 Task: Research Airbnb properties in Azrou, Morocco from 2nd November, 2023 to 9th November, 2023 for 5 adults. Place can be shared room with 2 bedrooms having 5 beds and 2 bathrooms. Property type can be flat. Amenities needed are: wifi. Look for 5 properties as per requirement.
Action: Mouse moved to (569, 112)
Screenshot: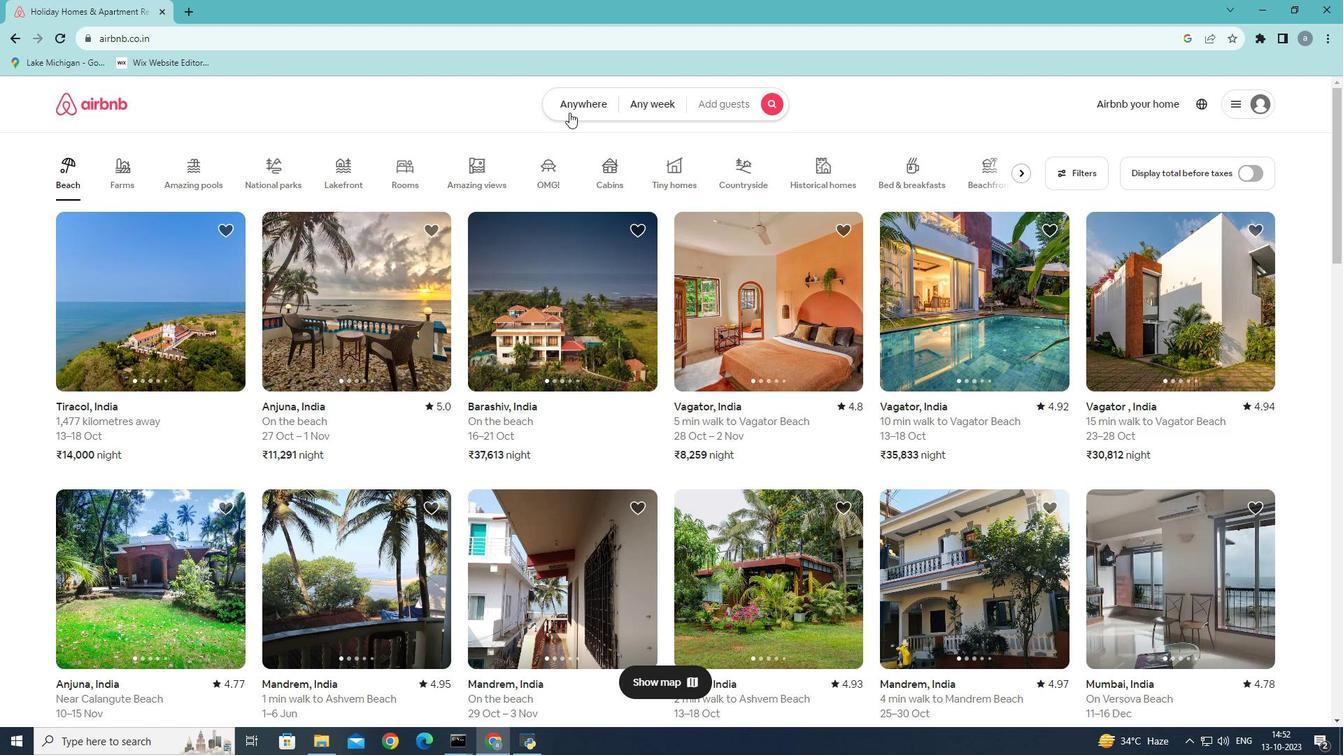 
Action: Mouse pressed left at (569, 112)
Screenshot: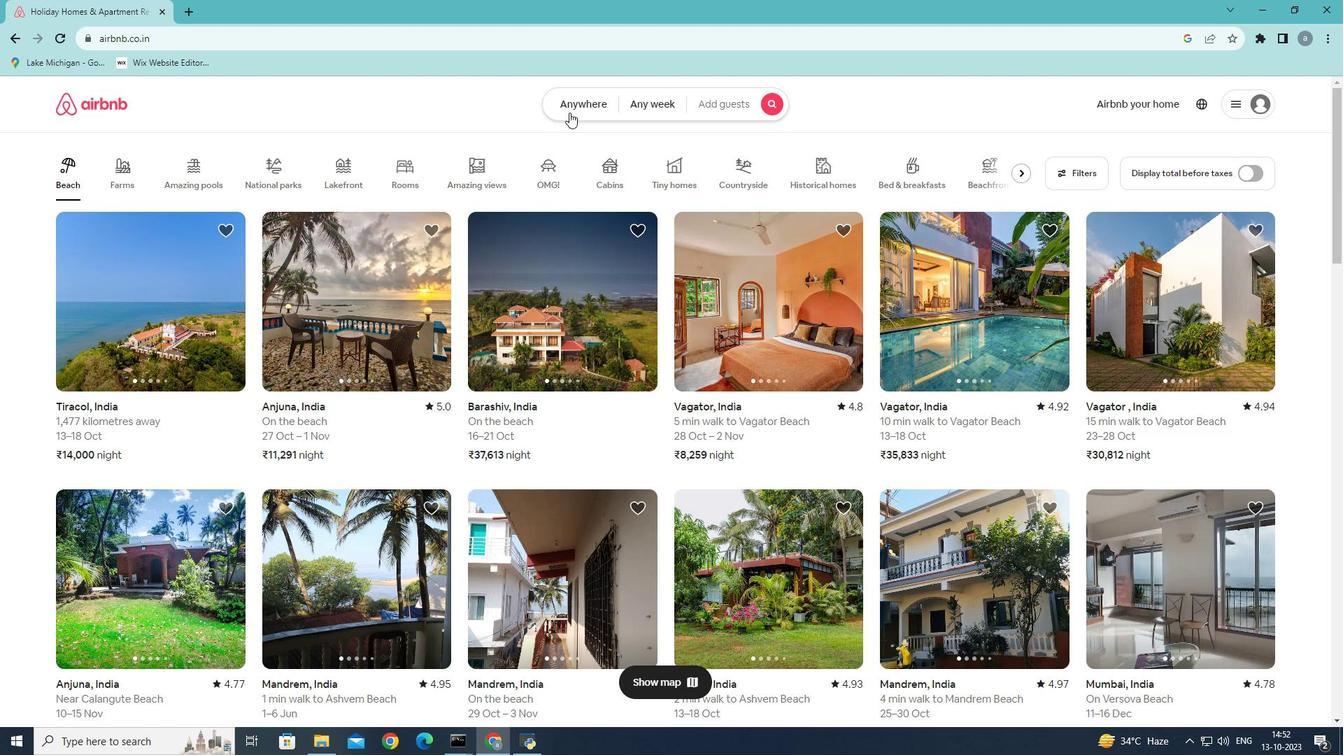 
Action: Mouse moved to (398, 158)
Screenshot: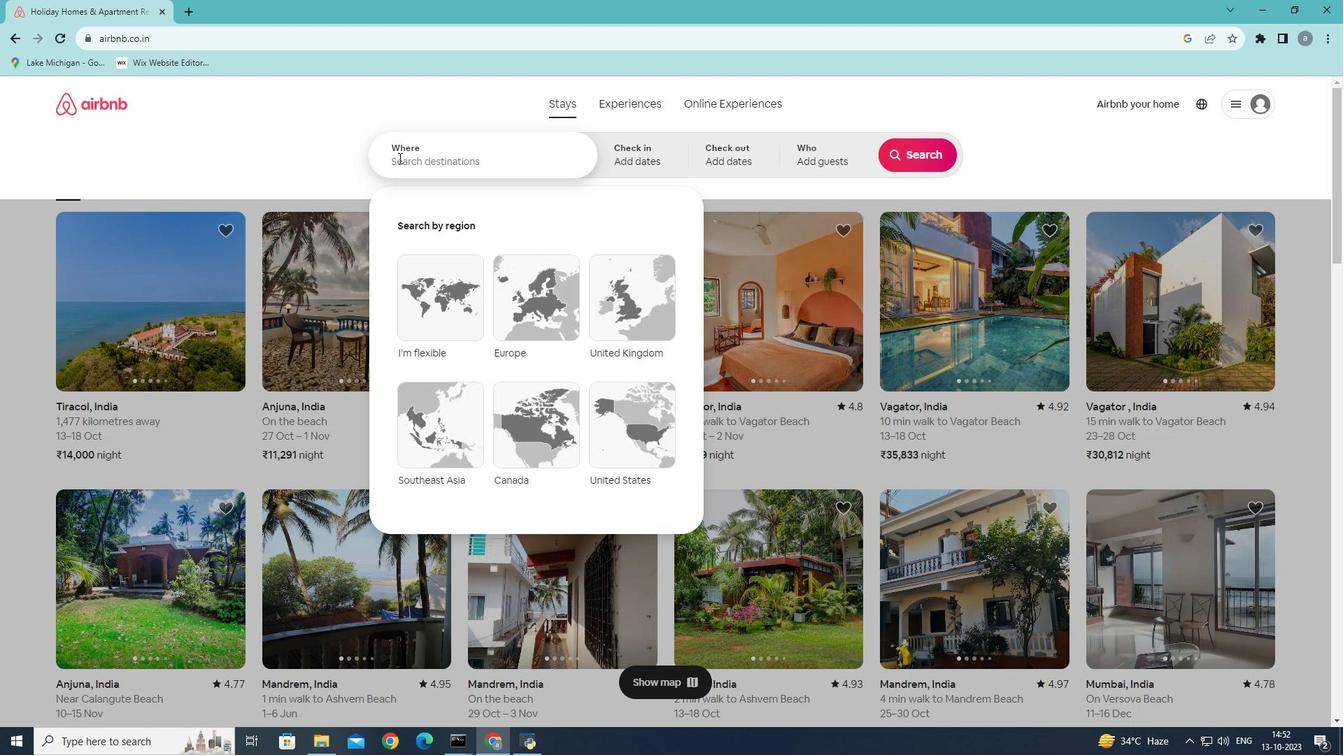 
Action: Mouse pressed left at (398, 158)
Screenshot: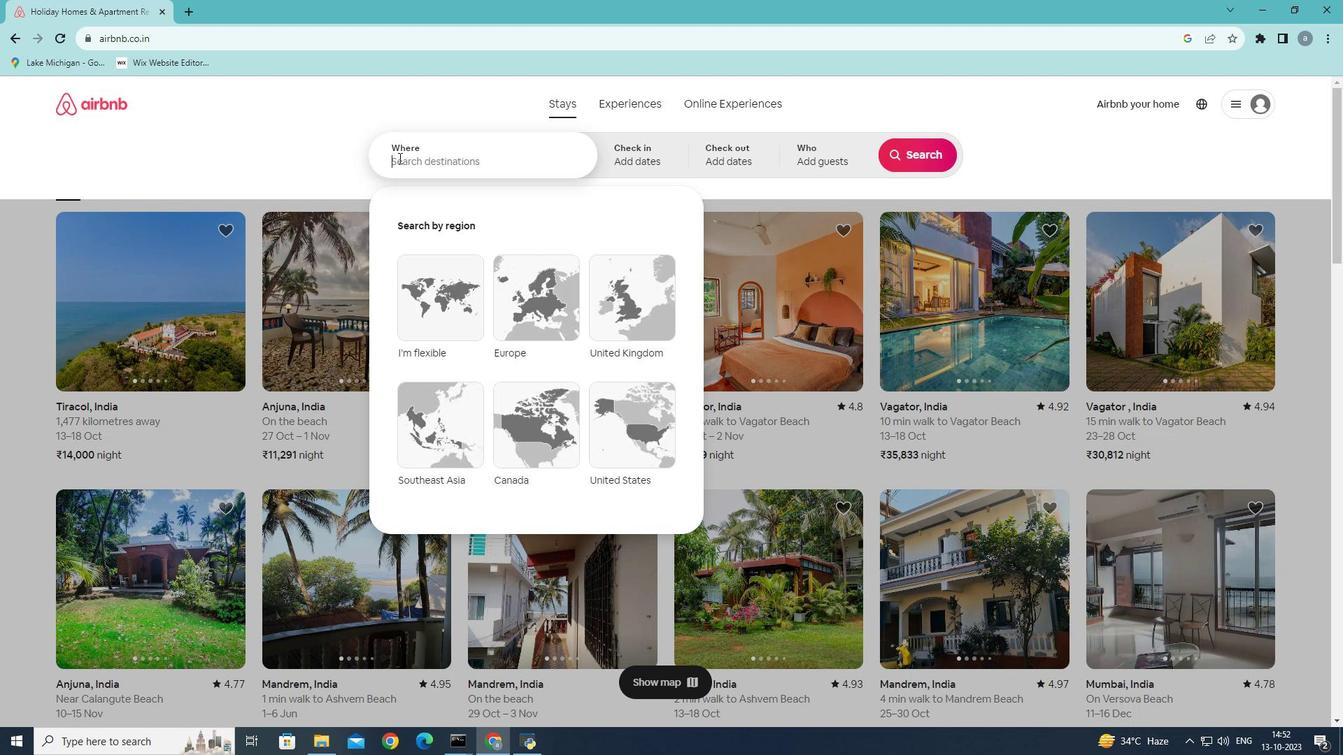 
Action: Mouse moved to (407, 163)
Screenshot: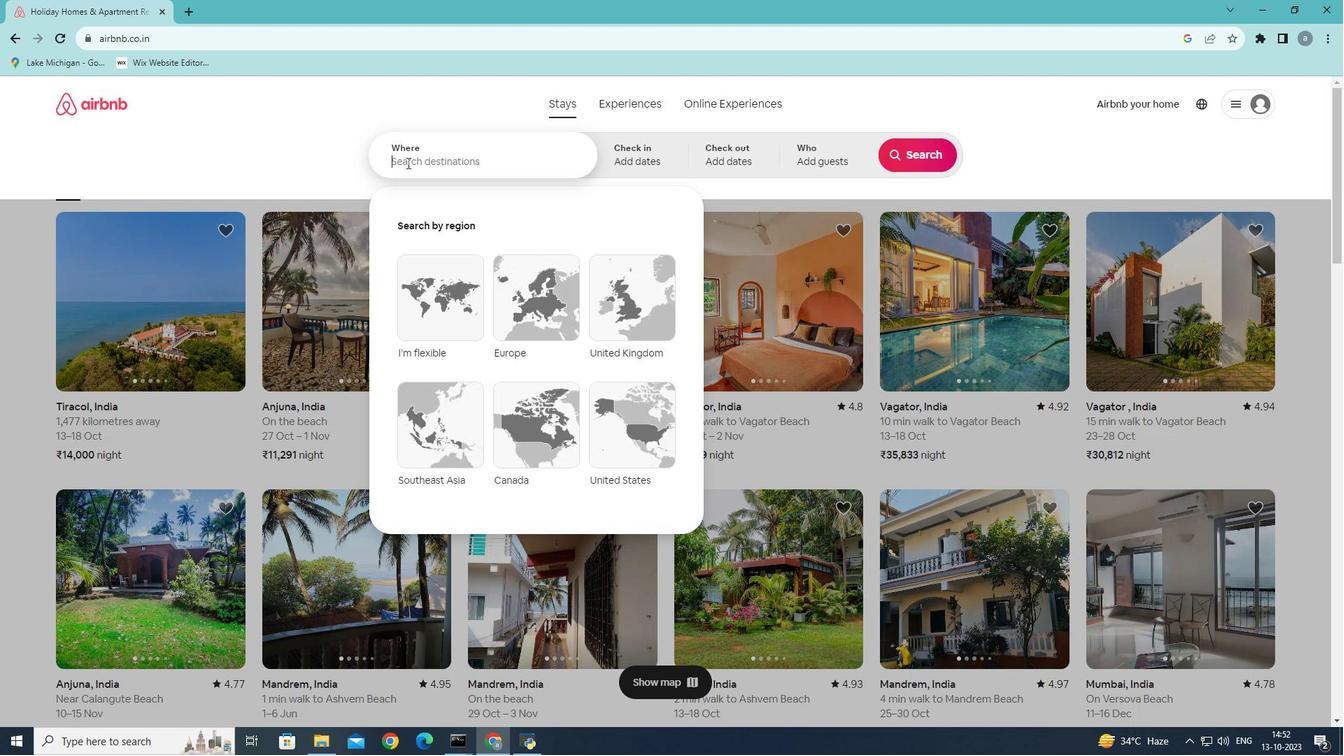
Action: Key pressed <Key.shift>Azrou,<Key.shift>Moro
Screenshot: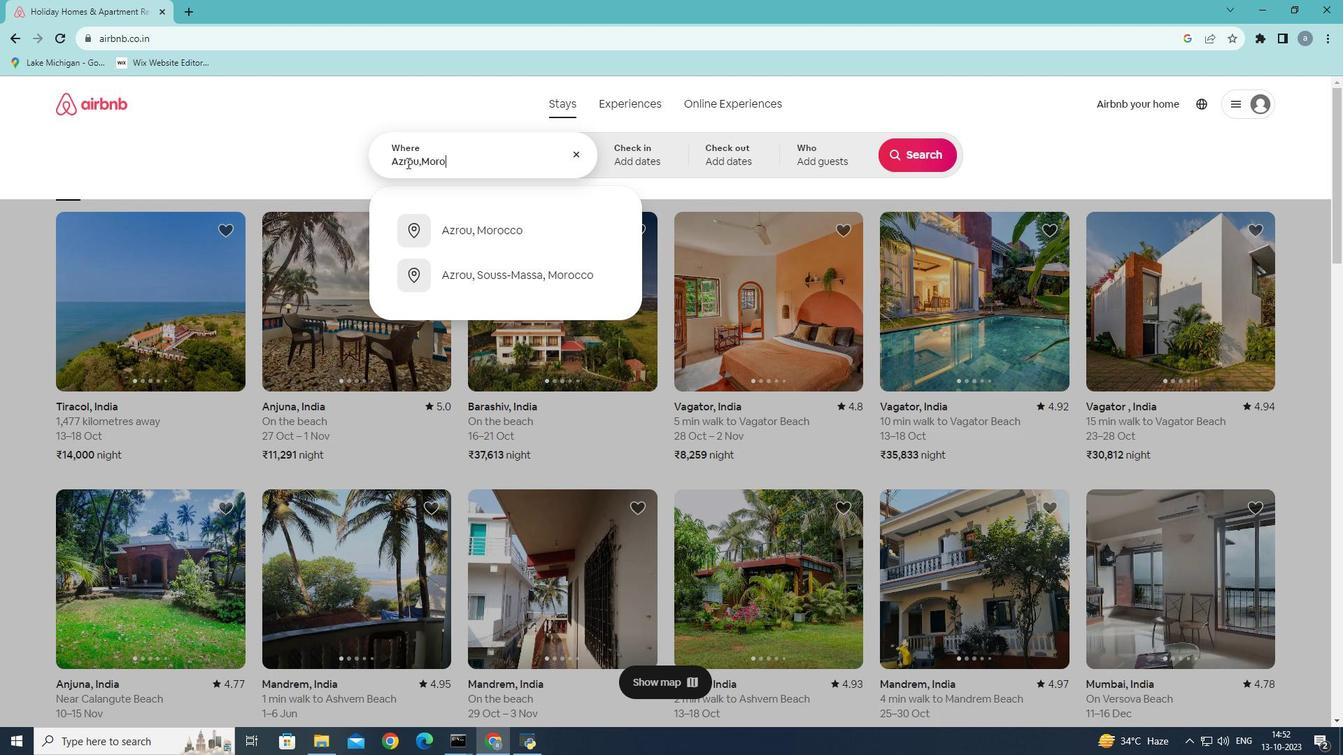 
Action: Mouse moved to (566, 273)
Screenshot: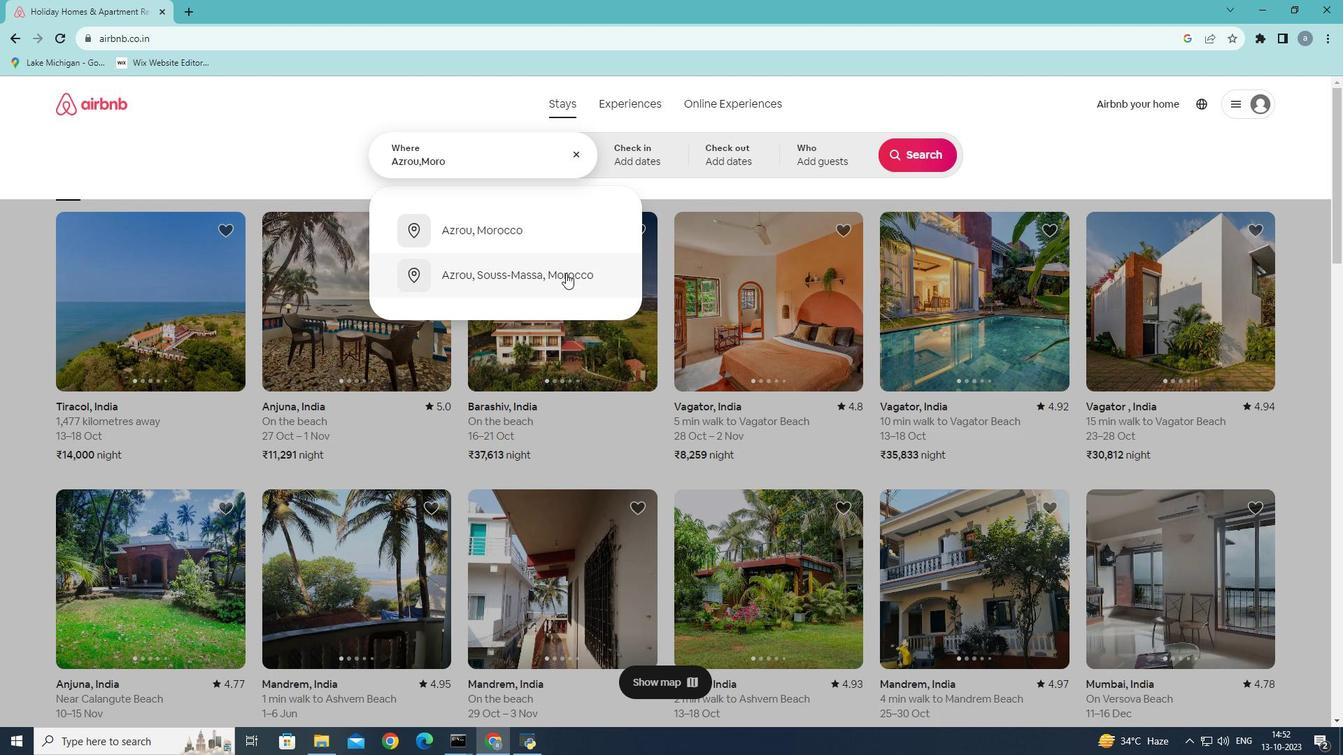 
Action: Mouse pressed left at (566, 273)
Screenshot: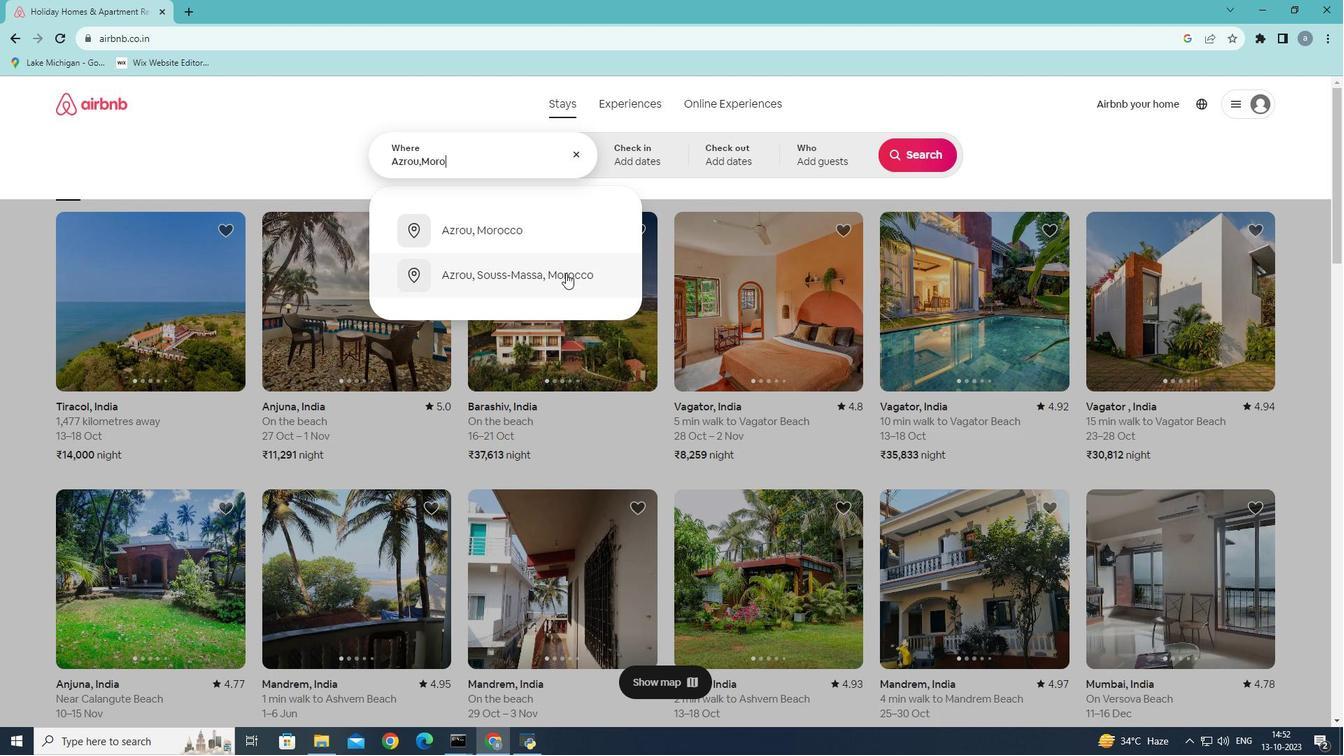 
Action: Mouse moved to (908, 268)
Screenshot: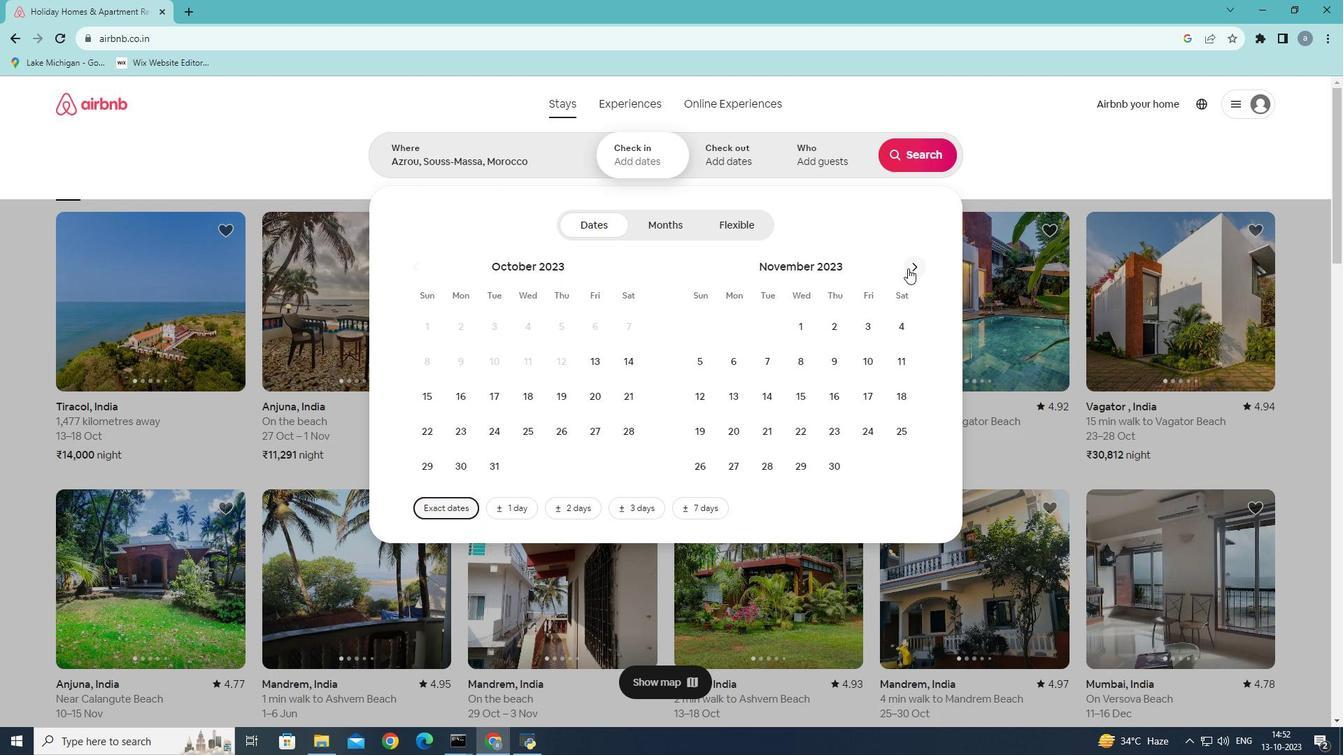 
Action: Mouse pressed left at (908, 268)
Screenshot: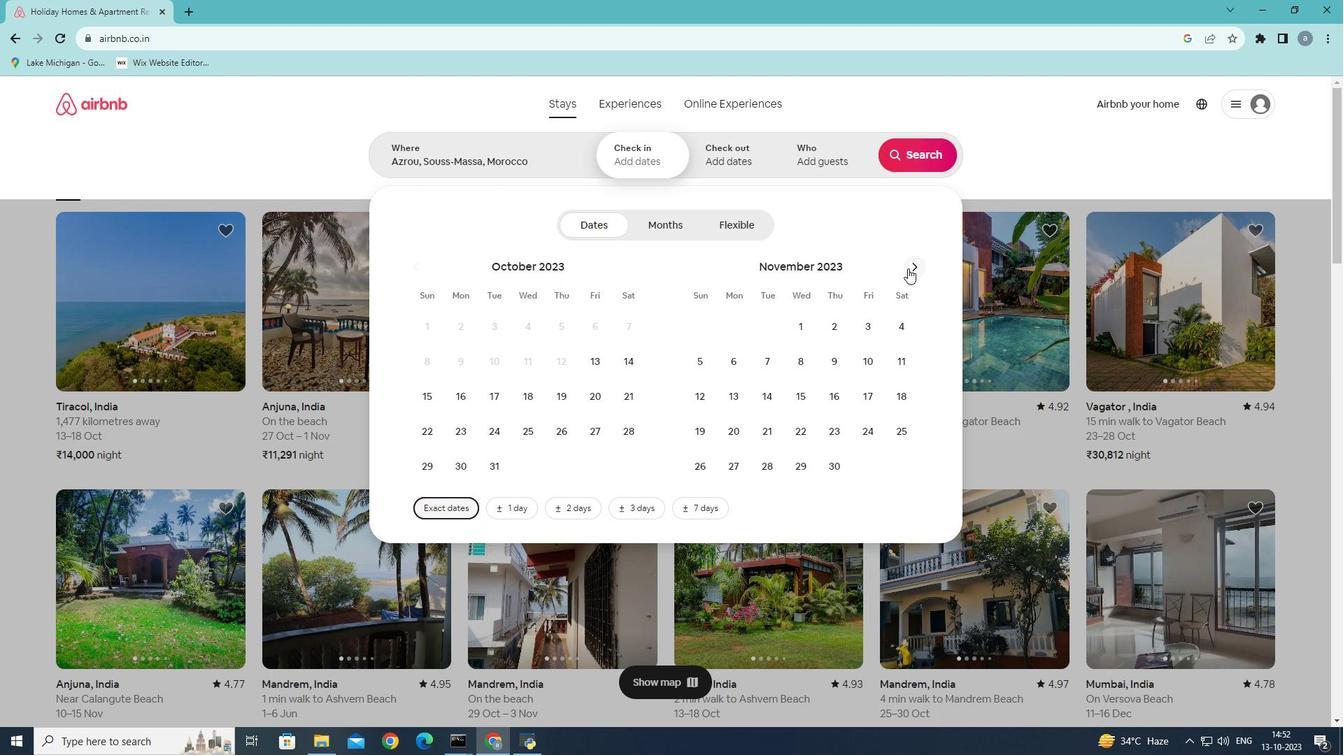 
Action: Mouse moved to (563, 328)
Screenshot: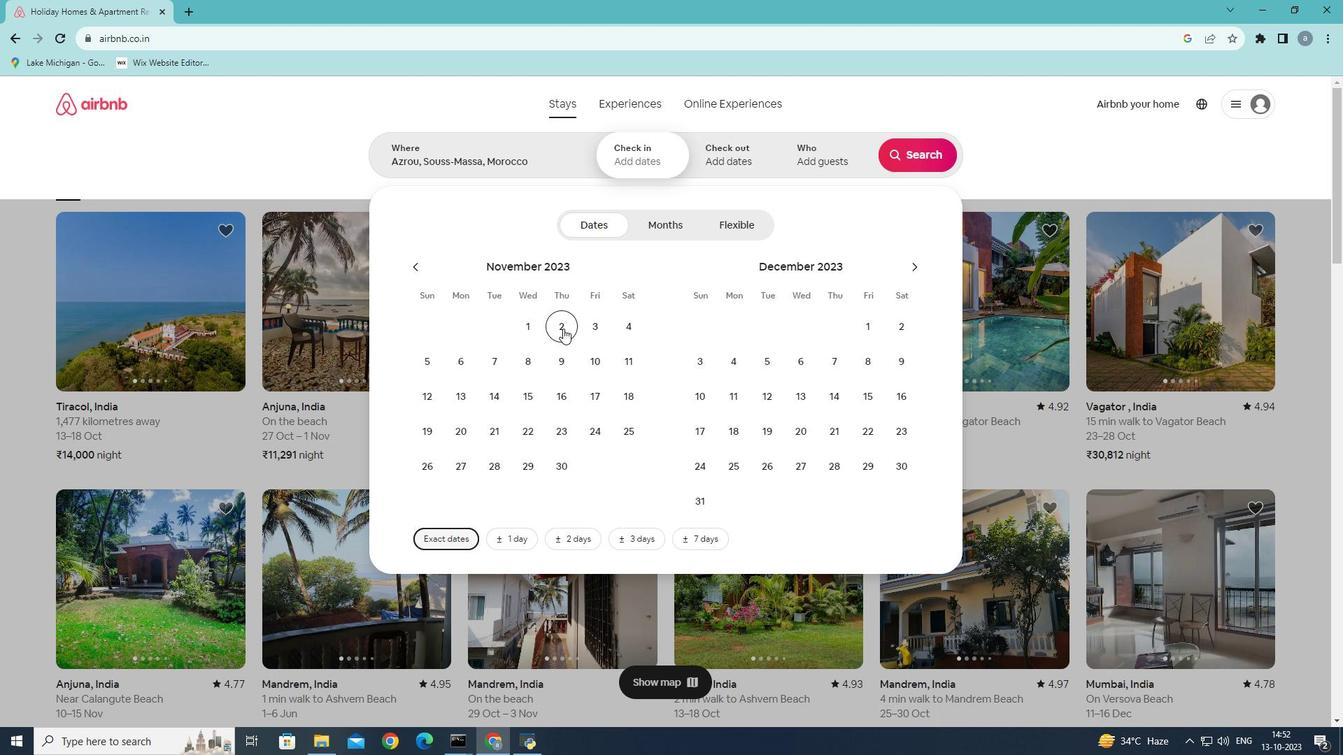 
Action: Mouse pressed left at (563, 328)
Screenshot: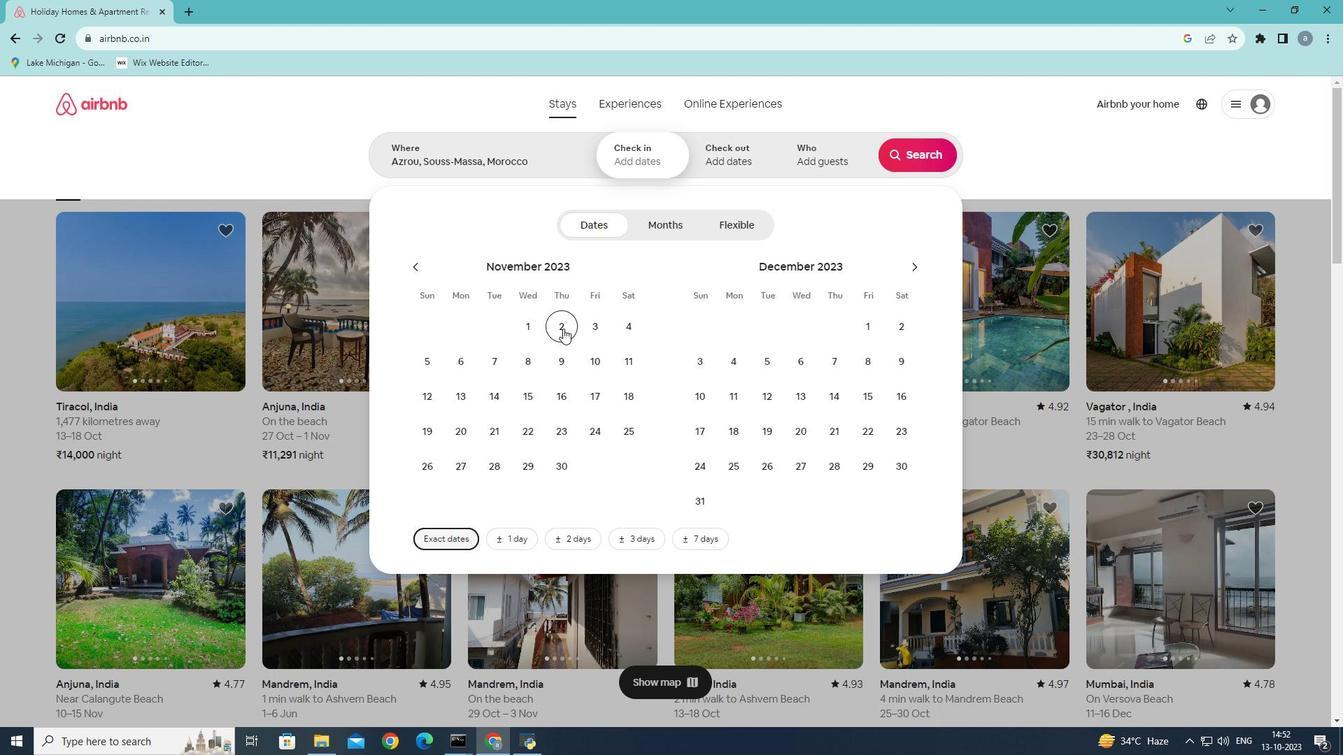 
Action: Mouse moved to (555, 356)
Screenshot: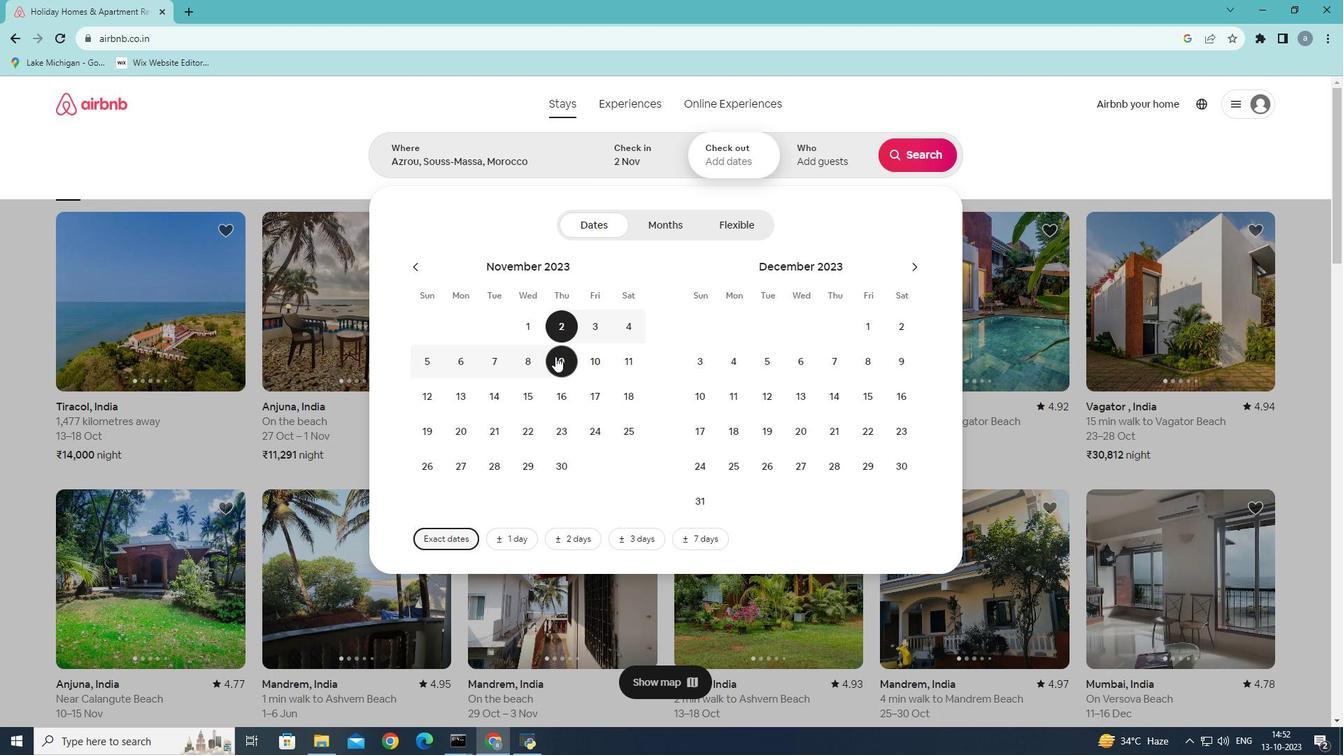 
Action: Mouse pressed left at (555, 356)
Screenshot: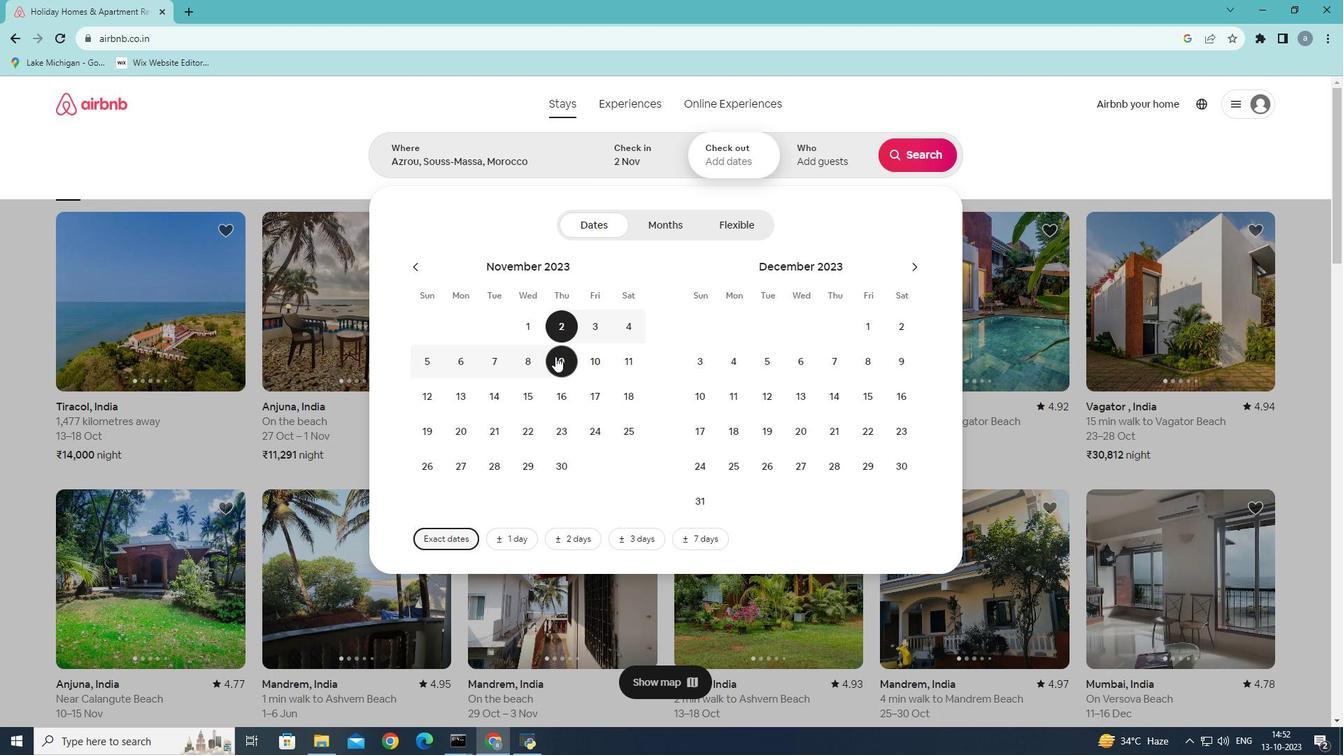 
Action: Mouse moved to (864, 158)
Screenshot: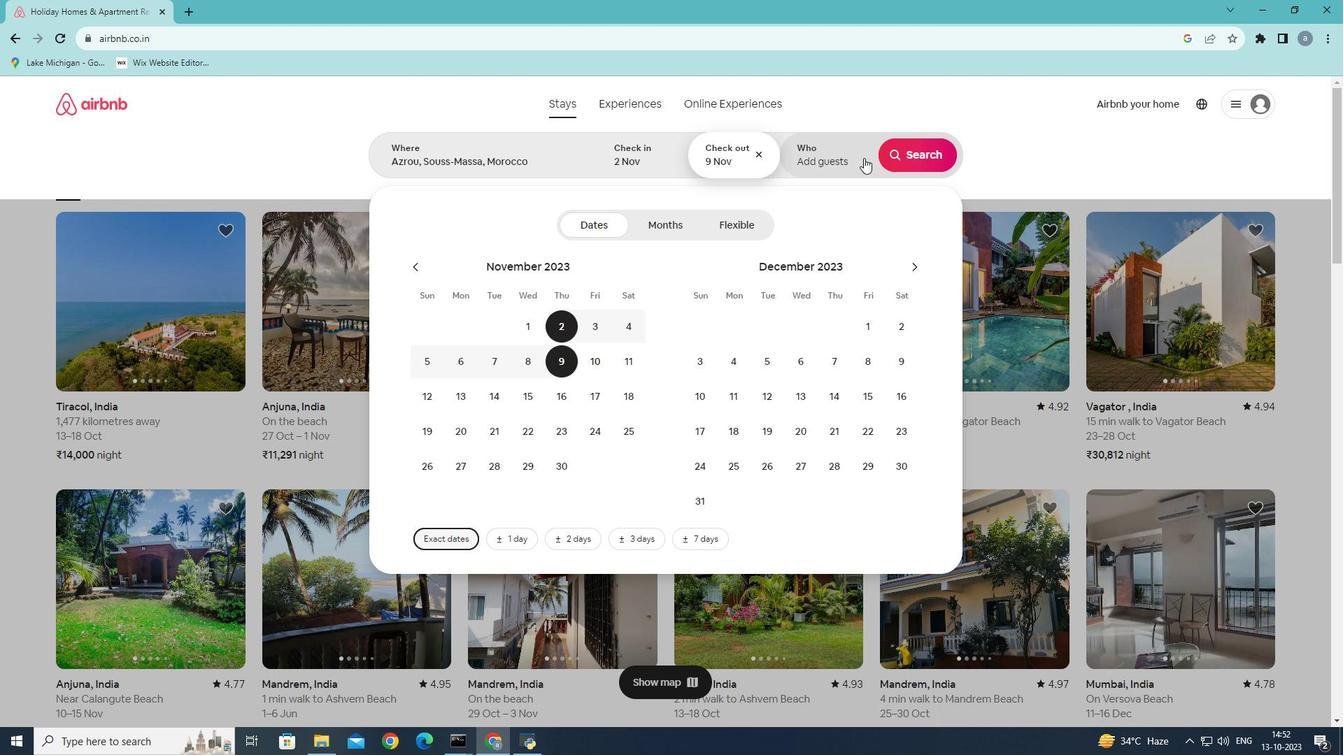 
Action: Mouse pressed left at (864, 158)
Screenshot: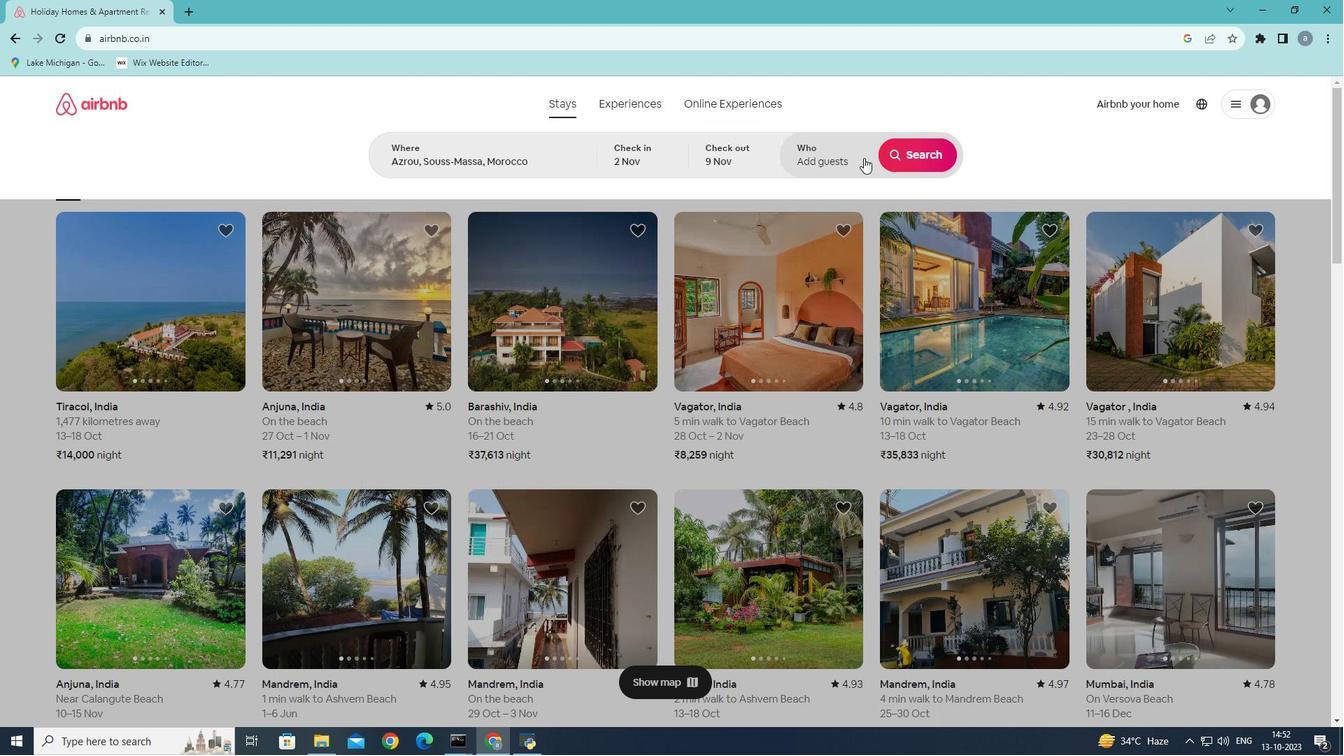 
Action: Mouse moved to (927, 229)
Screenshot: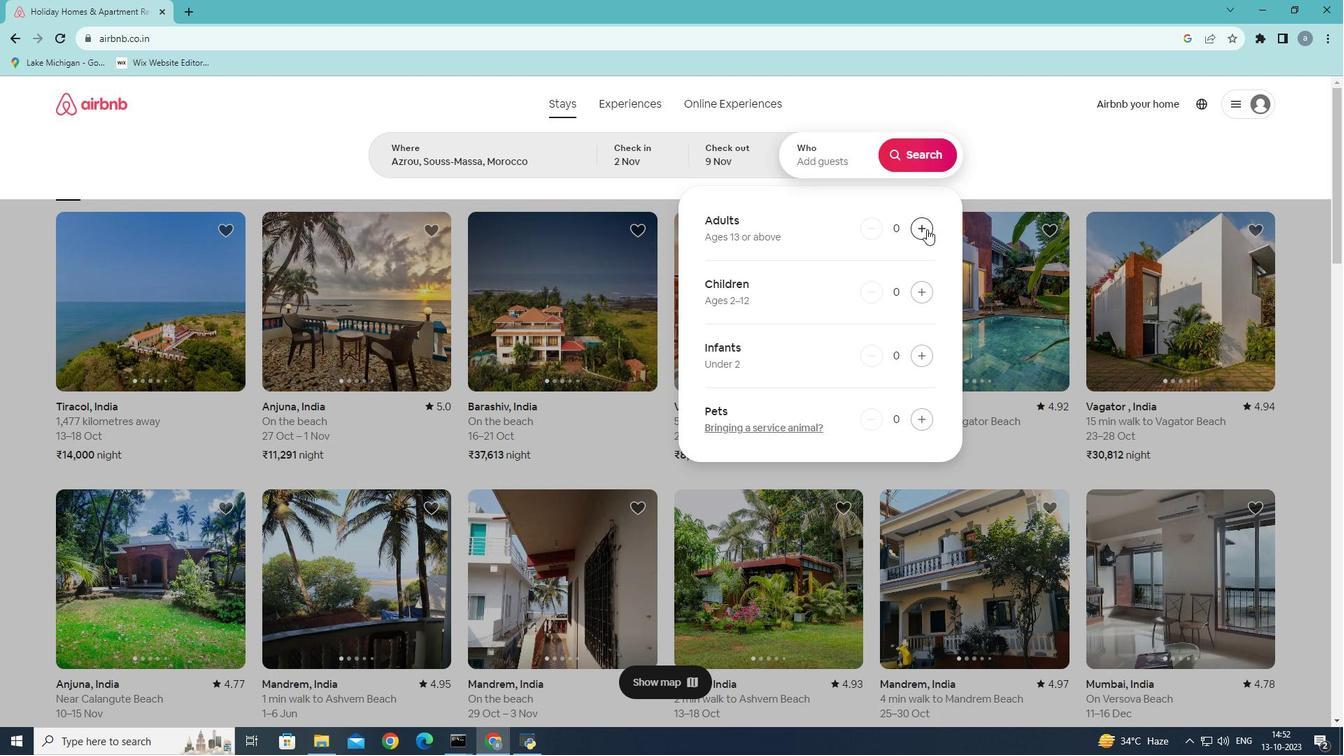 
Action: Mouse pressed left at (927, 229)
Screenshot: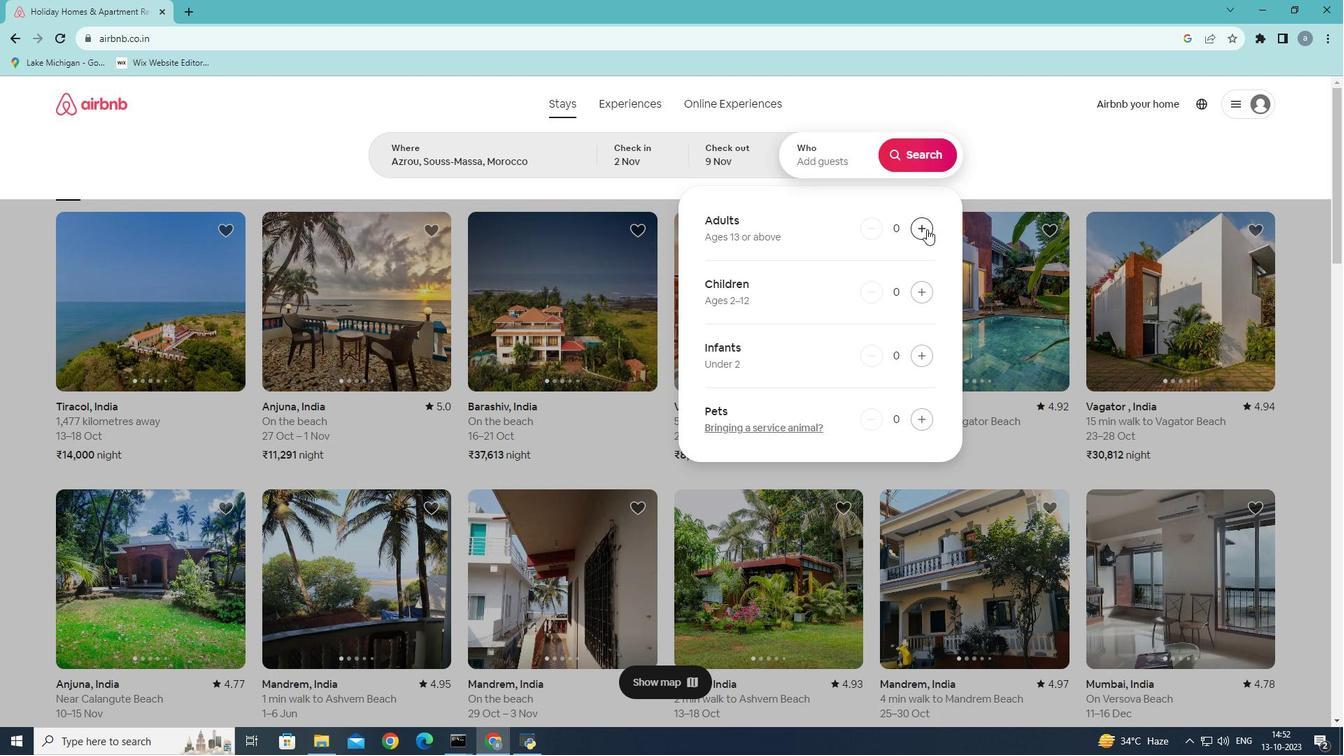 
Action: Mouse pressed left at (927, 229)
Screenshot: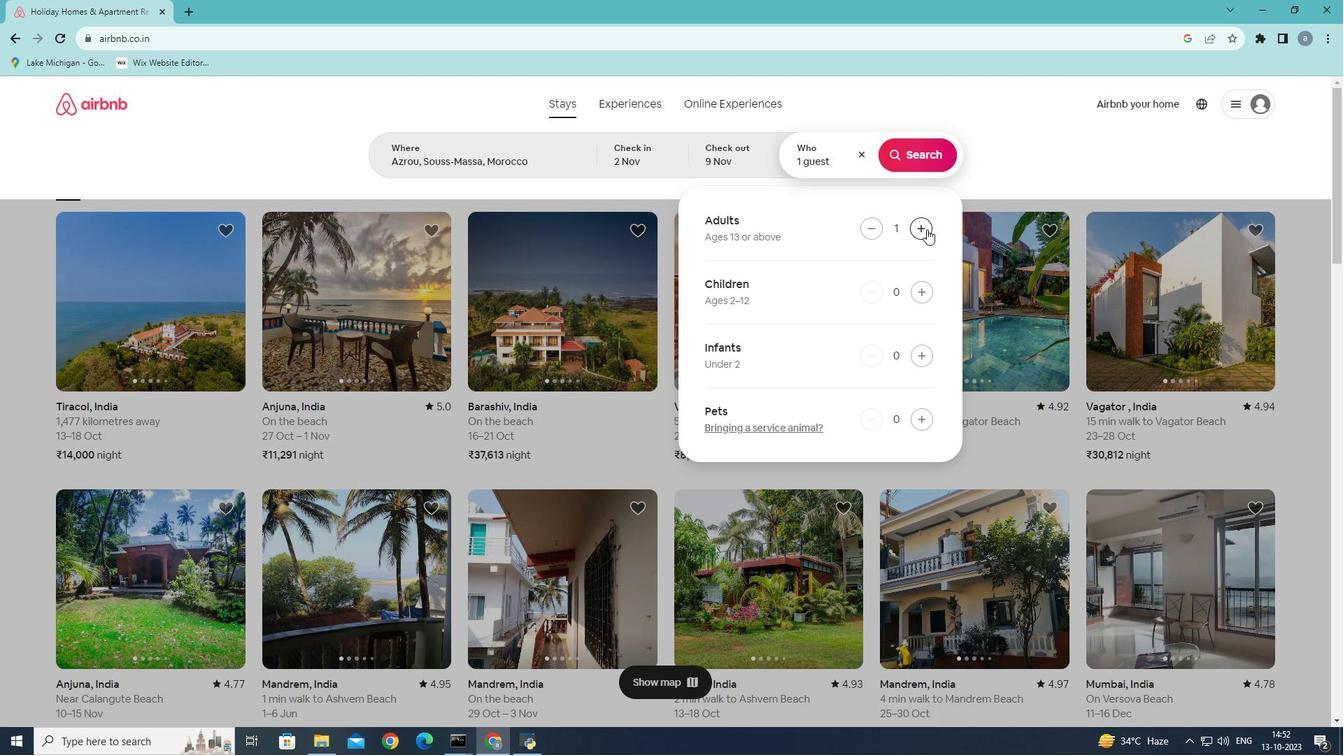 
Action: Mouse pressed left at (927, 229)
Screenshot: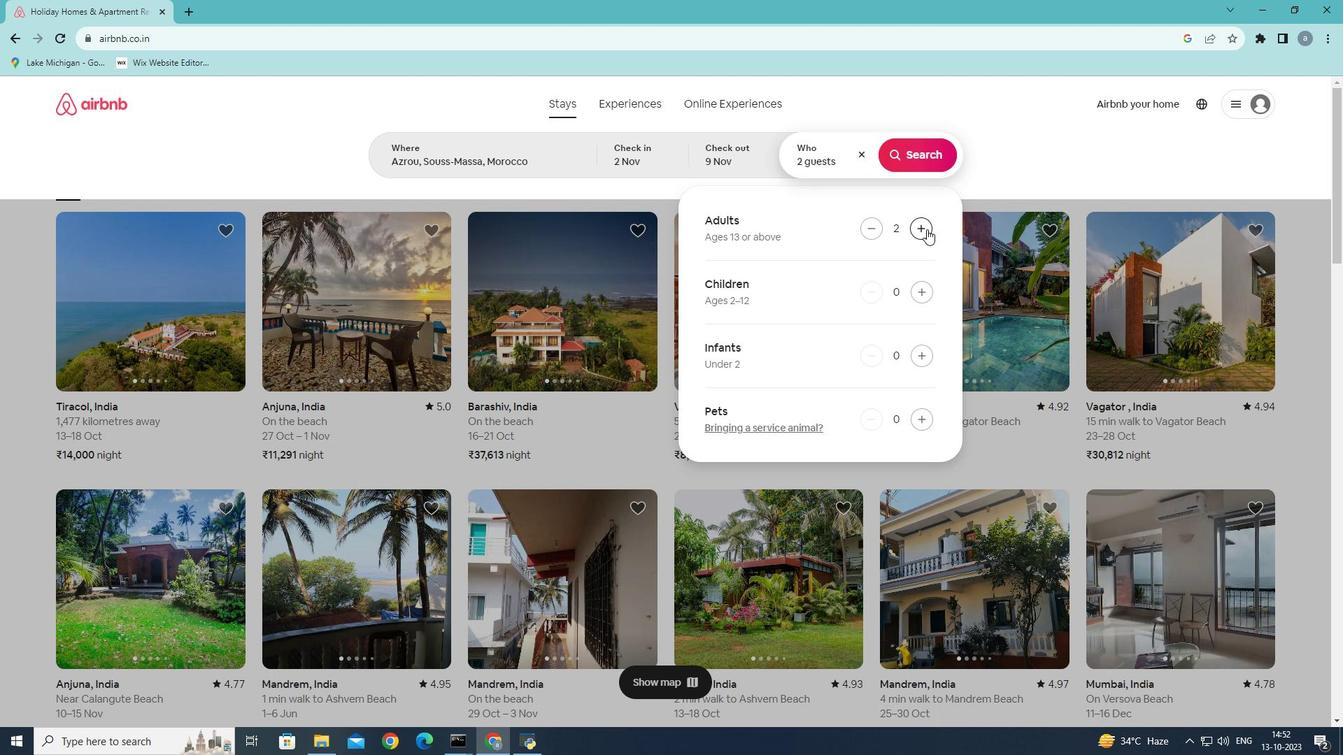 
Action: Mouse pressed left at (927, 229)
Screenshot: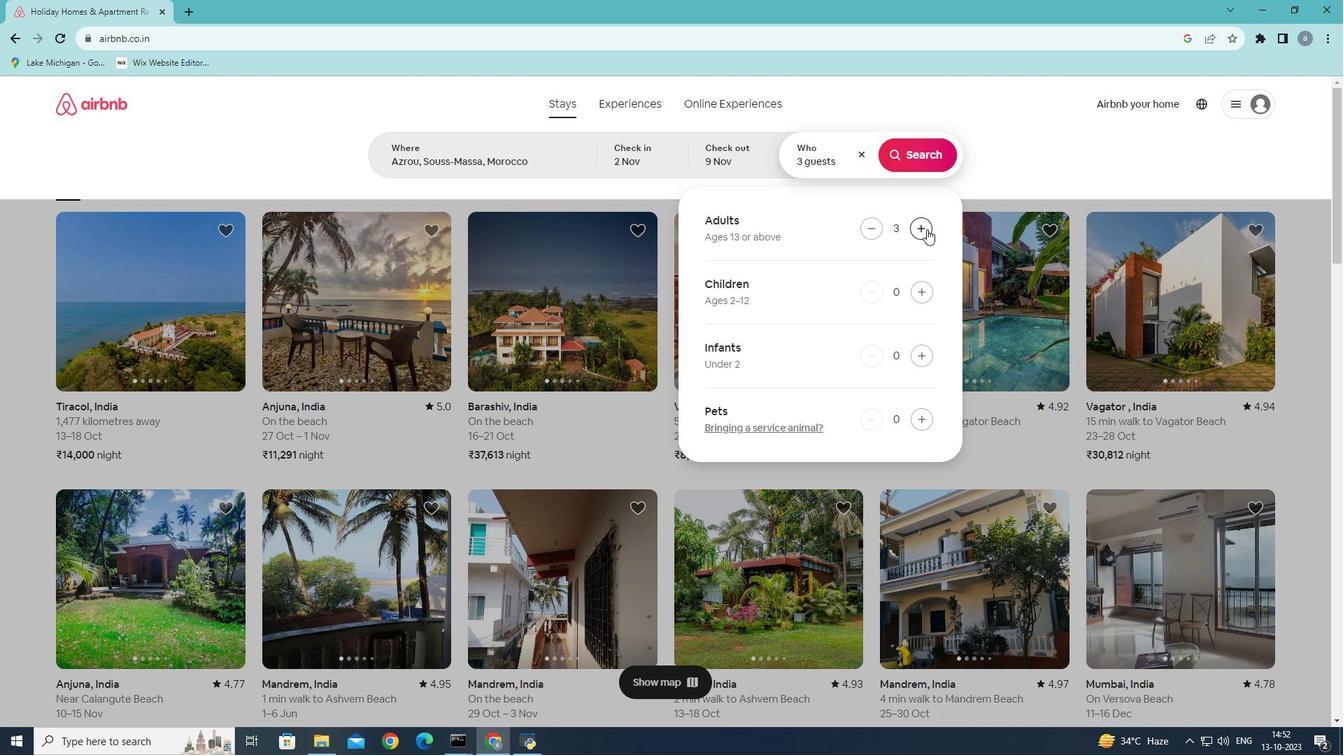 
Action: Mouse pressed left at (927, 229)
Screenshot: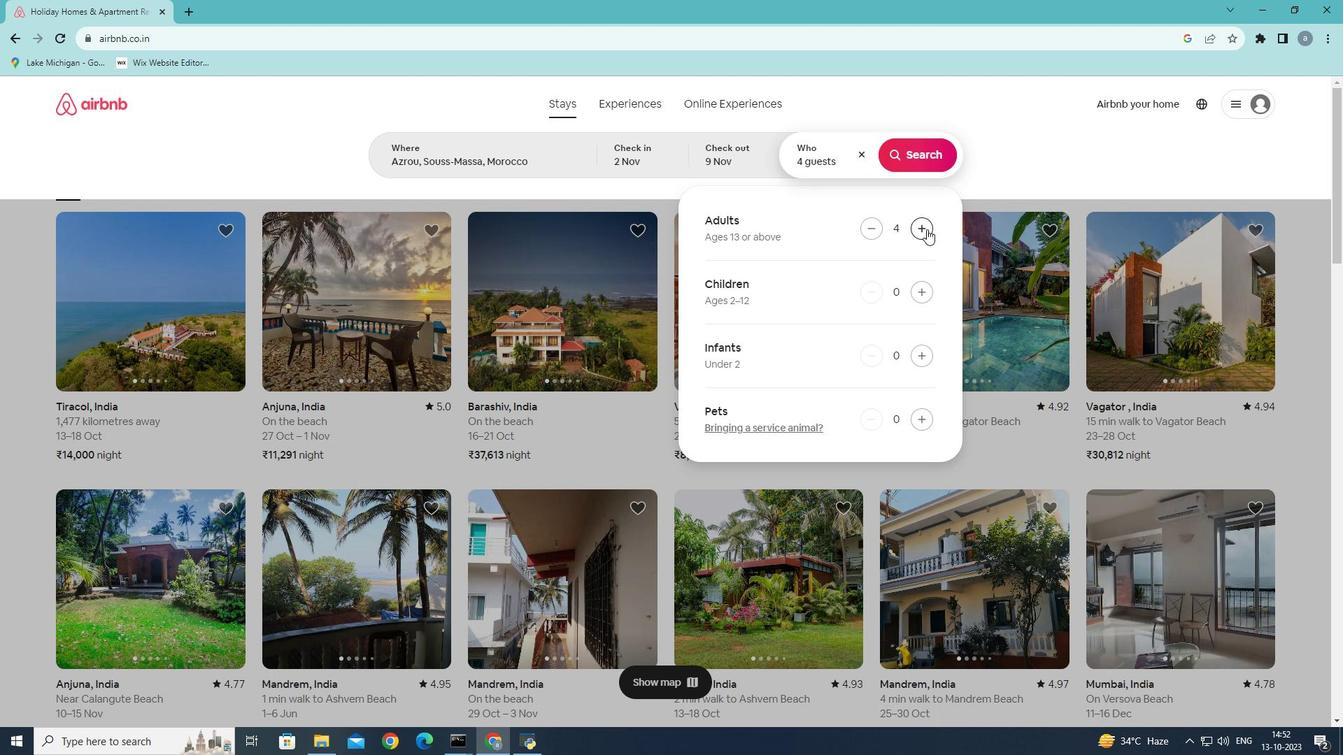 
Action: Mouse moved to (943, 158)
Screenshot: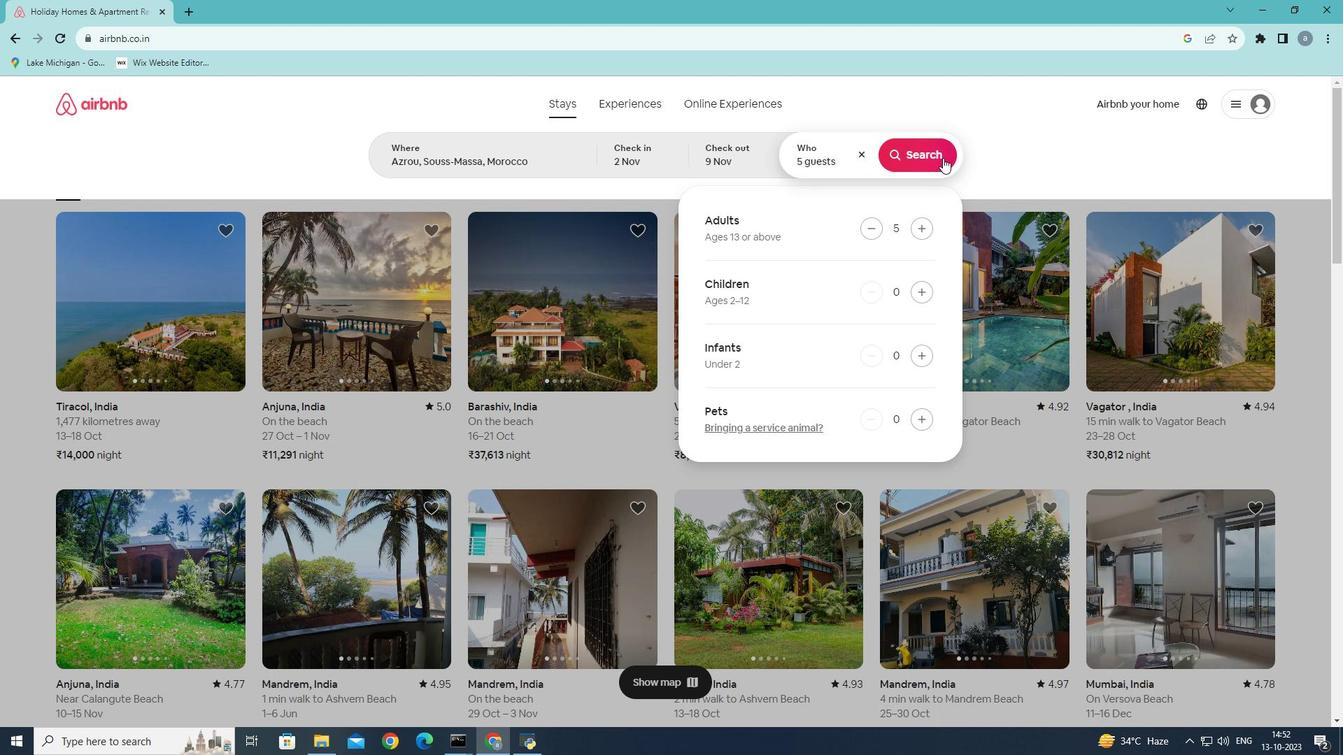 
Action: Mouse pressed left at (943, 158)
Screenshot: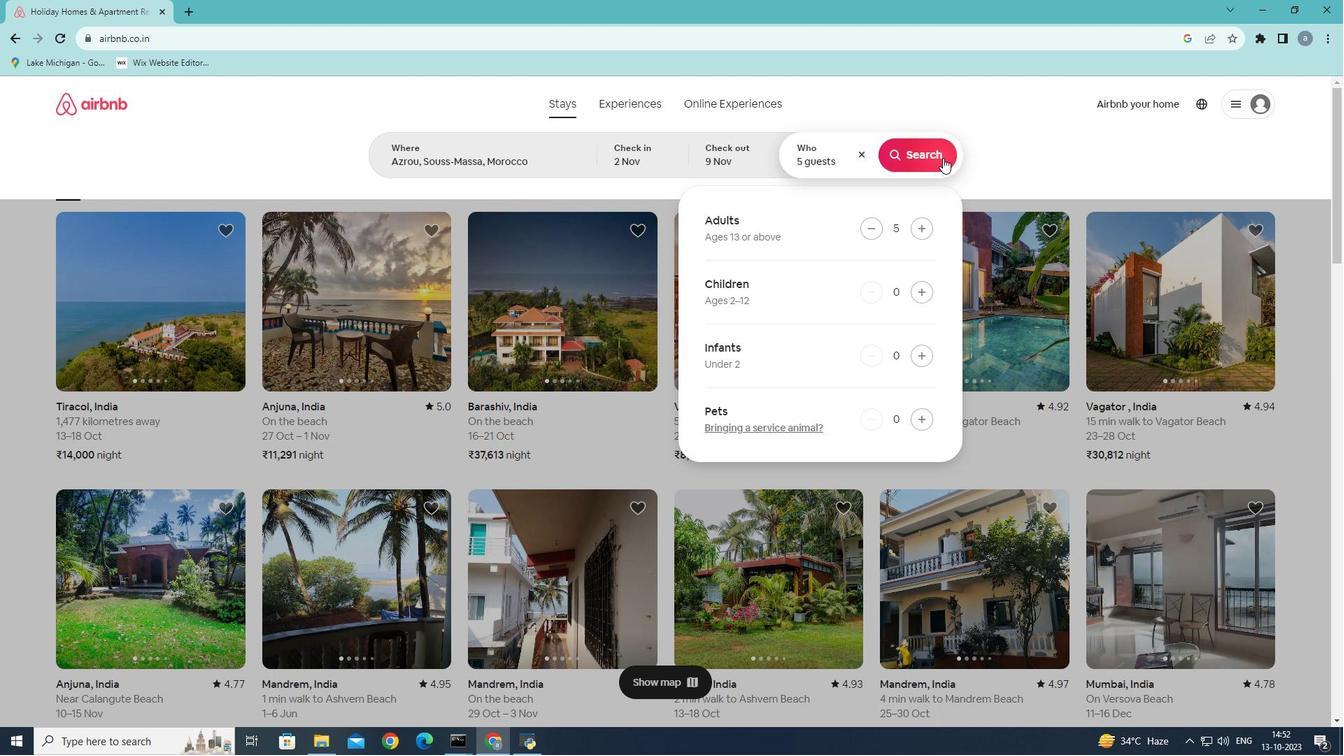 
Action: Mouse moved to (924, 193)
Screenshot: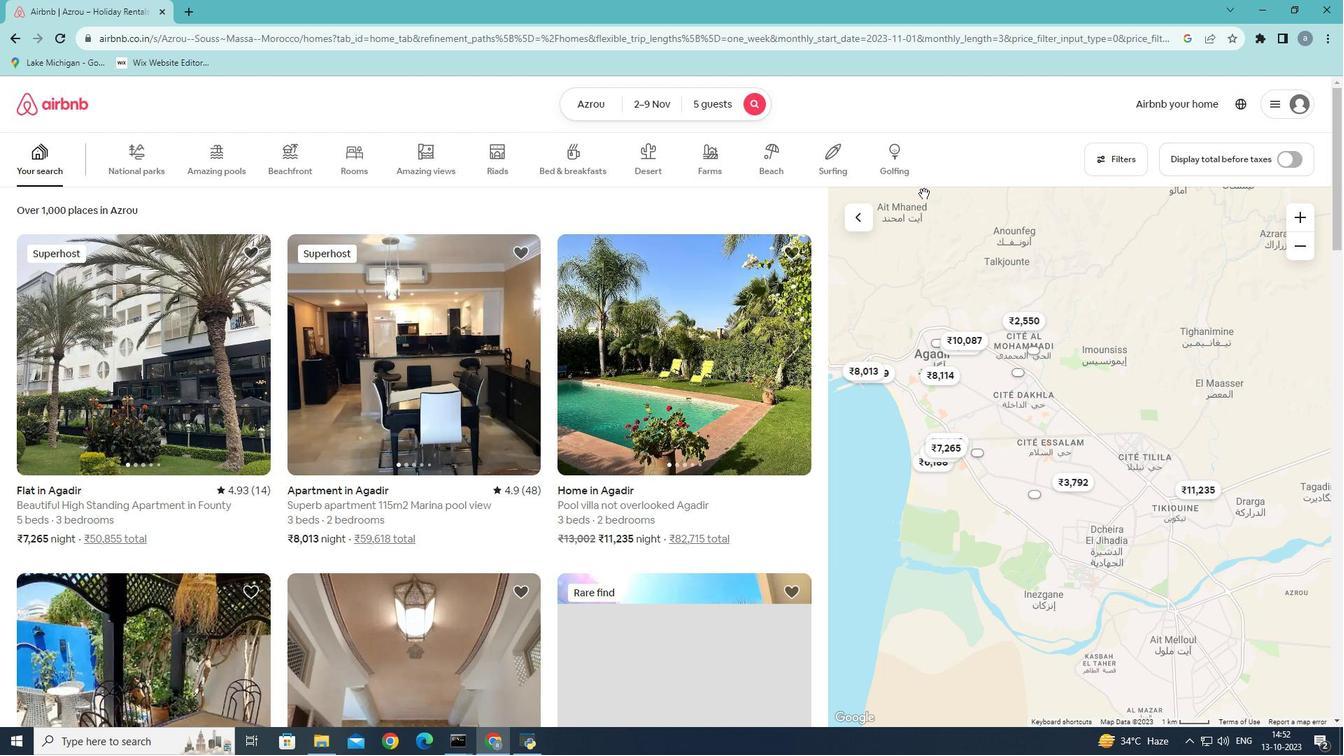 
Action: Mouse scrolled (924, 193) with delta (0, 0)
Screenshot: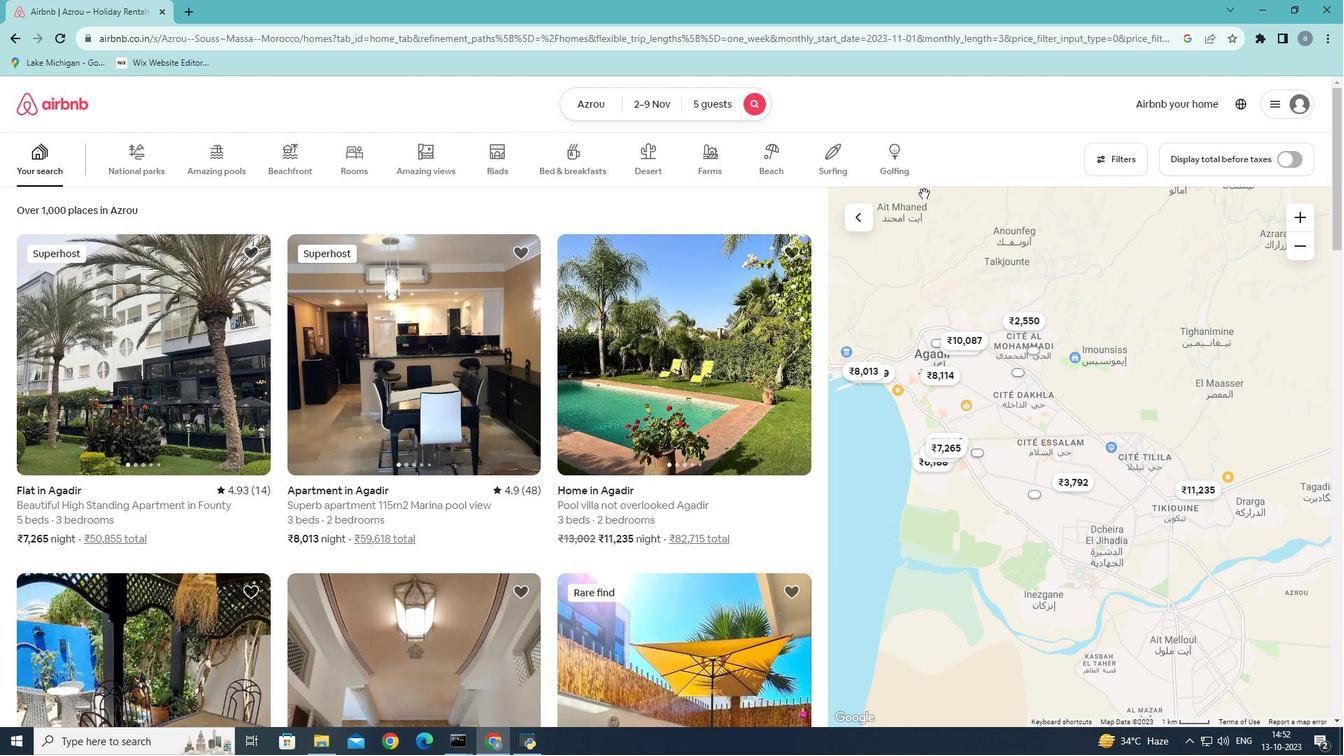 
Action: Mouse scrolled (924, 193) with delta (0, 0)
Screenshot: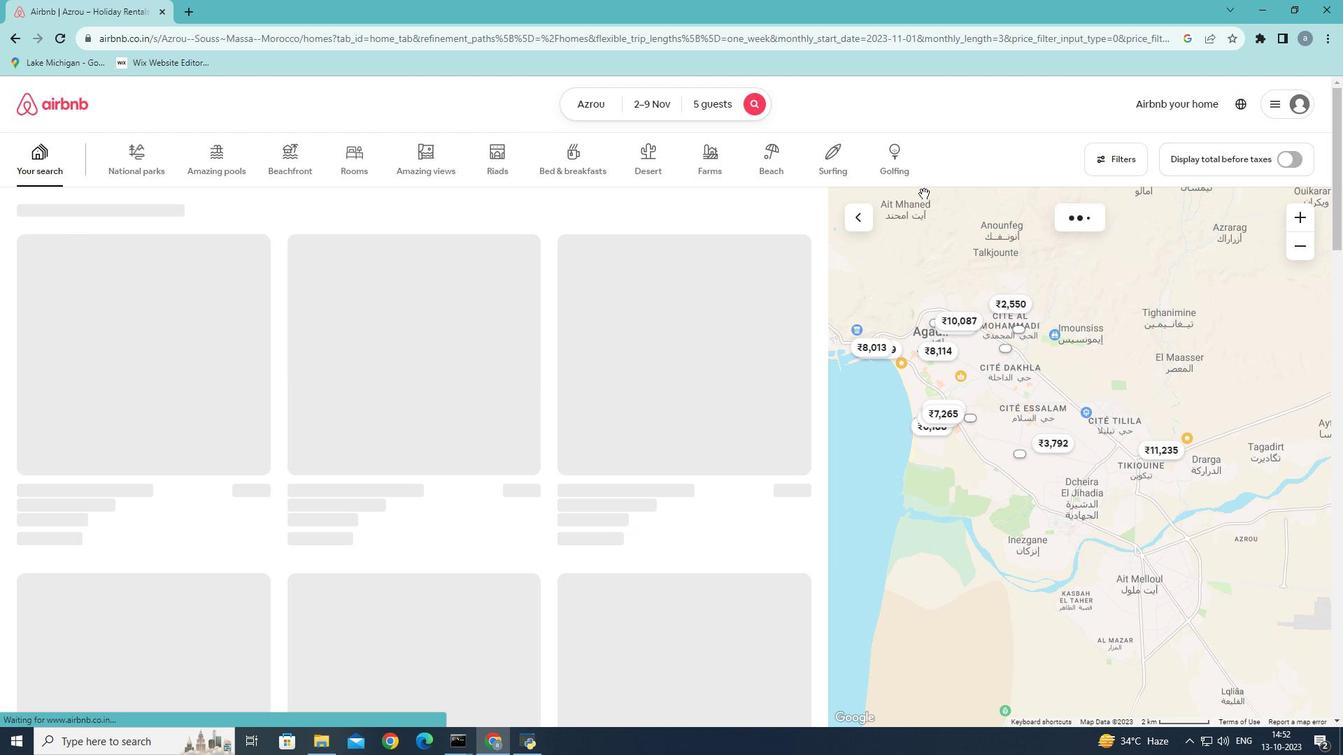 
Action: Mouse moved to (1127, 163)
Screenshot: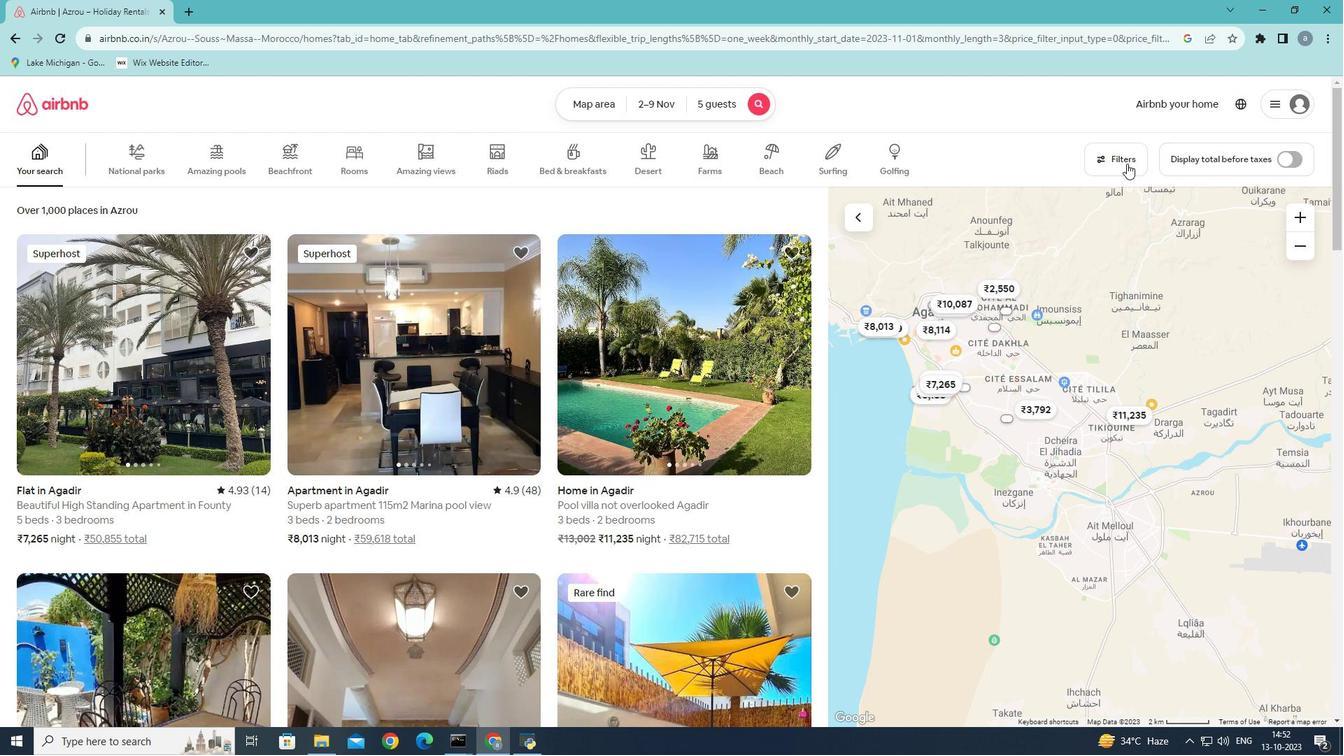 
Action: Mouse pressed left at (1127, 163)
Screenshot: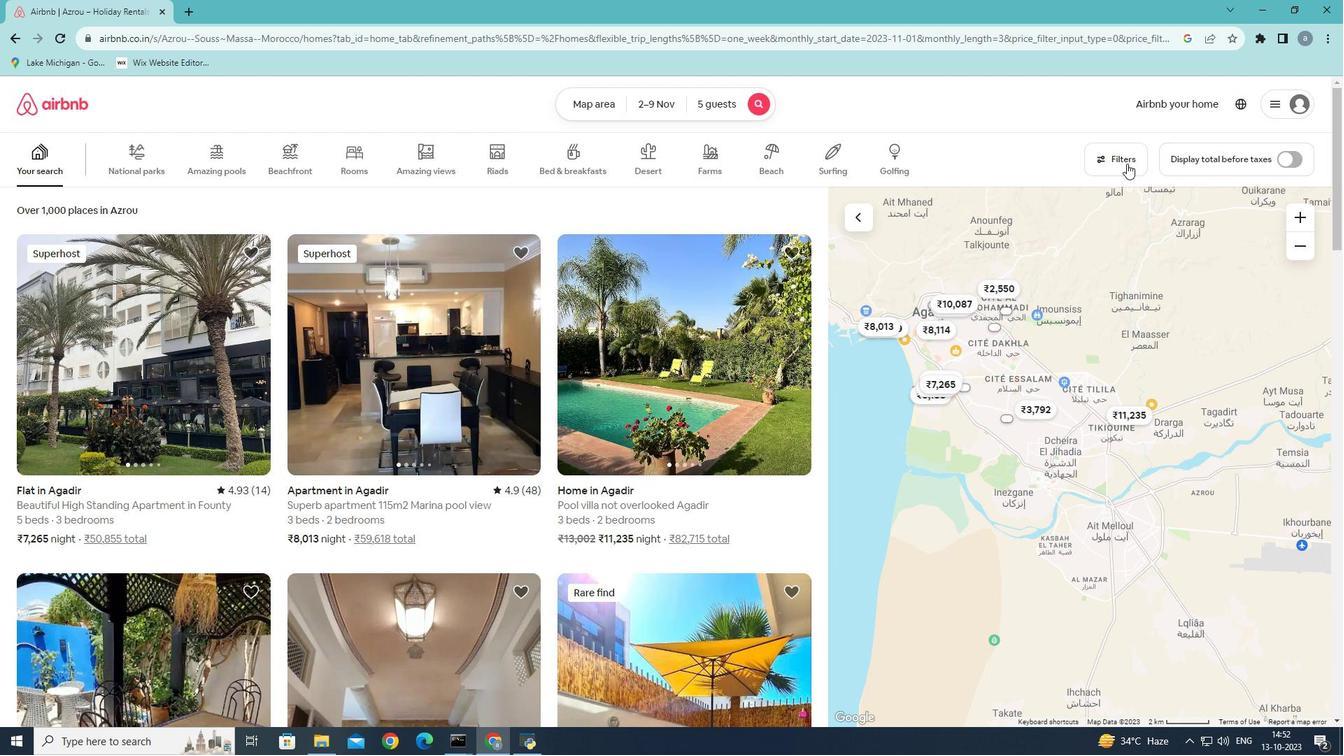 
Action: Mouse moved to (752, 428)
Screenshot: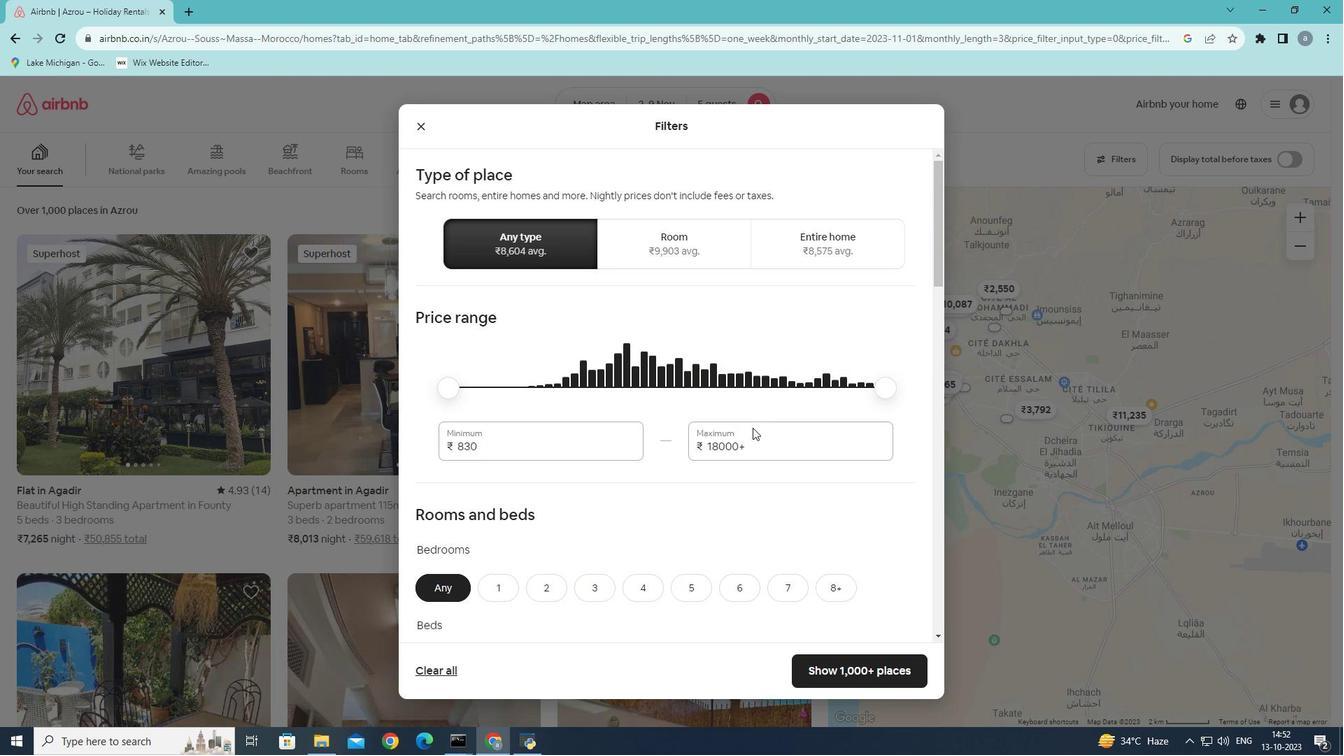 
Action: Mouse scrolled (752, 427) with delta (0, 0)
Screenshot: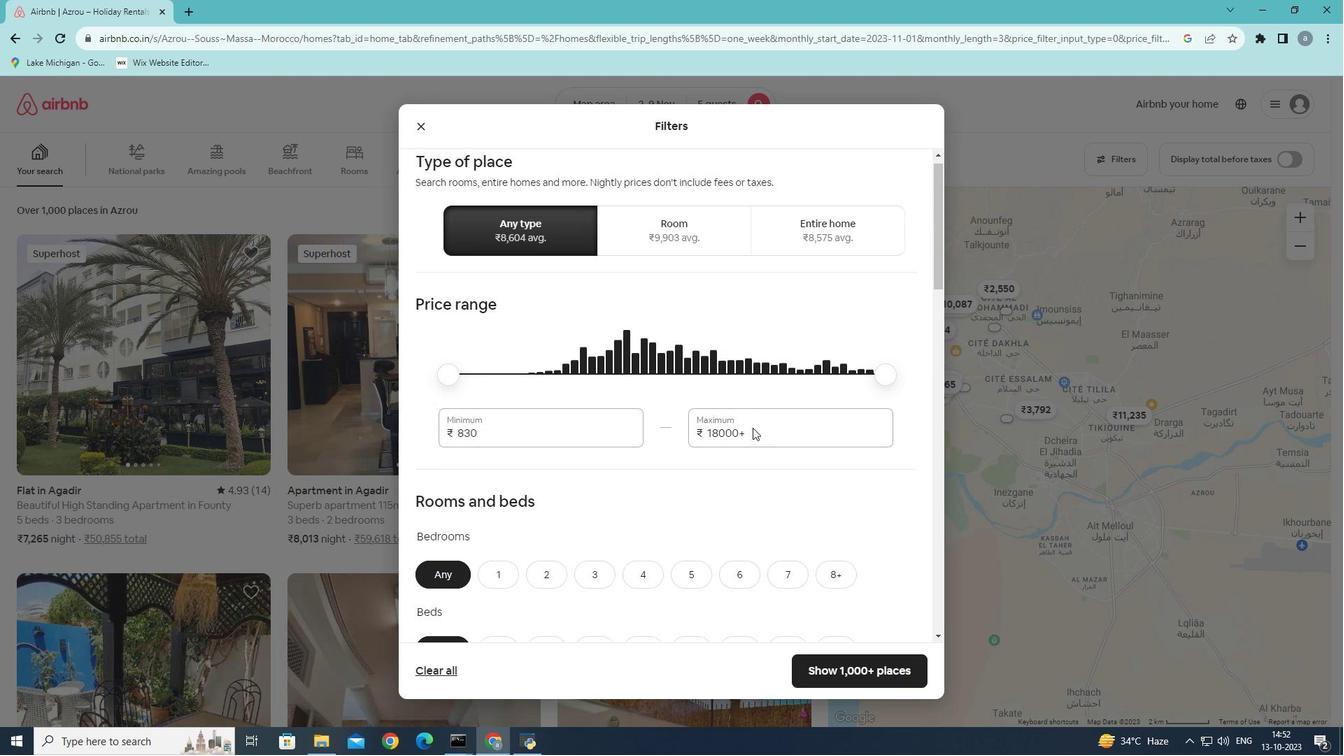 
Action: Mouse scrolled (752, 427) with delta (0, 0)
Screenshot: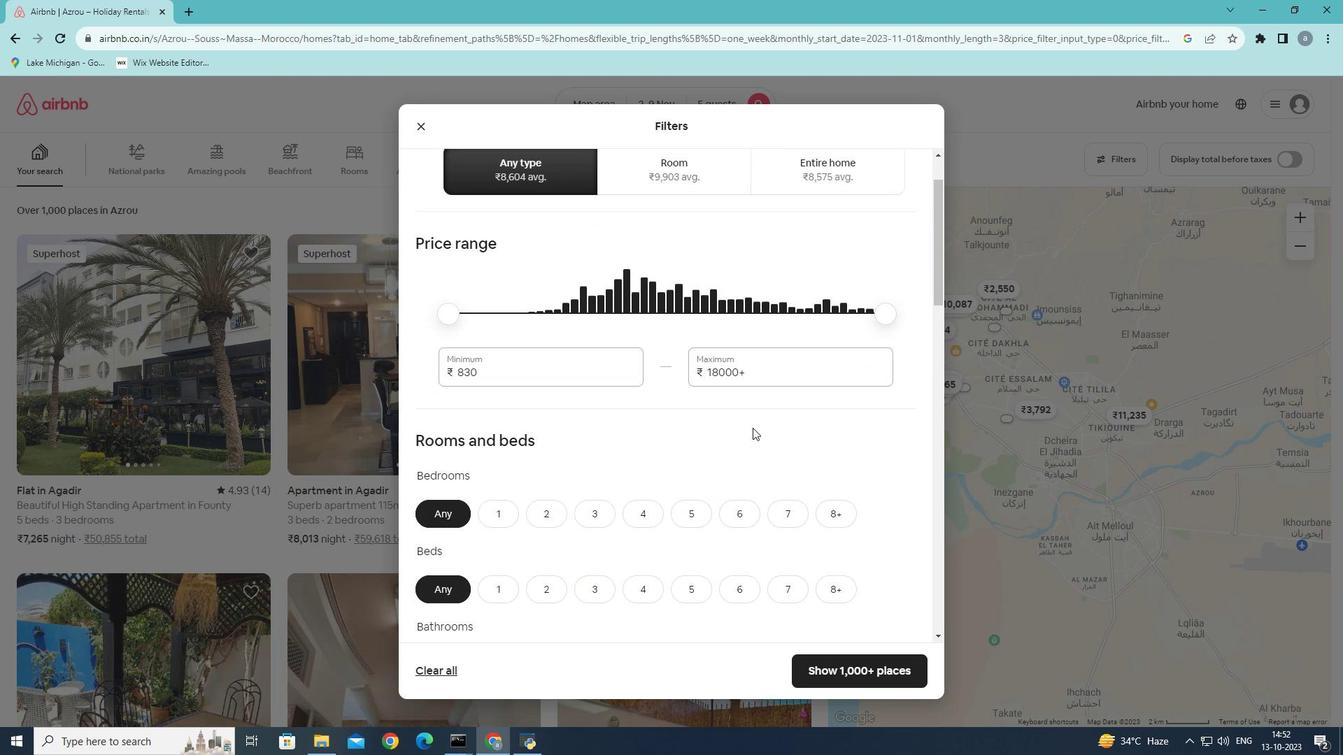 
Action: Mouse scrolled (752, 427) with delta (0, 0)
Screenshot: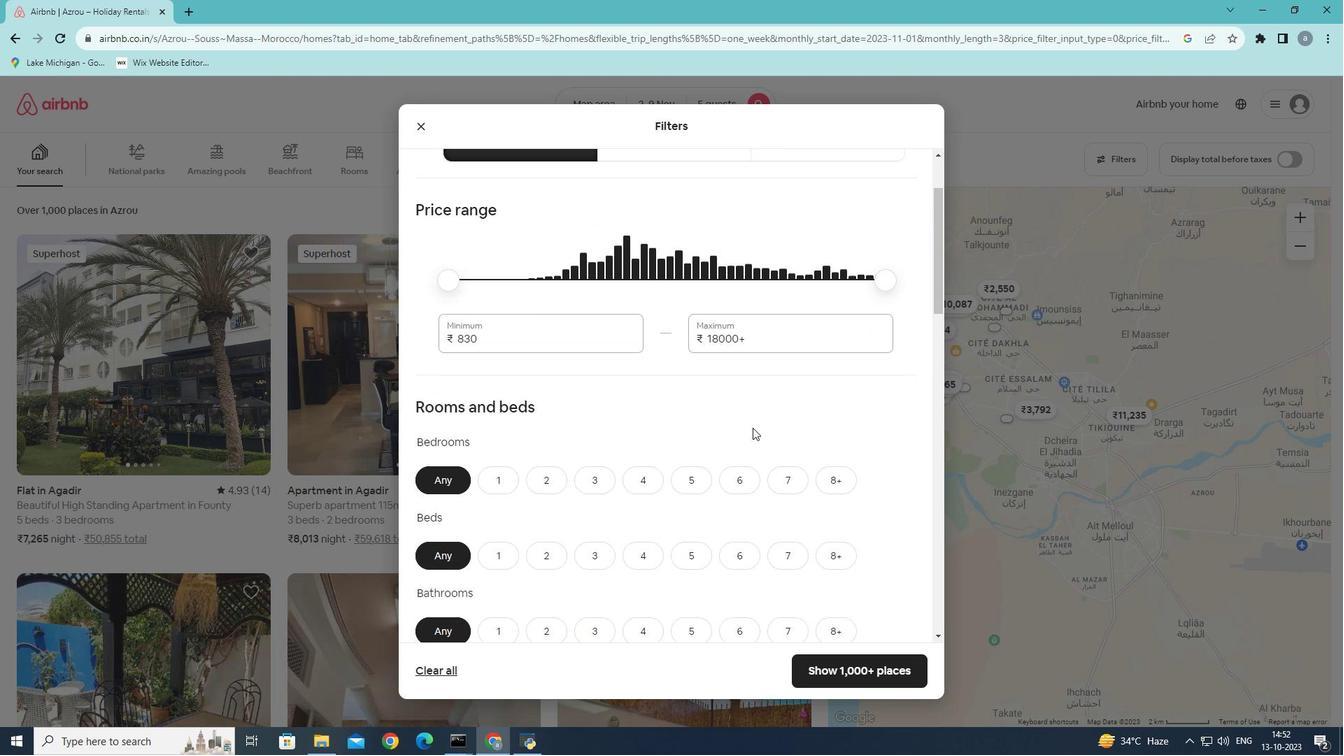 
Action: Mouse moved to (533, 375)
Screenshot: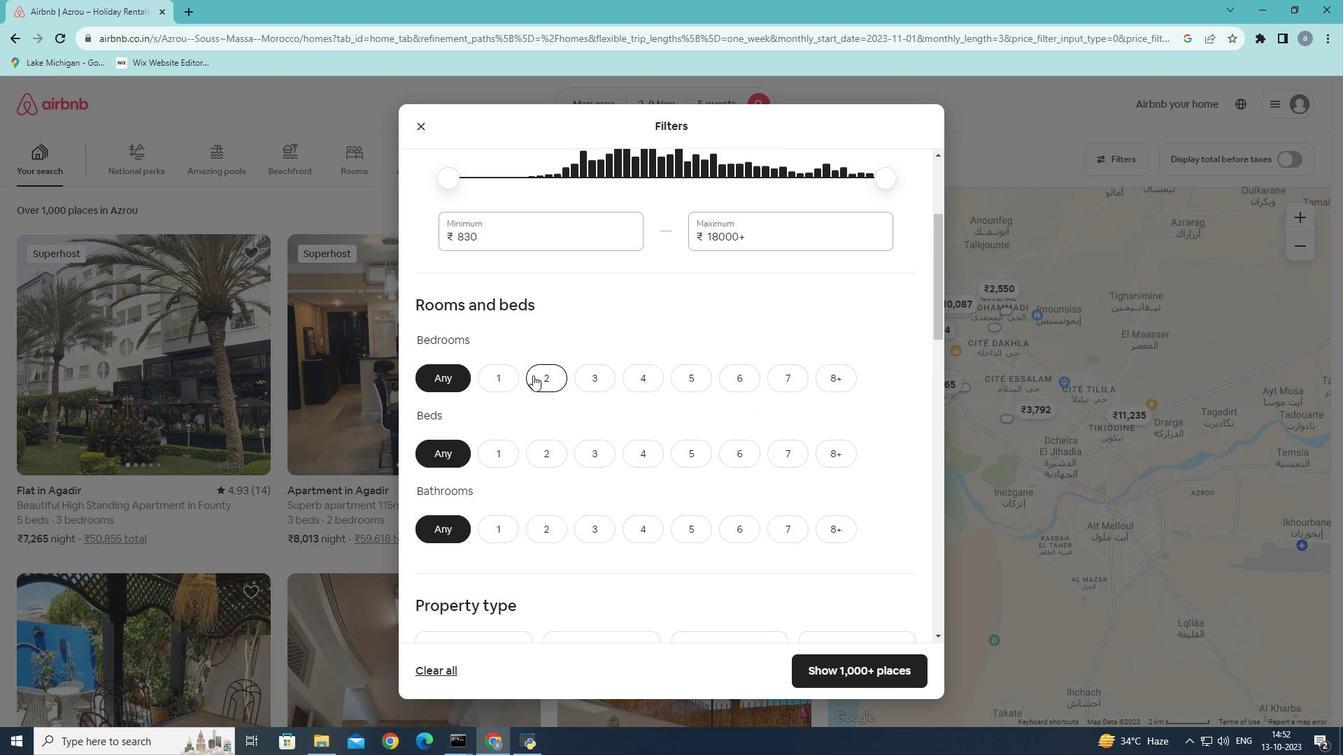 
Action: Mouse pressed left at (533, 375)
Screenshot: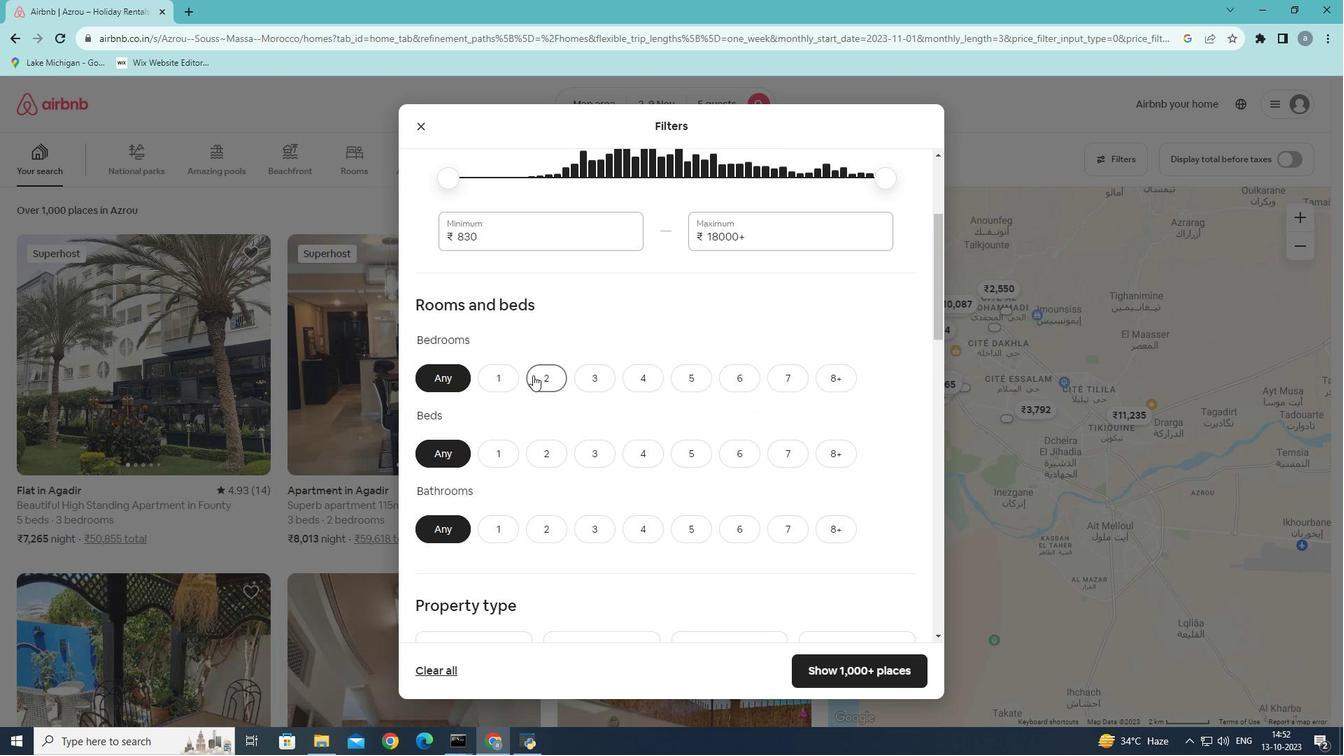 
Action: Mouse moved to (697, 450)
Screenshot: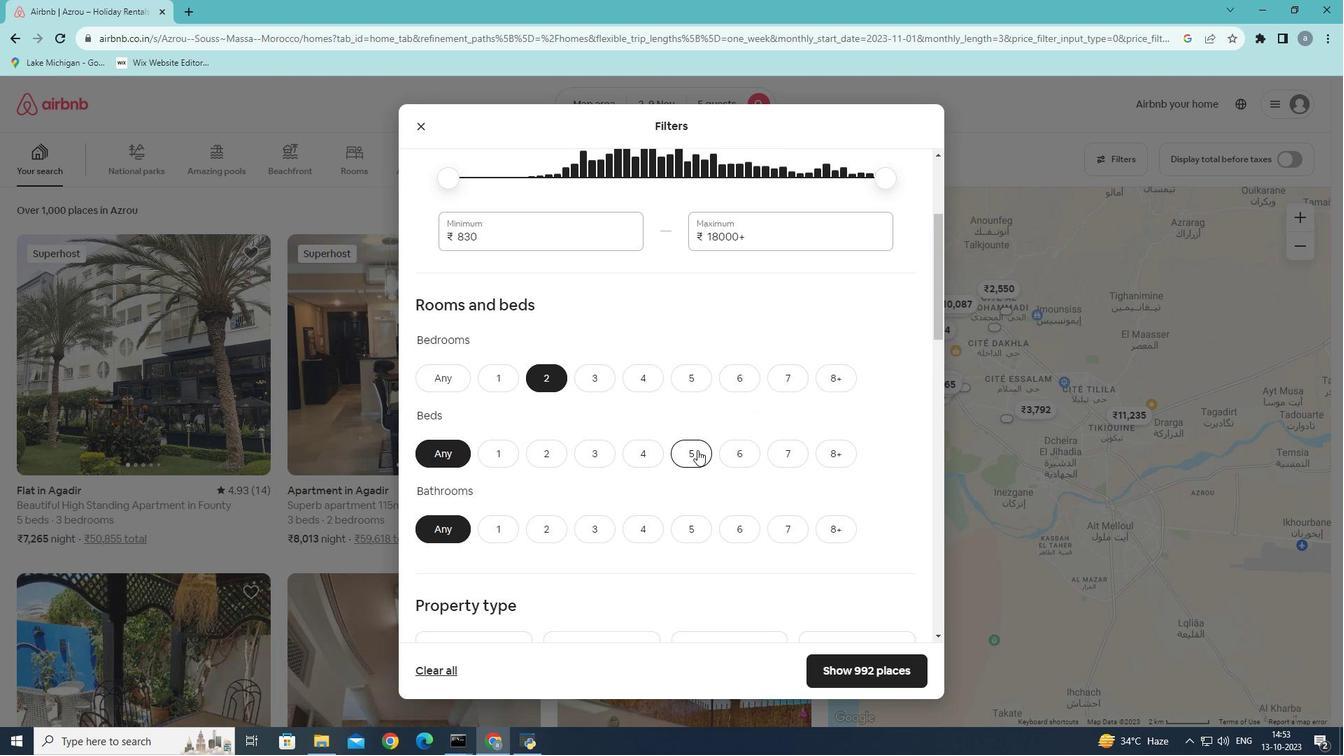 
Action: Mouse pressed left at (697, 450)
Screenshot: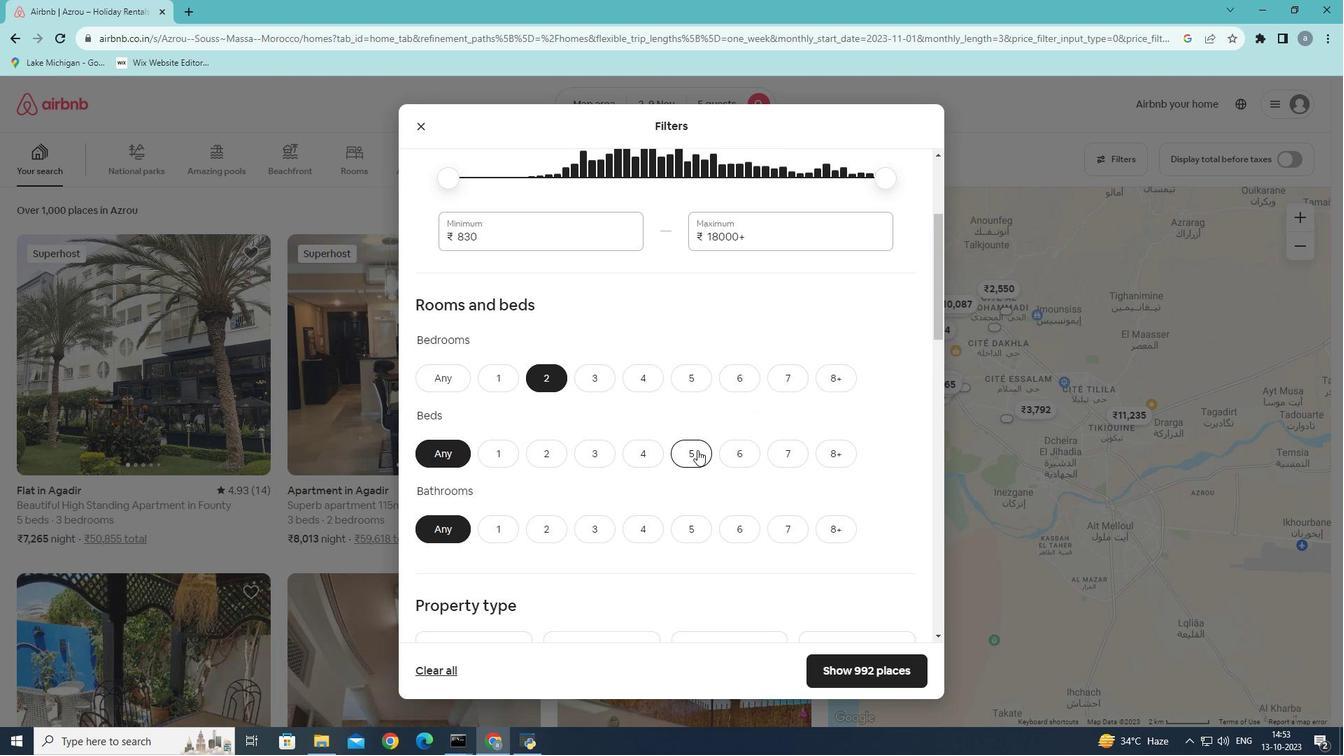 
Action: Mouse moved to (550, 524)
Screenshot: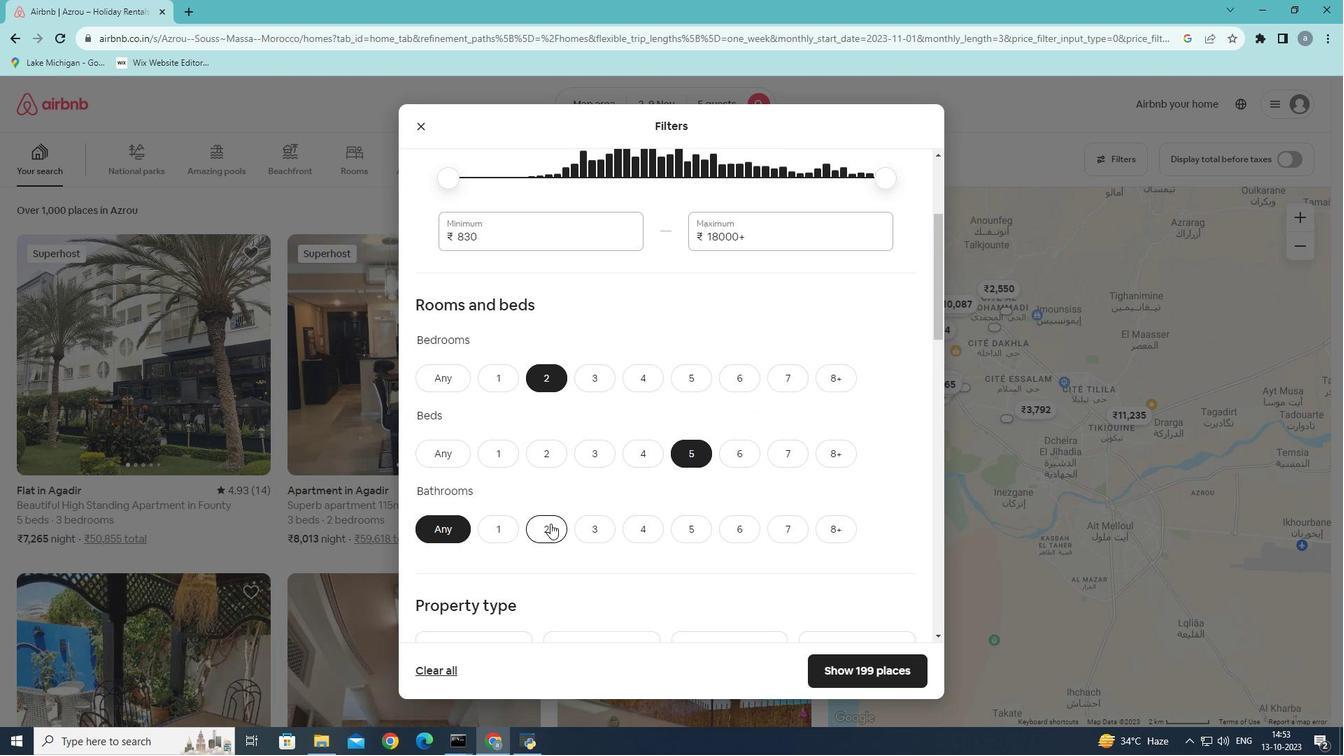 
Action: Mouse pressed left at (550, 524)
Screenshot: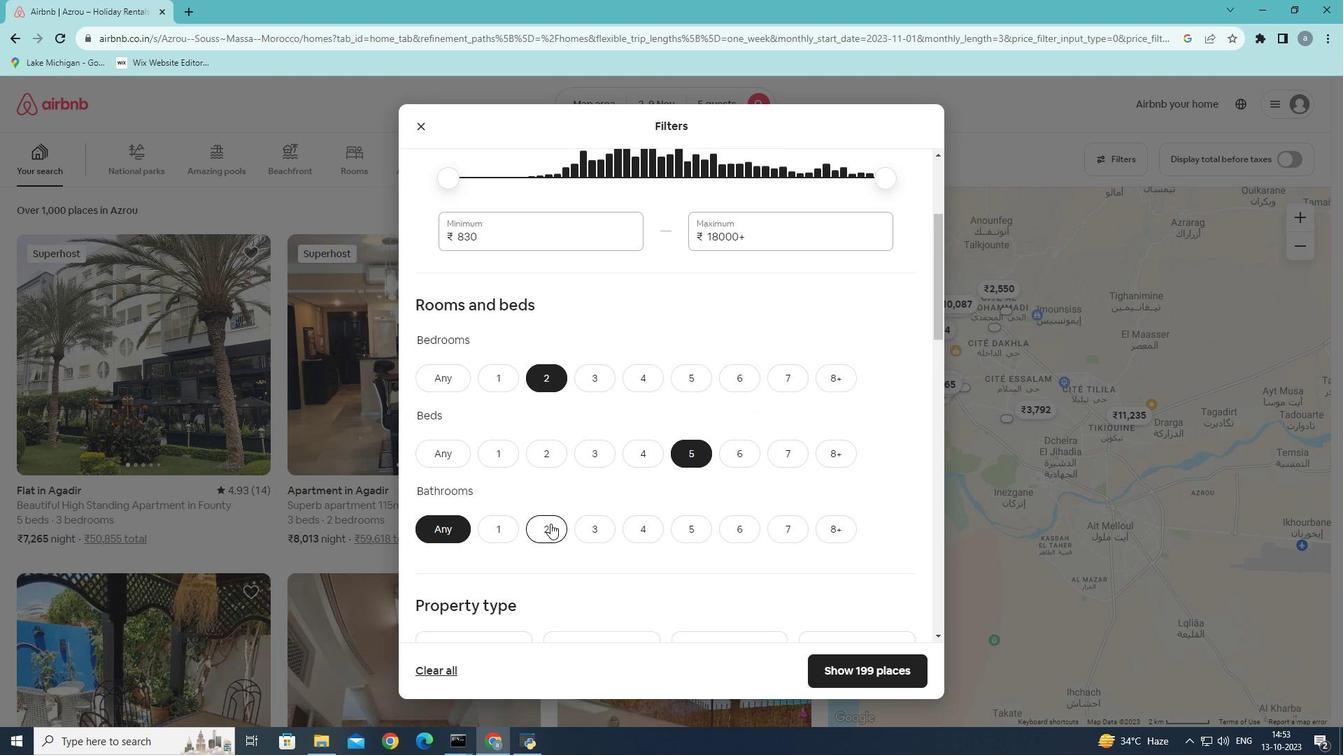 
Action: Mouse moved to (712, 424)
Screenshot: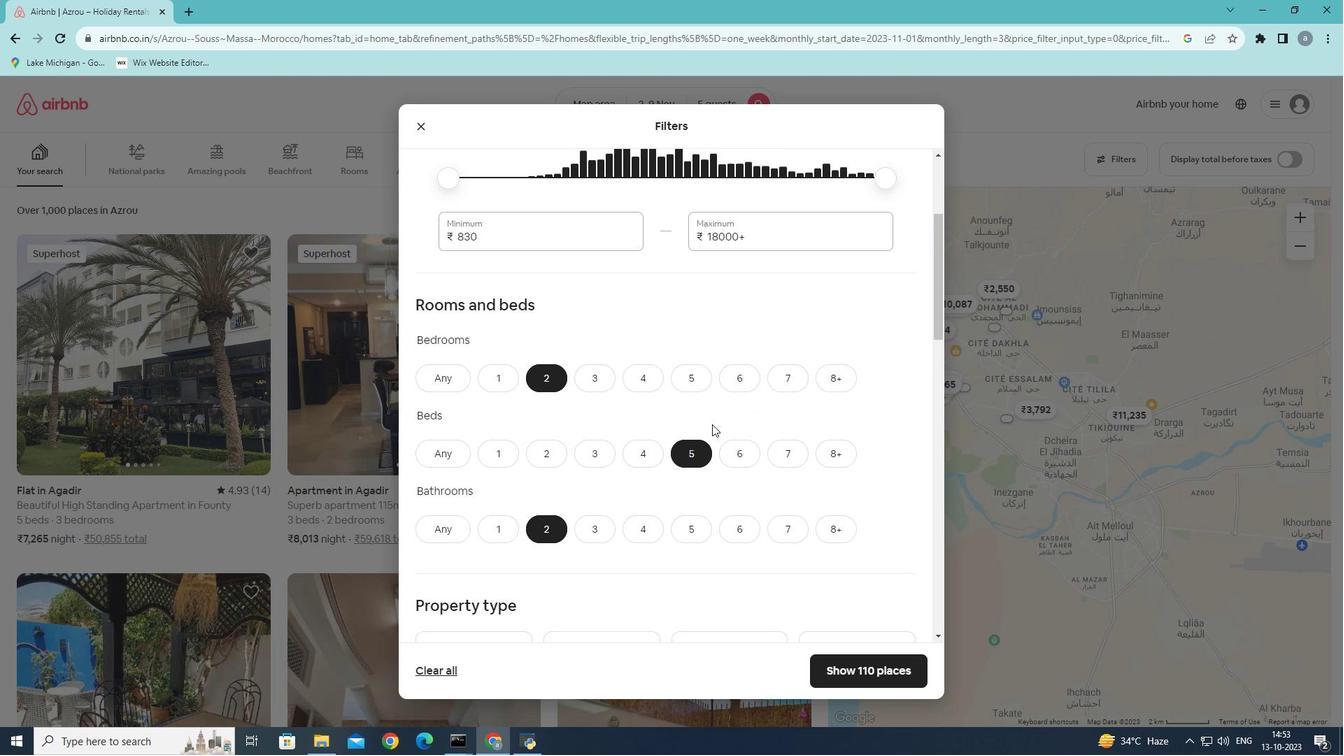 
Action: Mouse scrolled (712, 424) with delta (0, 0)
Screenshot: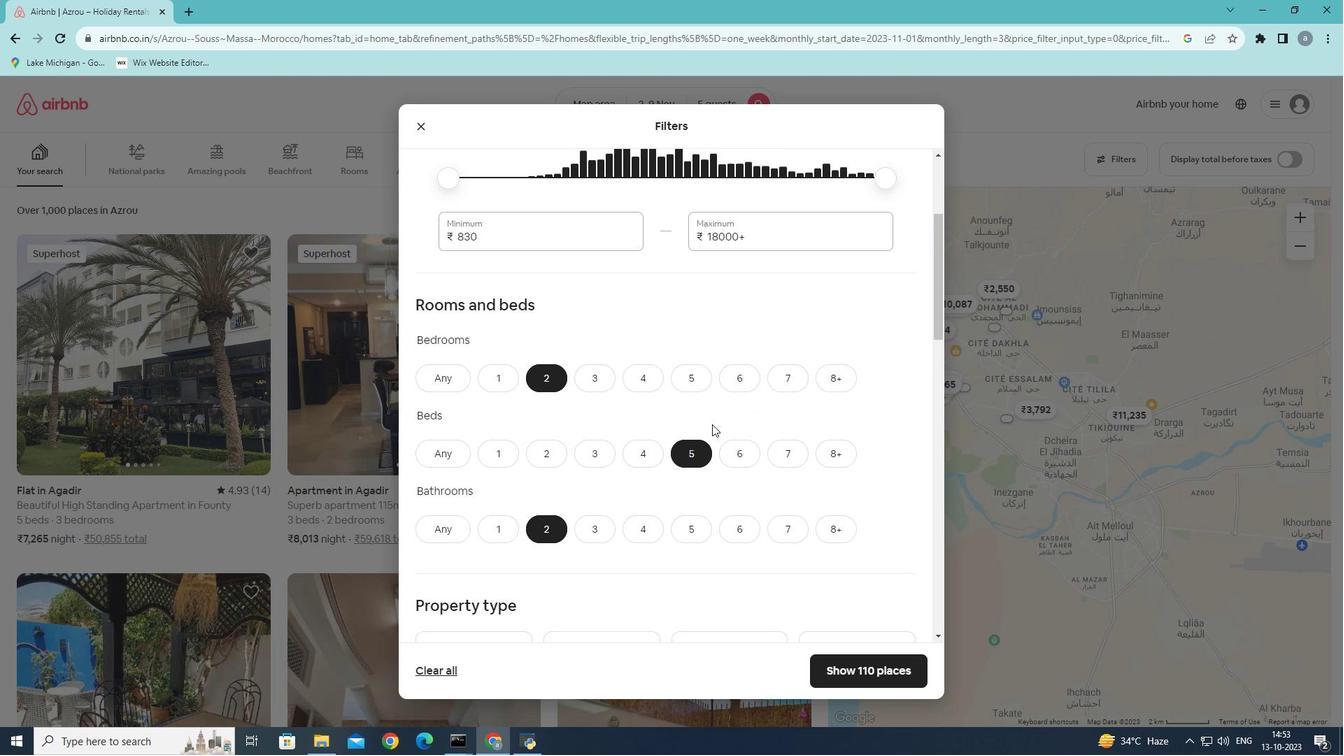 
Action: Mouse scrolled (712, 424) with delta (0, 0)
Screenshot: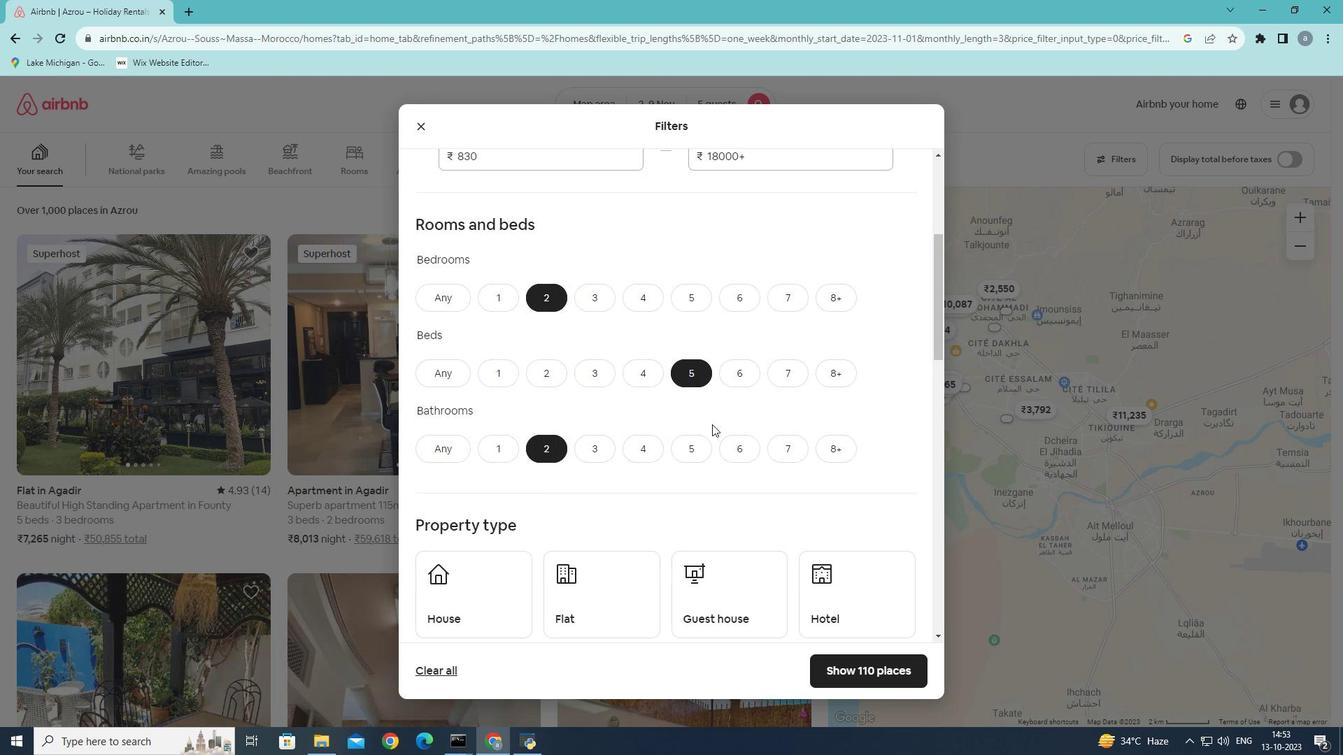 
Action: Mouse scrolled (712, 424) with delta (0, 0)
Screenshot: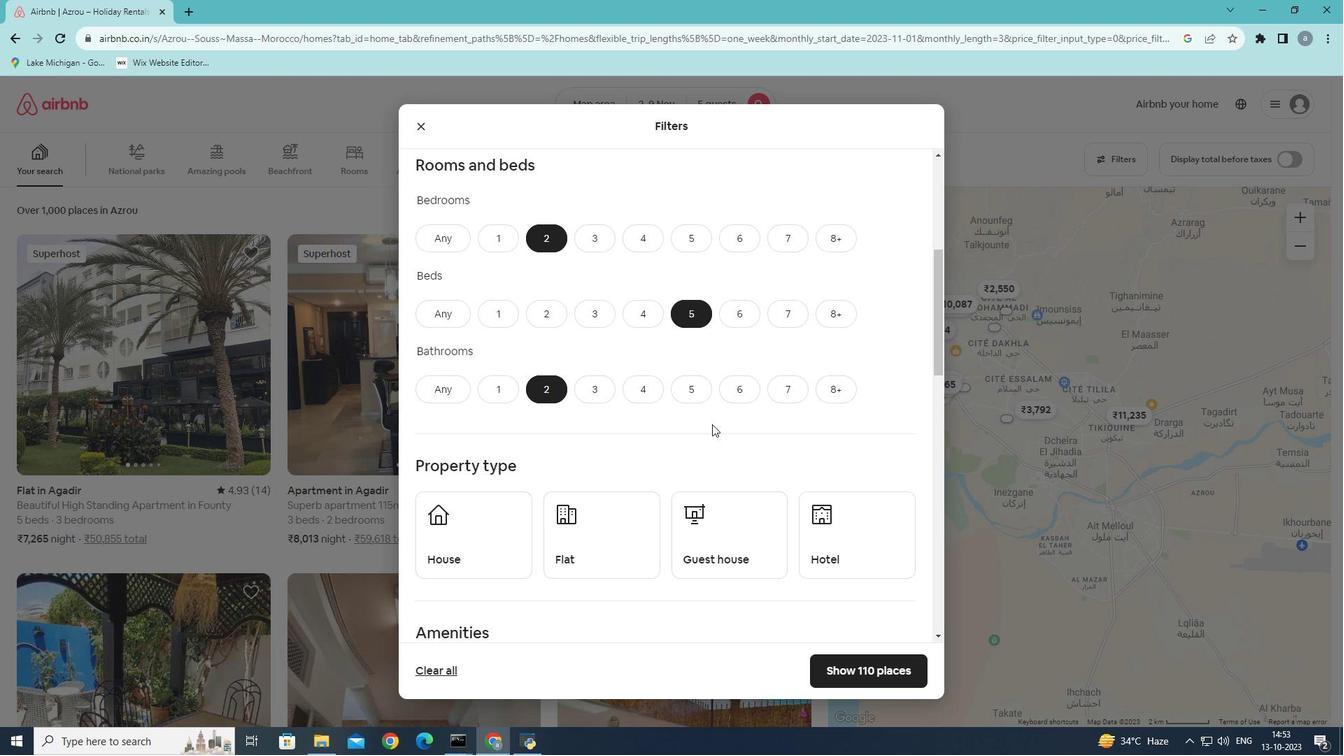
Action: Mouse moved to (713, 424)
Screenshot: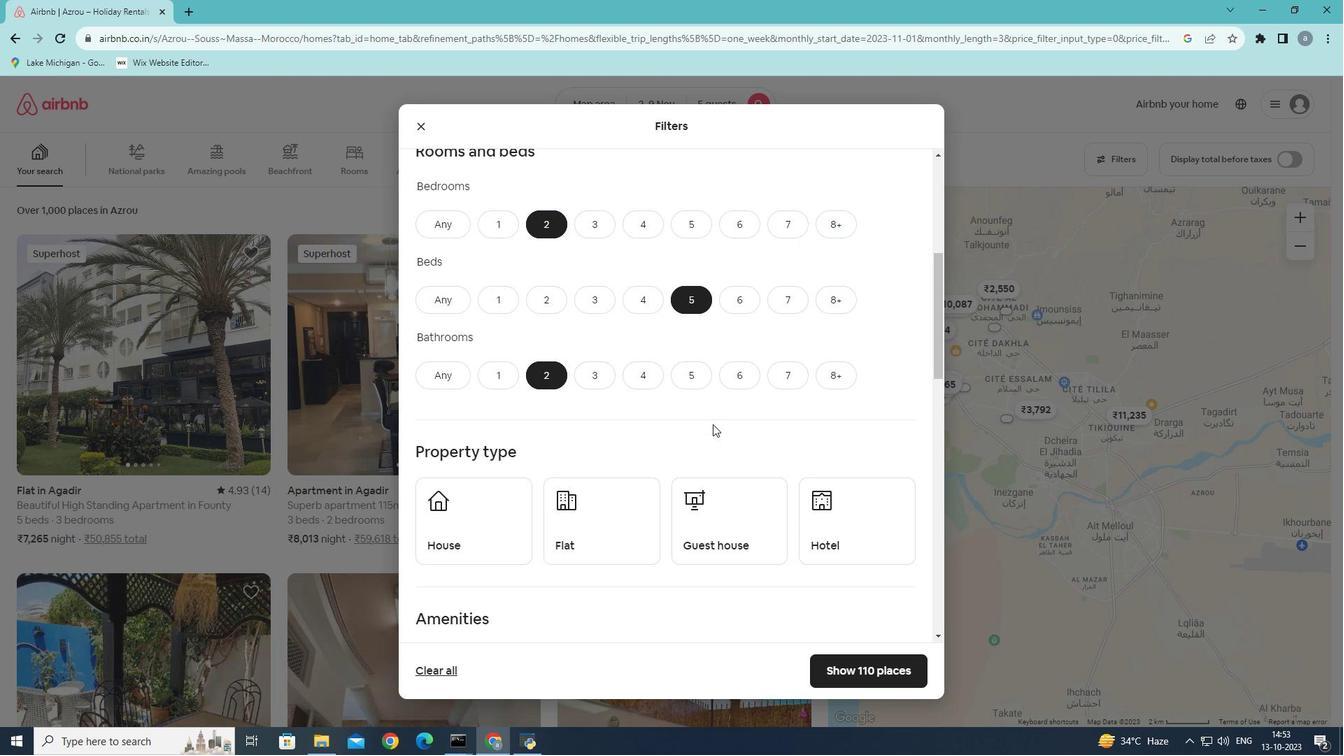 
Action: Mouse scrolled (713, 424) with delta (0, 0)
Screenshot: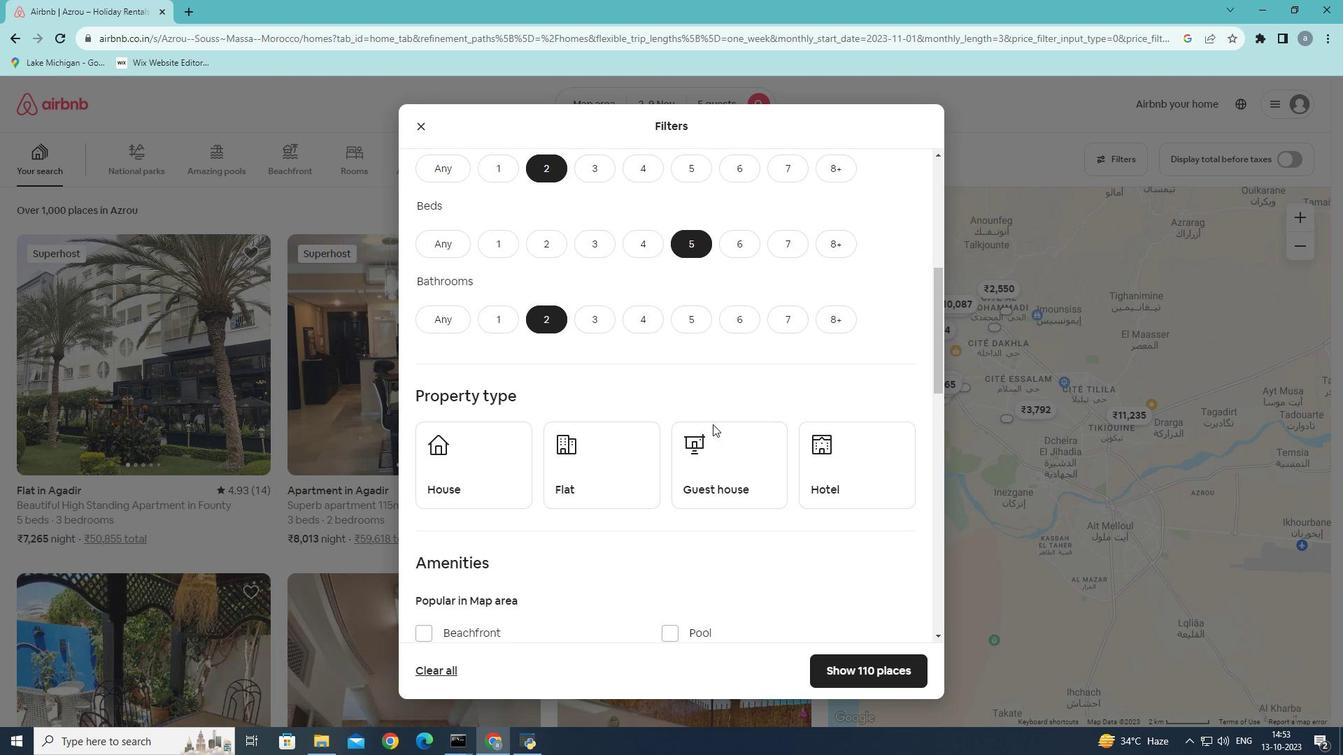 
Action: Mouse moved to (589, 414)
Screenshot: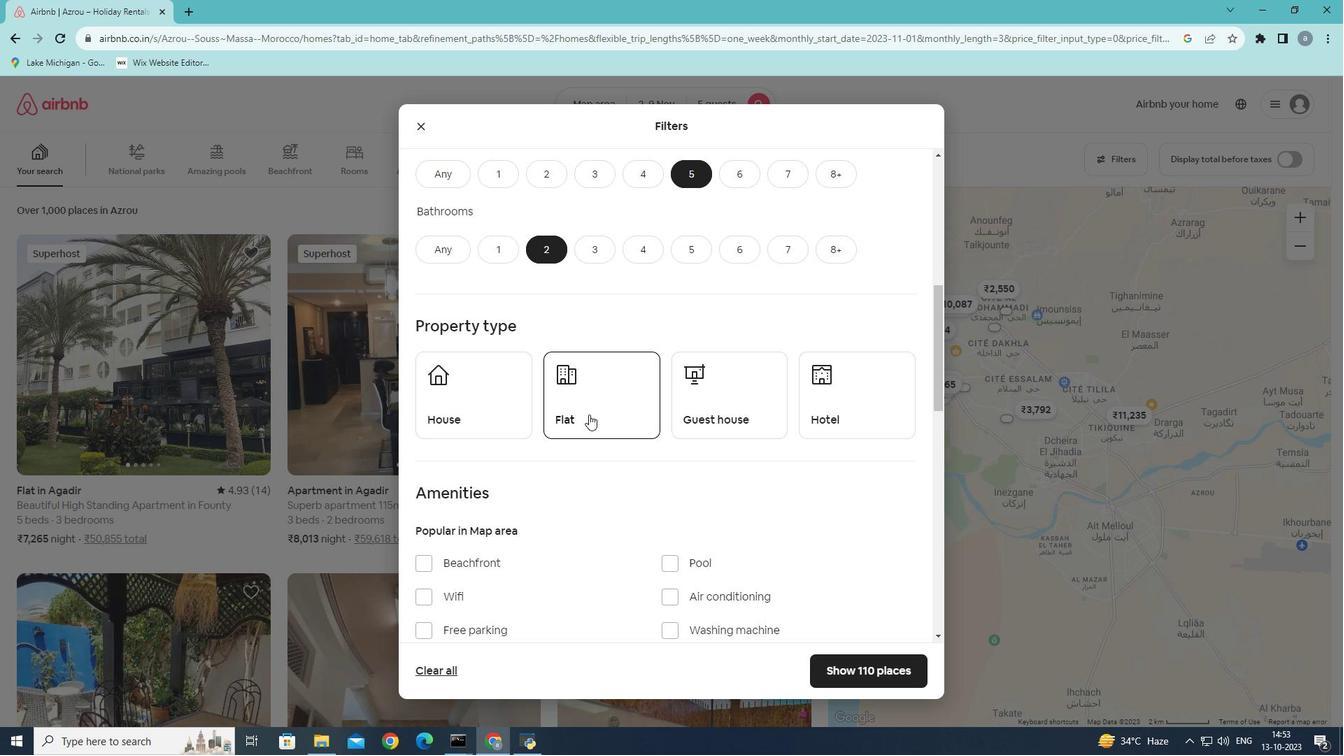 
Action: Mouse pressed left at (589, 414)
Screenshot: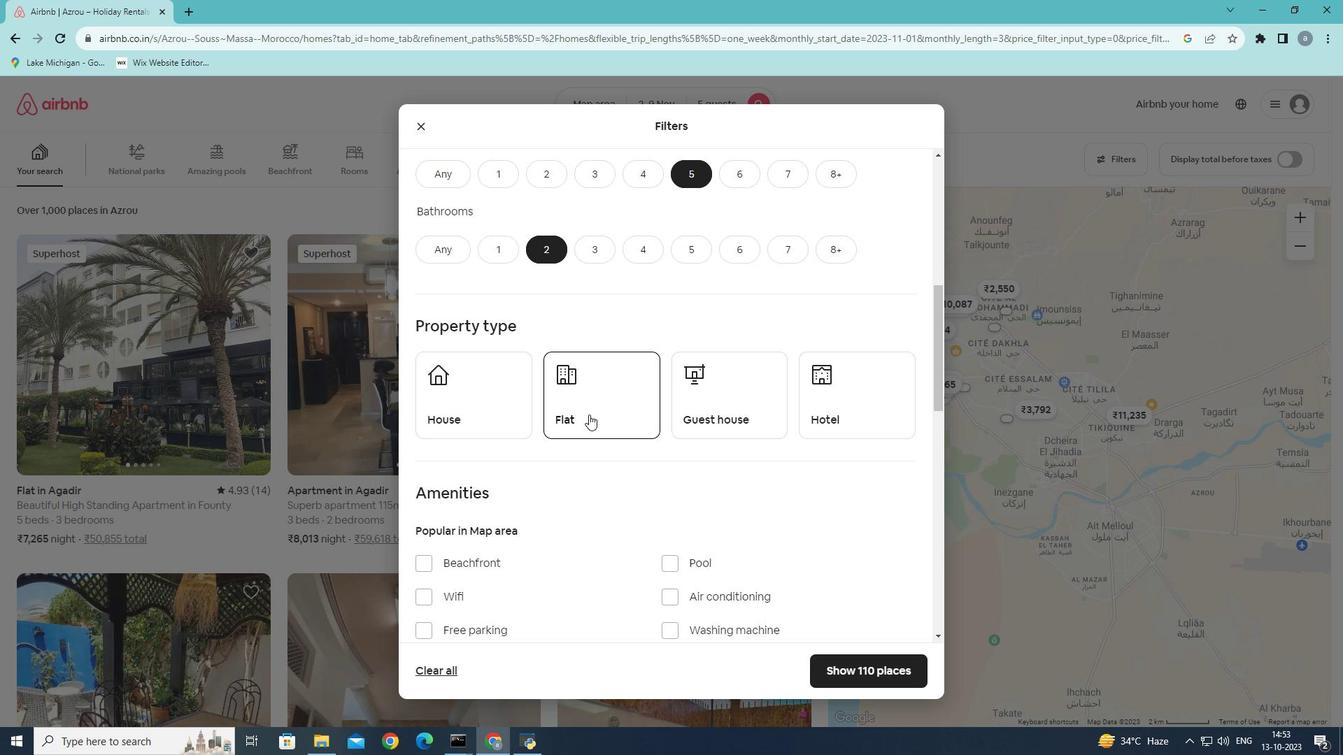 
Action: Mouse moved to (615, 428)
Screenshot: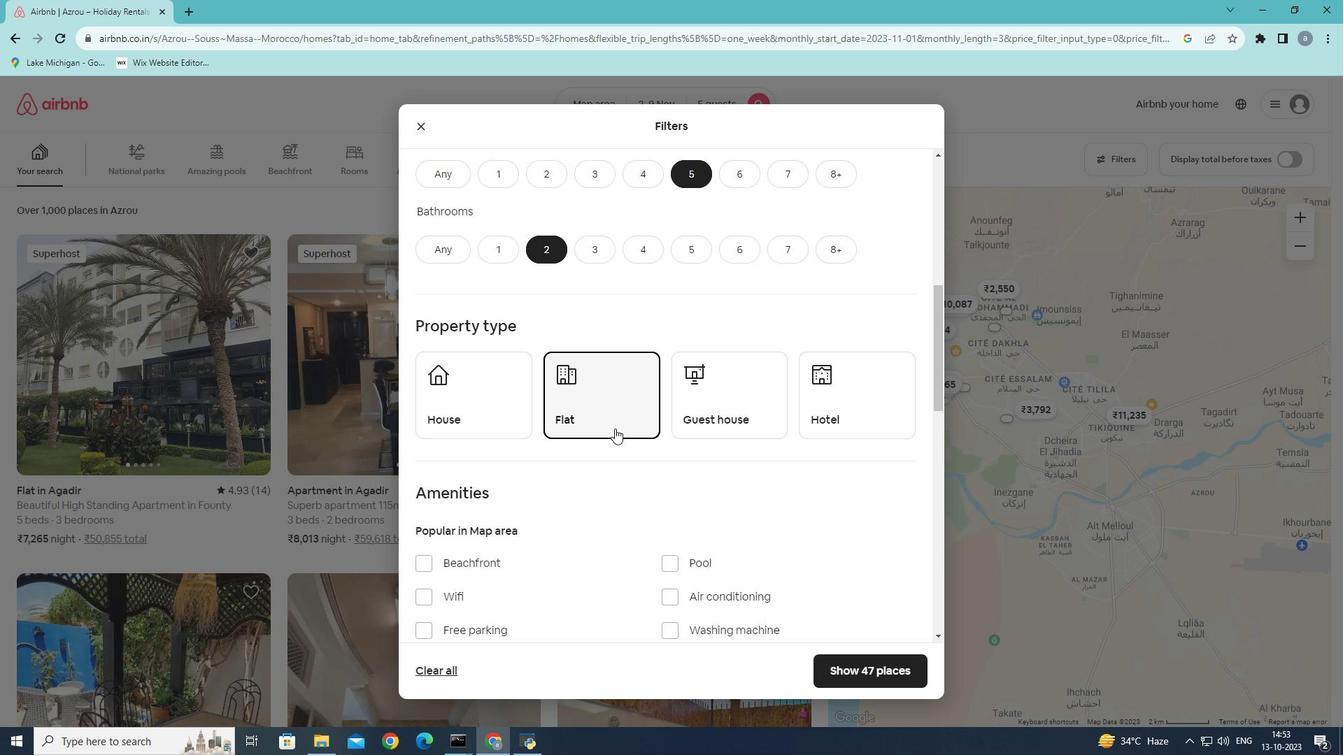 
Action: Mouse scrolled (615, 428) with delta (0, 0)
Screenshot: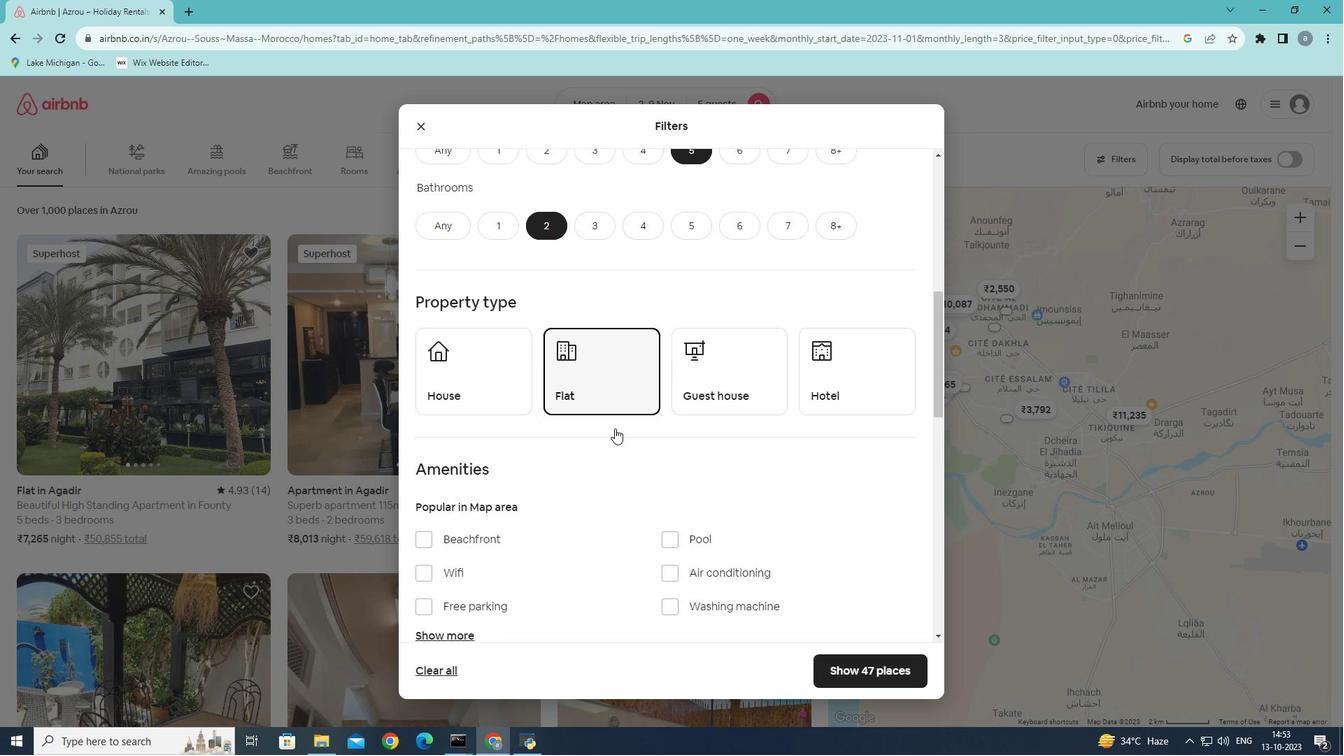 
Action: Mouse scrolled (615, 428) with delta (0, 0)
Screenshot: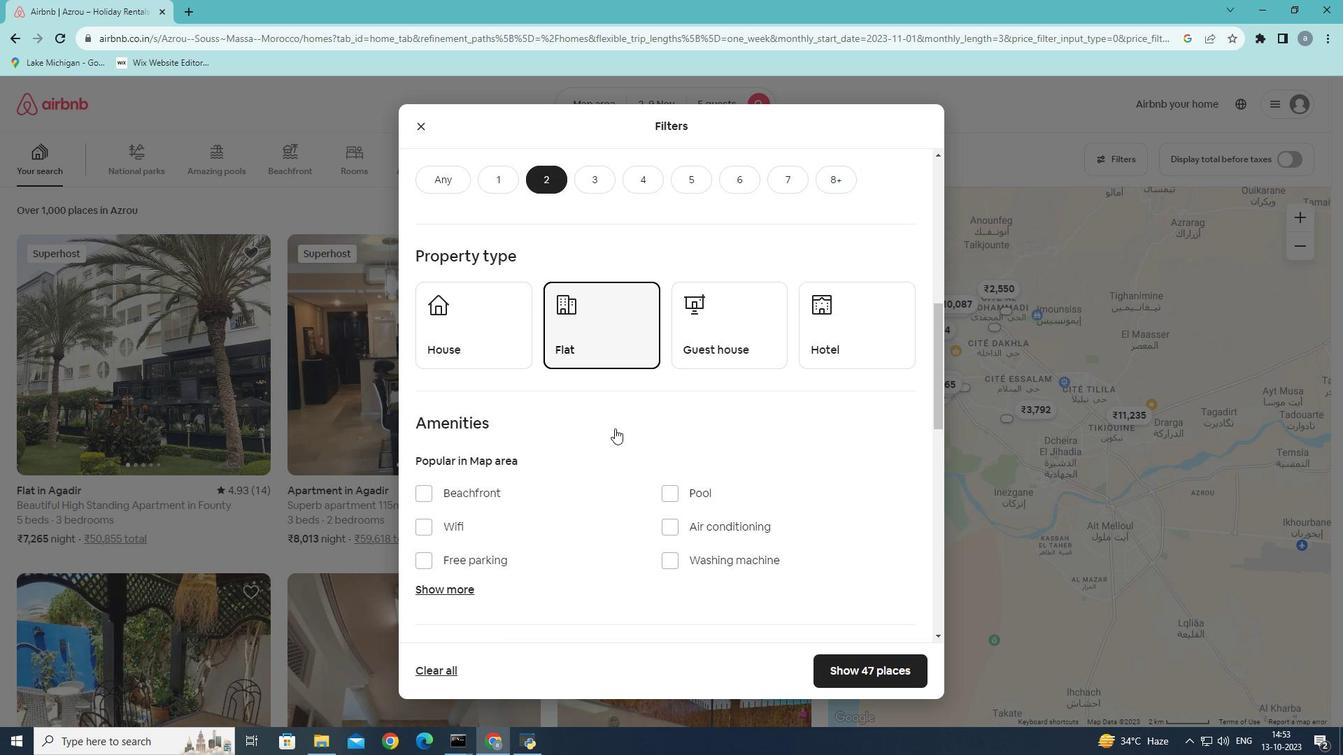 
Action: Mouse scrolled (615, 428) with delta (0, 0)
Screenshot: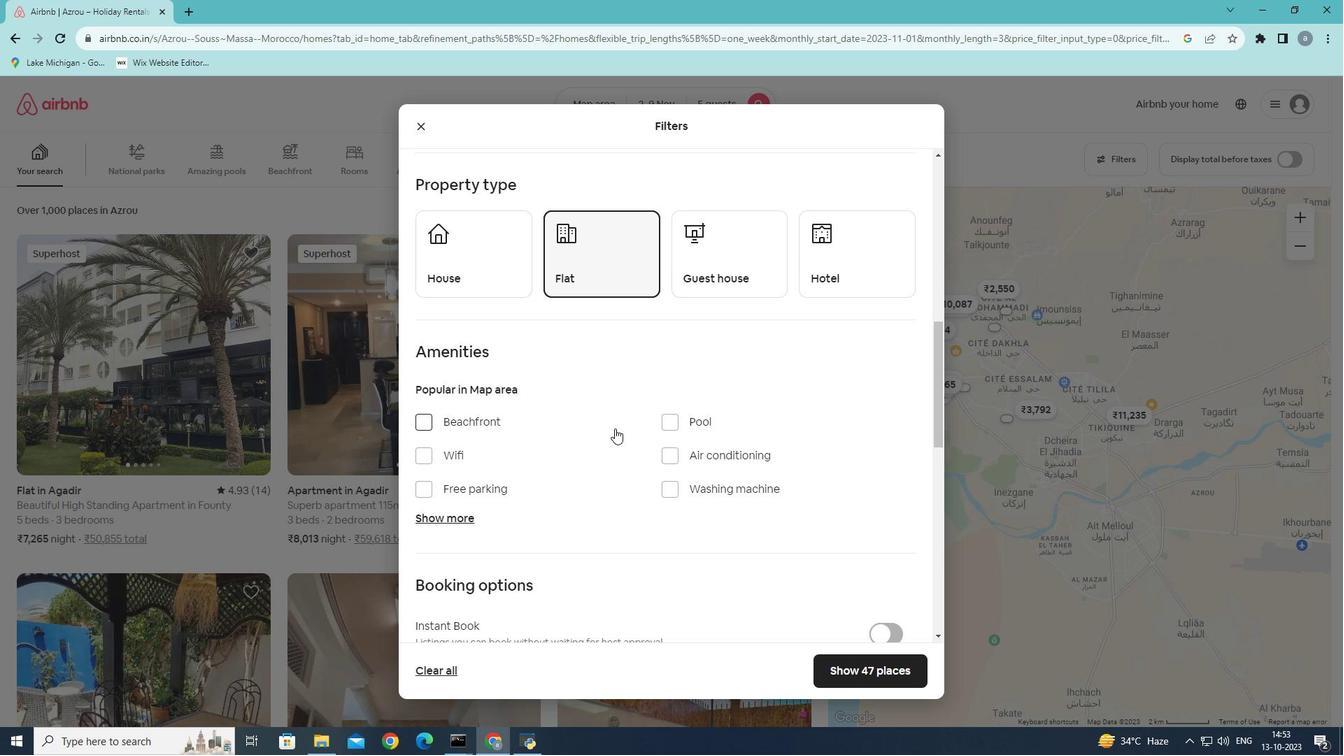 
Action: Mouse scrolled (615, 428) with delta (0, 0)
Screenshot: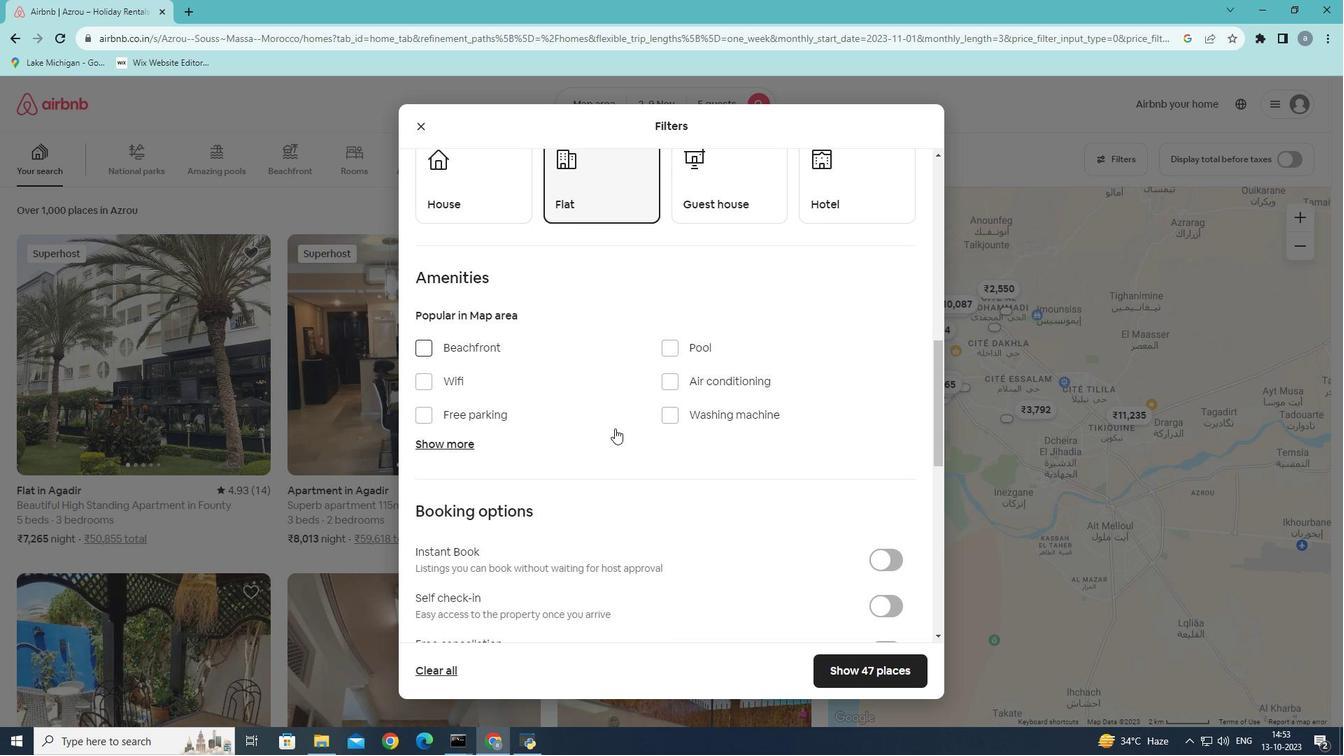 
Action: Mouse scrolled (615, 428) with delta (0, 0)
Screenshot: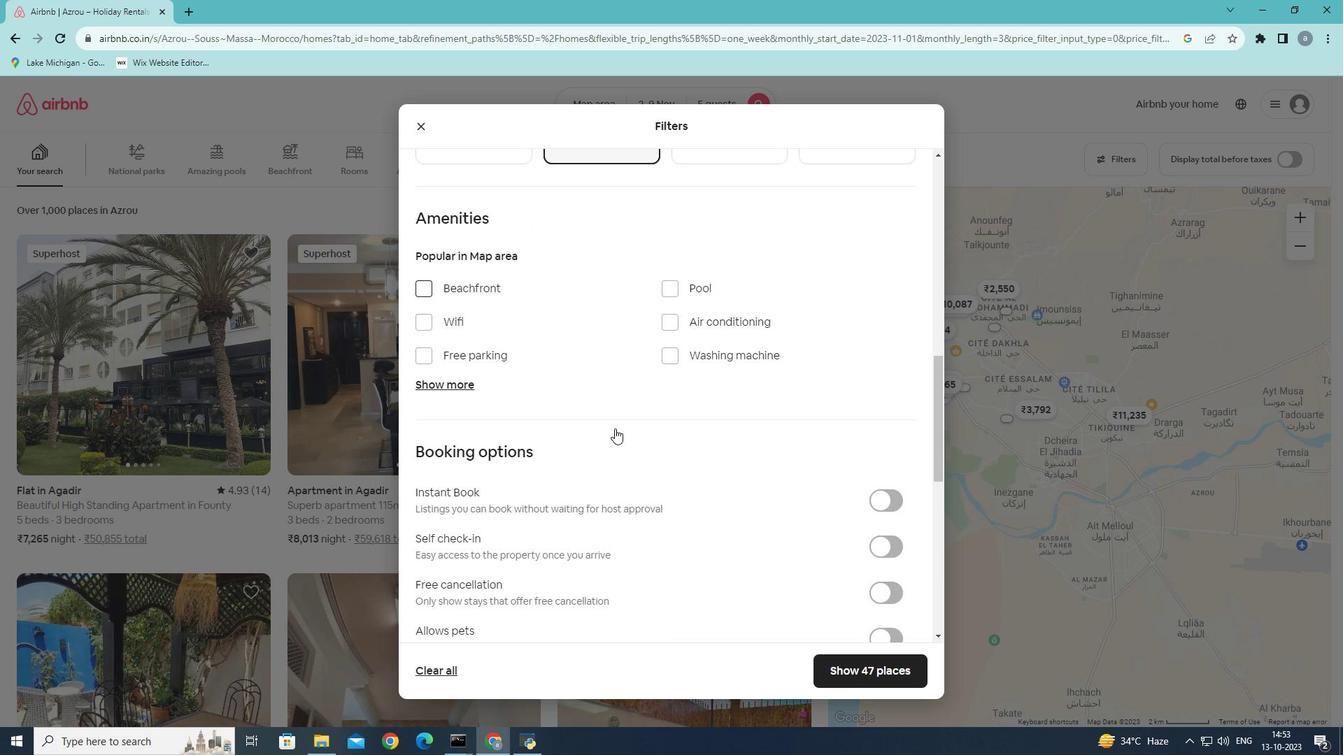 
Action: Mouse moved to (425, 250)
Screenshot: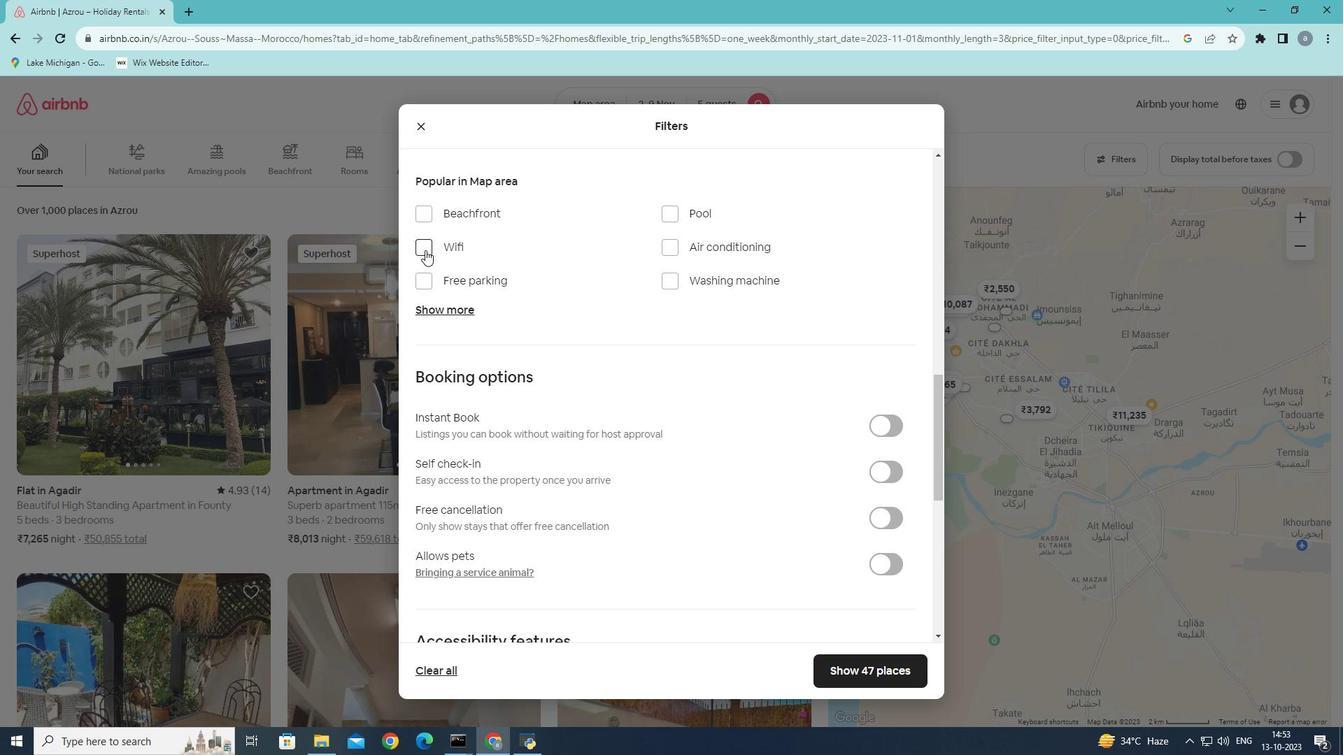 
Action: Mouse pressed left at (425, 250)
Screenshot: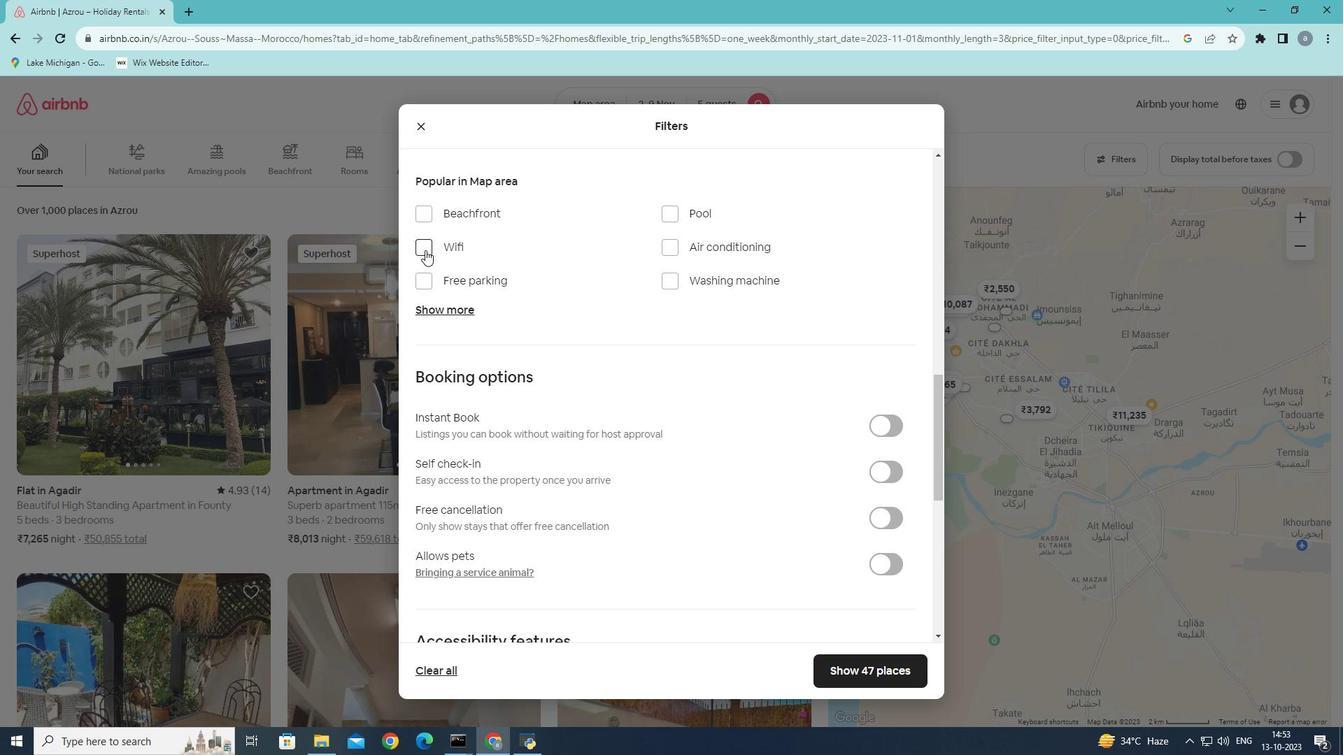 
Action: Mouse moved to (626, 459)
Screenshot: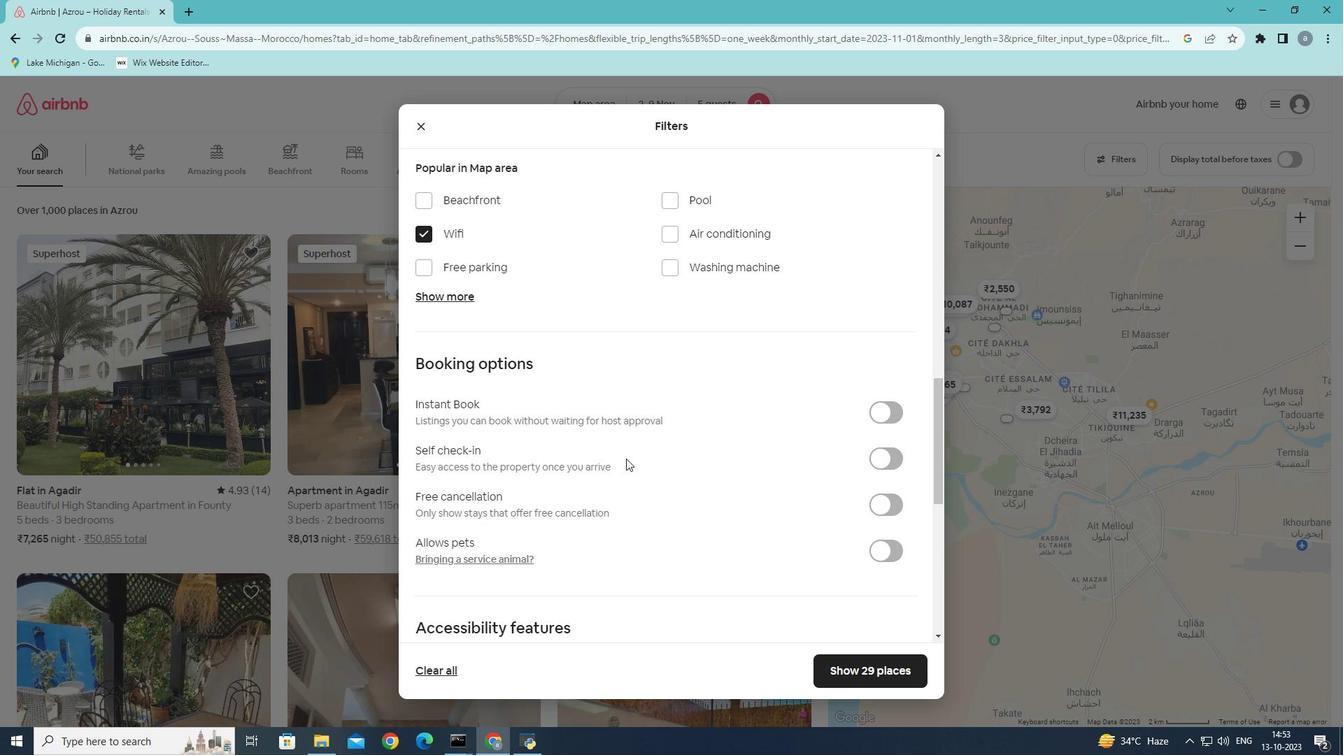 
Action: Mouse scrolled (626, 458) with delta (0, 0)
Screenshot: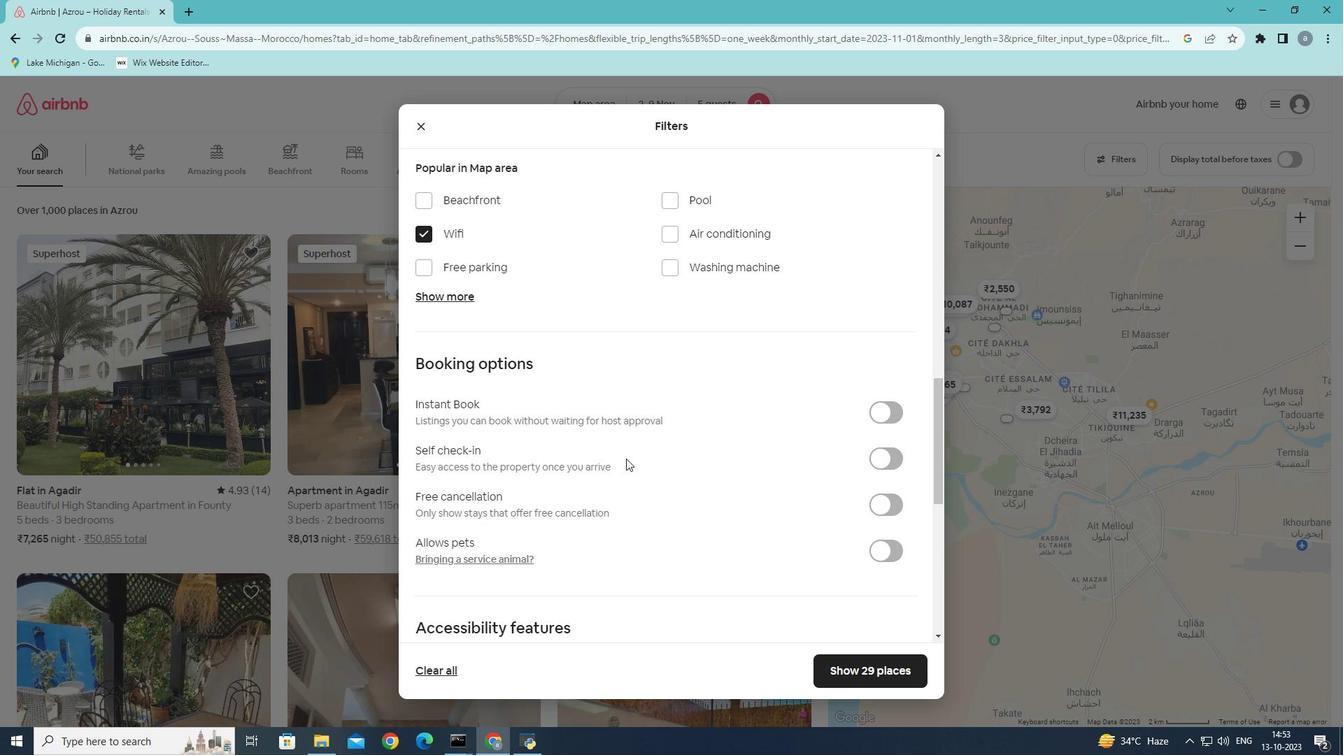 
Action: Mouse scrolled (626, 458) with delta (0, 0)
Screenshot: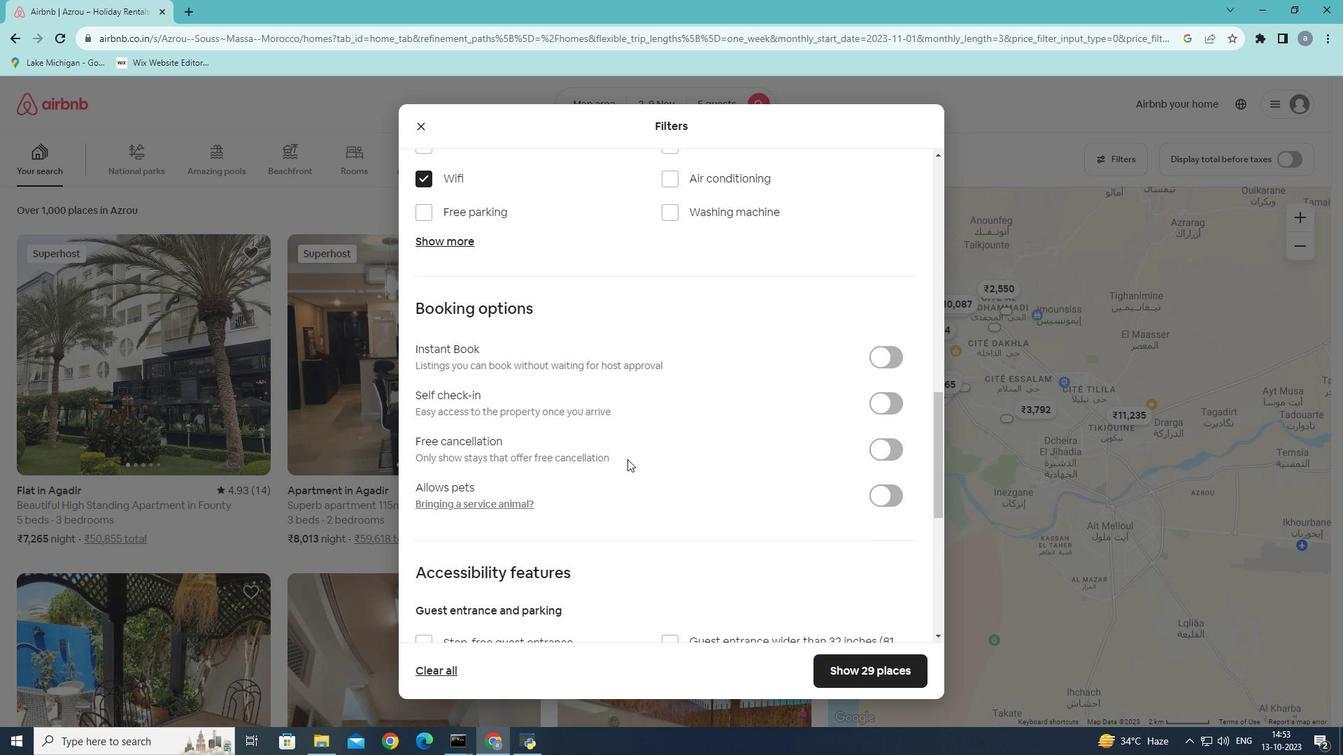 
Action: Mouse moved to (627, 459)
Screenshot: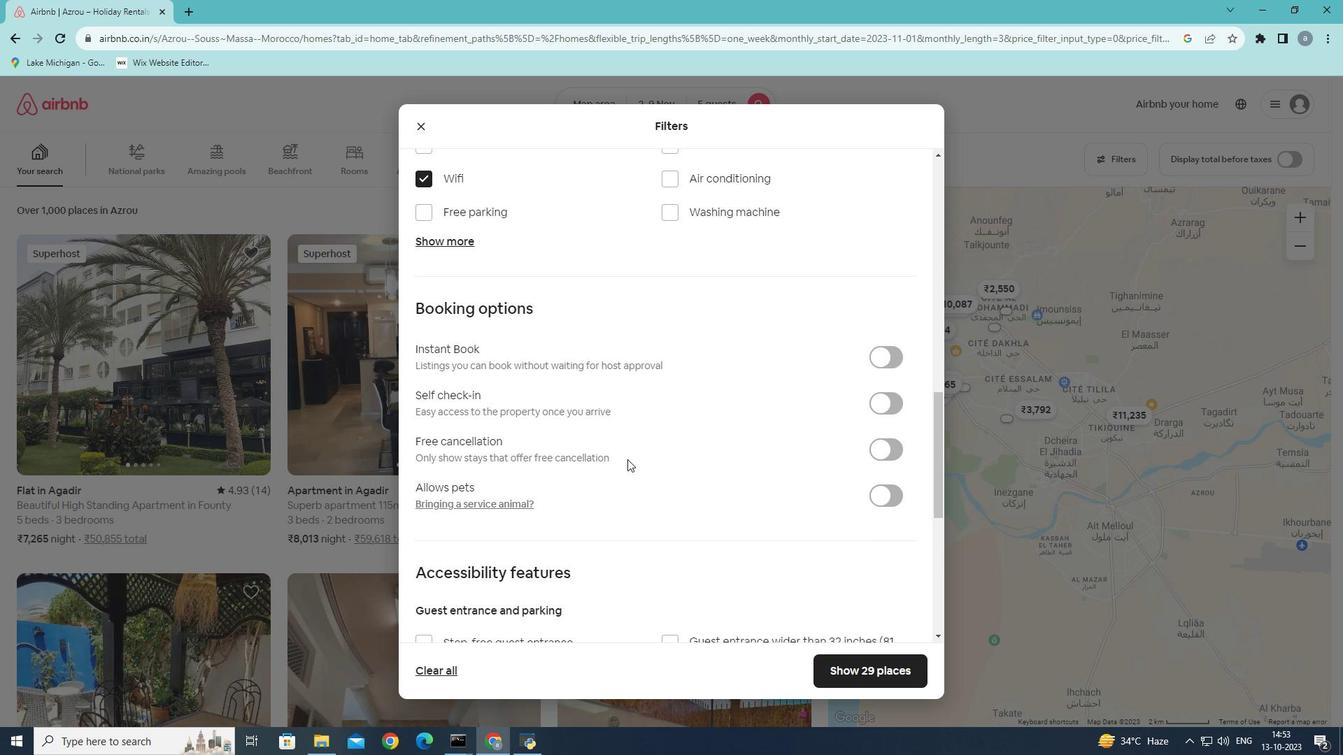 
Action: Mouse scrolled (627, 459) with delta (0, 0)
Screenshot: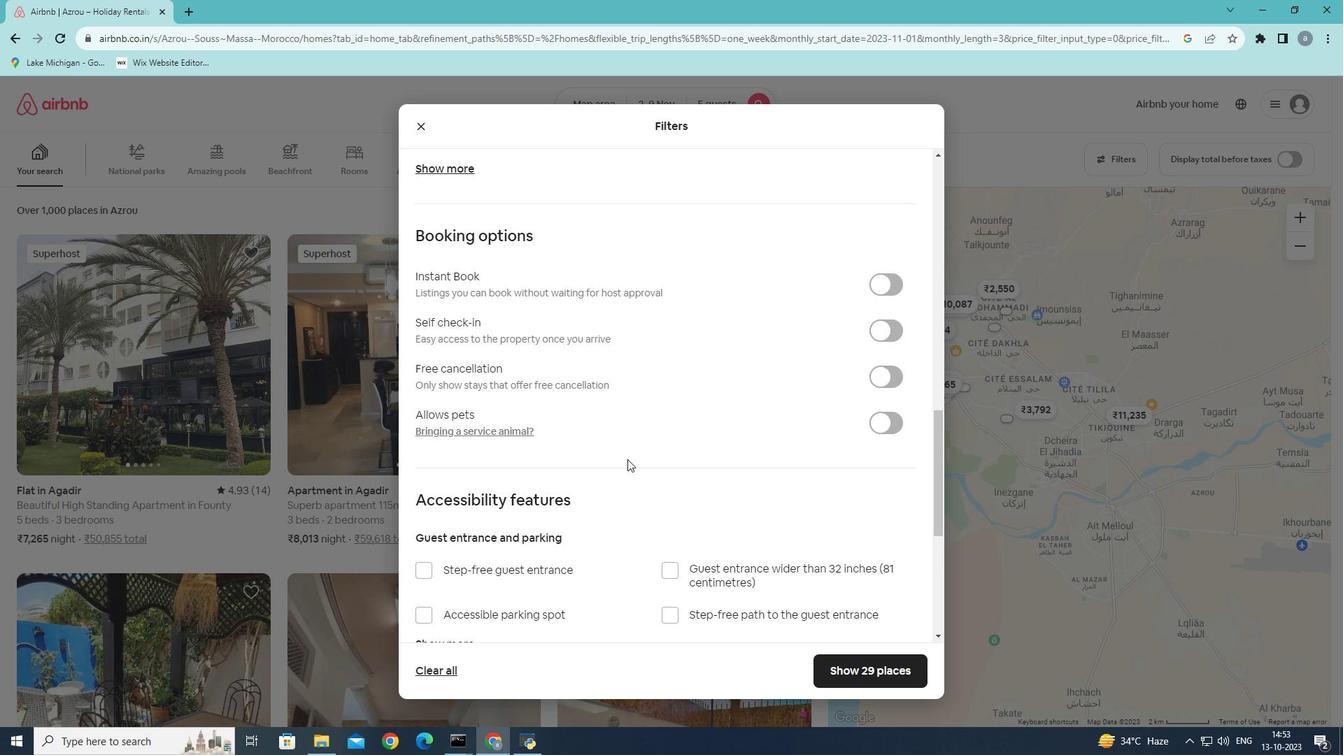 
Action: Mouse moved to (889, 680)
Screenshot: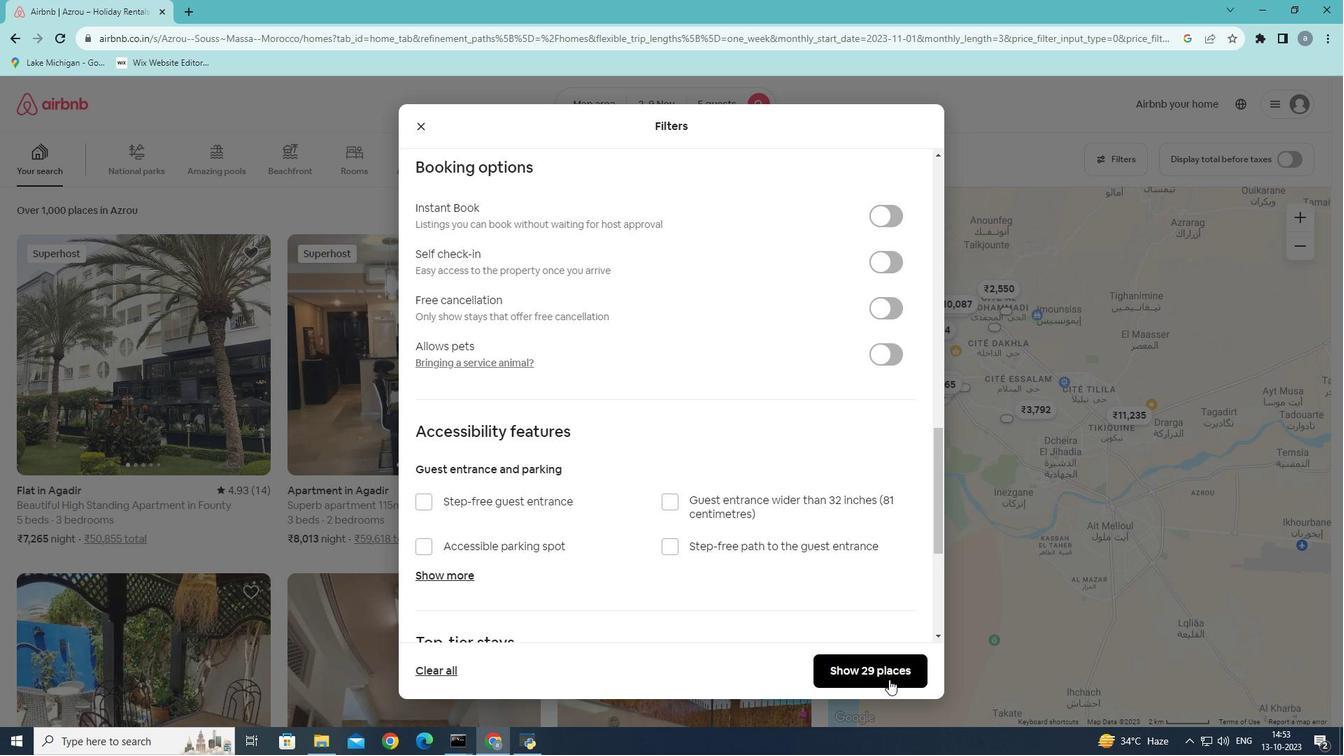 
Action: Mouse pressed left at (889, 680)
Screenshot: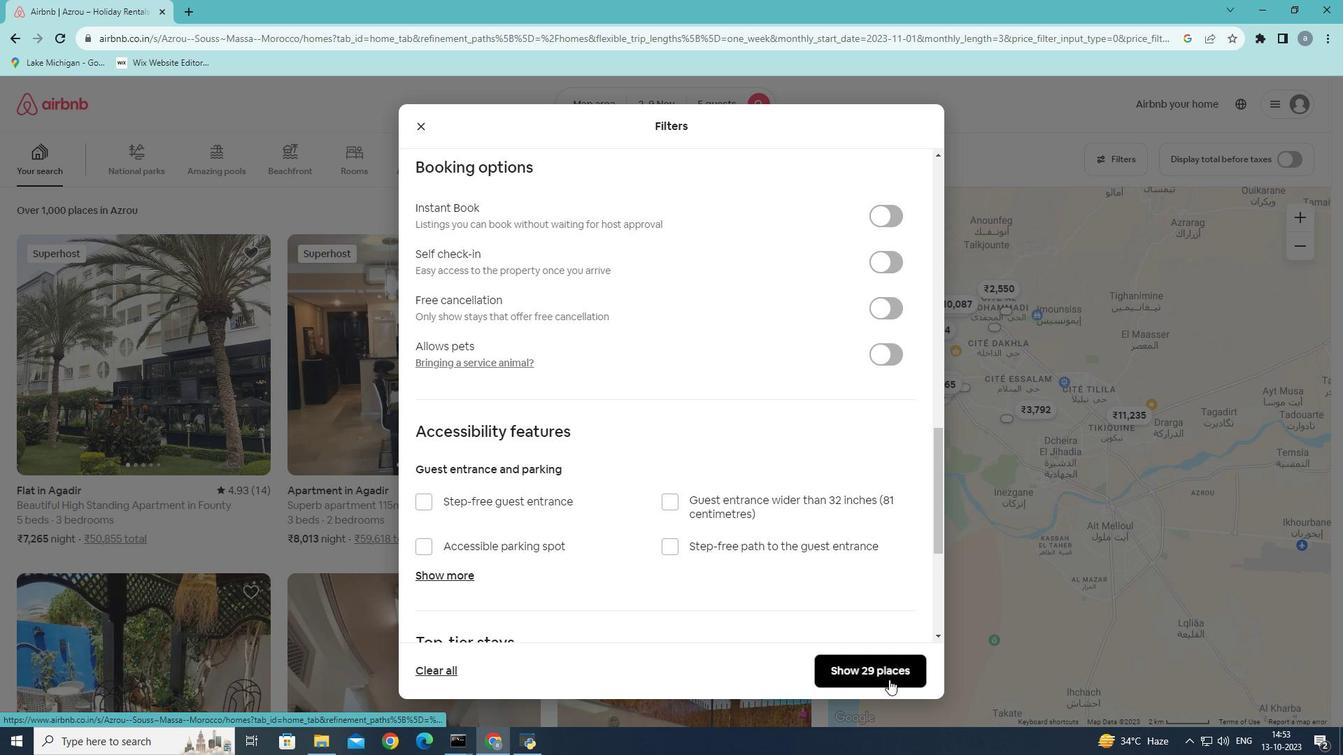 
Action: Mouse moved to (198, 387)
Screenshot: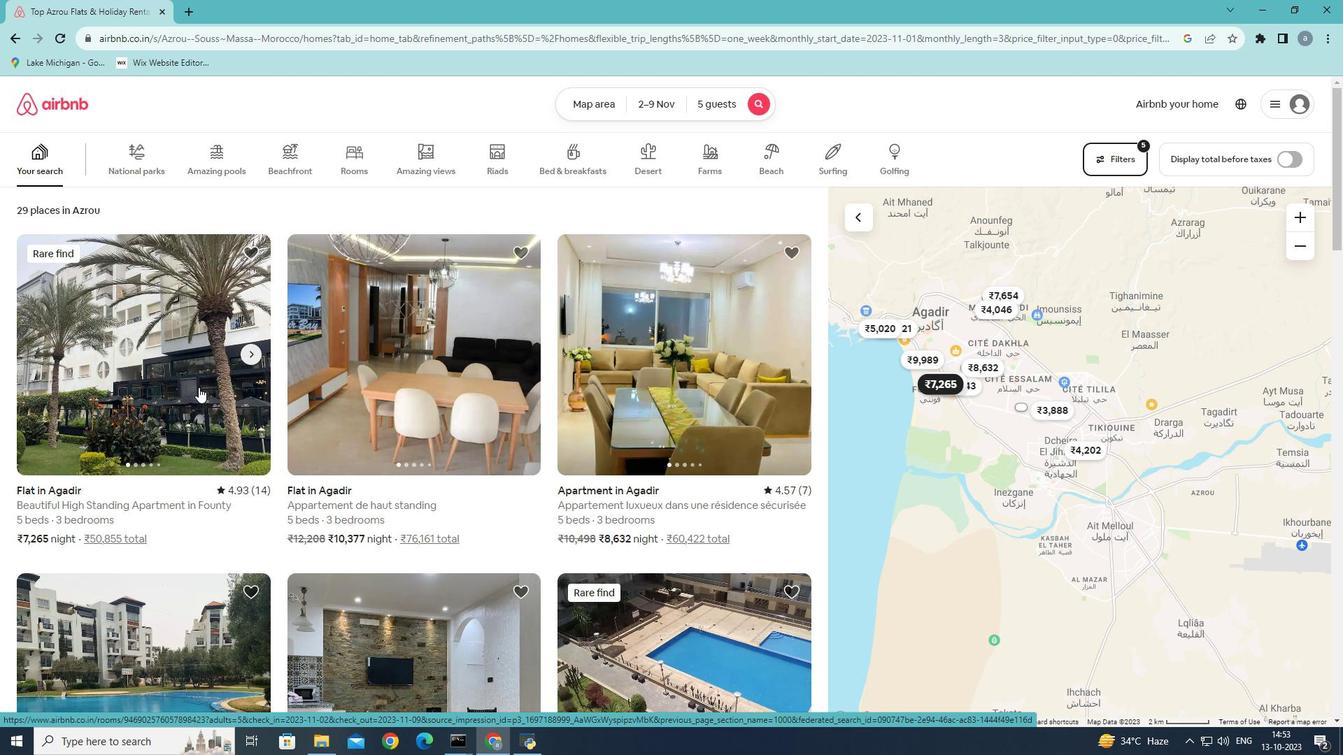 
Action: Mouse scrolled (198, 386) with delta (0, 0)
Screenshot: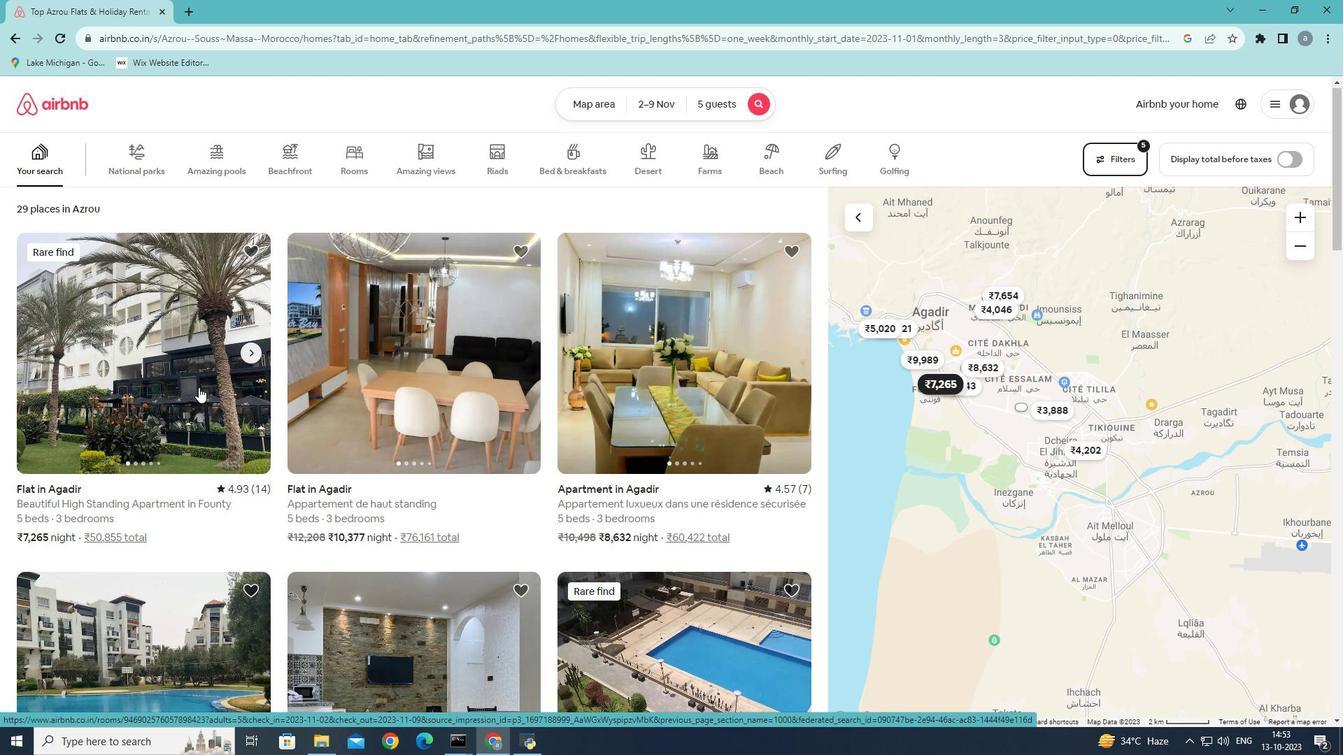 
Action: Mouse scrolled (198, 386) with delta (0, 0)
Screenshot: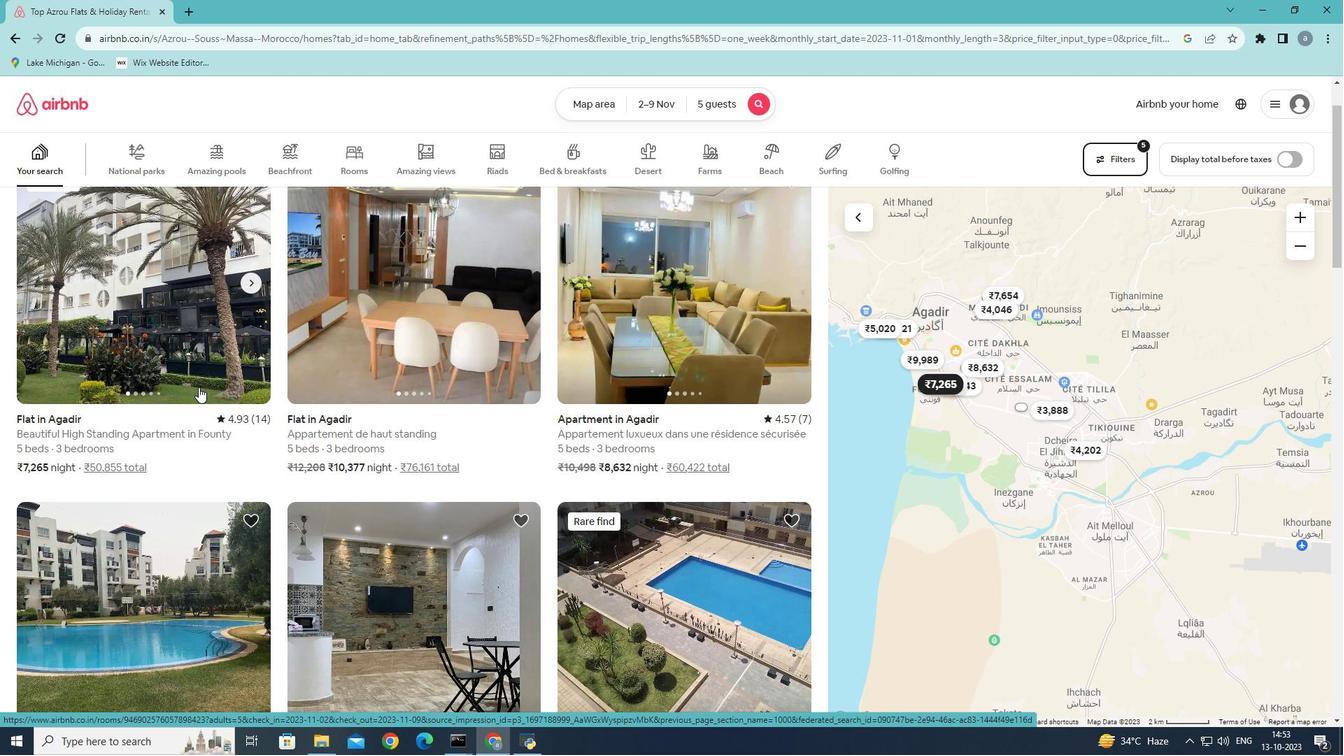 
Action: Mouse scrolled (198, 386) with delta (0, 0)
Screenshot: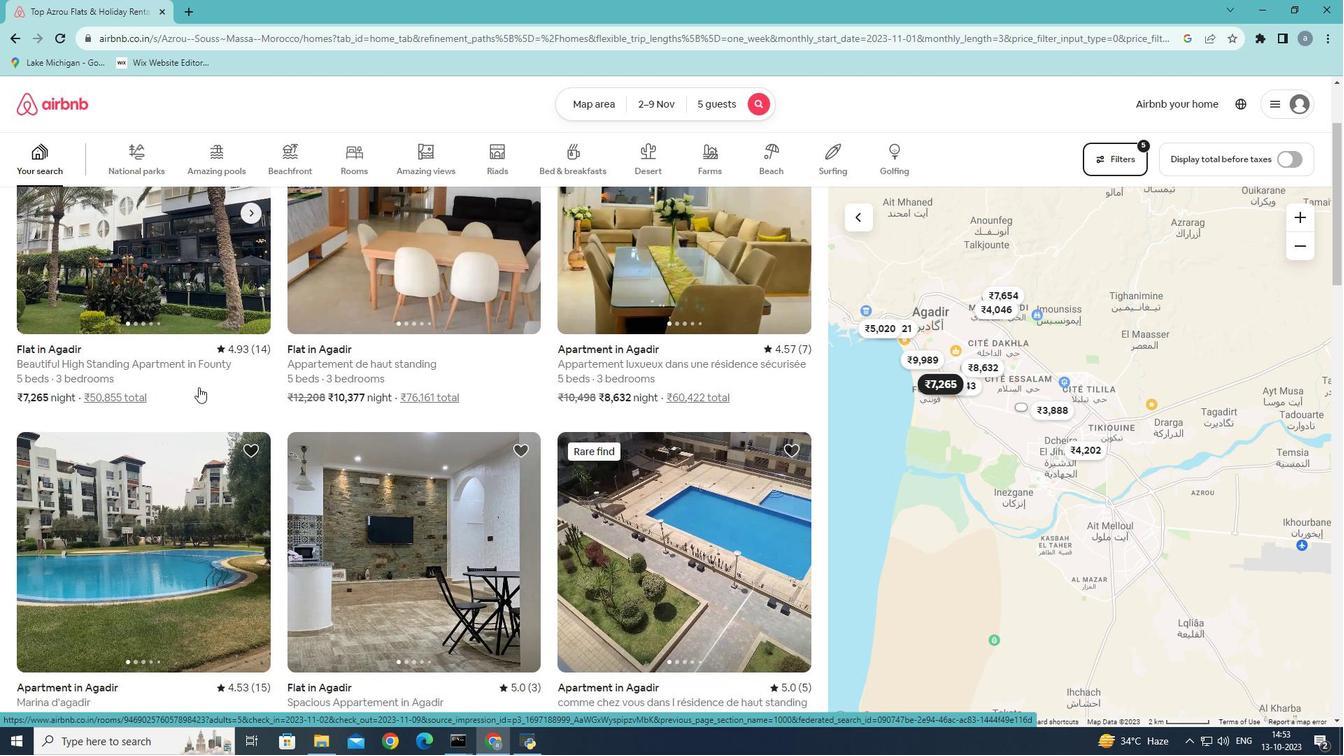 
Action: Mouse scrolled (198, 388) with delta (0, 0)
Screenshot: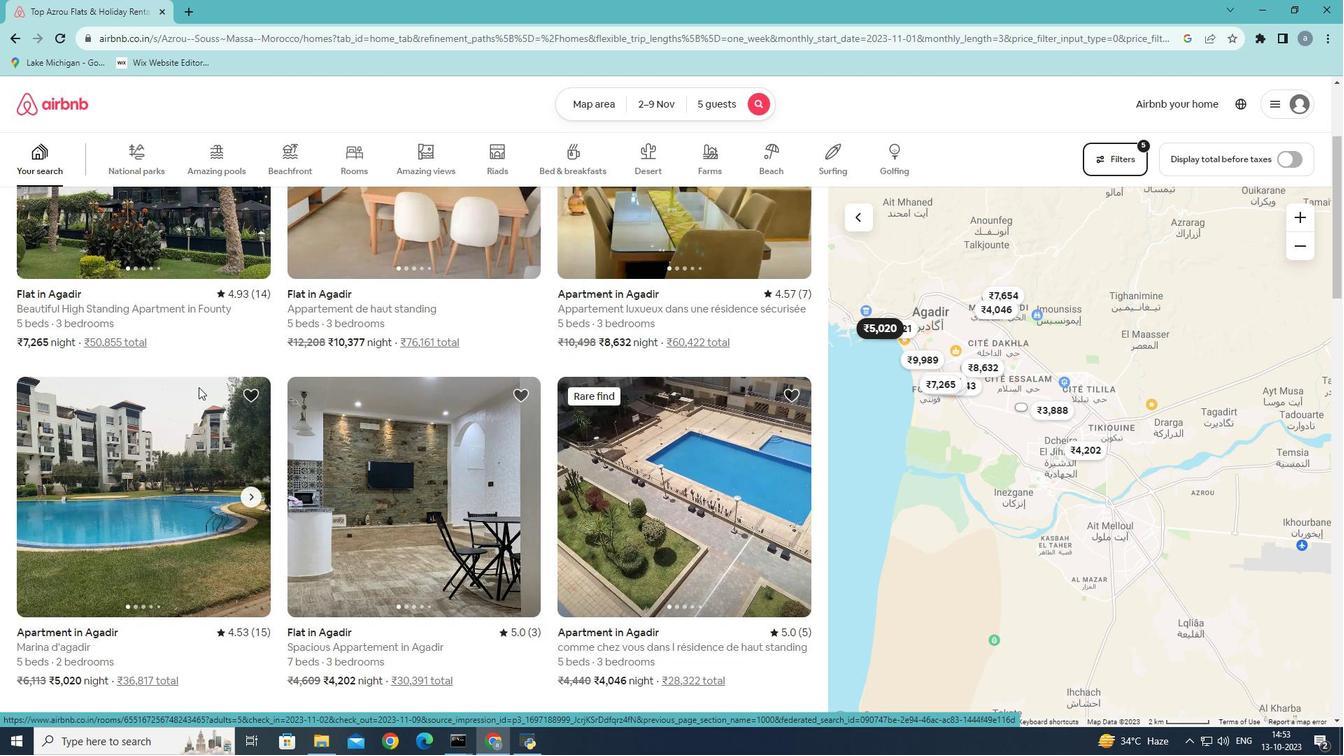 
Action: Mouse scrolled (198, 388) with delta (0, 0)
Screenshot: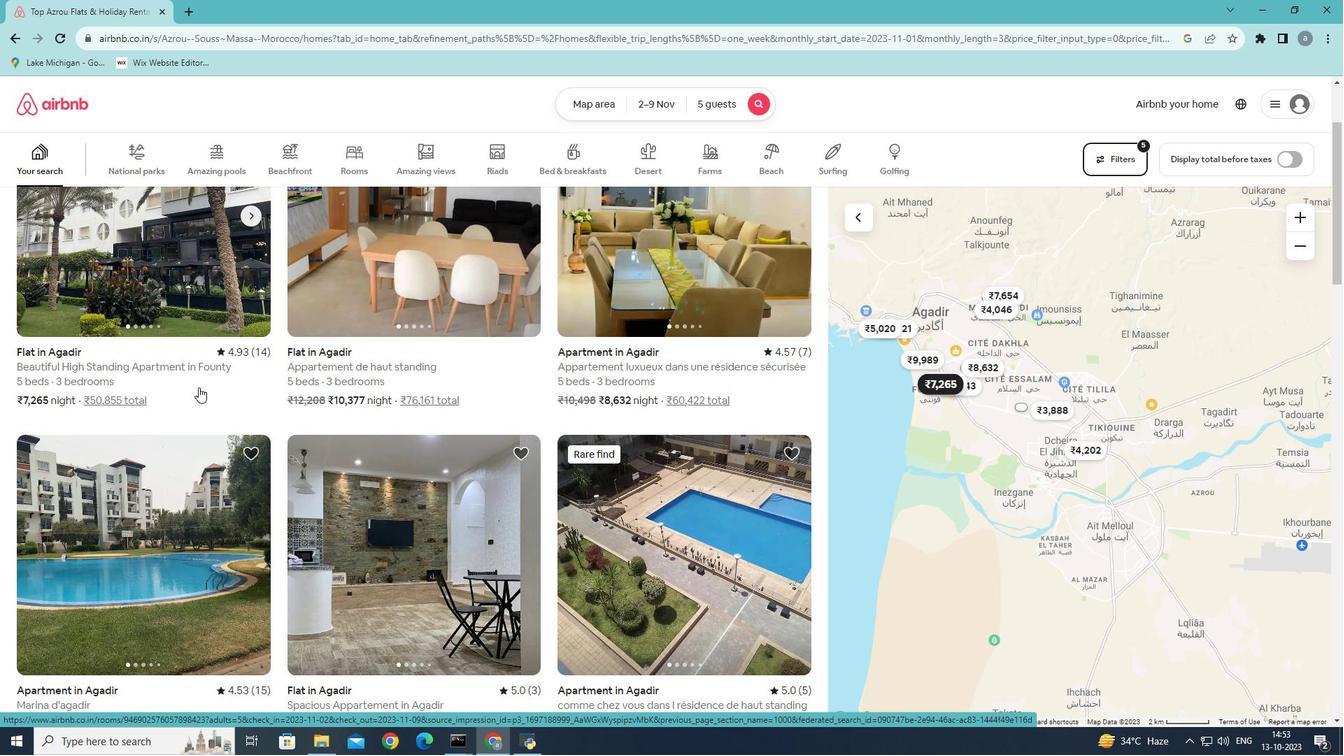 
Action: Mouse moved to (148, 359)
Screenshot: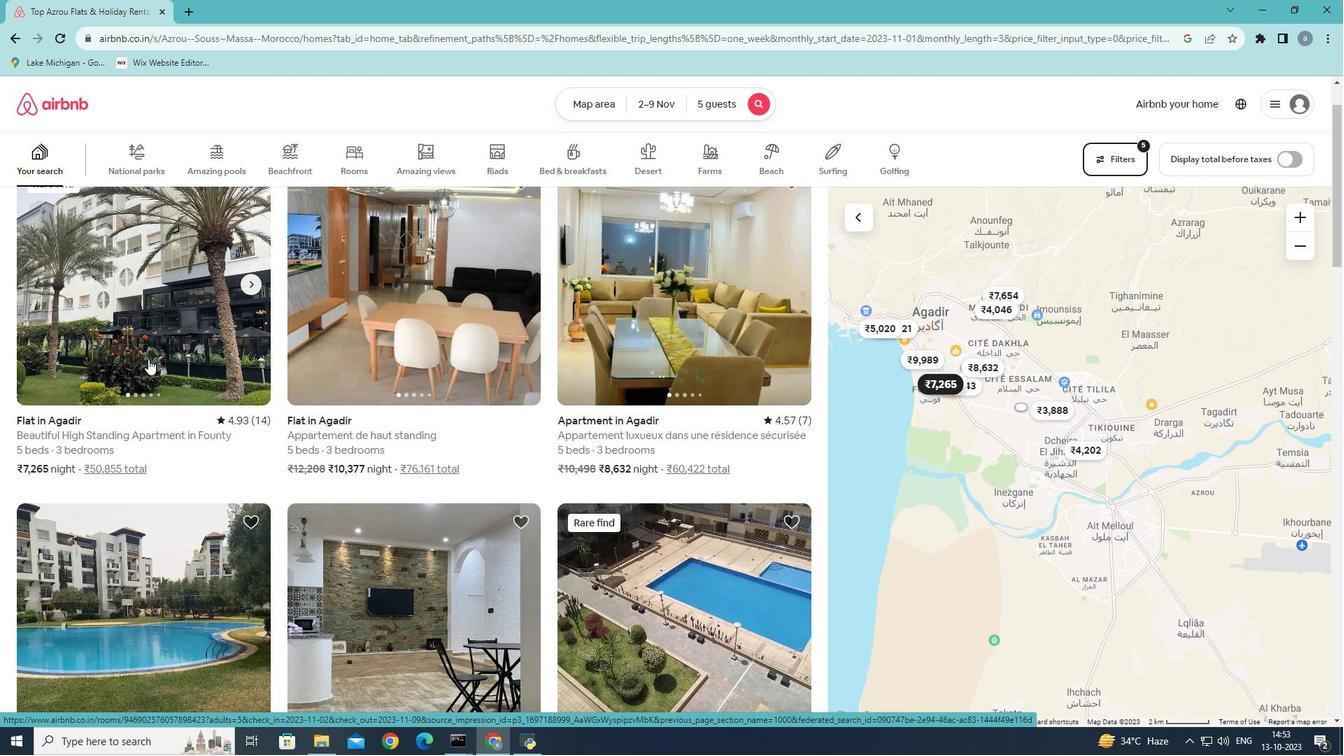 
Action: Mouse pressed left at (148, 359)
Screenshot: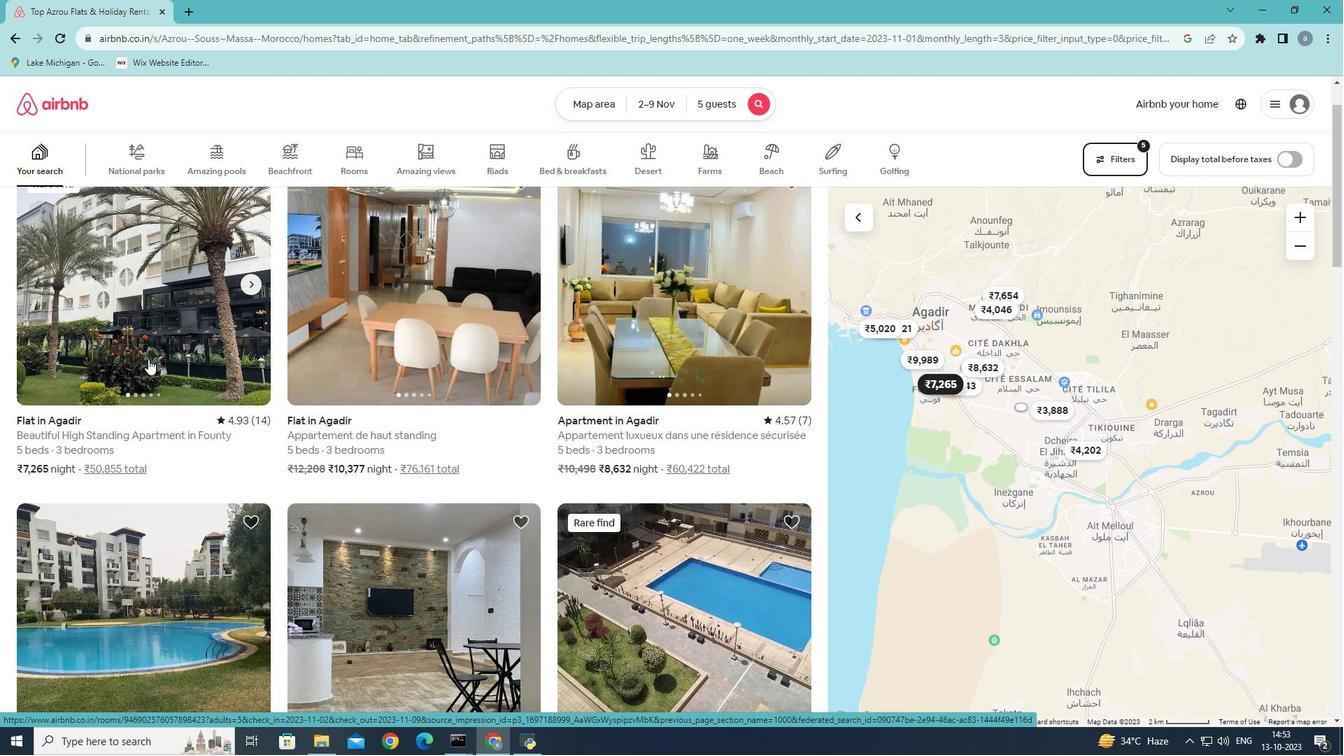 
Action: Mouse moved to (984, 525)
Screenshot: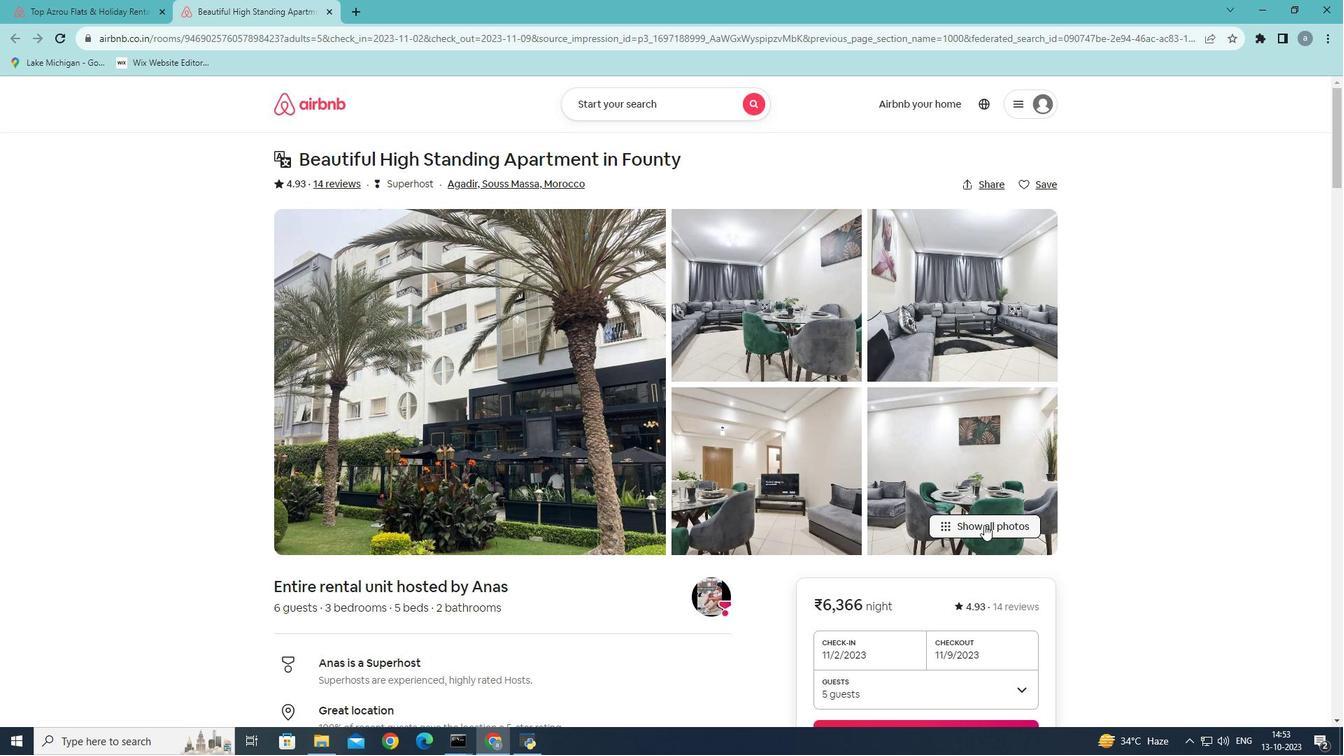 
Action: Mouse pressed left at (984, 525)
Screenshot: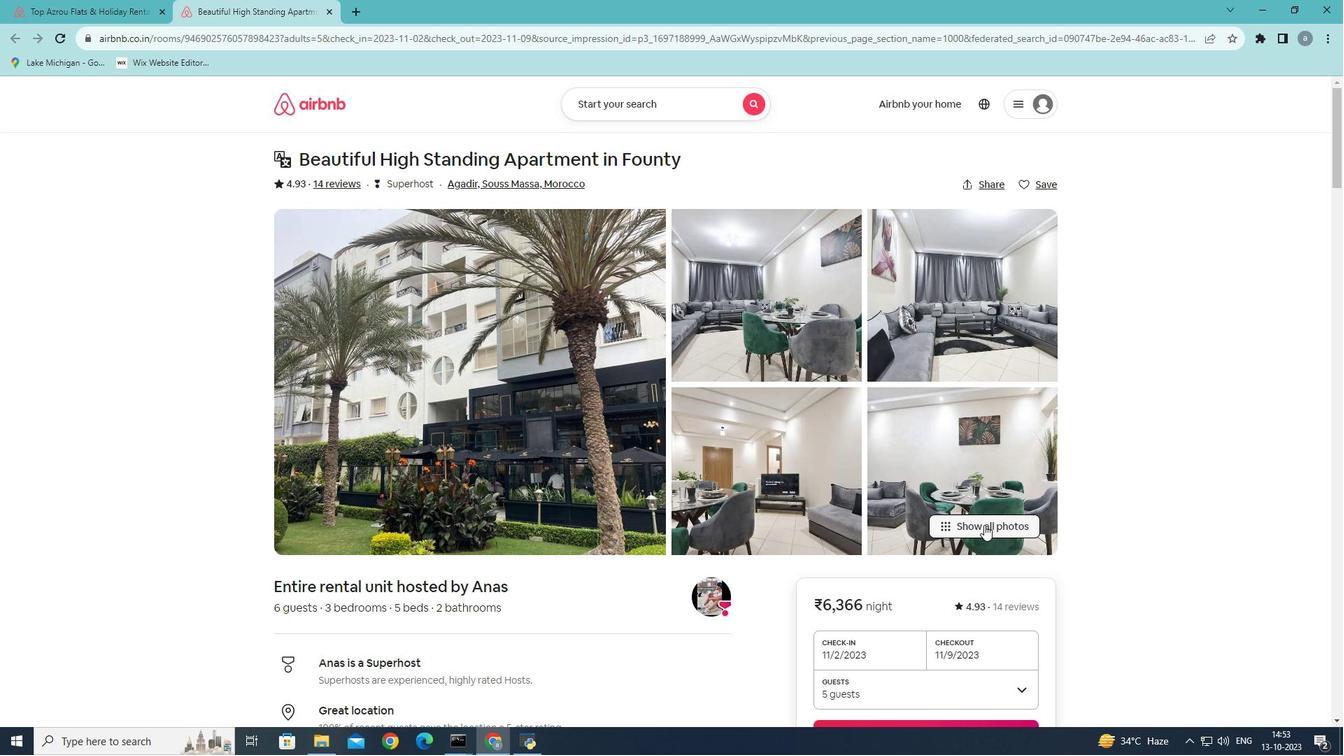 
Action: Mouse moved to (956, 555)
Screenshot: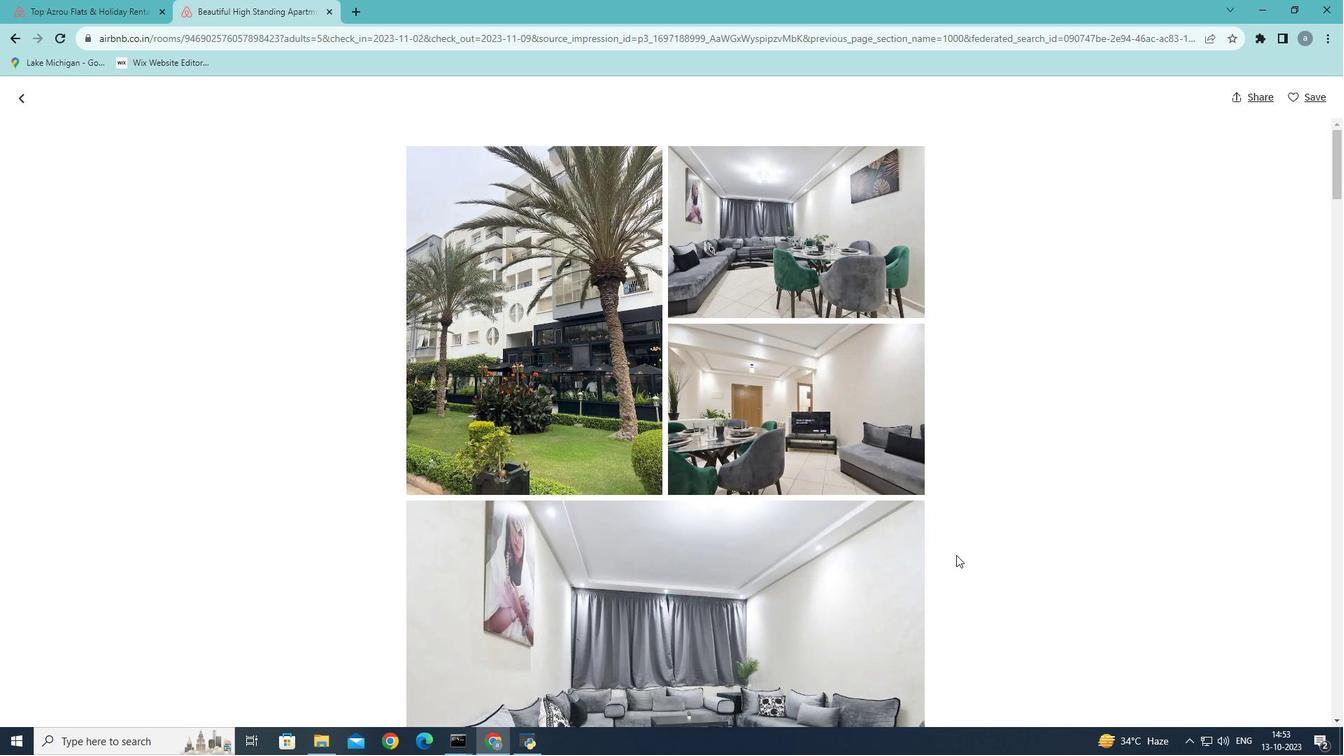 
Action: Mouse scrolled (956, 554) with delta (0, 0)
Screenshot: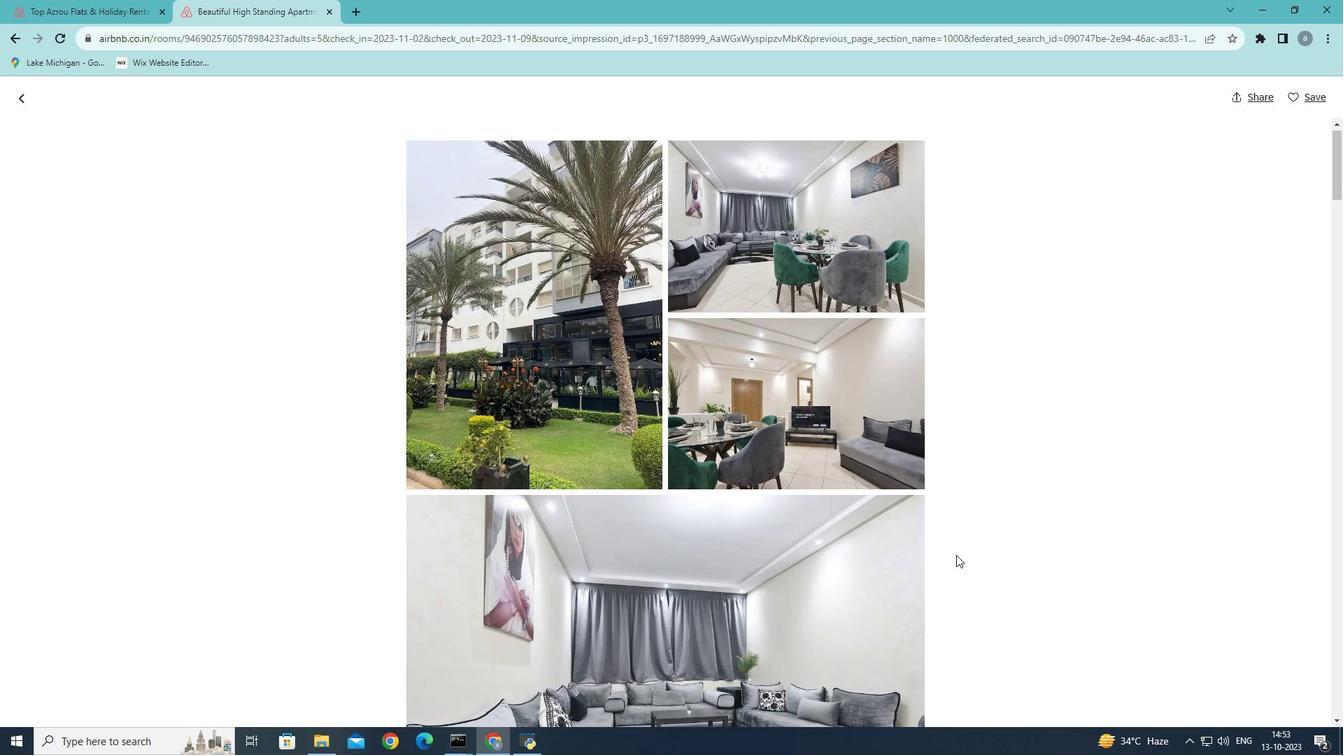 
Action: Mouse moved to (957, 556)
Screenshot: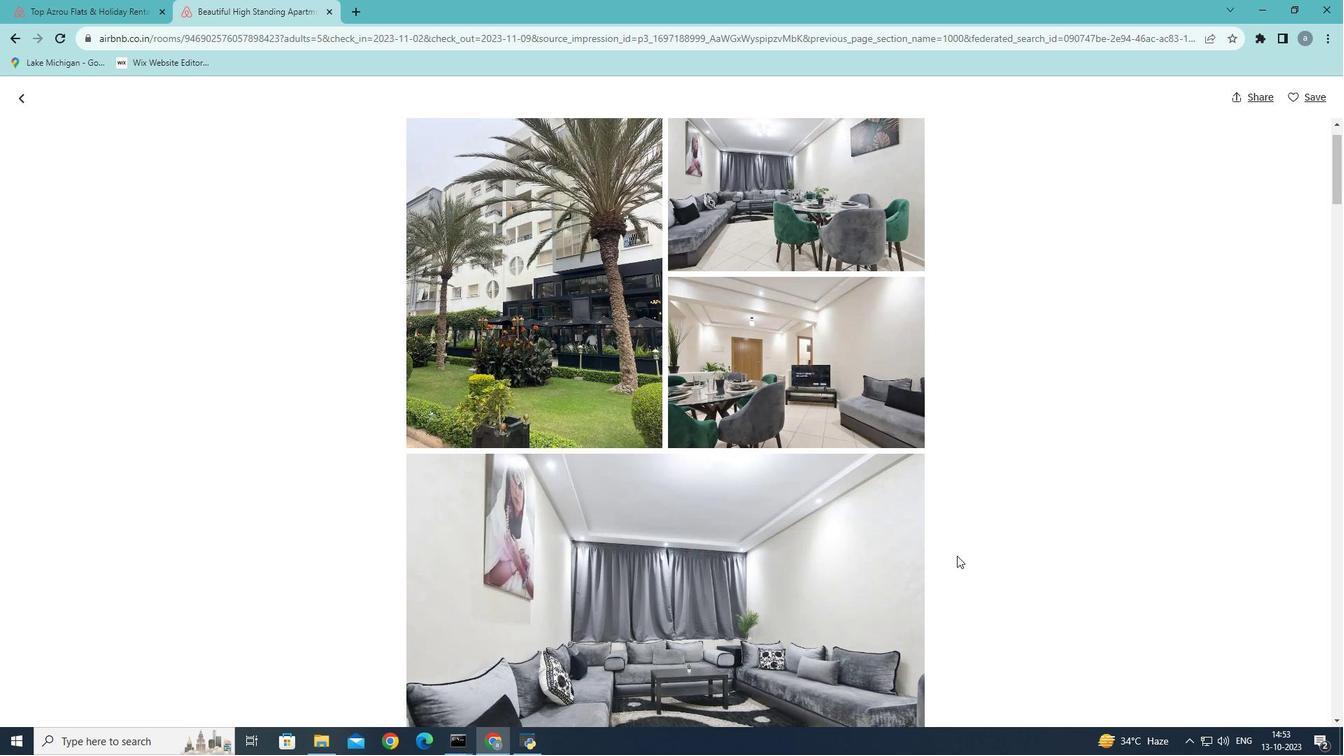 
Action: Mouse scrolled (957, 555) with delta (0, 0)
Screenshot: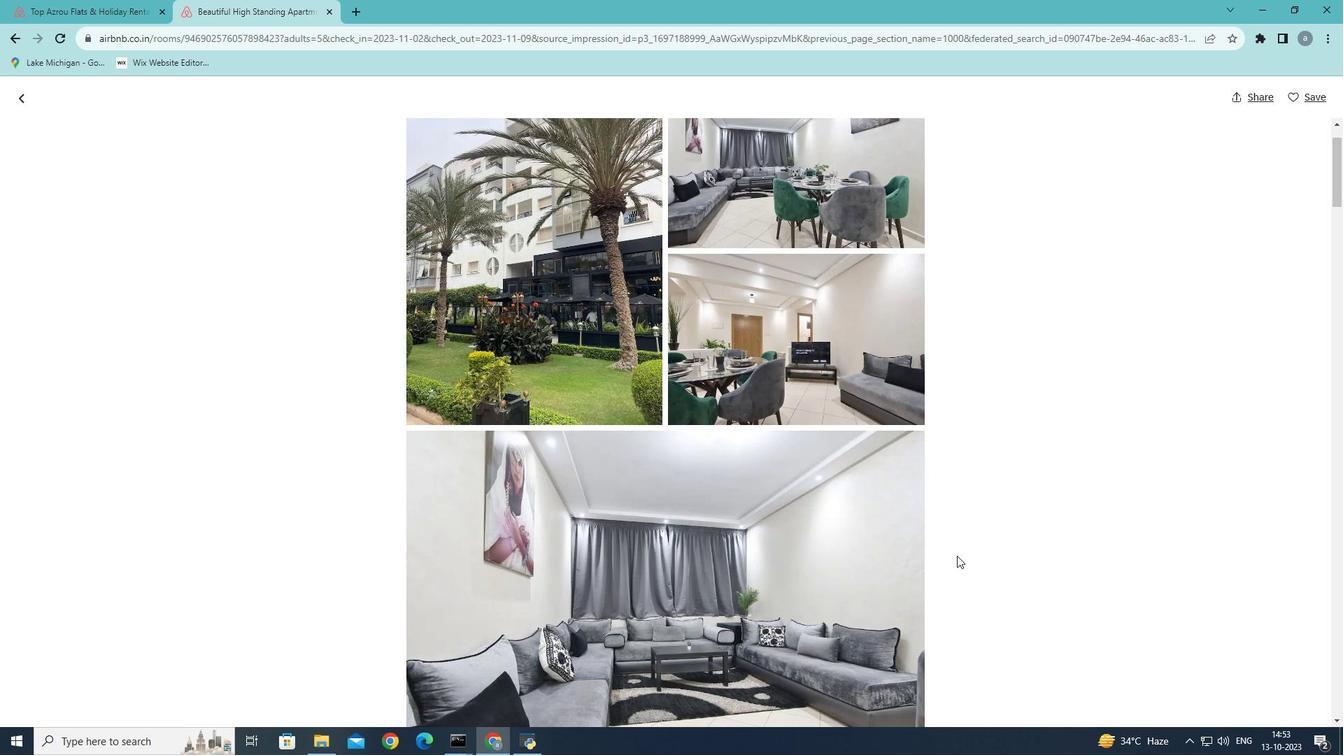 
Action: Mouse scrolled (957, 555) with delta (0, 0)
Screenshot: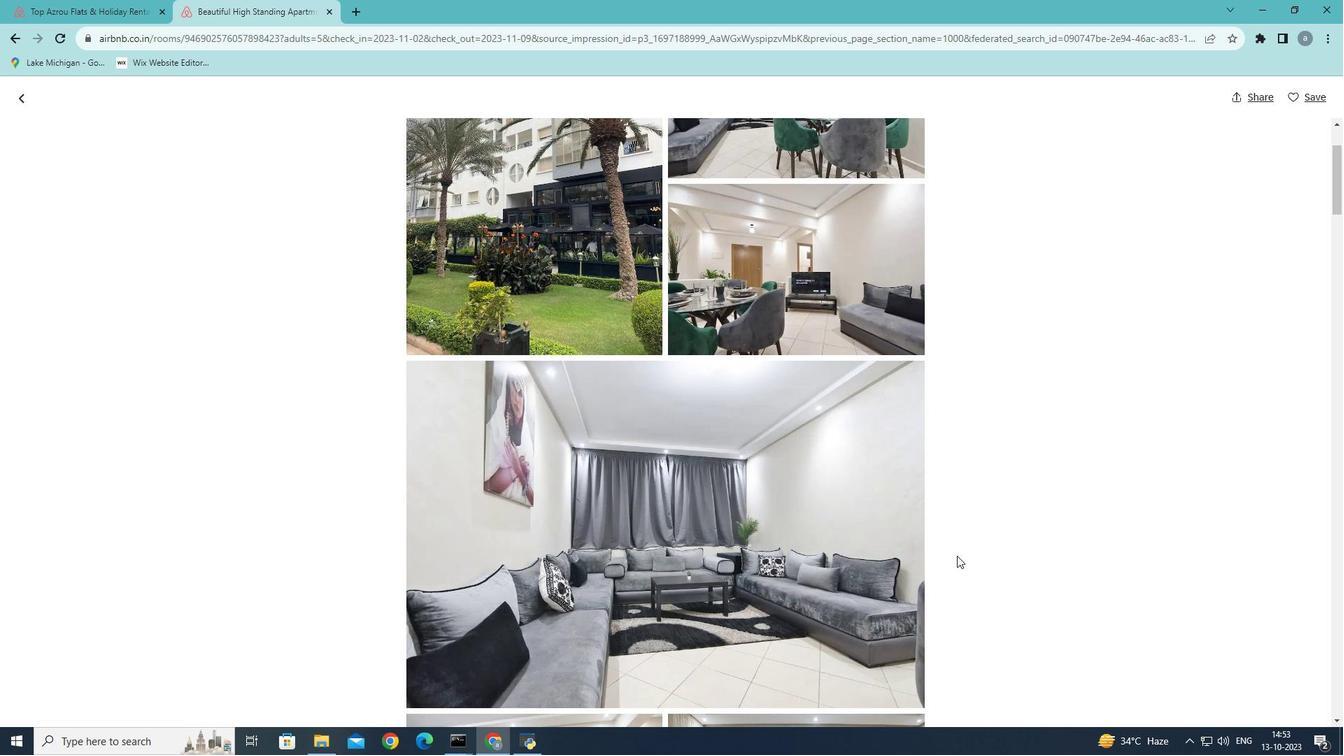 
Action: Mouse moved to (963, 559)
Screenshot: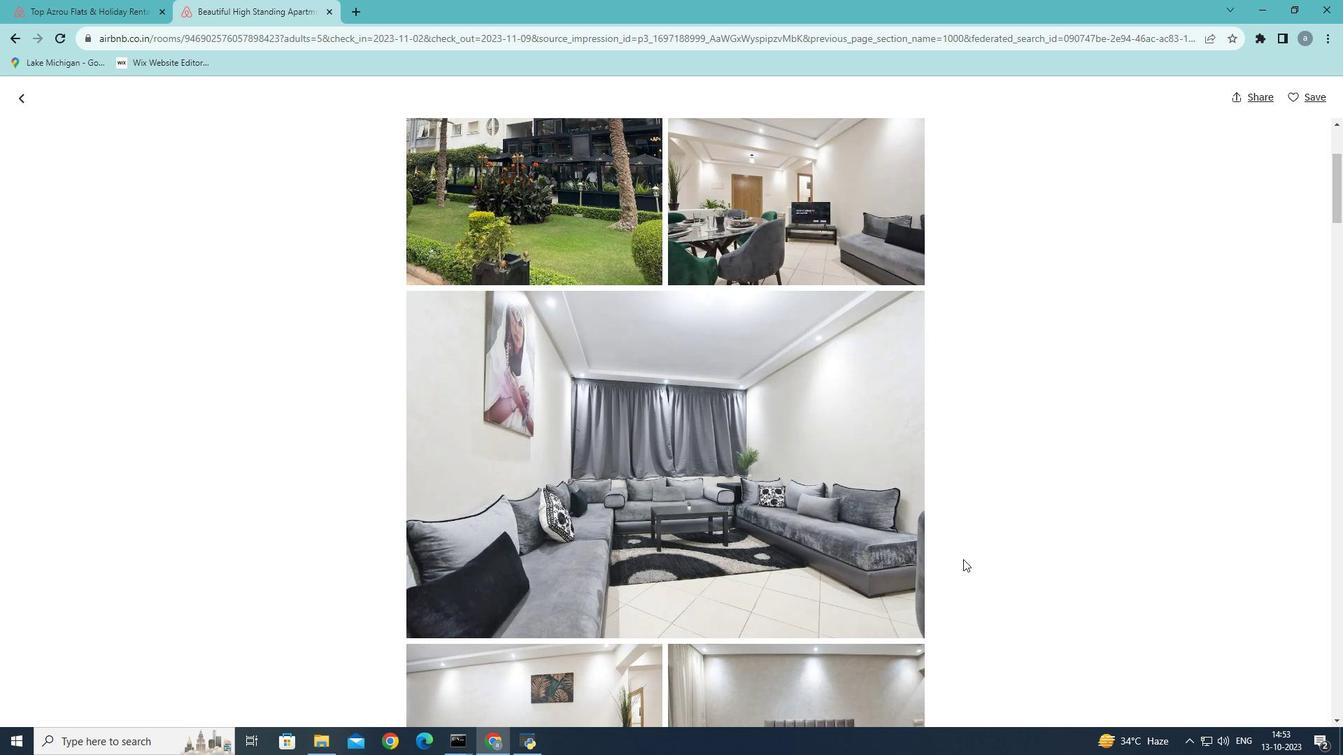 
Action: Mouse scrolled (963, 559) with delta (0, 0)
Screenshot: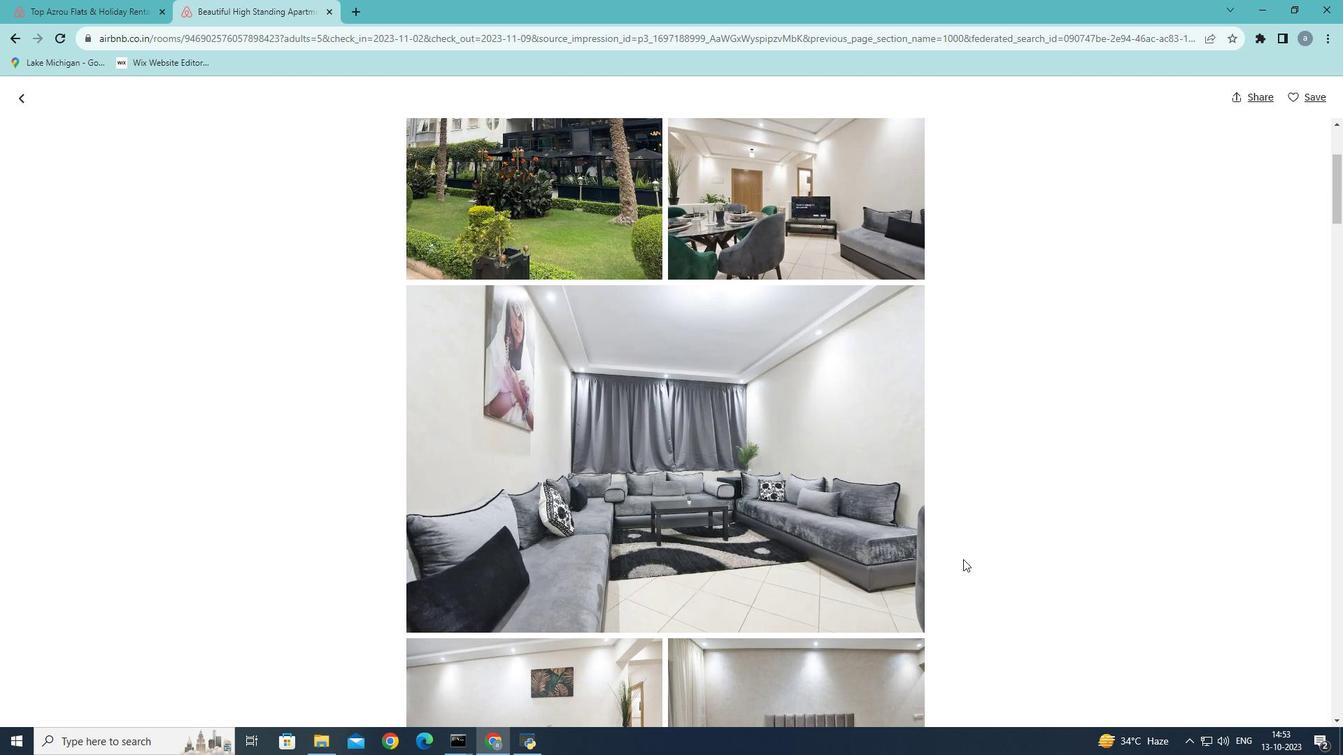 
Action: Mouse scrolled (963, 559) with delta (0, 0)
Screenshot: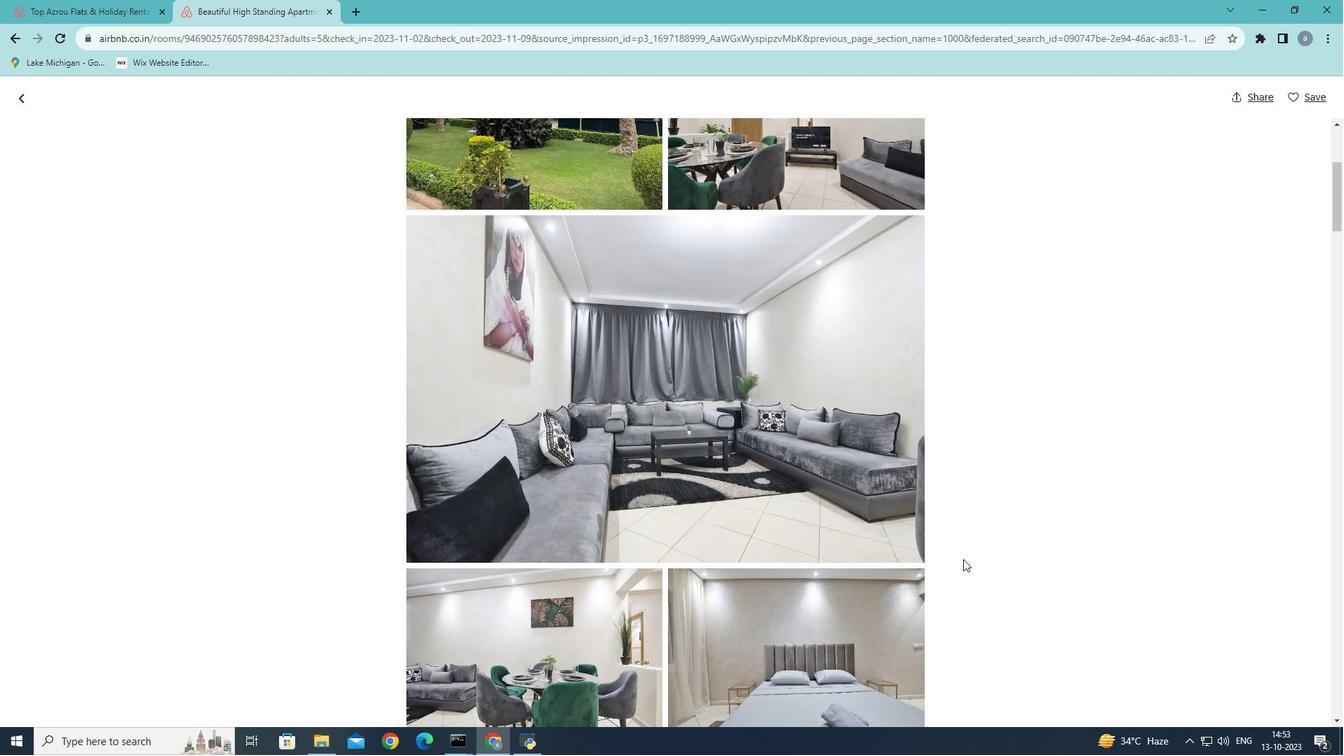 
Action: Mouse scrolled (963, 559) with delta (0, 0)
Screenshot: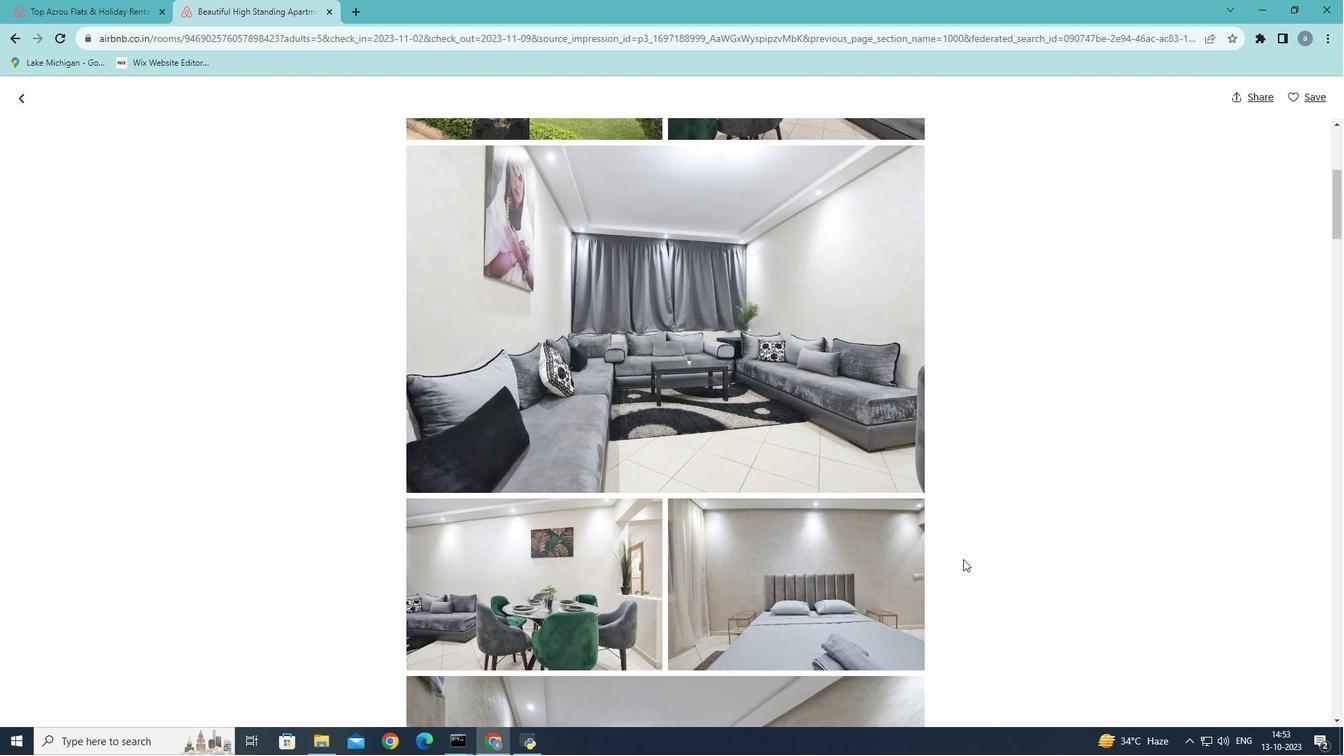 
Action: Mouse scrolled (963, 559) with delta (0, 0)
Screenshot: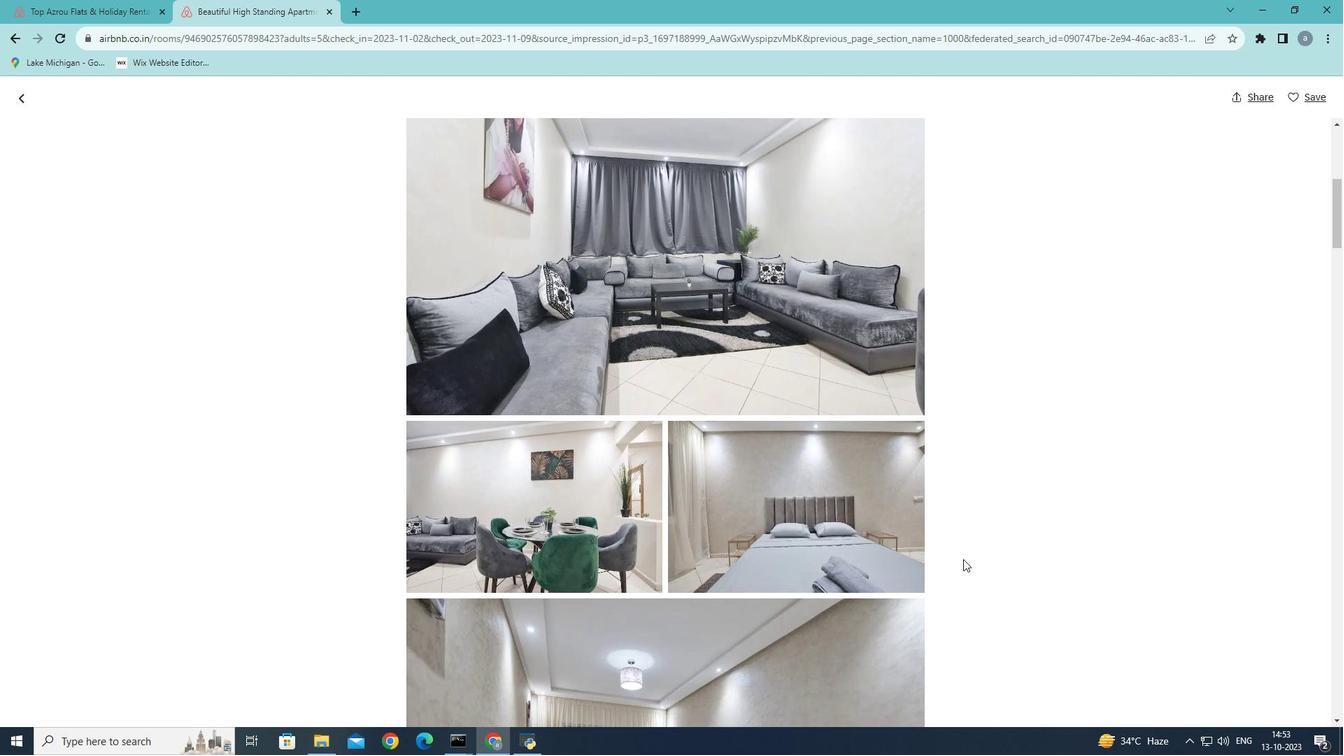 
Action: Mouse scrolled (963, 559) with delta (0, 0)
Screenshot: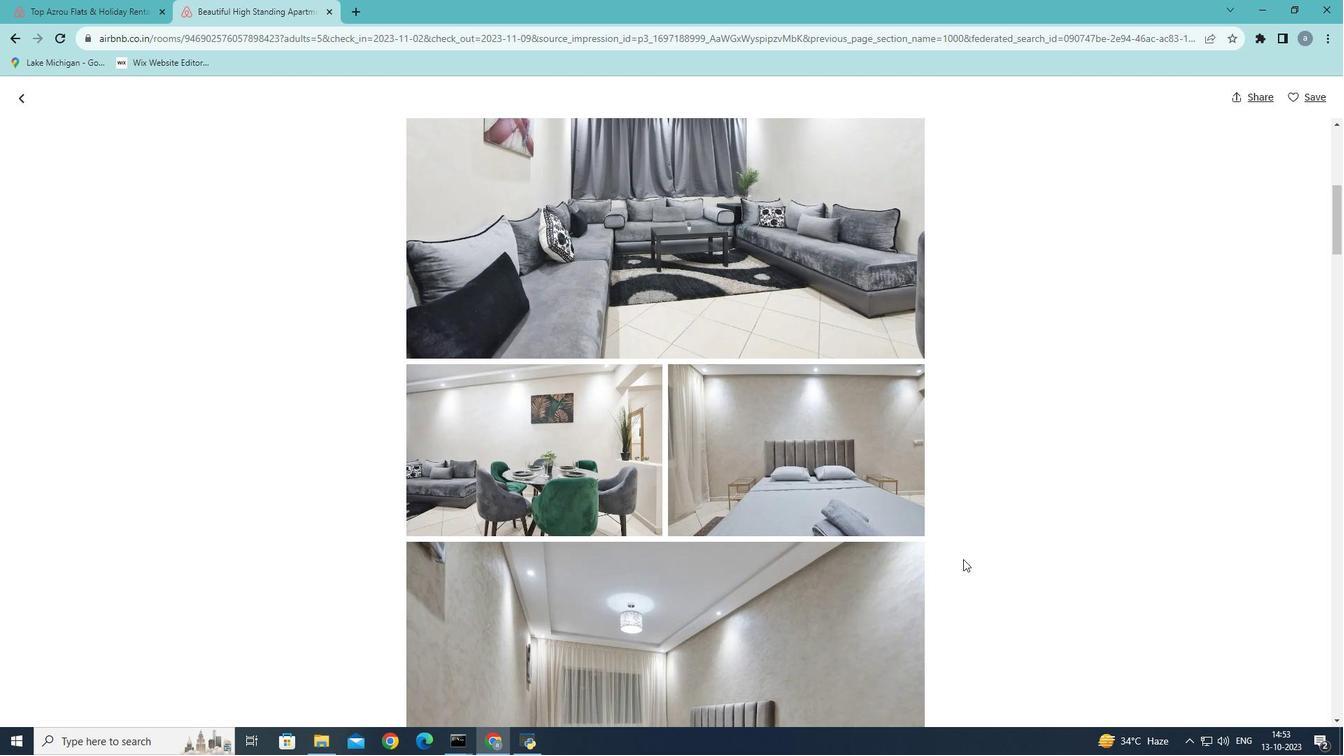 
Action: Mouse scrolled (963, 559) with delta (0, 0)
Screenshot: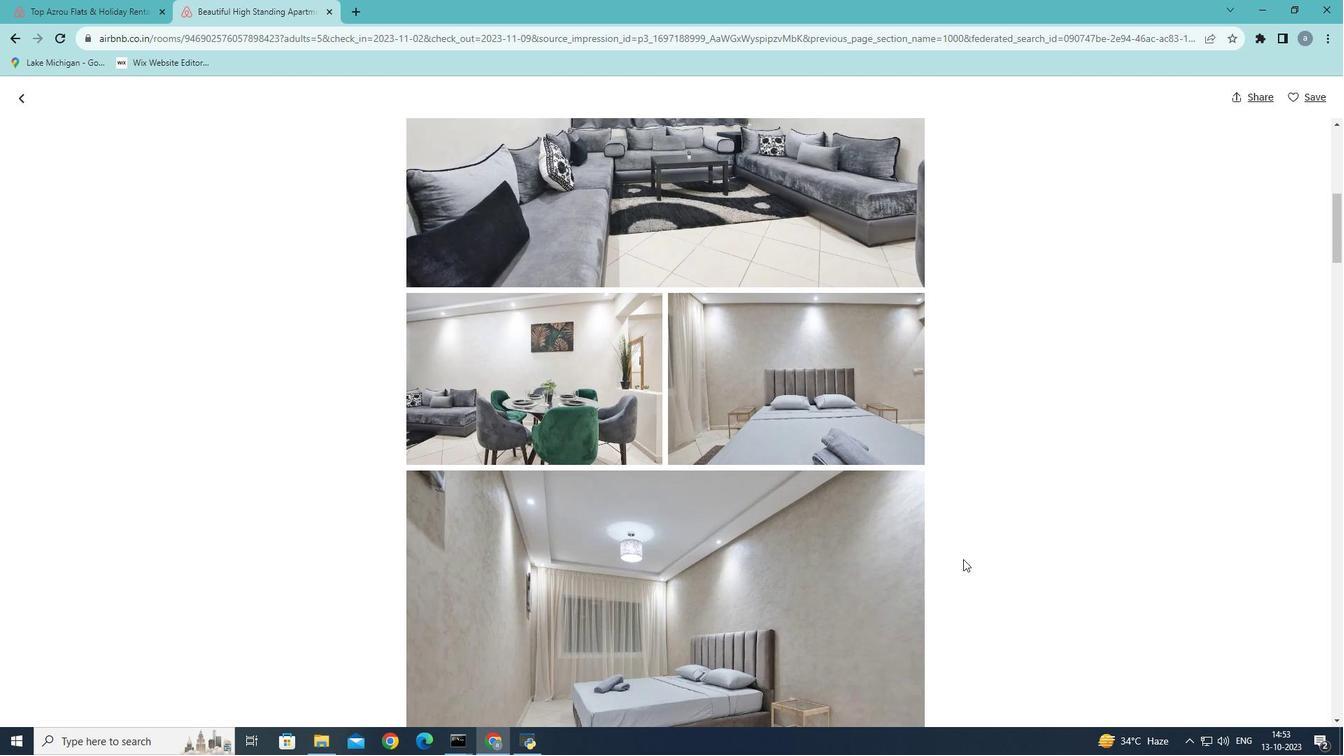 
Action: Mouse moved to (979, 620)
Screenshot: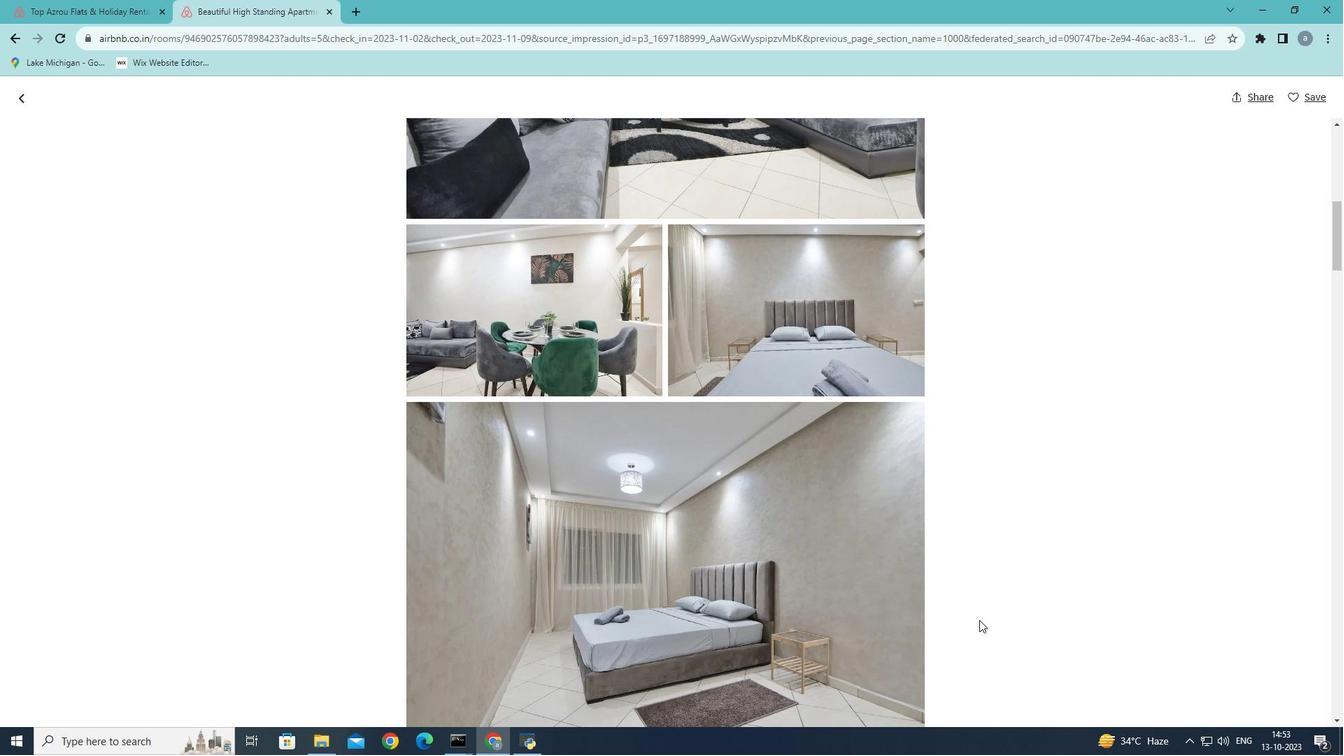 
Action: Mouse scrolled (979, 620) with delta (0, 0)
Screenshot: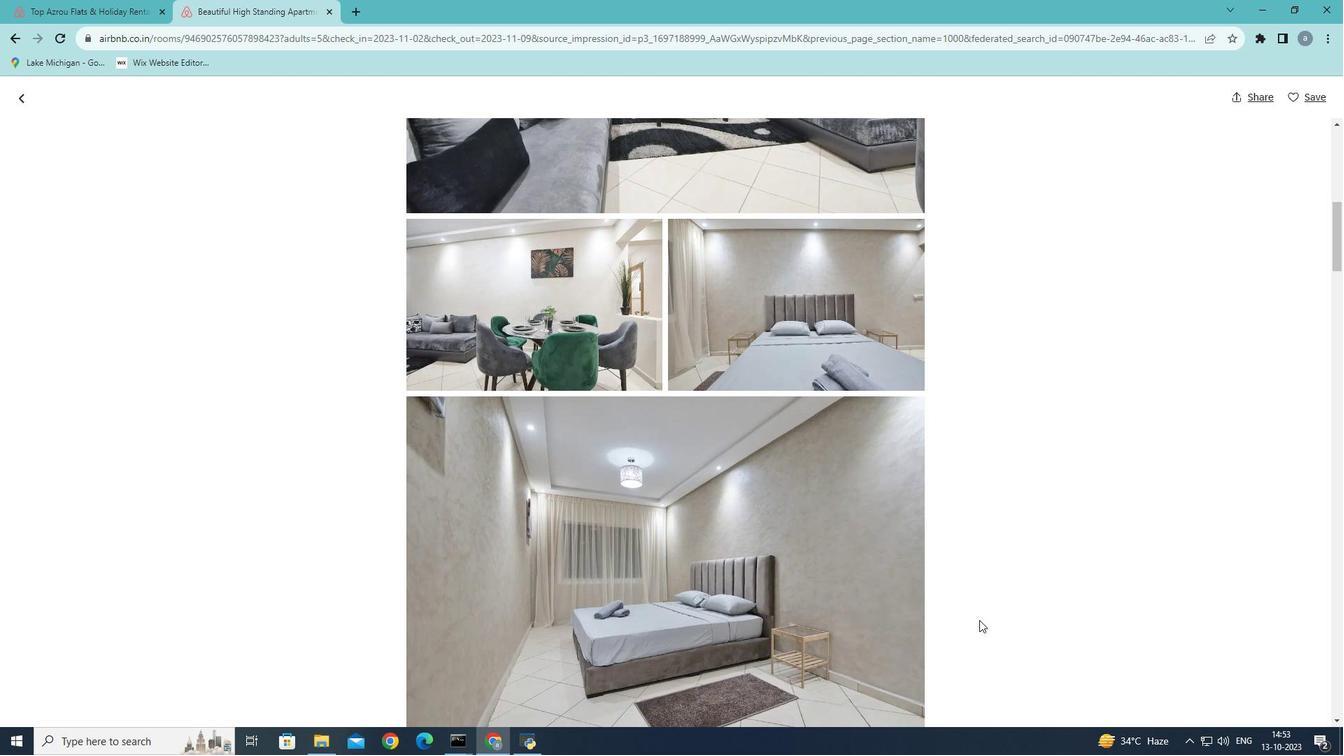 
Action: Mouse scrolled (979, 620) with delta (0, 0)
Screenshot: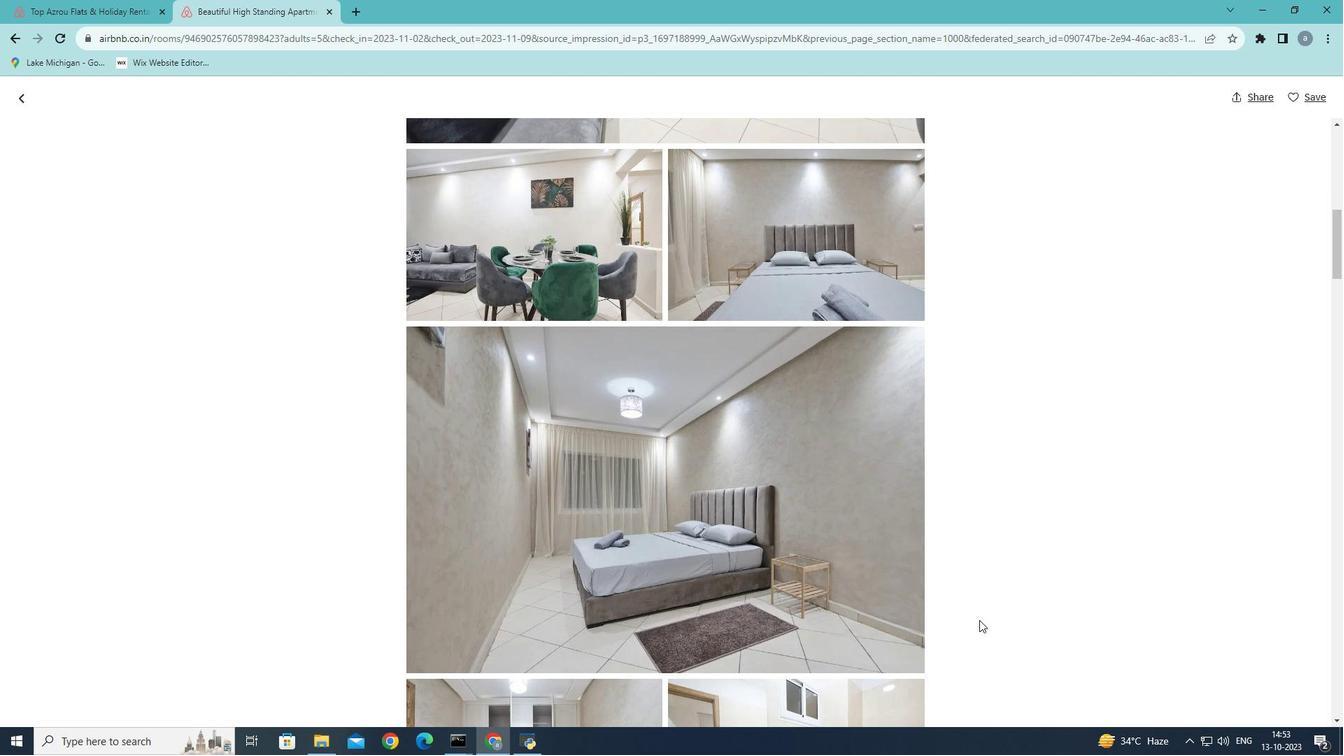 
Action: Mouse scrolled (979, 620) with delta (0, 0)
Screenshot: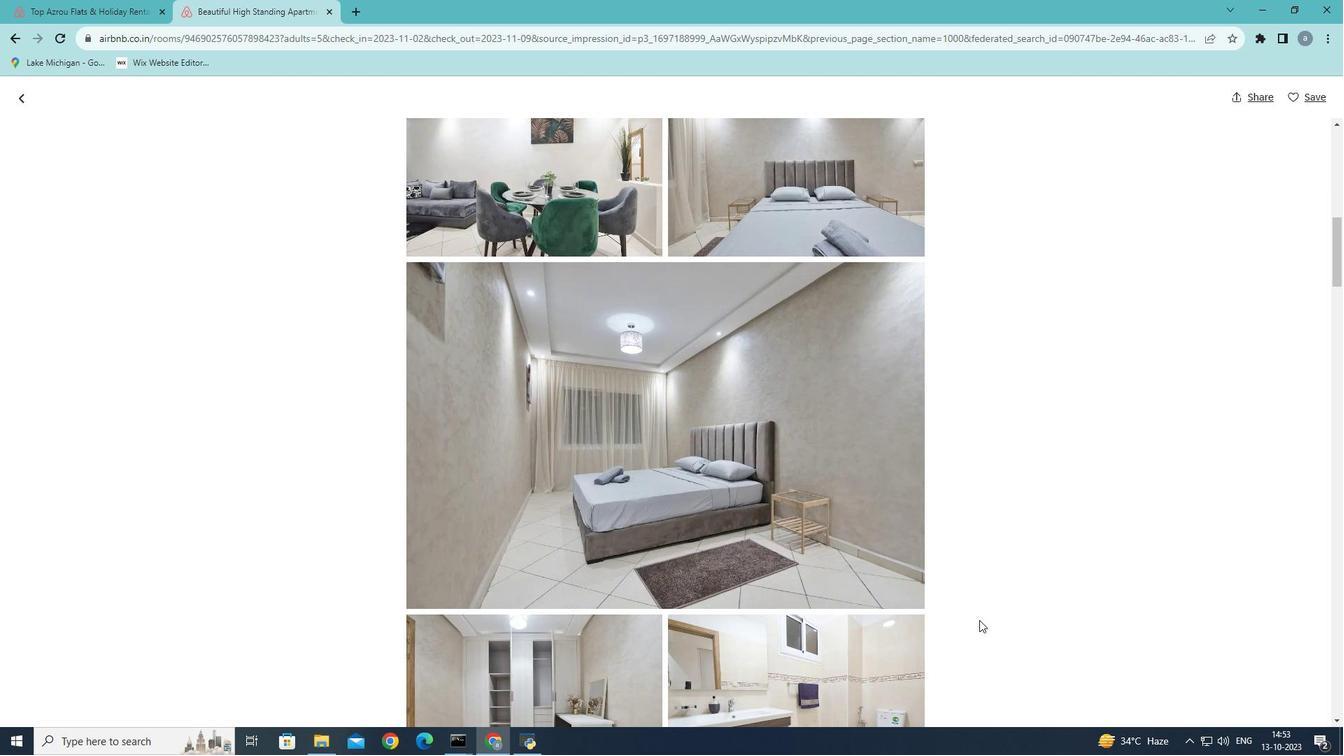 
Action: Mouse scrolled (979, 620) with delta (0, 0)
Screenshot: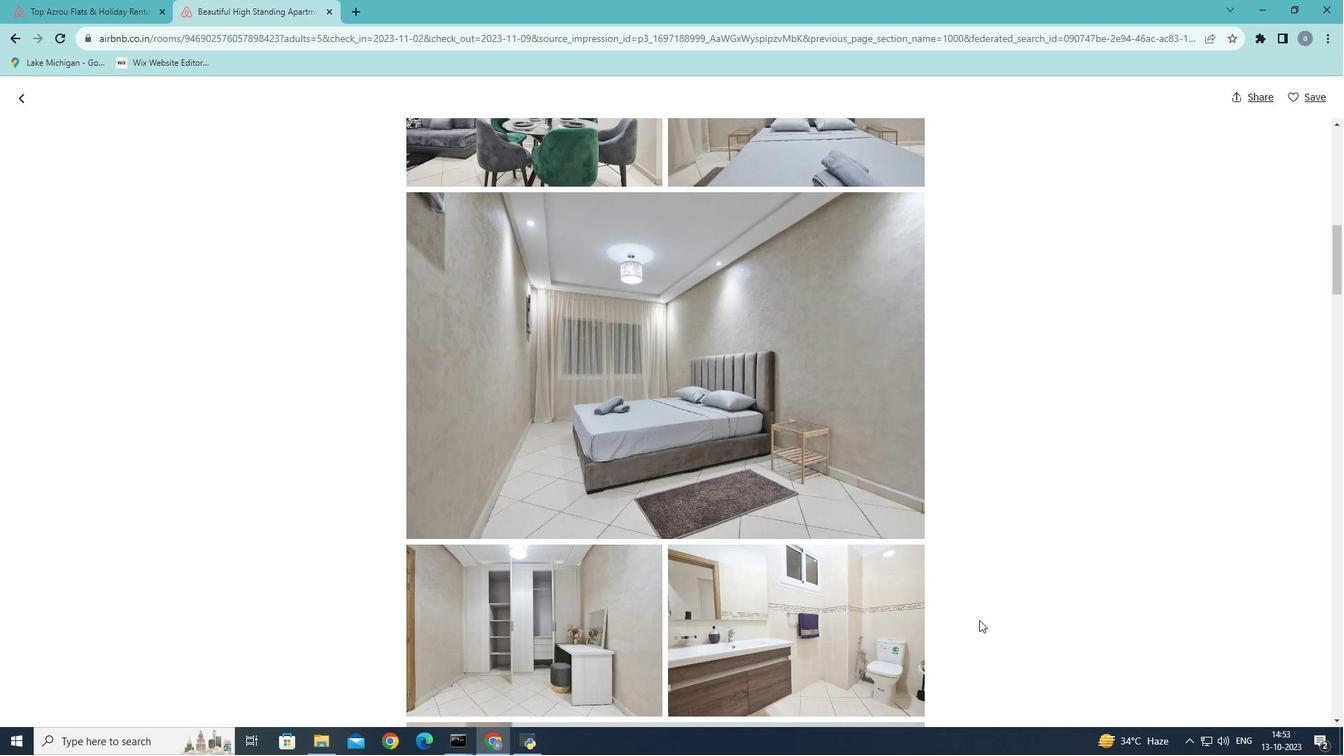 
Action: Mouse scrolled (979, 620) with delta (0, 0)
Screenshot: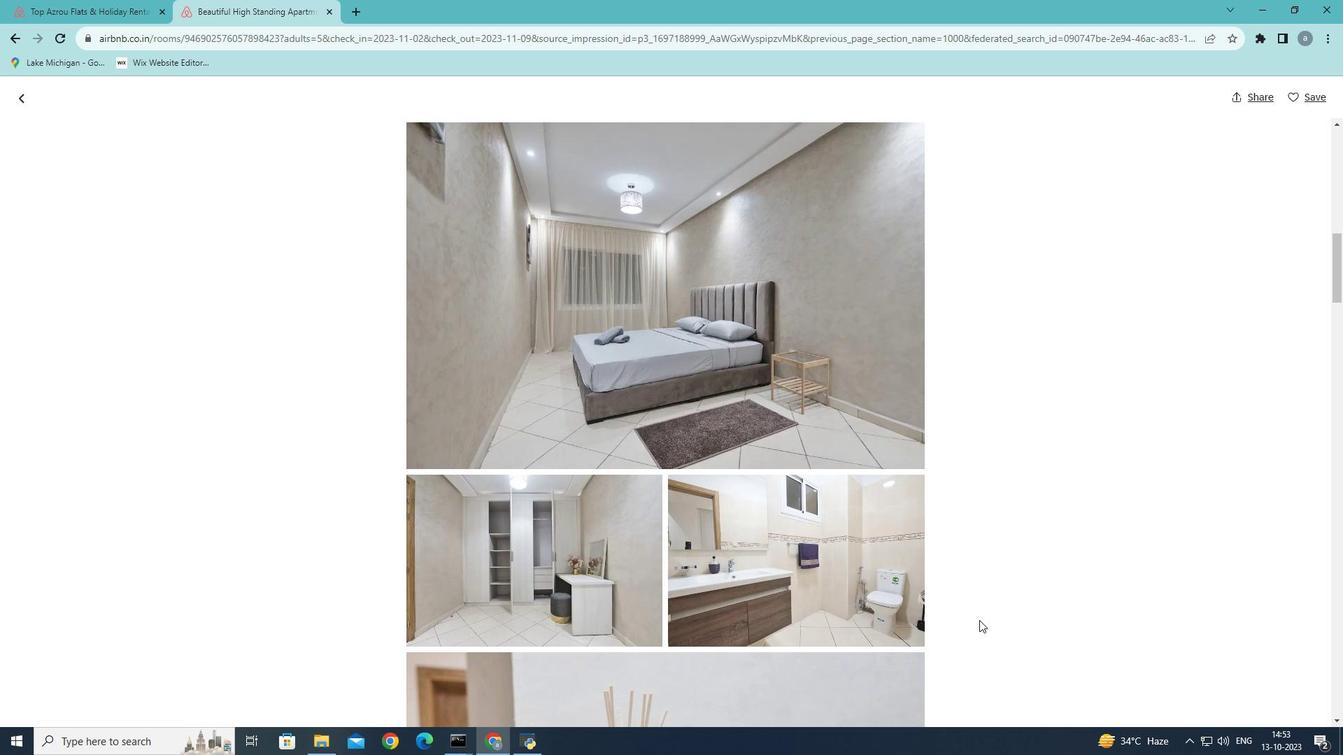 
Action: Mouse scrolled (979, 620) with delta (0, 0)
Screenshot: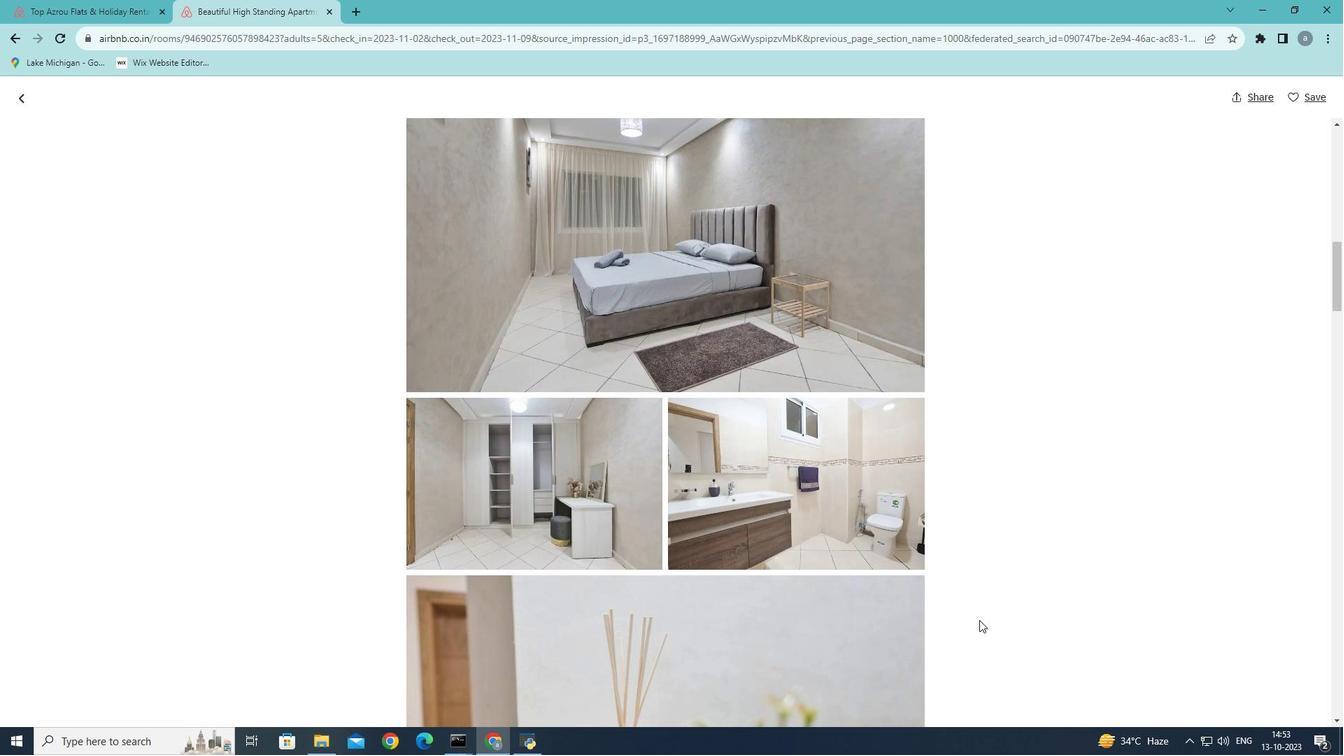 
Action: Mouse scrolled (979, 620) with delta (0, 0)
Screenshot: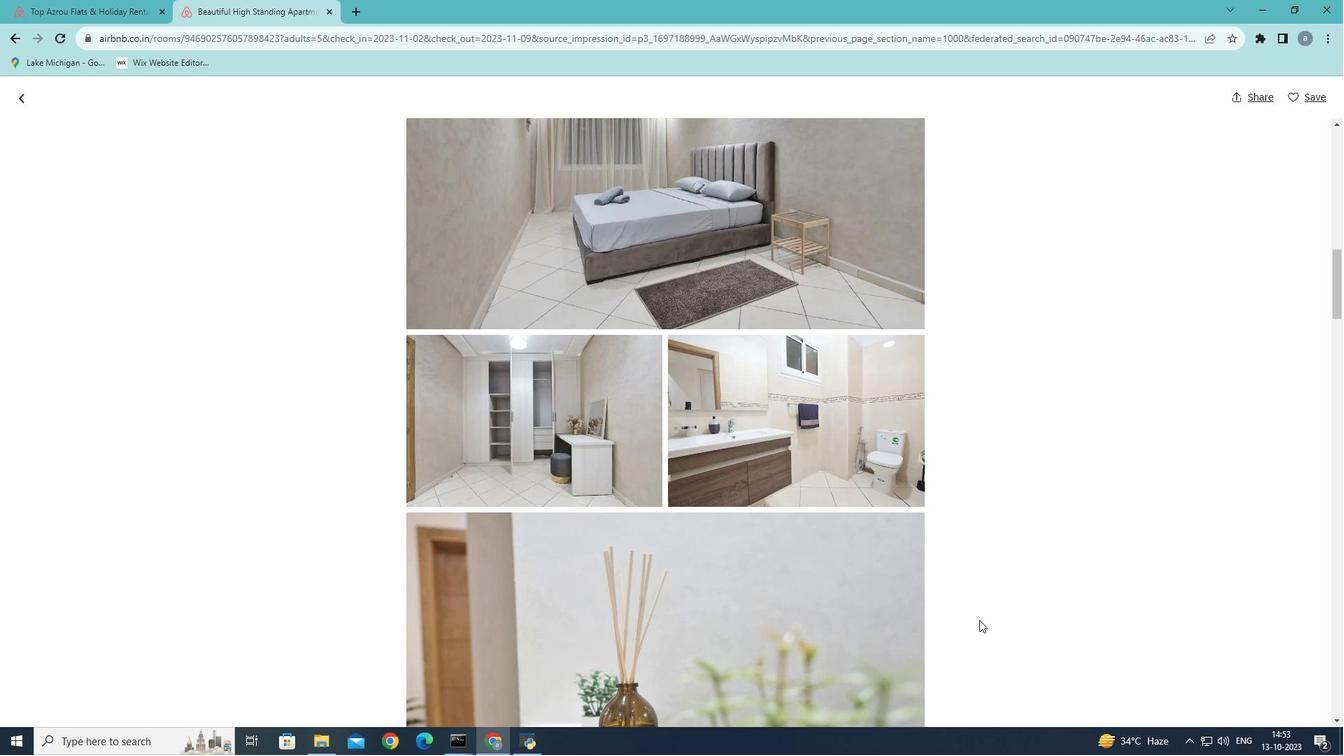 
Action: Mouse scrolled (979, 620) with delta (0, 0)
Screenshot: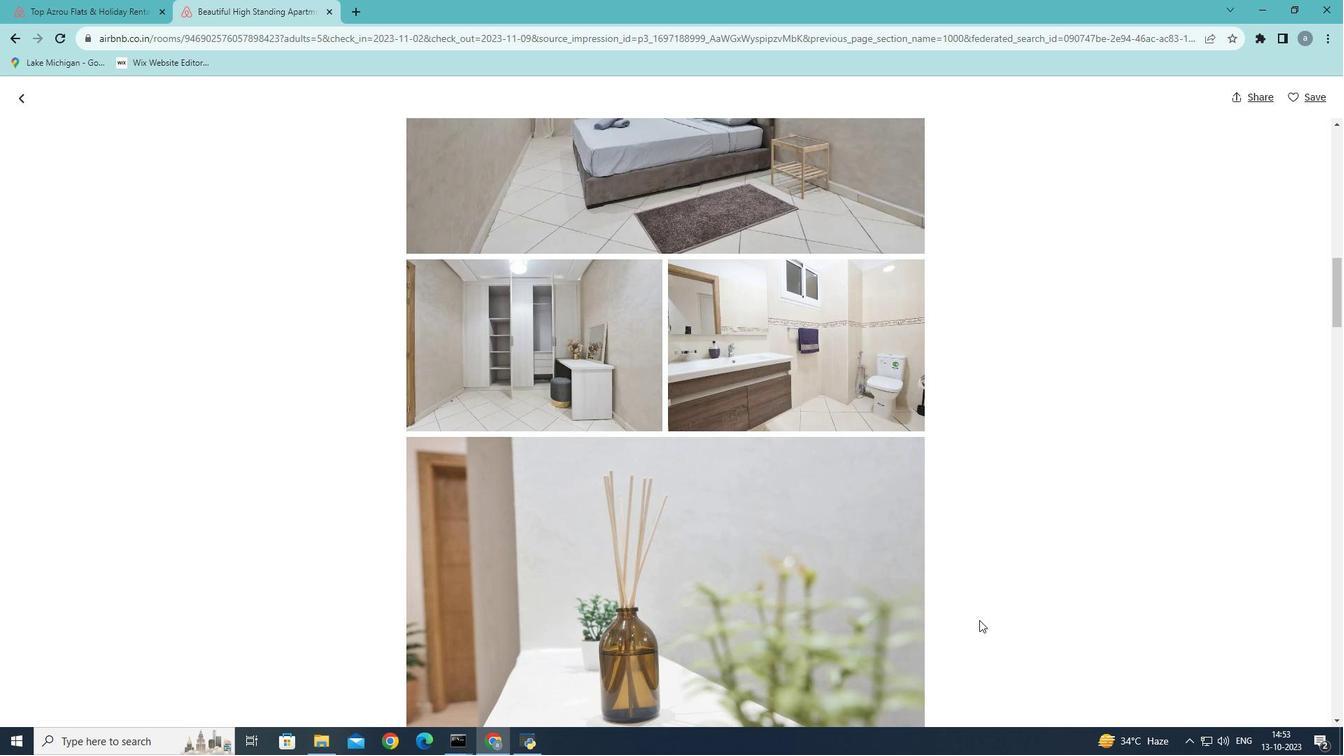 
Action: Mouse scrolled (979, 620) with delta (0, 0)
Screenshot: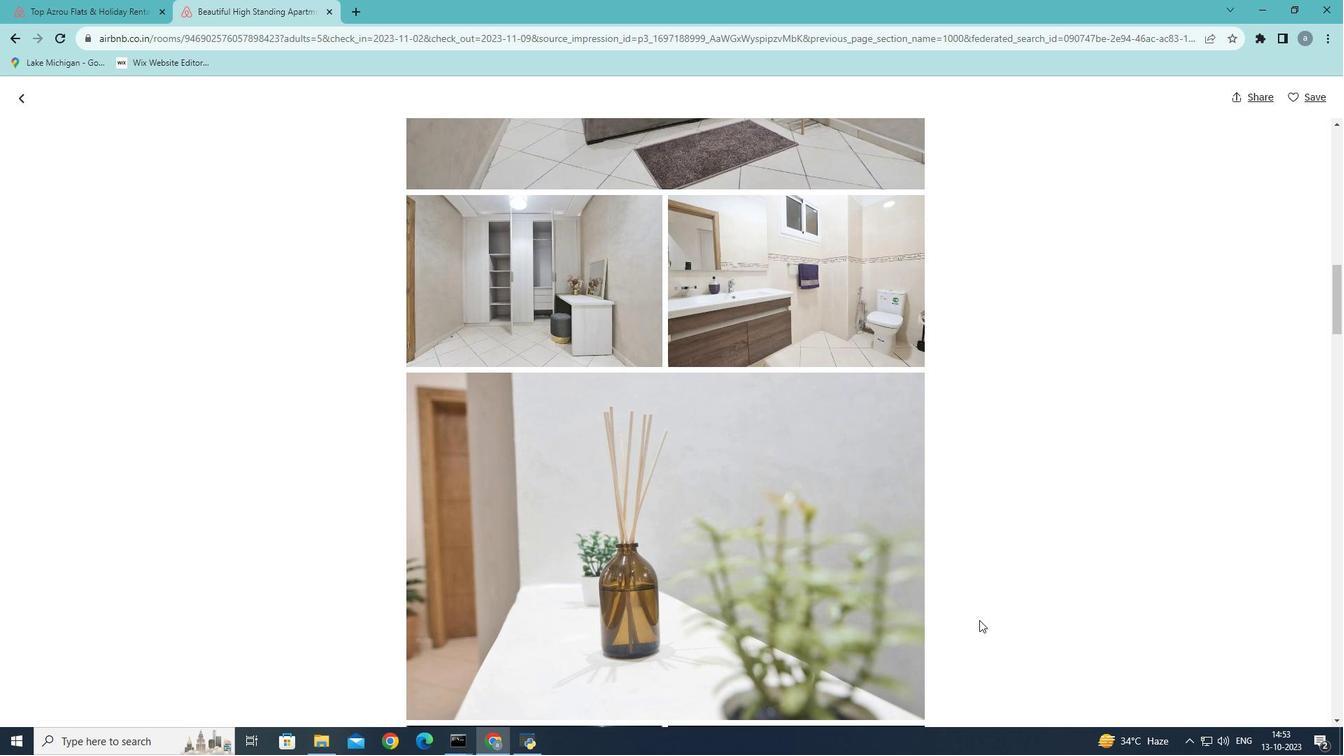 
Action: Mouse scrolled (979, 620) with delta (0, 0)
Screenshot: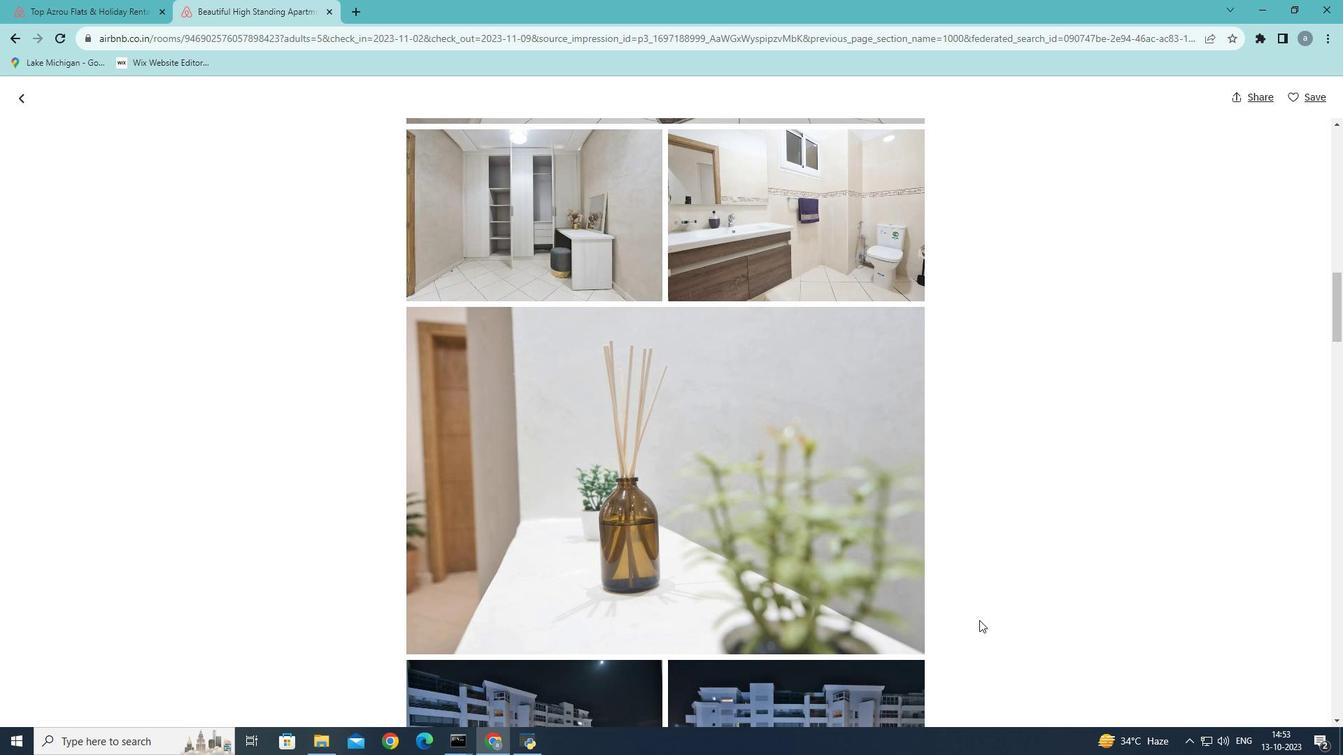 
Action: Mouse scrolled (979, 620) with delta (0, 0)
Screenshot: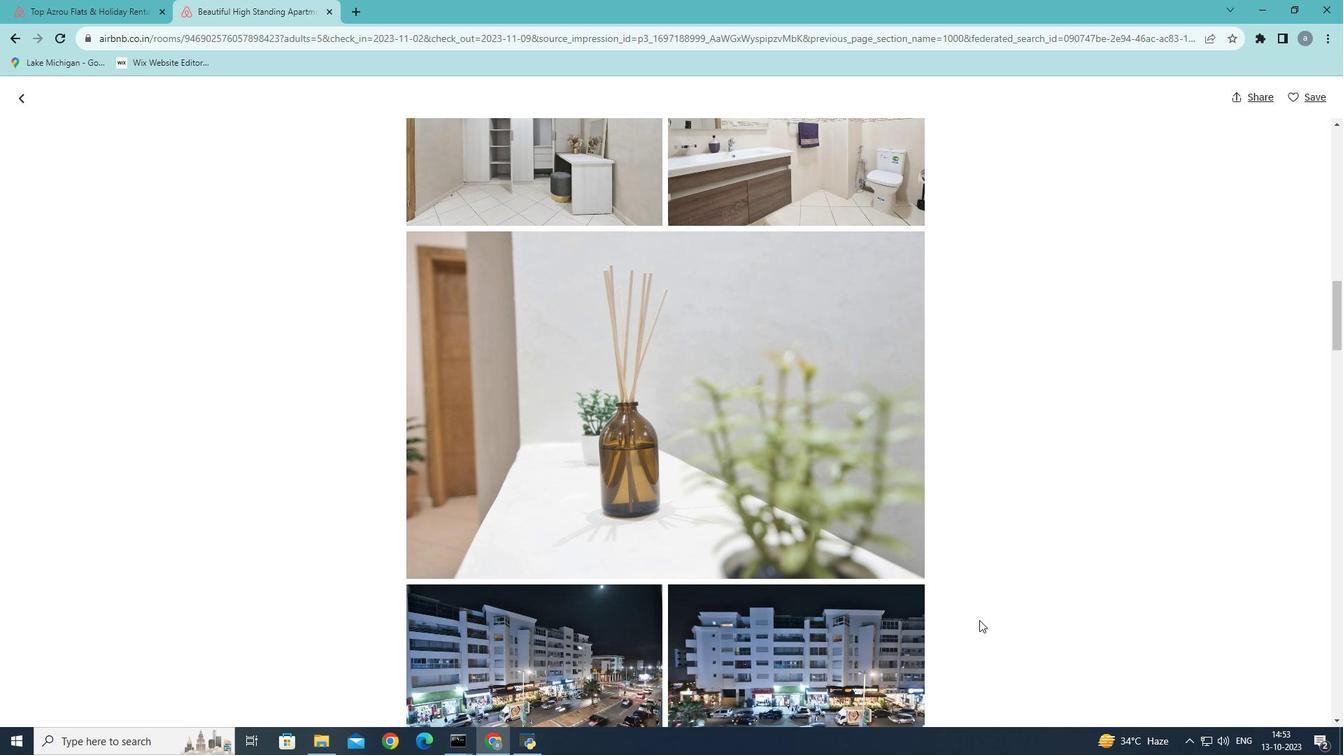 
Action: Mouse scrolled (979, 620) with delta (0, 0)
Screenshot: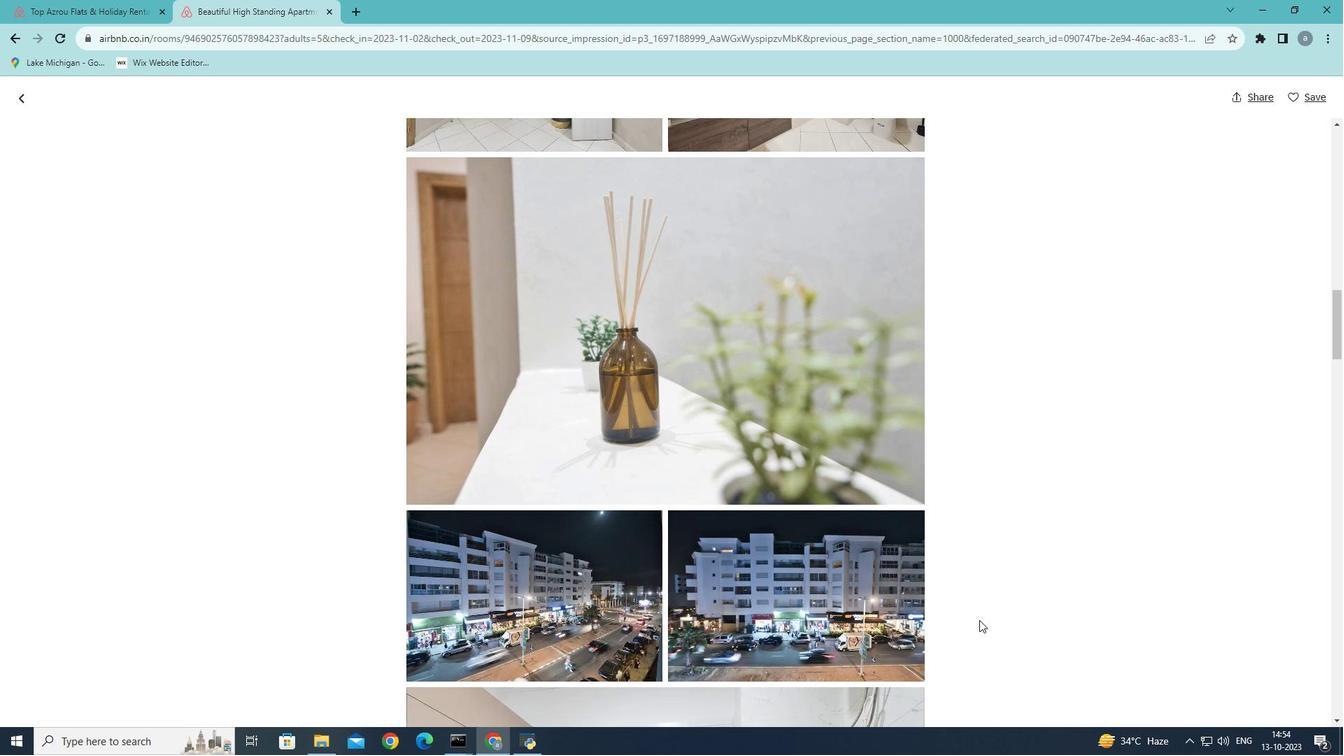 
Action: Mouse scrolled (979, 620) with delta (0, 0)
Screenshot: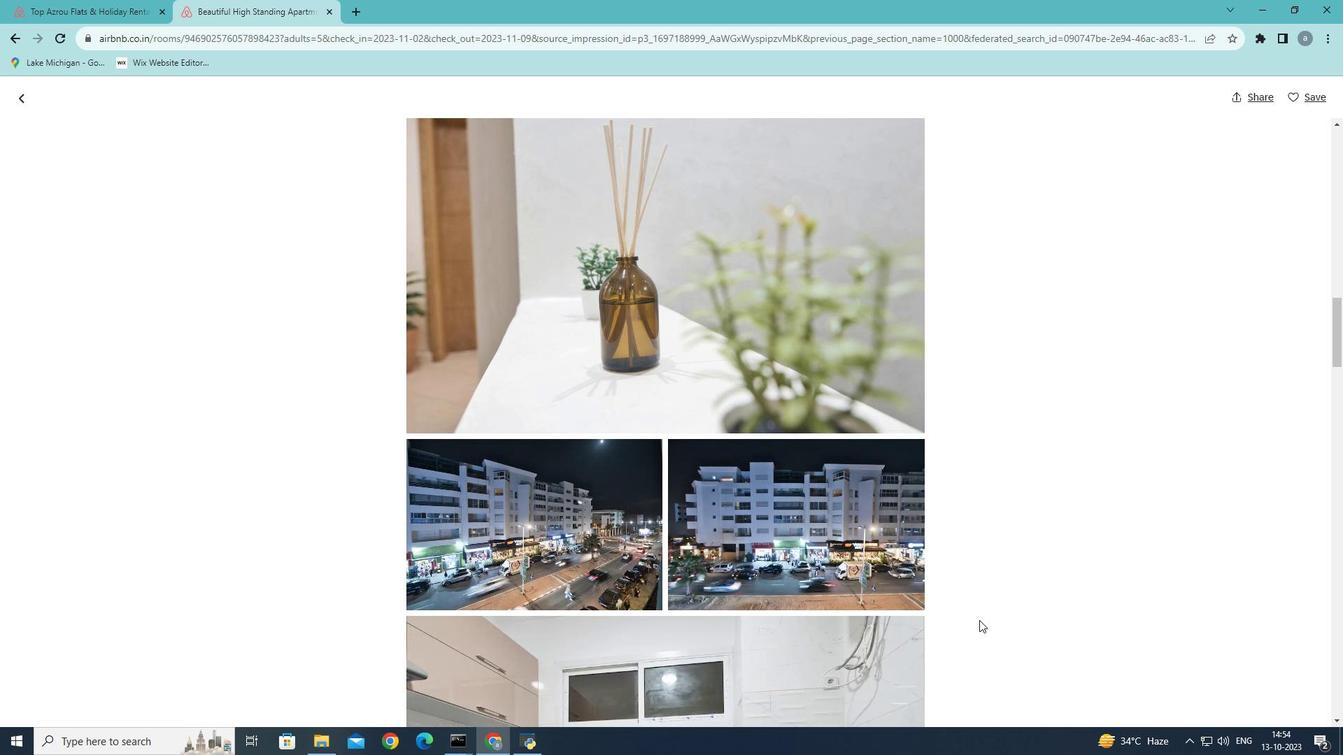 
Action: Mouse scrolled (979, 620) with delta (0, 0)
Screenshot: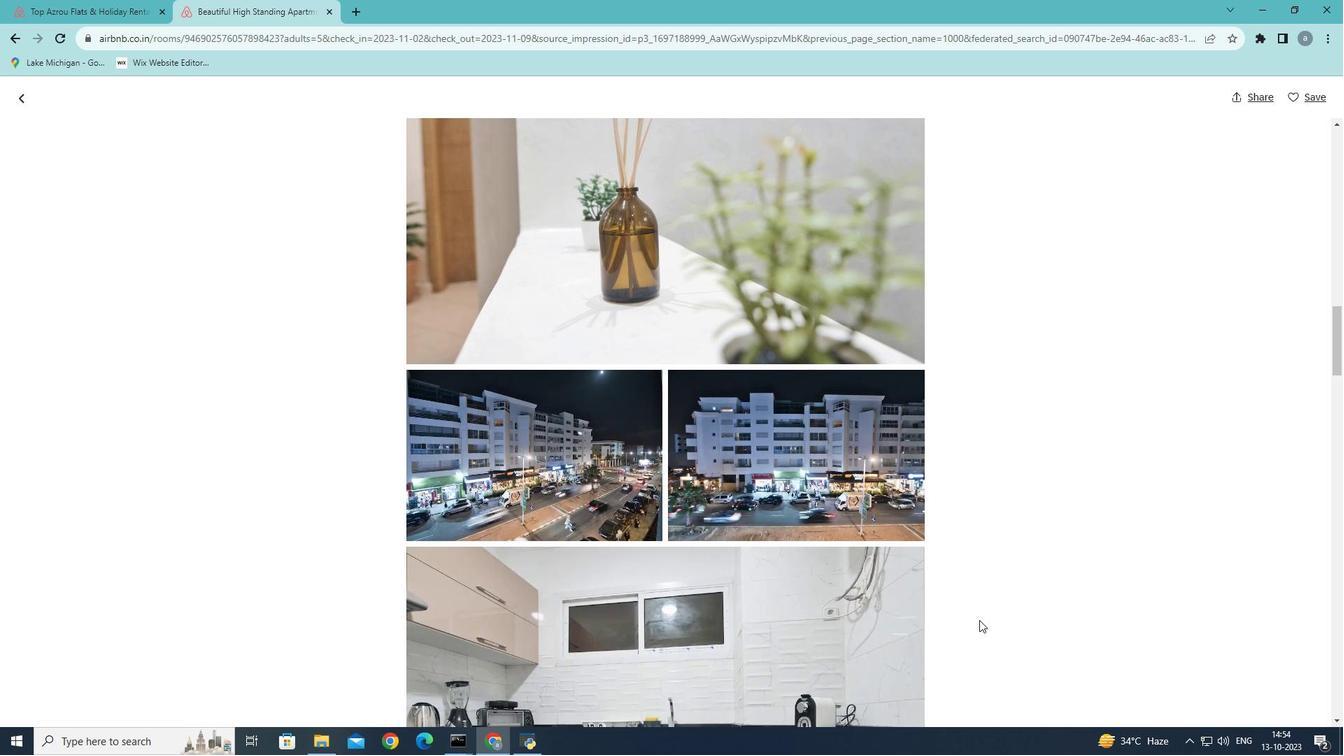 
Action: Mouse scrolled (979, 620) with delta (0, 0)
Screenshot: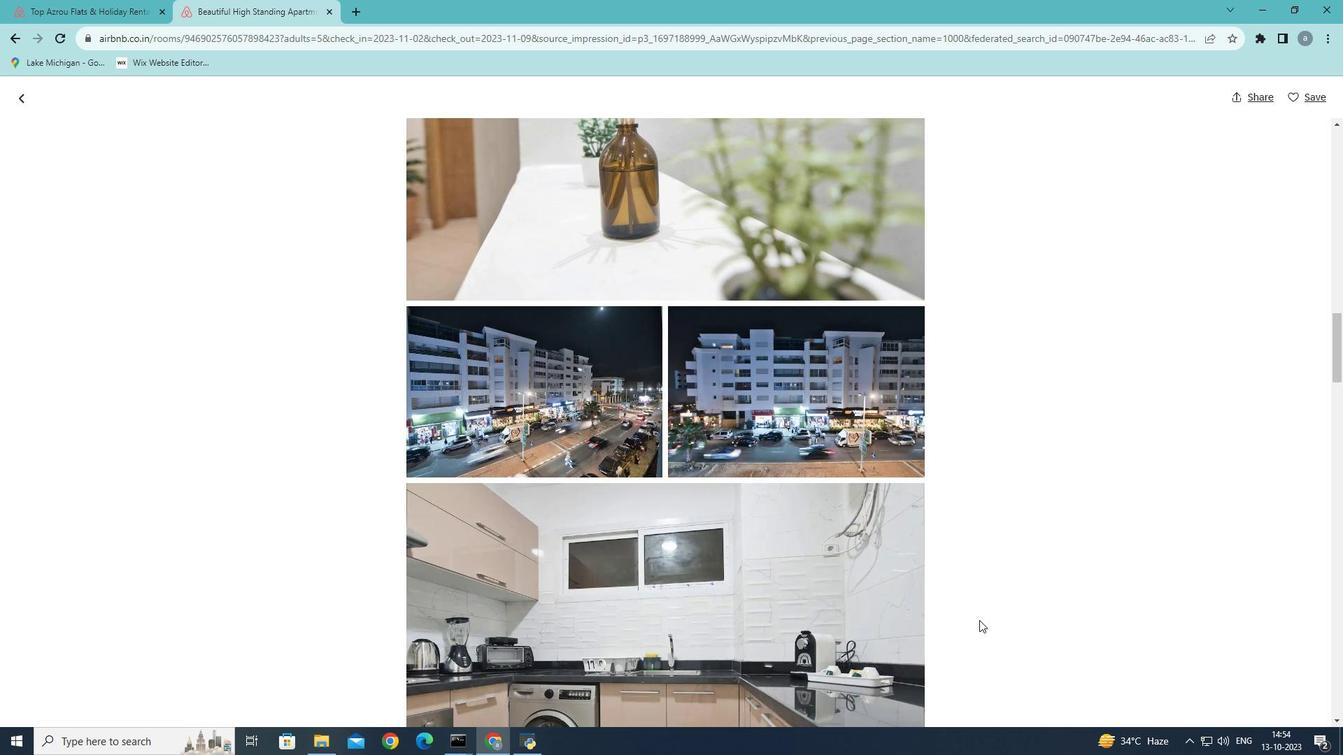 
Action: Mouse scrolled (979, 620) with delta (0, 0)
Screenshot: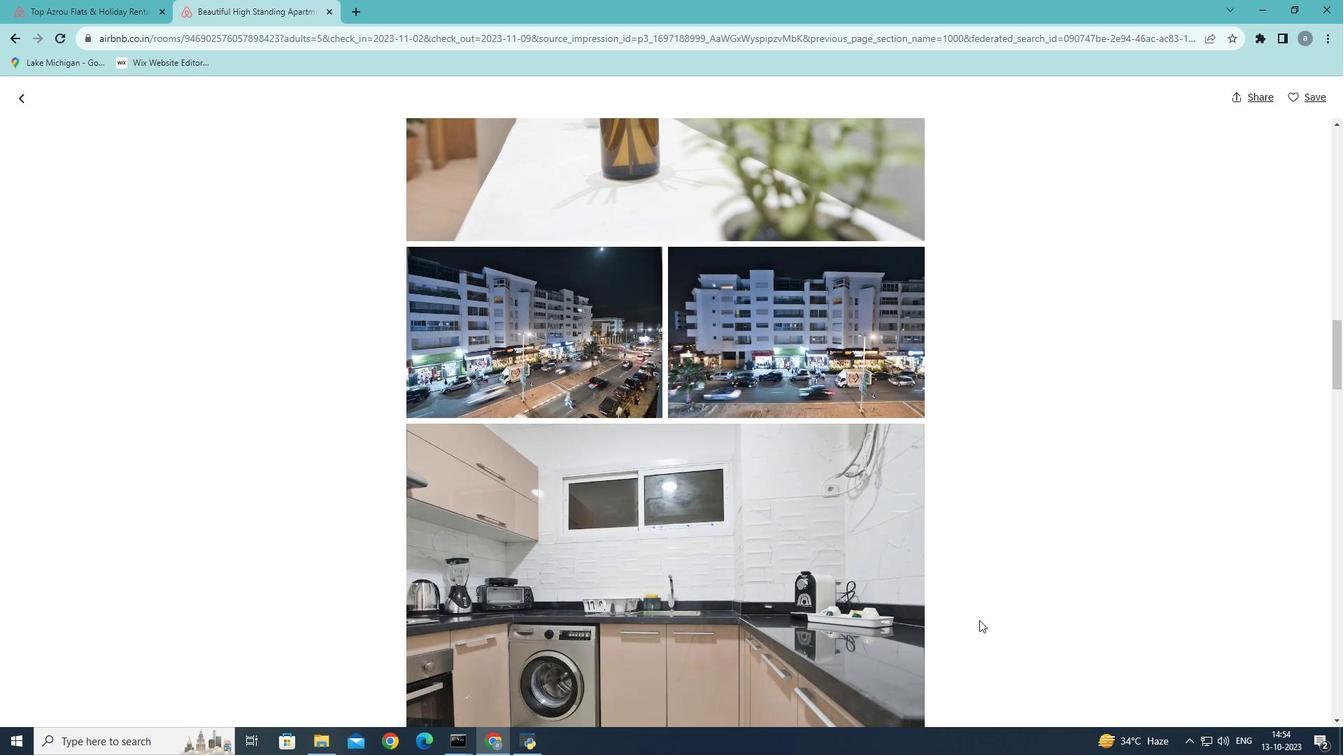 
Action: Mouse scrolled (979, 620) with delta (0, 0)
Screenshot: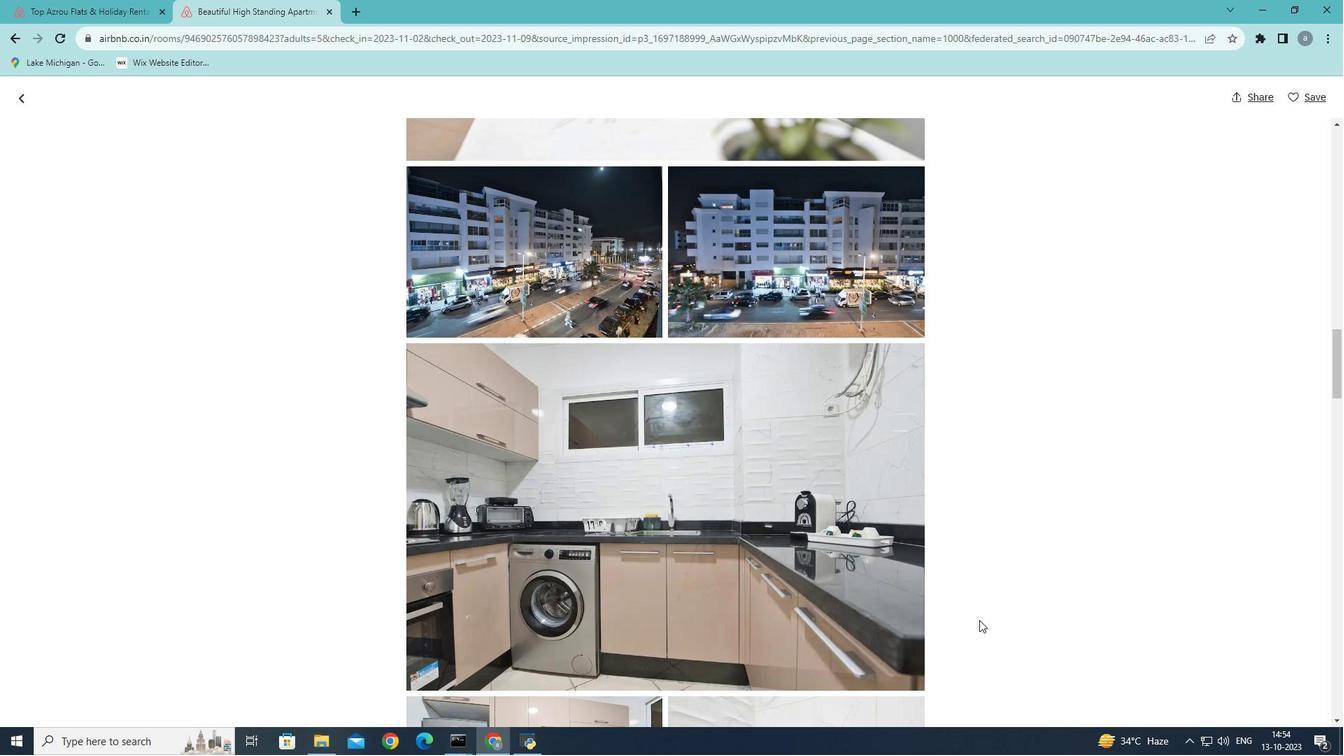 
Action: Mouse scrolled (979, 620) with delta (0, 0)
Screenshot: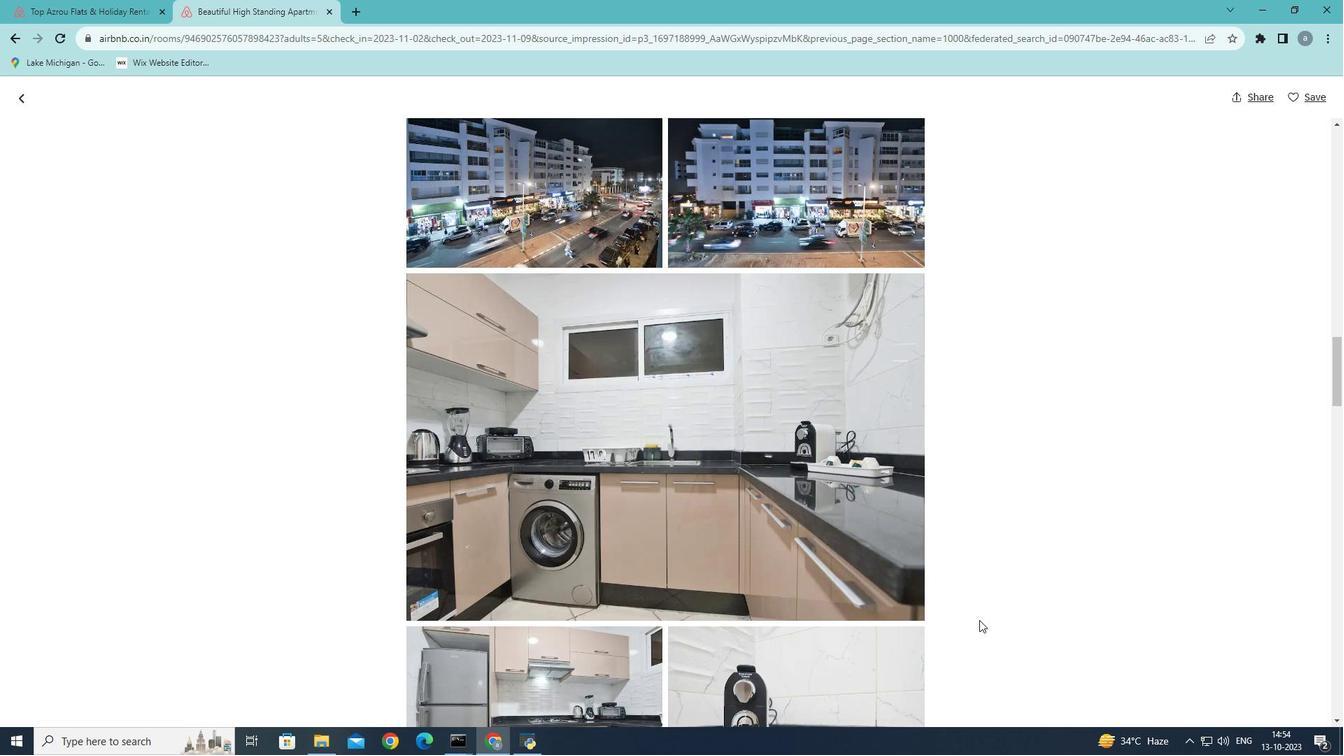 
Action: Mouse scrolled (979, 620) with delta (0, 0)
Screenshot: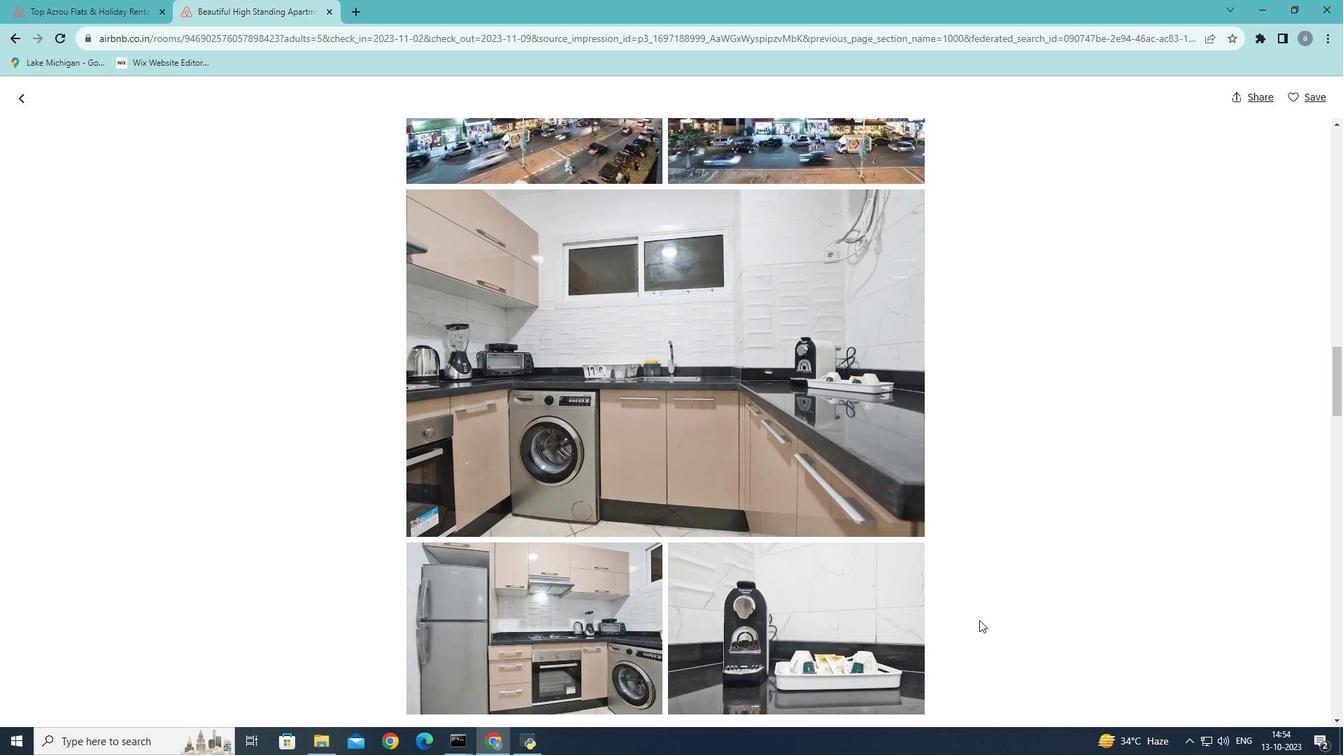 
Action: Mouse scrolled (979, 620) with delta (0, 0)
Screenshot: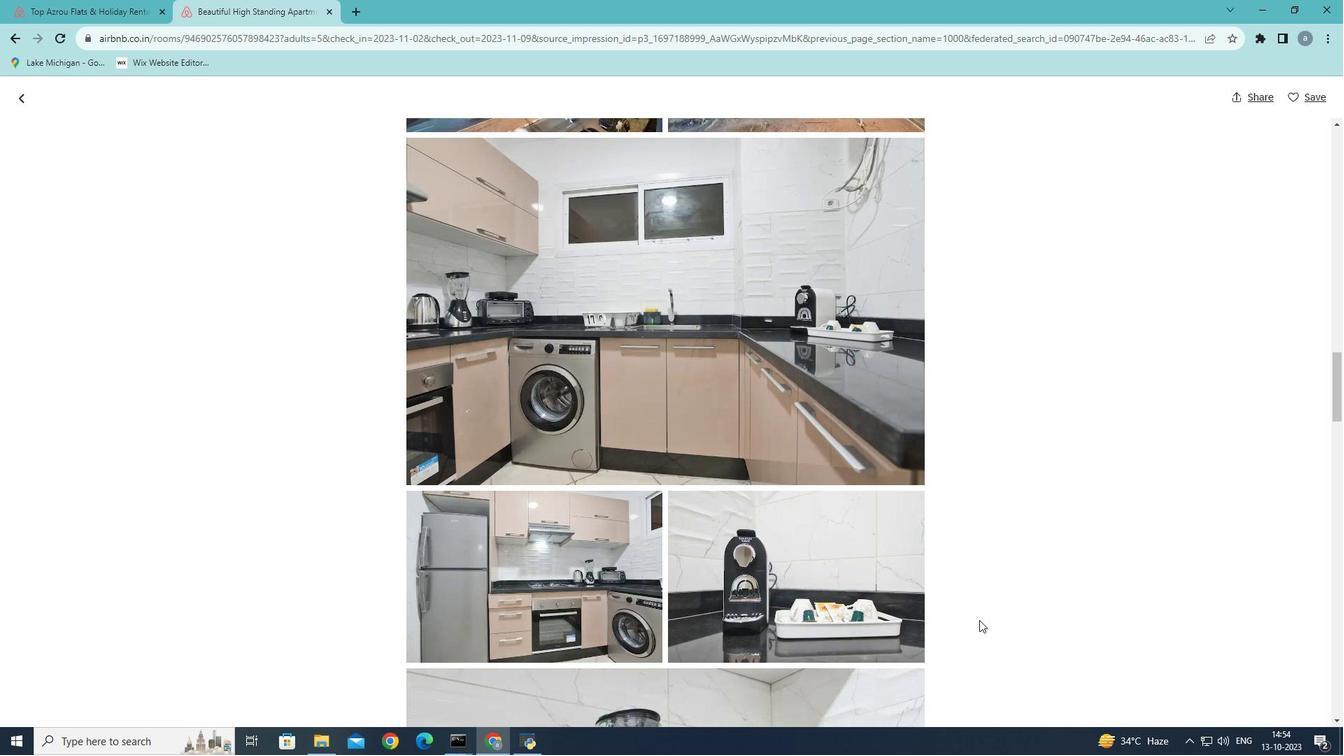 
Action: Mouse scrolled (979, 620) with delta (0, 0)
Screenshot: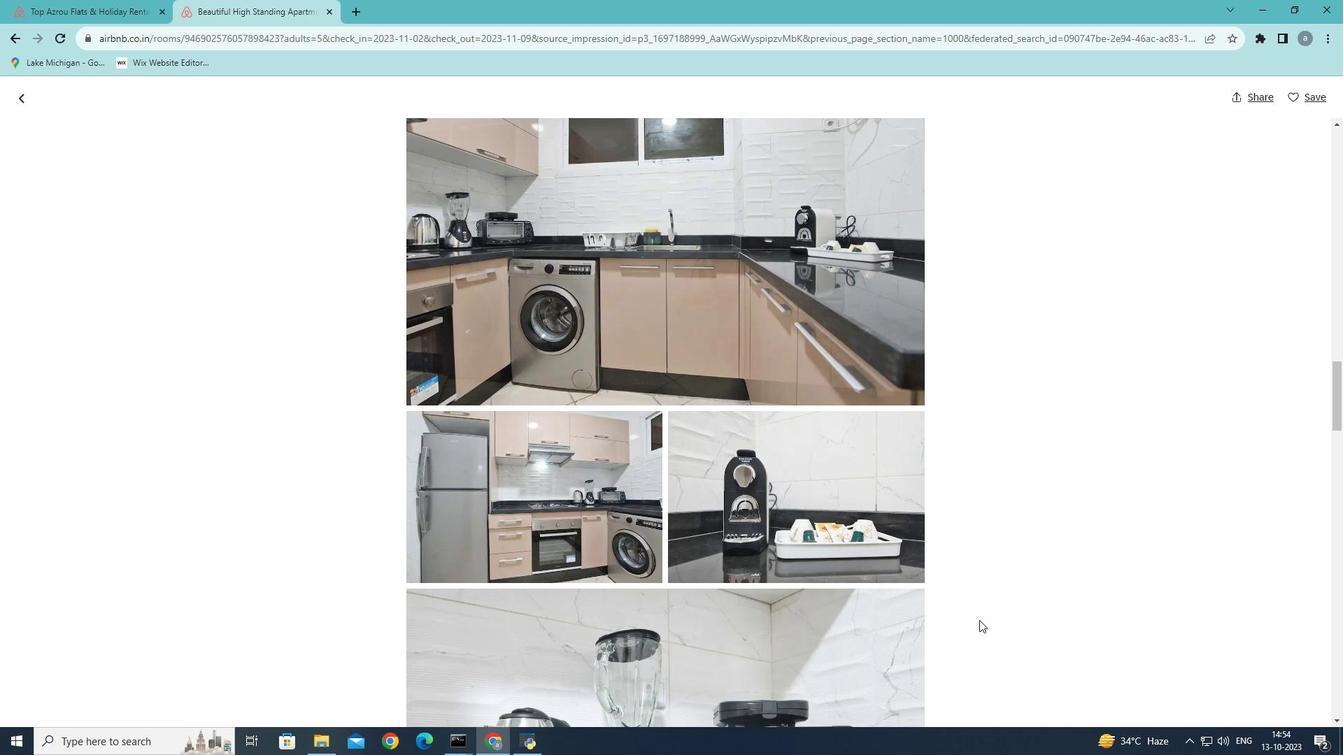 
Action: Mouse scrolled (979, 620) with delta (0, 0)
Screenshot: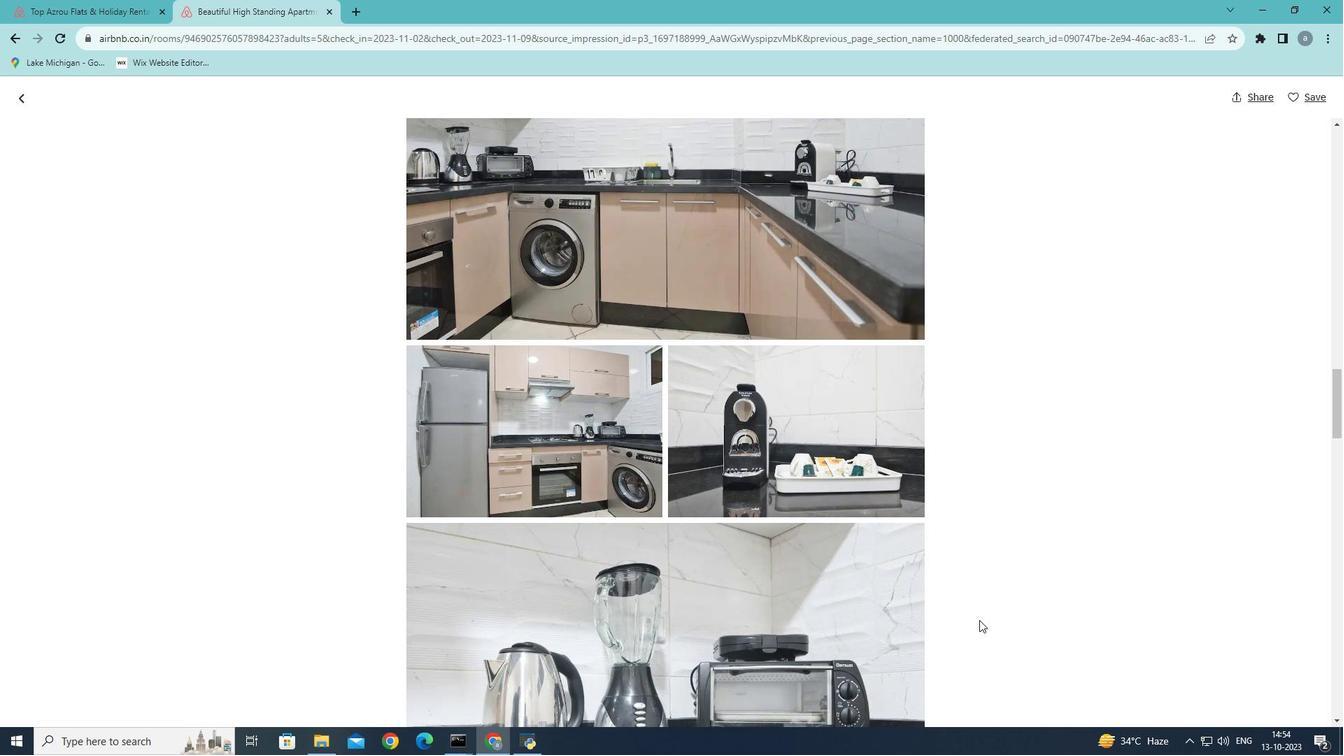
Action: Mouse scrolled (979, 620) with delta (0, 0)
Screenshot: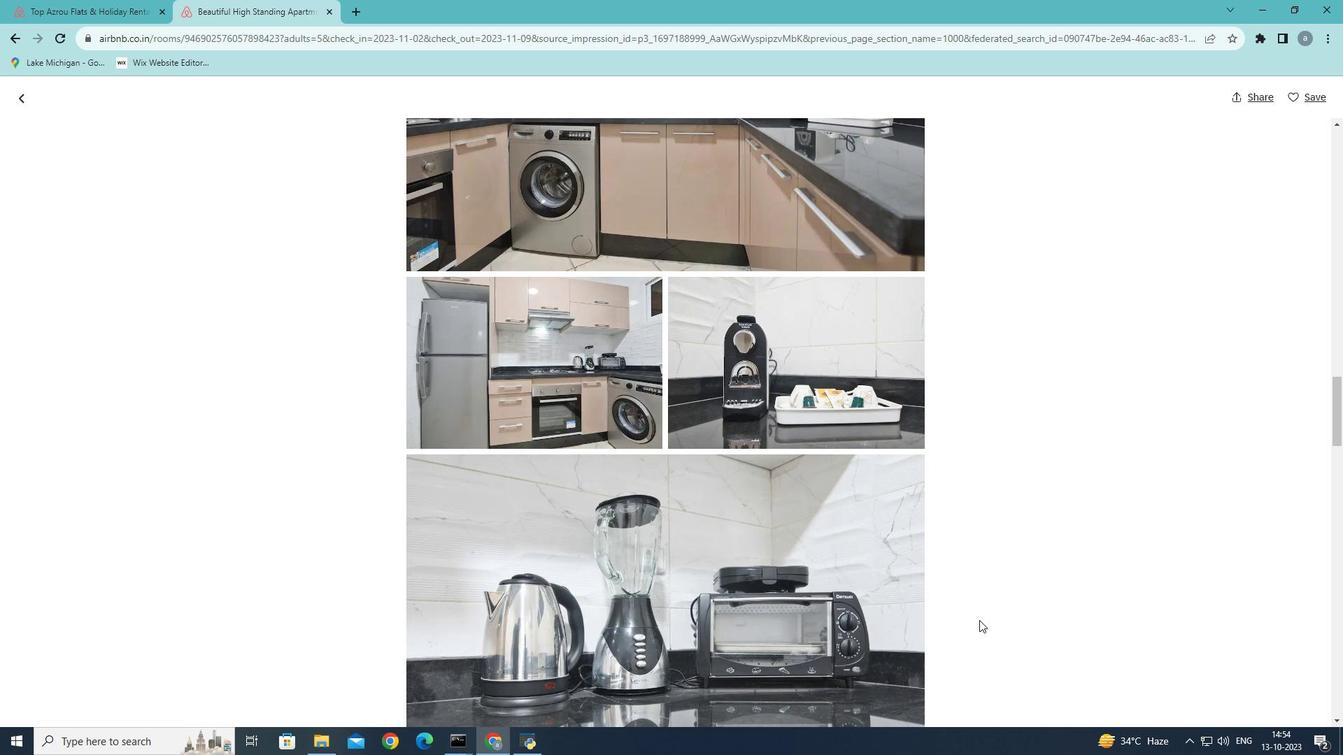 
Action: Mouse scrolled (979, 620) with delta (0, 0)
Screenshot: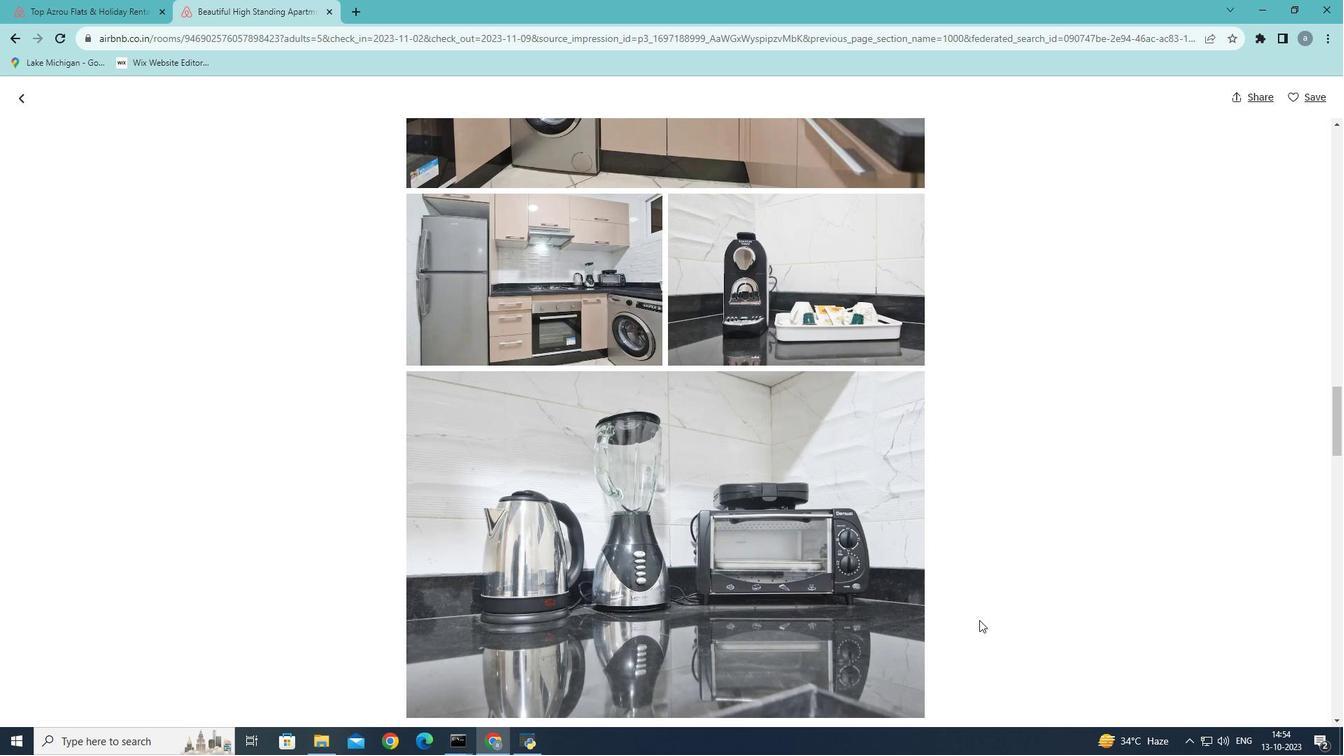
Action: Mouse scrolled (979, 620) with delta (0, 0)
Screenshot: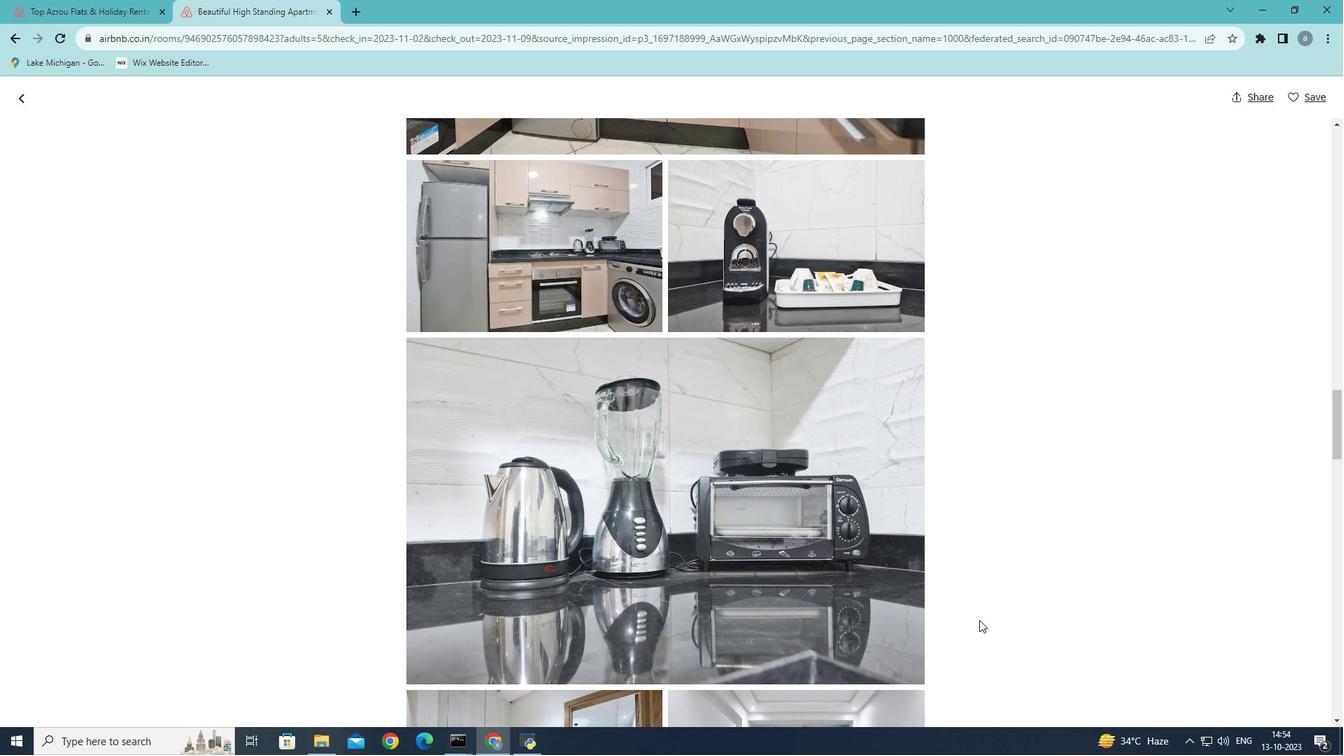 
Action: Mouse scrolled (979, 620) with delta (0, 0)
Screenshot: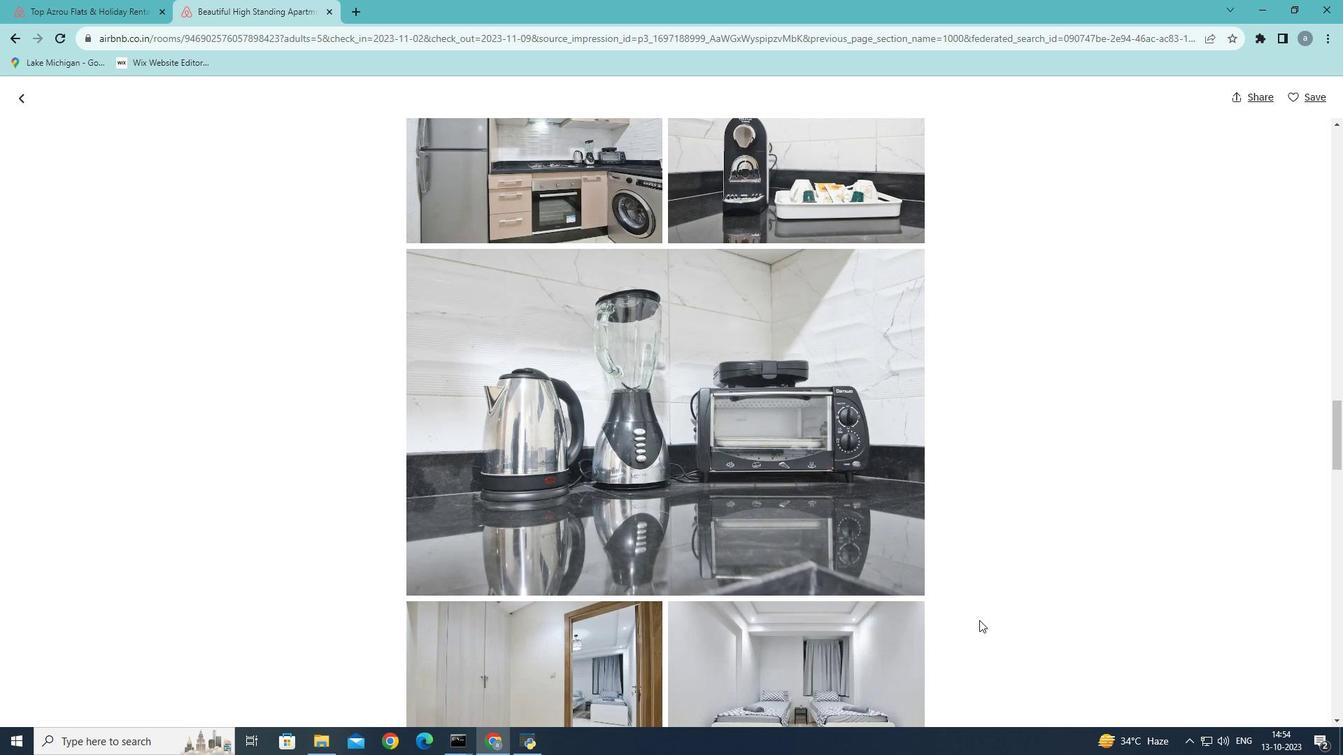 
Action: Mouse scrolled (979, 620) with delta (0, 0)
Screenshot: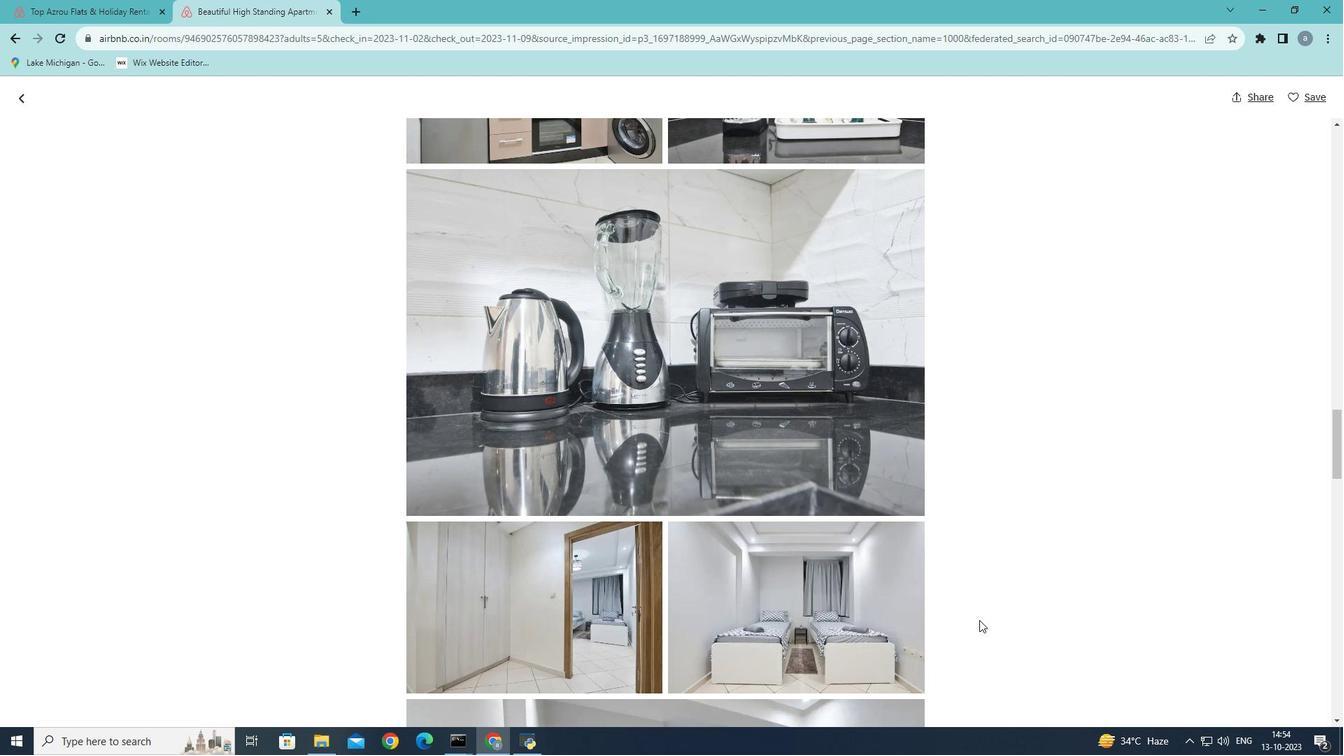 
Action: Mouse scrolled (979, 620) with delta (0, 0)
Screenshot: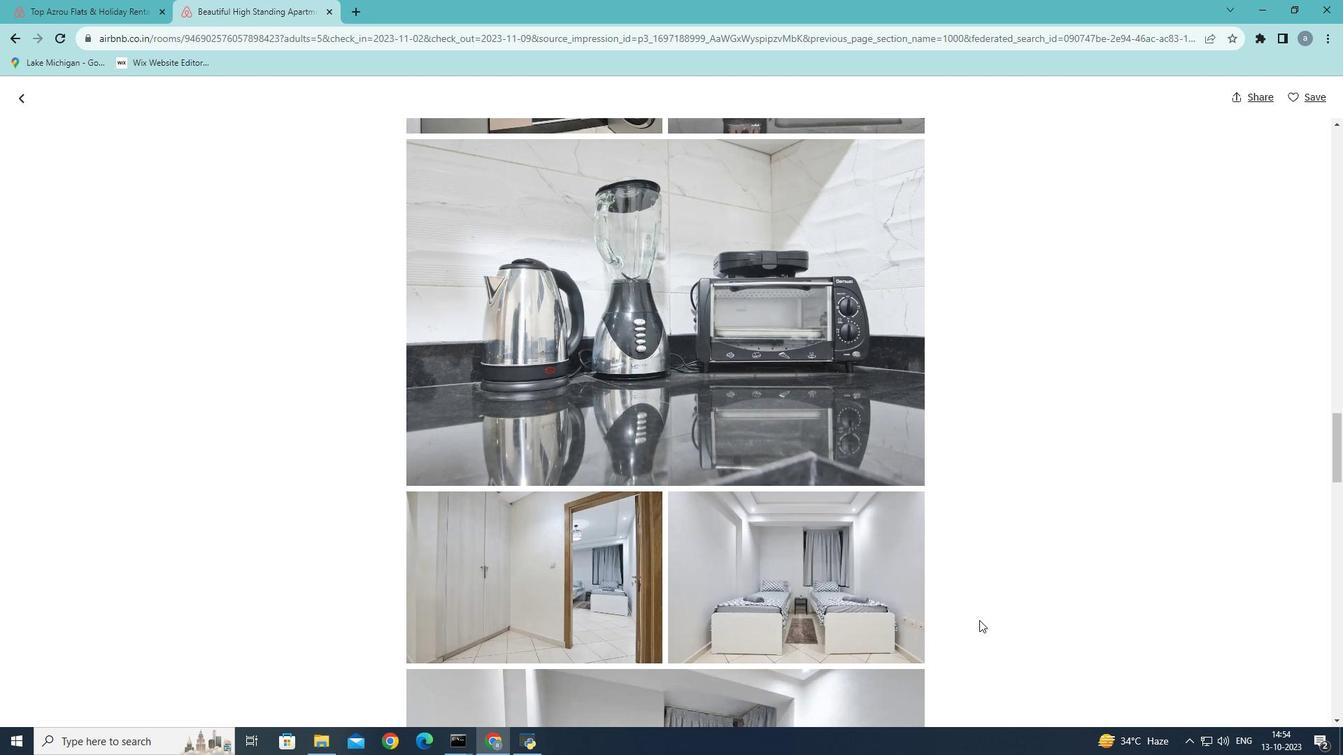 
Action: Mouse scrolled (979, 620) with delta (0, 0)
Screenshot: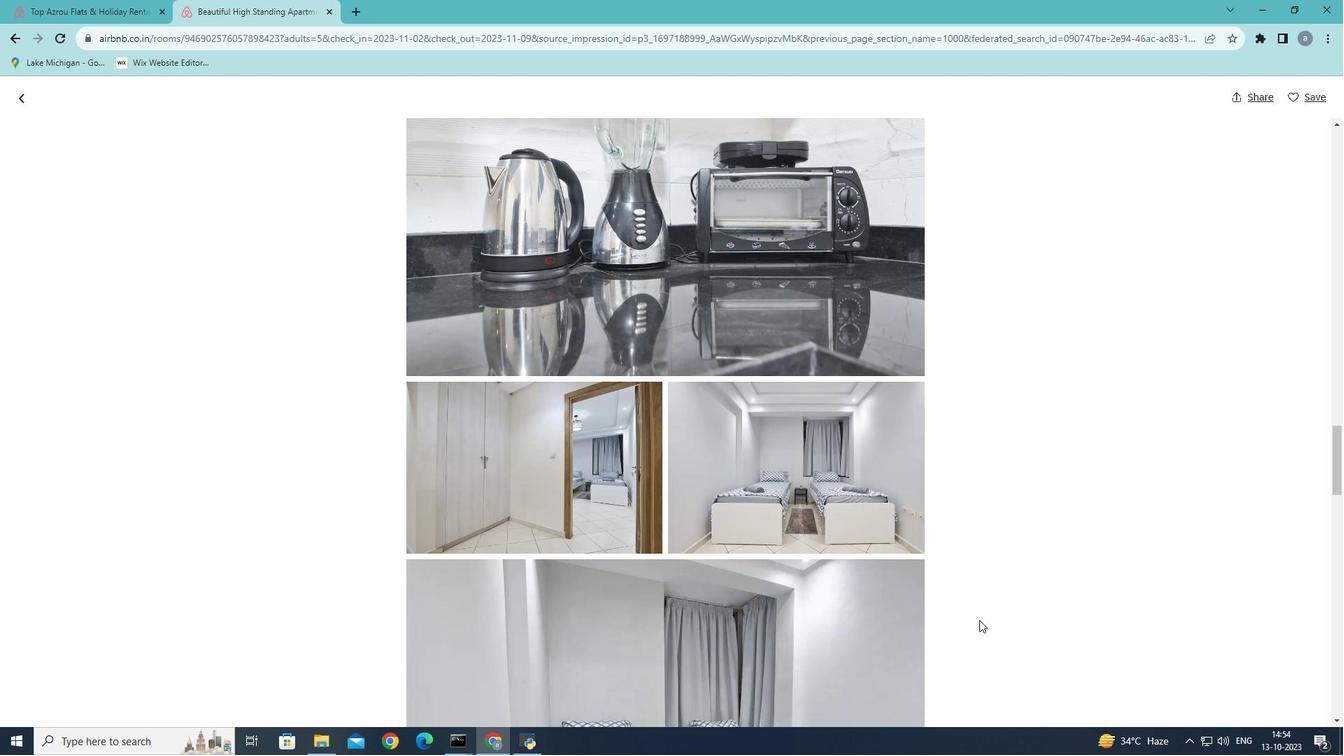 
Action: Mouse scrolled (979, 620) with delta (0, 0)
Screenshot: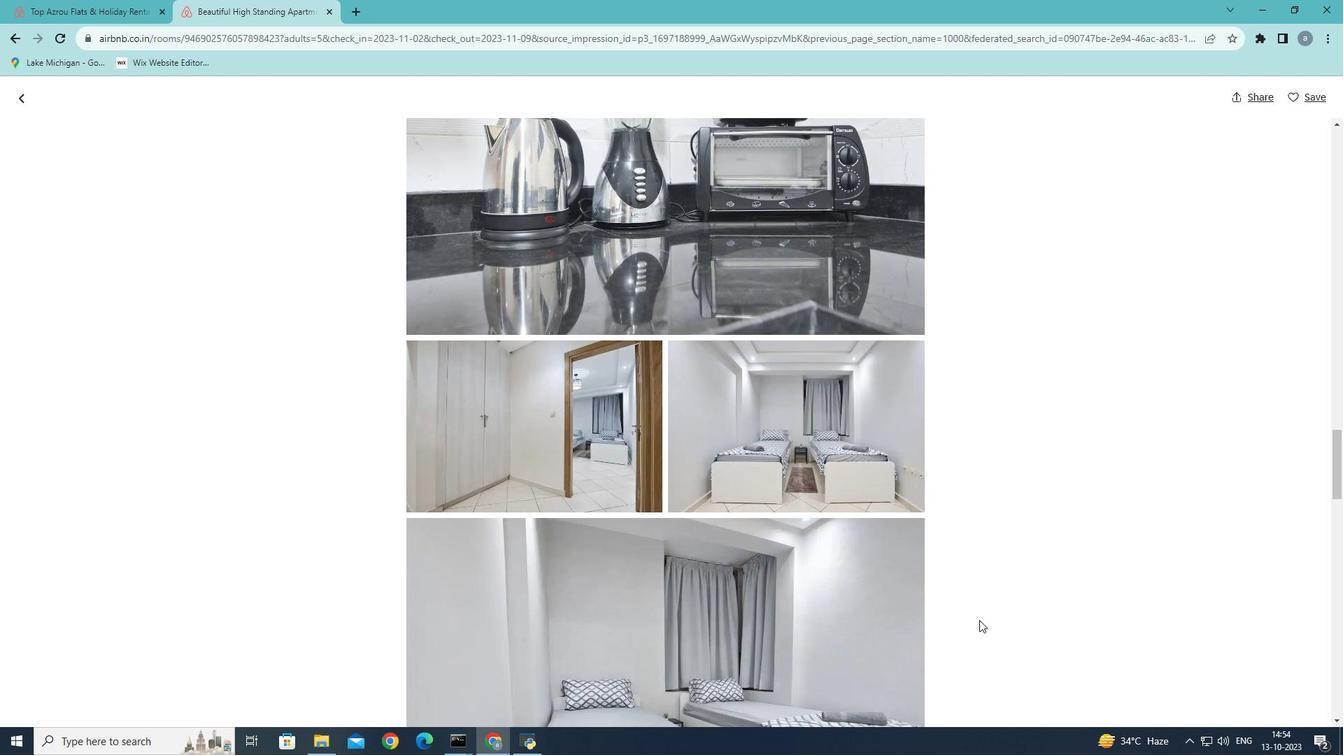 
Action: Mouse scrolled (979, 620) with delta (0, 0)
Screenshot: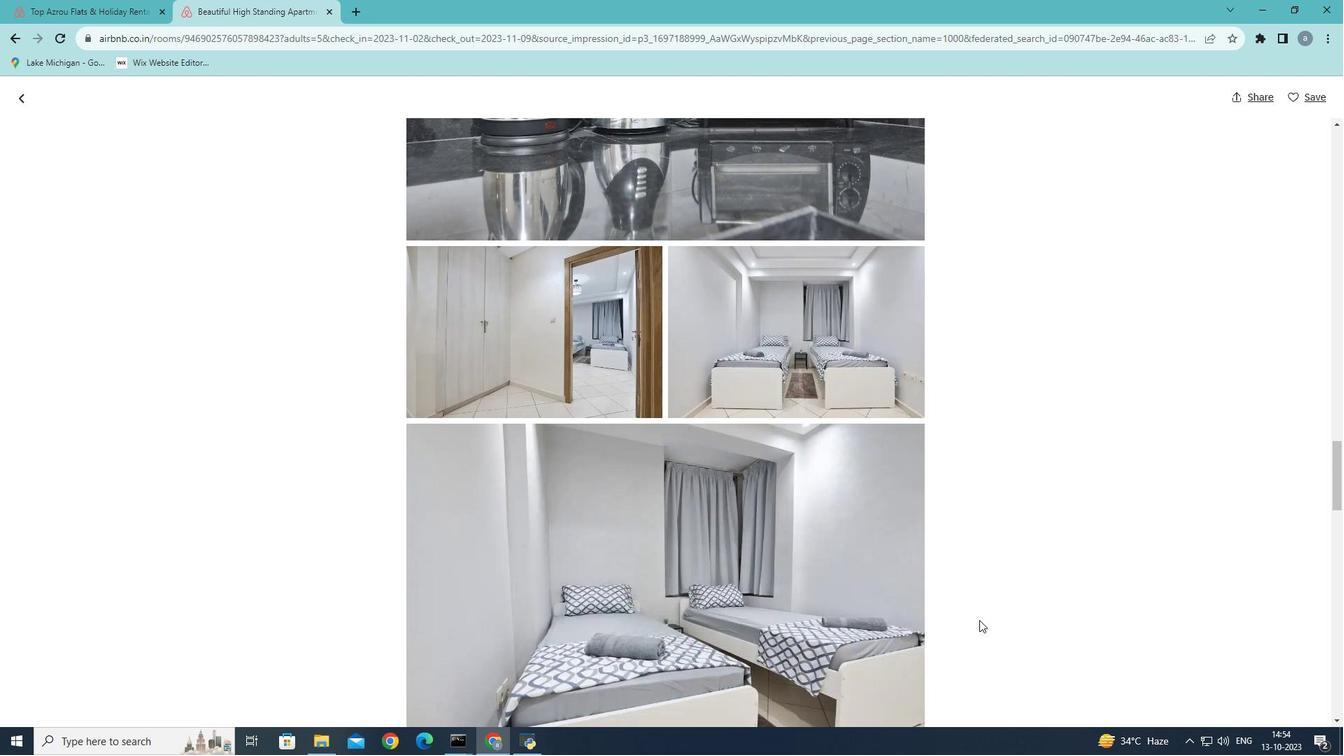 
Action: Mouse scrolled (979, 620) with delta (0, 0)
Screenshot: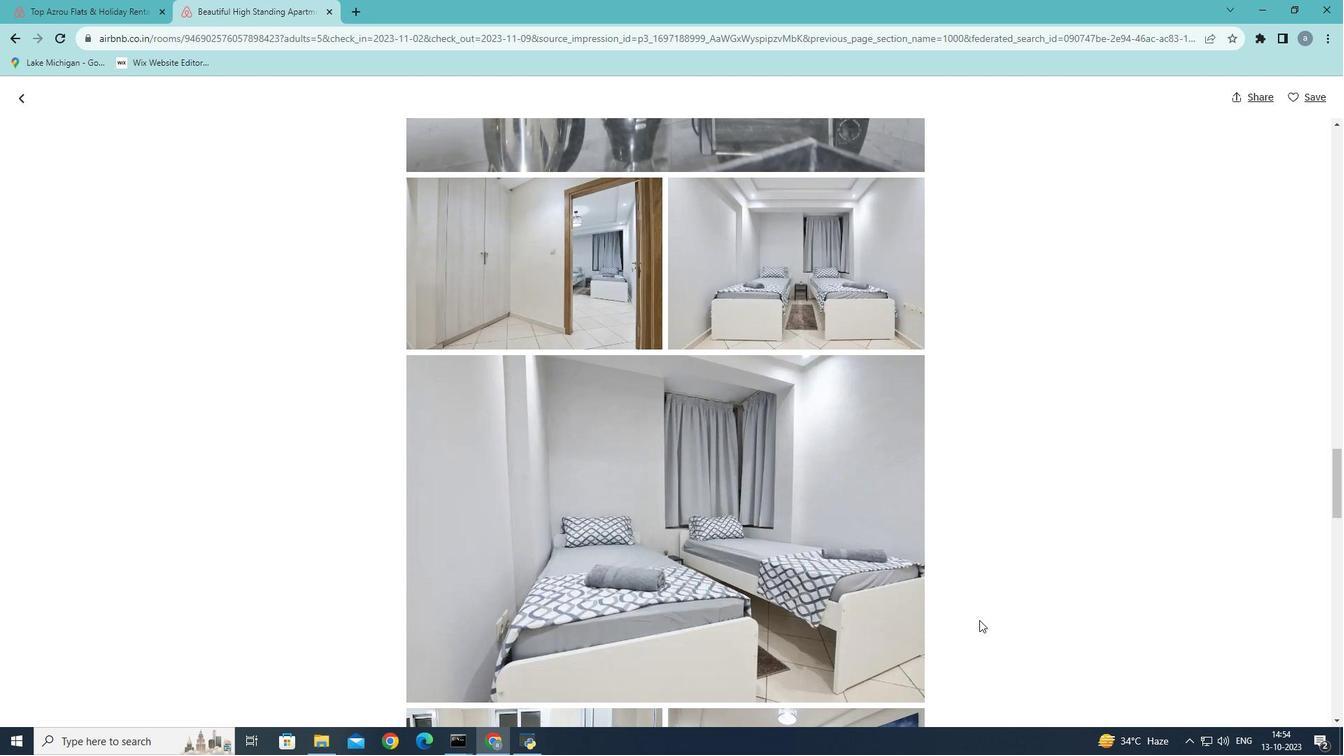
Action: Mouse scrolled (979, 620) with delta (0, 0)
Screenshot: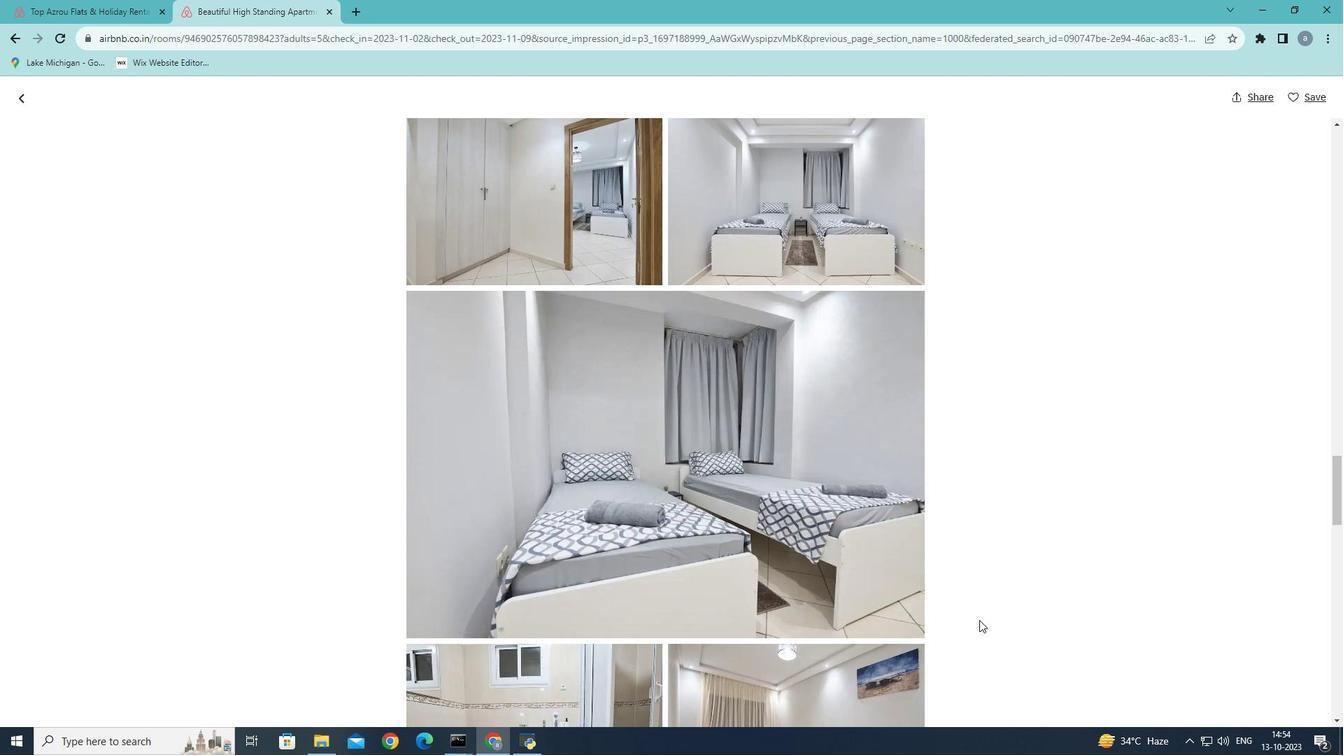 
Action: Mouse scrolled (979, 620) with delta (0, 0)
Screenshot: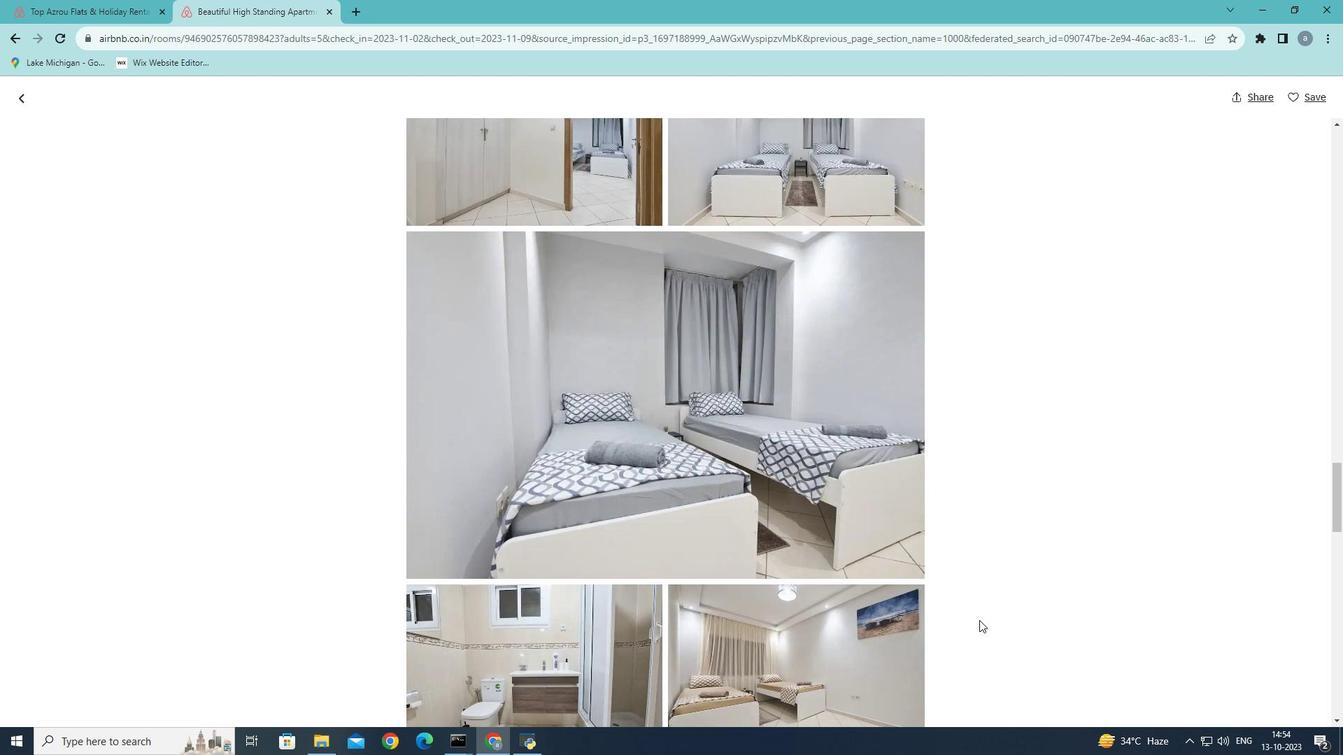 
Action: Mouse scrolled (979, 620) with delta (0, 0)
Screenshot: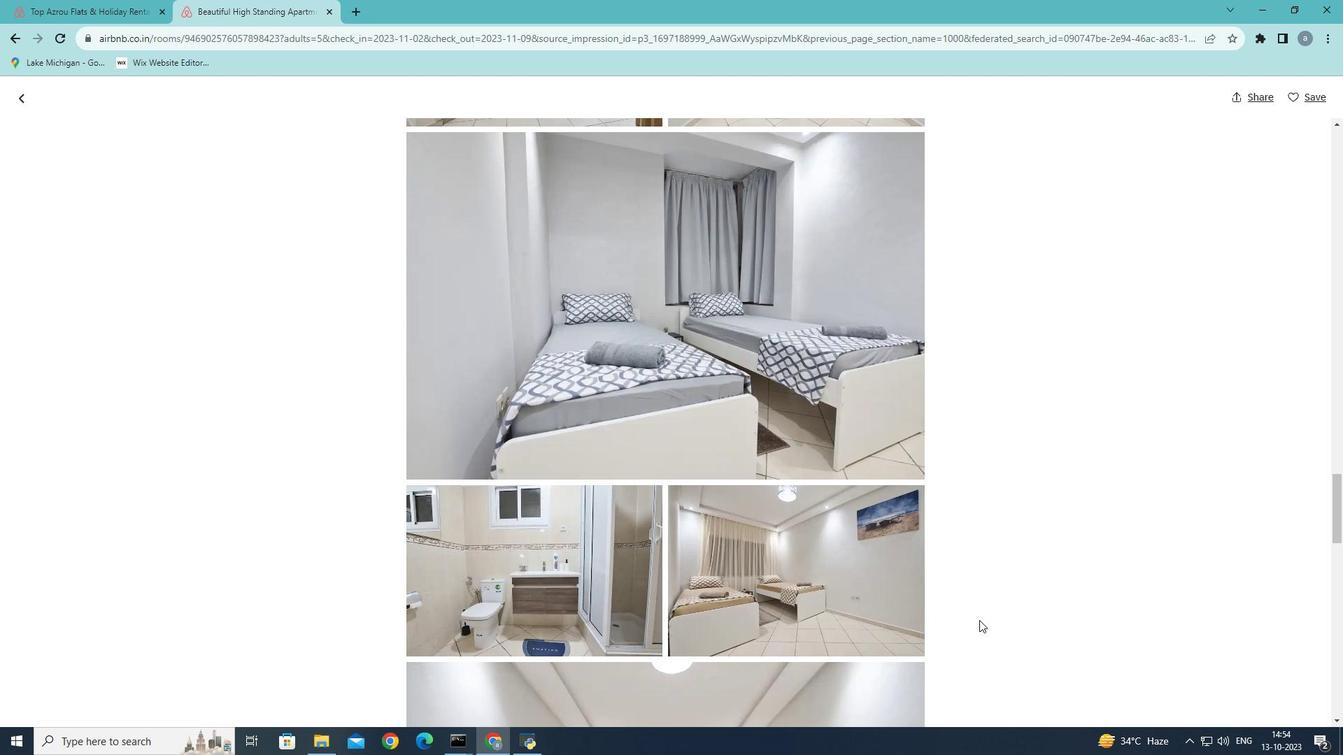 
Action: Mouse scrolled (979, 620) with delta (0, 0)
Screenshot: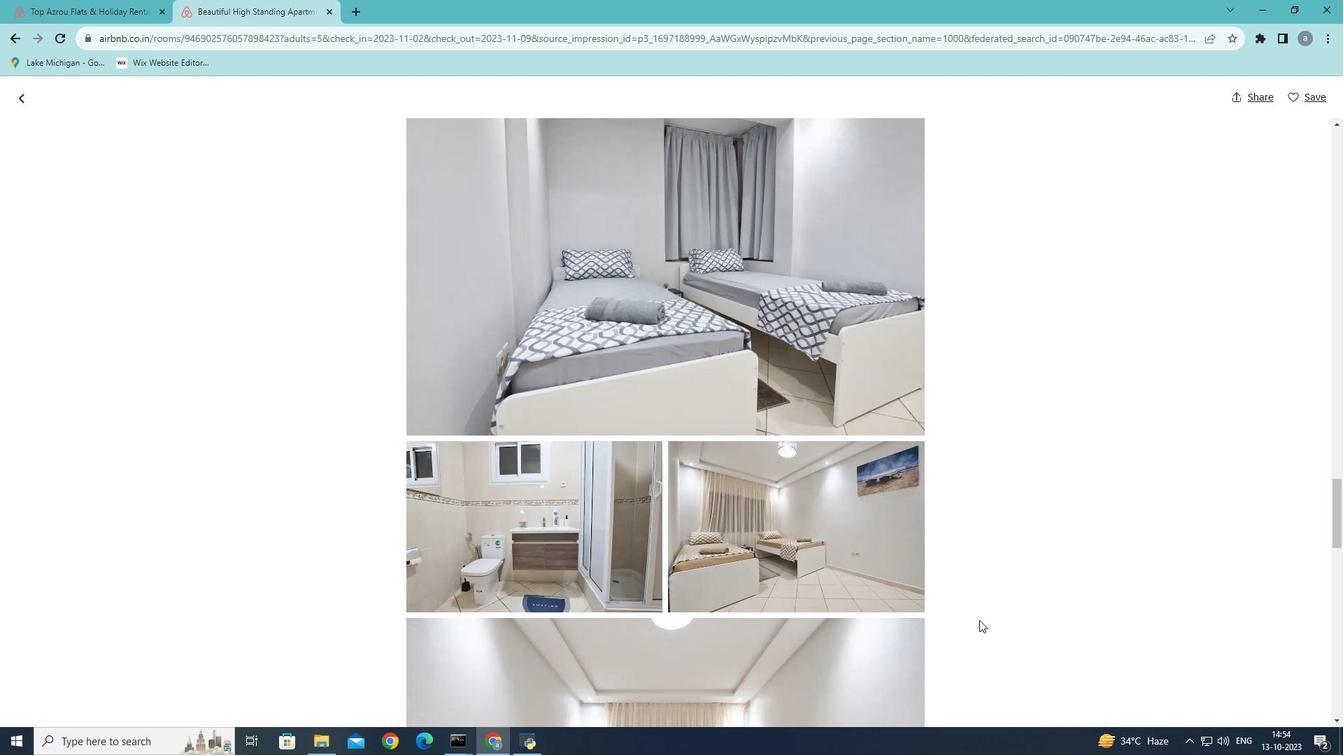 
Action: Mouse scrolled (979, 620) with delta (0, 0)
Screenshot: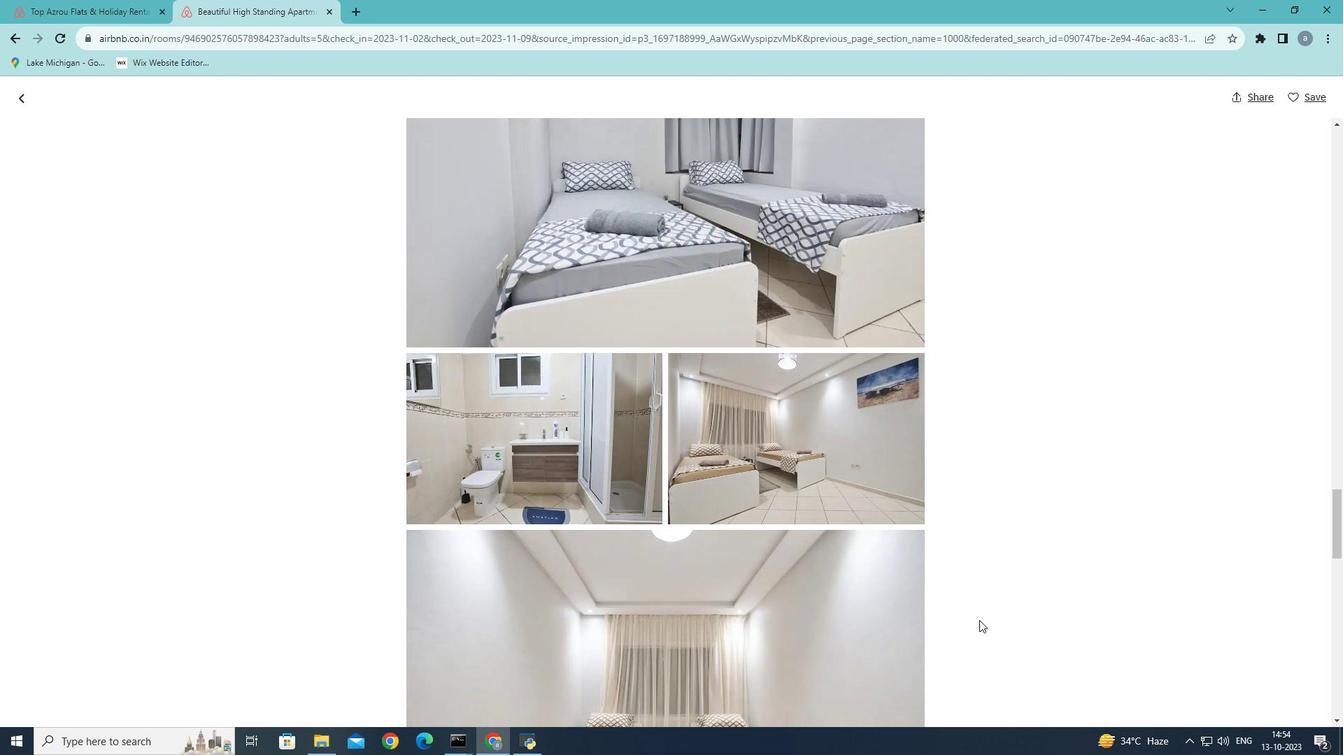 
Action: Mouse scrolled (979, 620) with delta (0, 0)
Screenshot: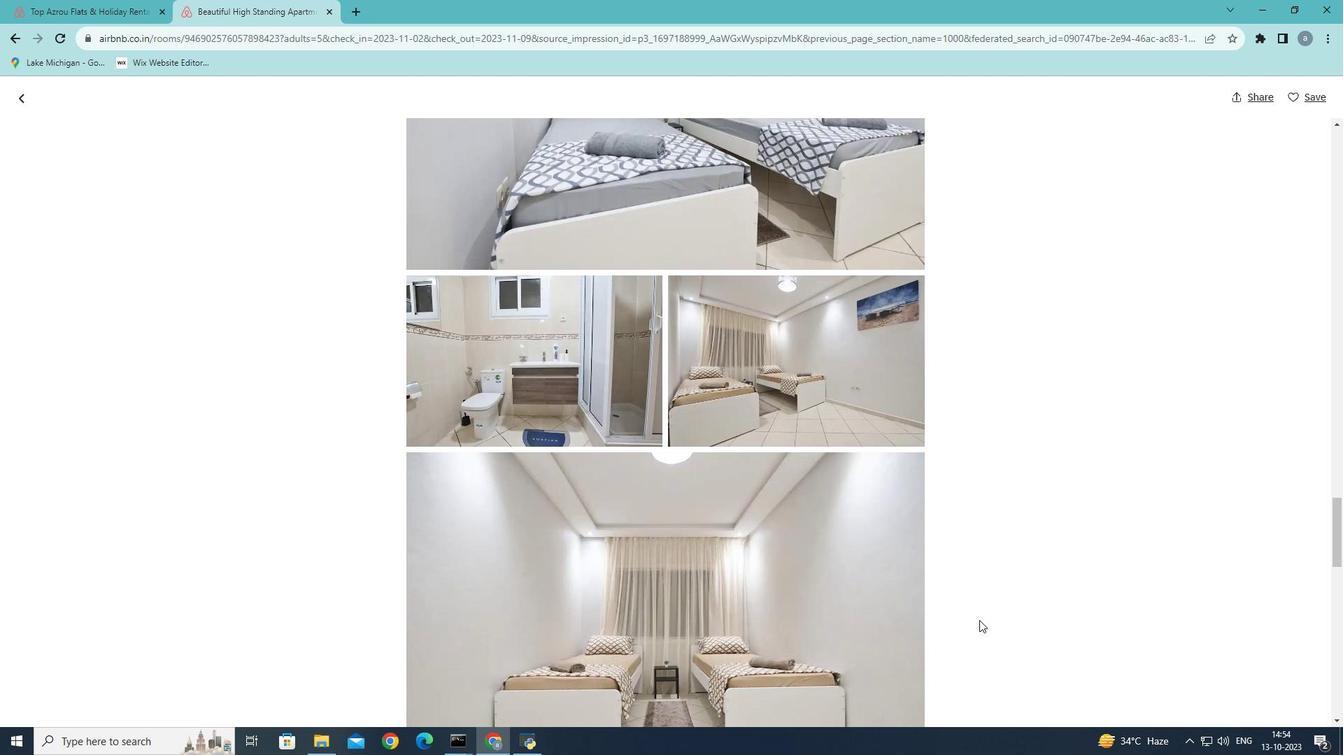 
Action: Mouse scrolled (979, 620) with delta (0, 0)
Screenshot: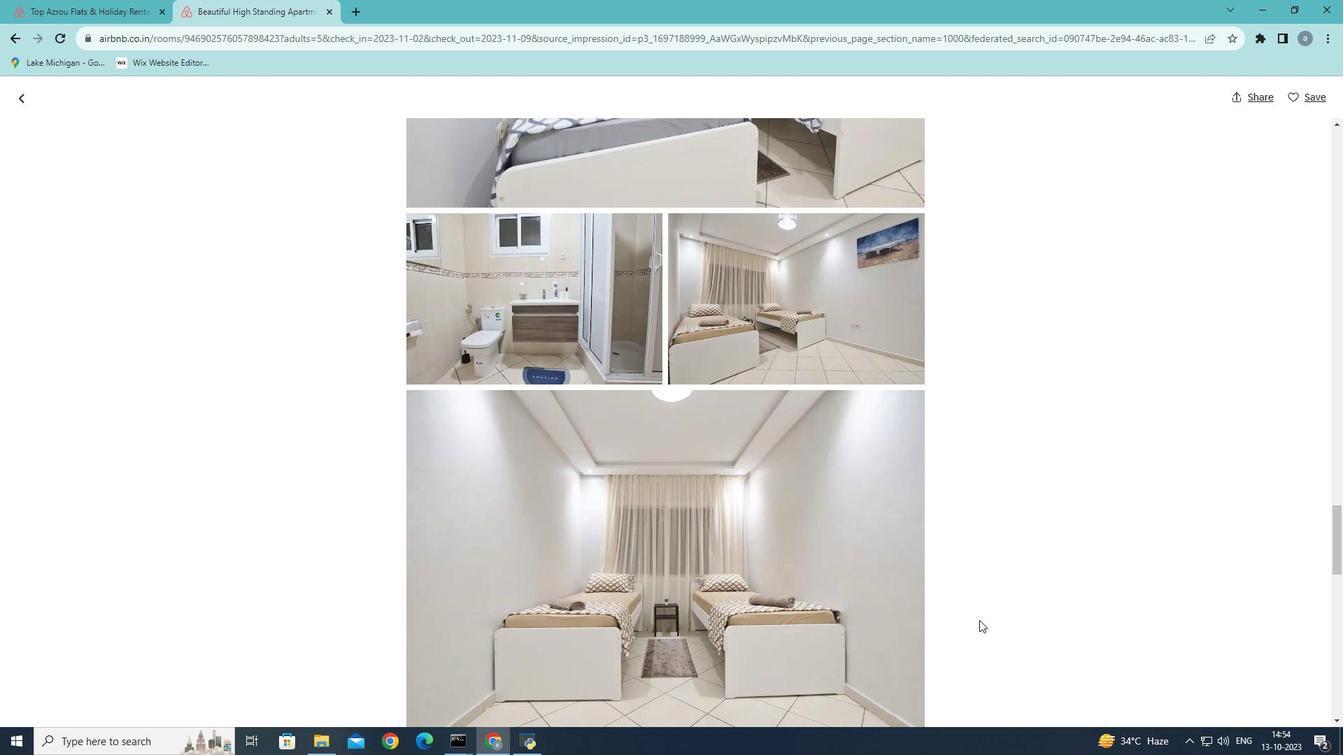 
Action: Mouse scrolled (979, 620) with delta (0, 0)
Screenshot: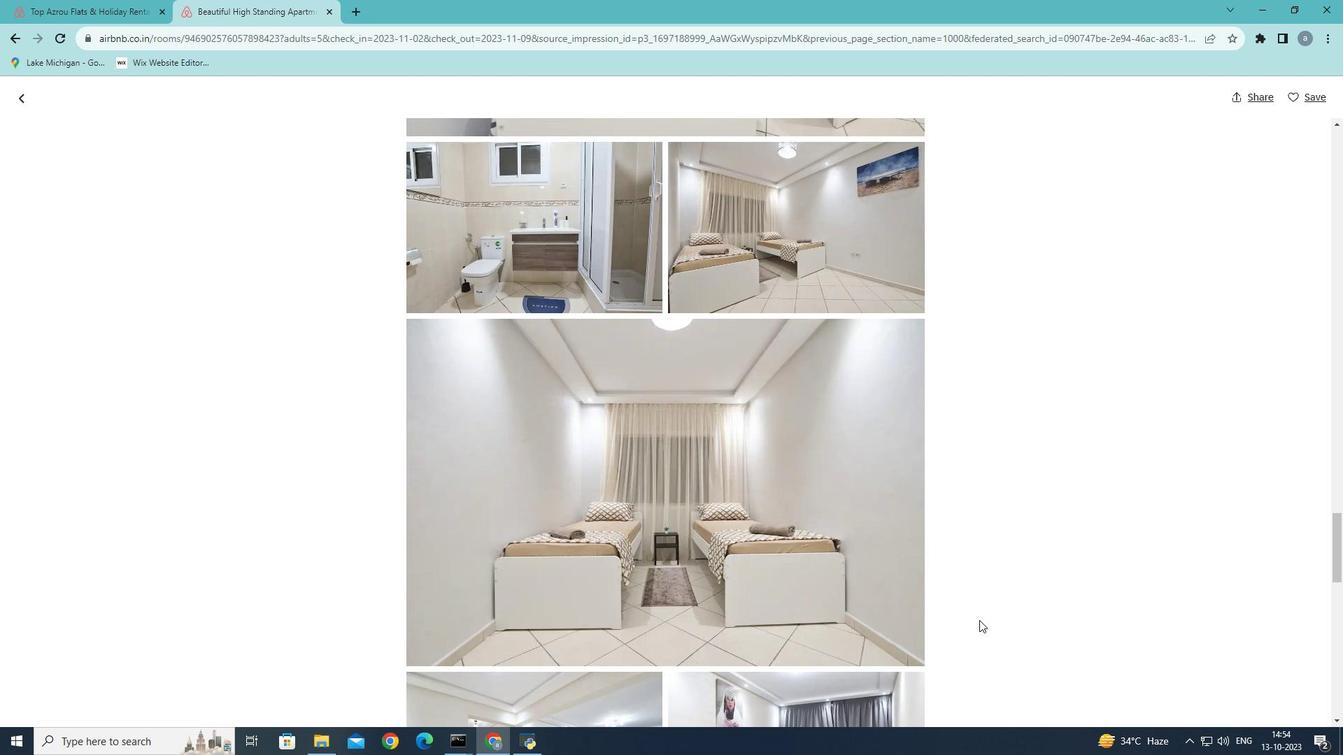 
Action: Mouse scrolled (979, 620) with delta (0, 0)
Screenshot: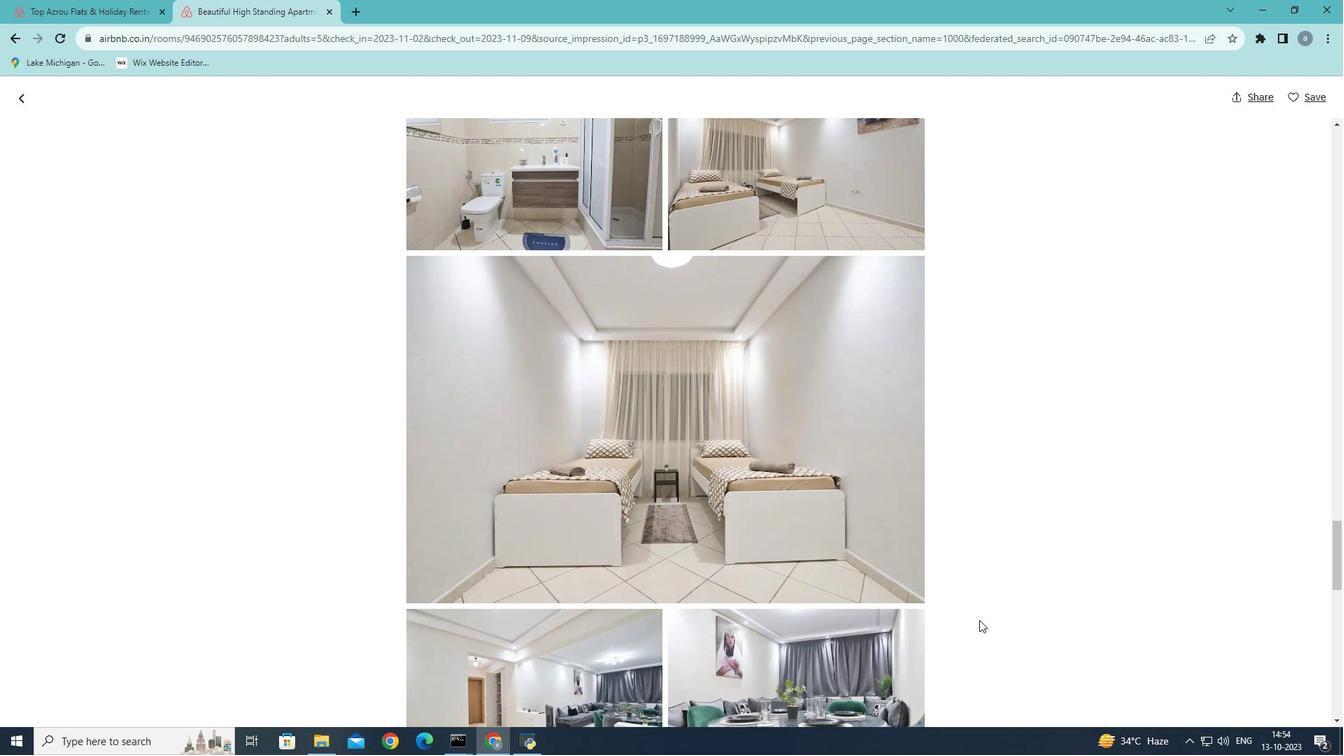 
Action: Mouse scrolled (979, 620) with delta (0, 0)
Screenshot: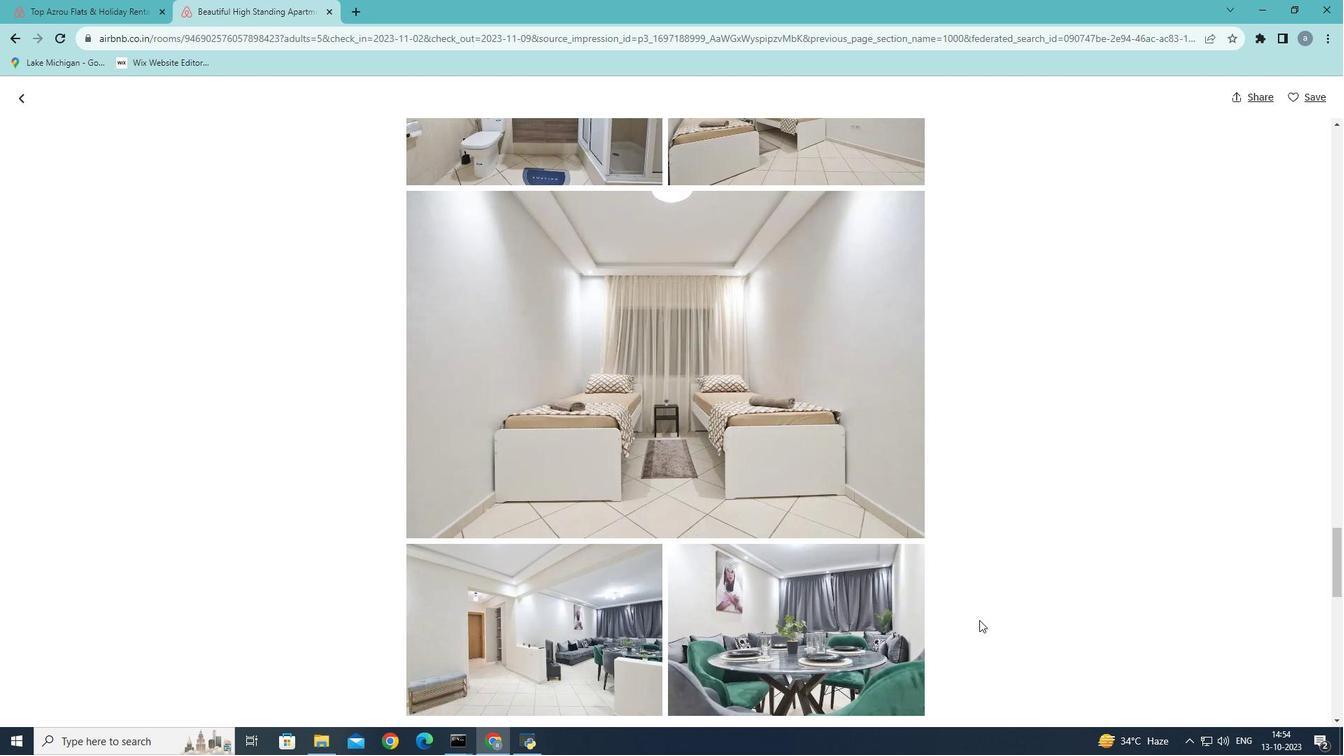 
Action: Mouse scrolled (979, 620) with delta (0, 0)
Screenshot: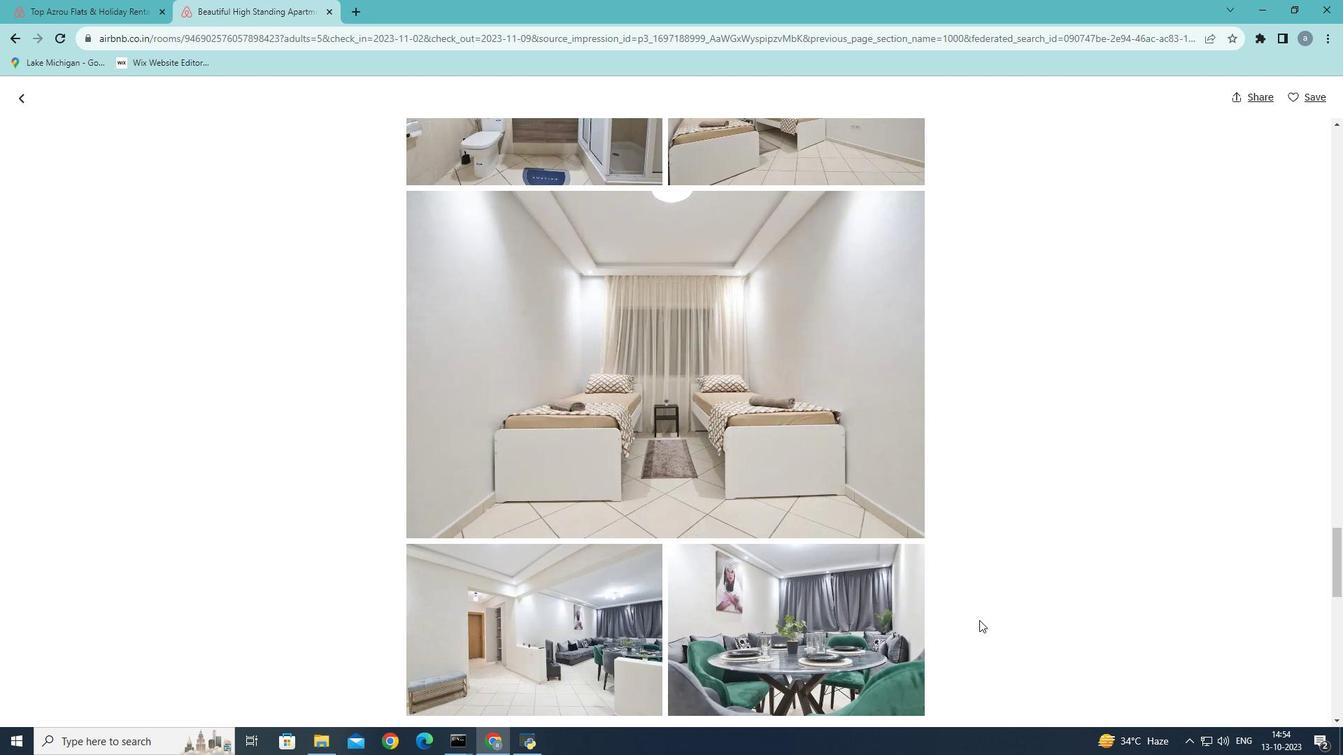 
Action: Mouse scrolled (979, 620) with delta (0, 0)
Screenshot: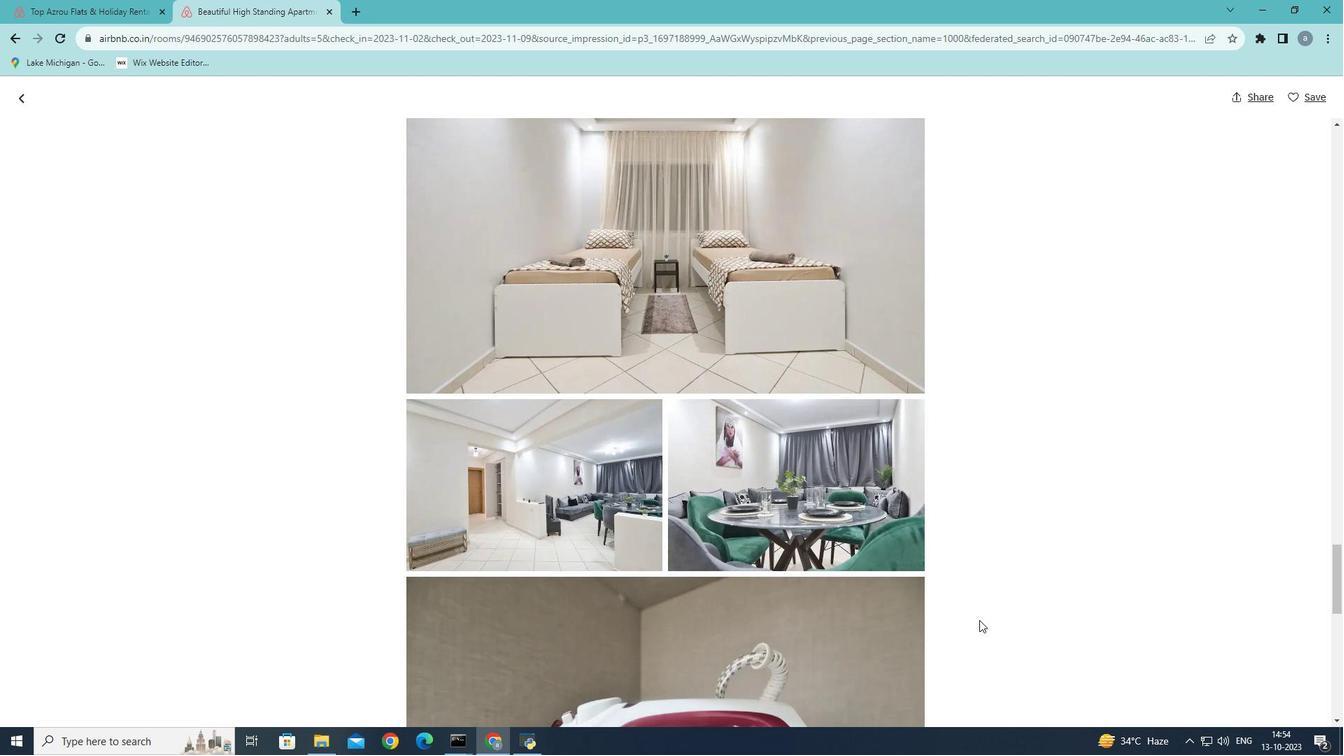 
Action: Mouse scrolled (979, 620) with delta (0, 0)
Screenshot: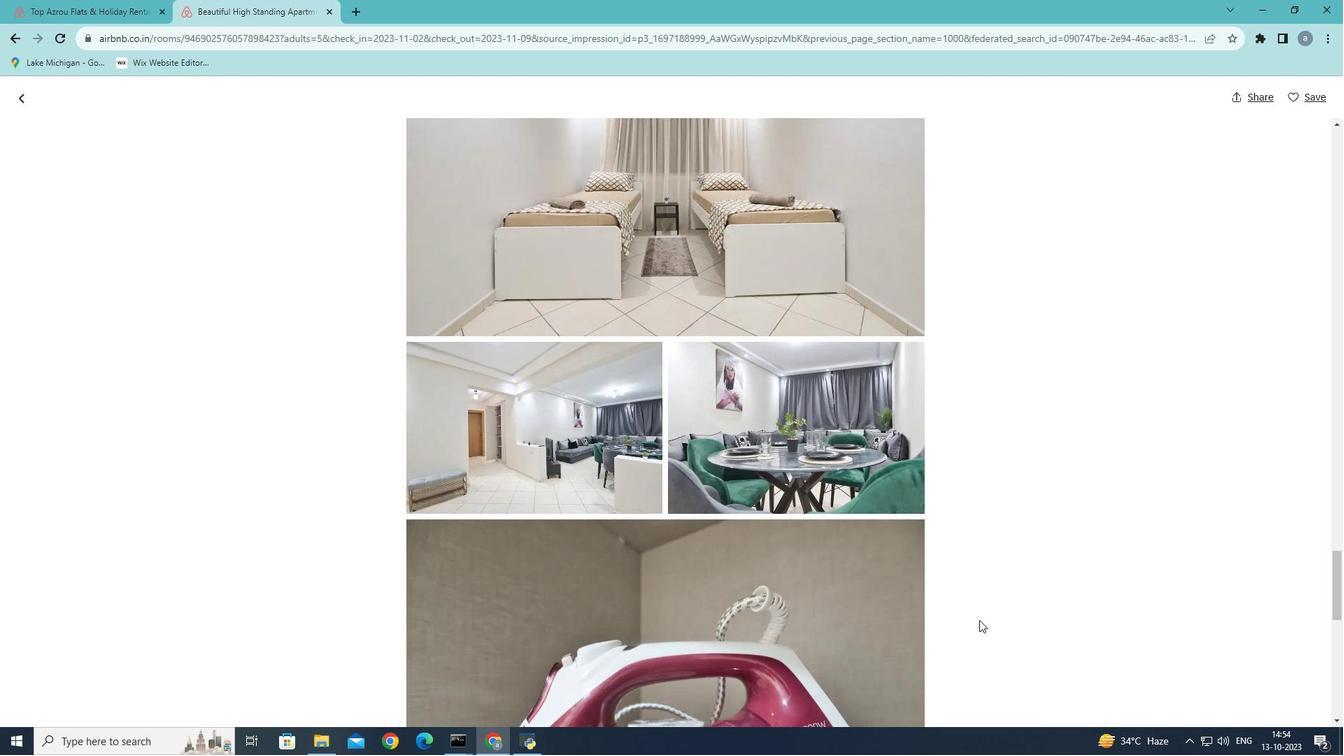 
Action: Mouse scrolled (979, 620) with delta (0, 0)
Screenshot: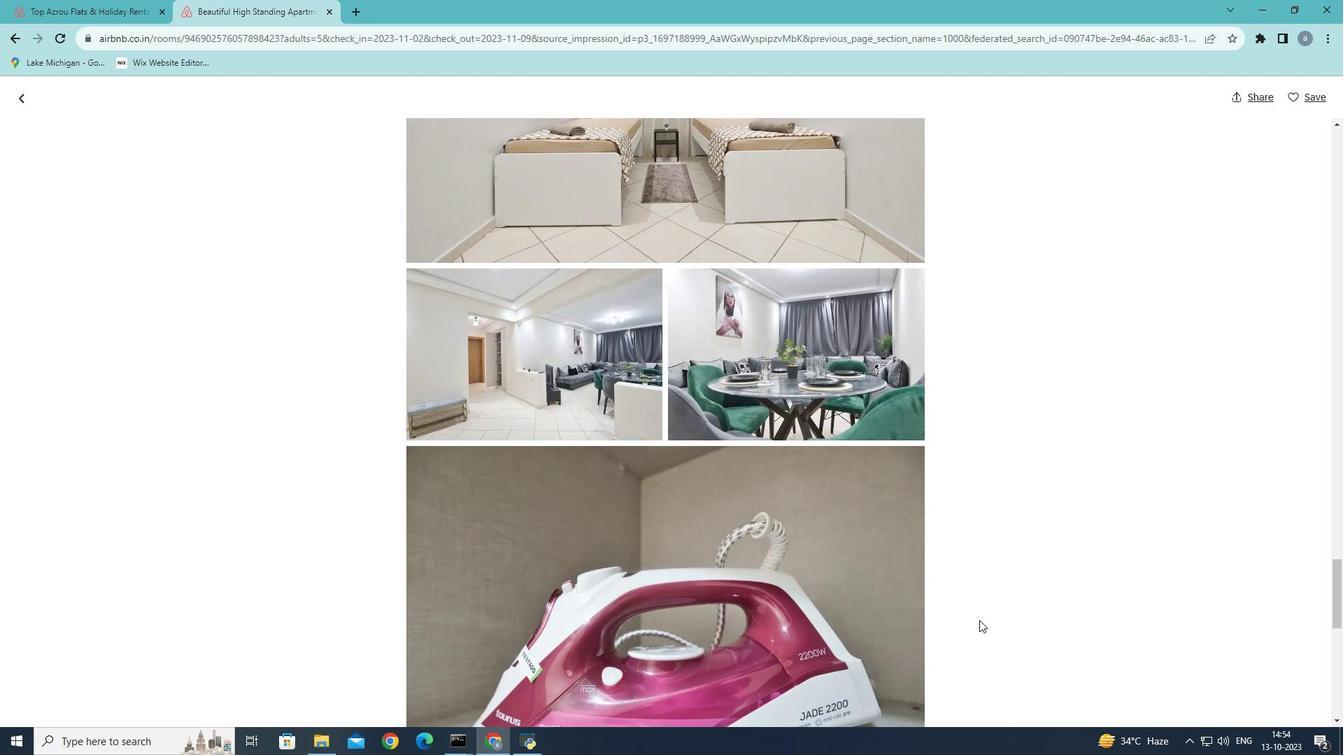
Action: Mouse scrolled (979, 620) with delta (0, 0)
Screenshot: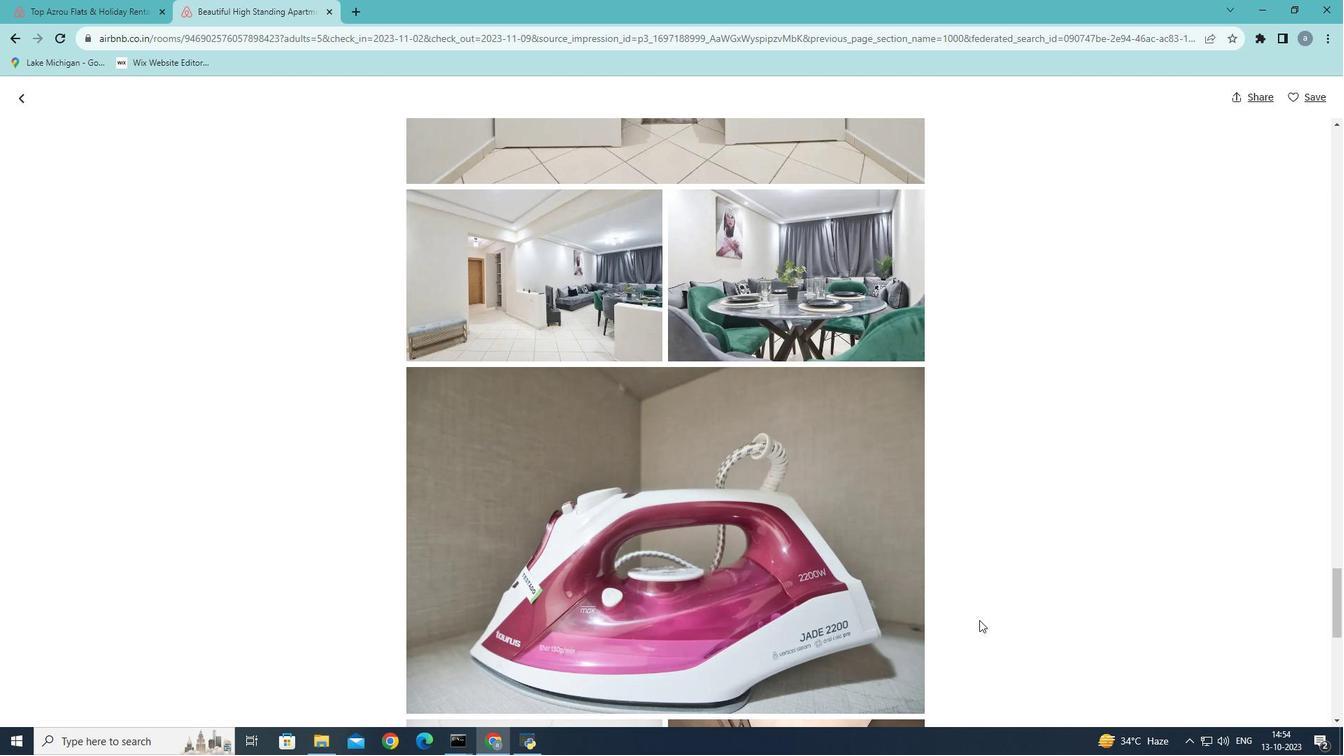 
Action: Mouse scrolled (979, 620) with delta (0, 0)
Screenshot: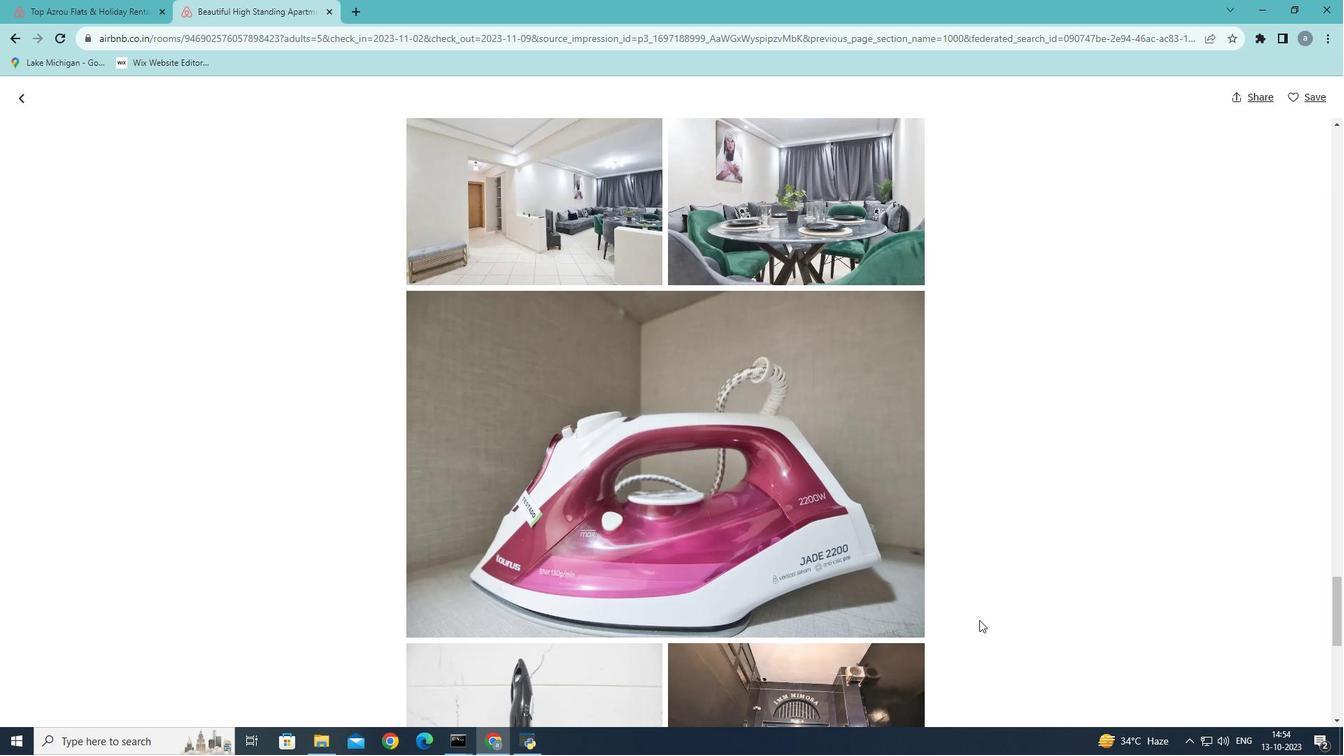 
Action: Mouse scrolled (979, 620) with delta (0, 0)
Screenshot: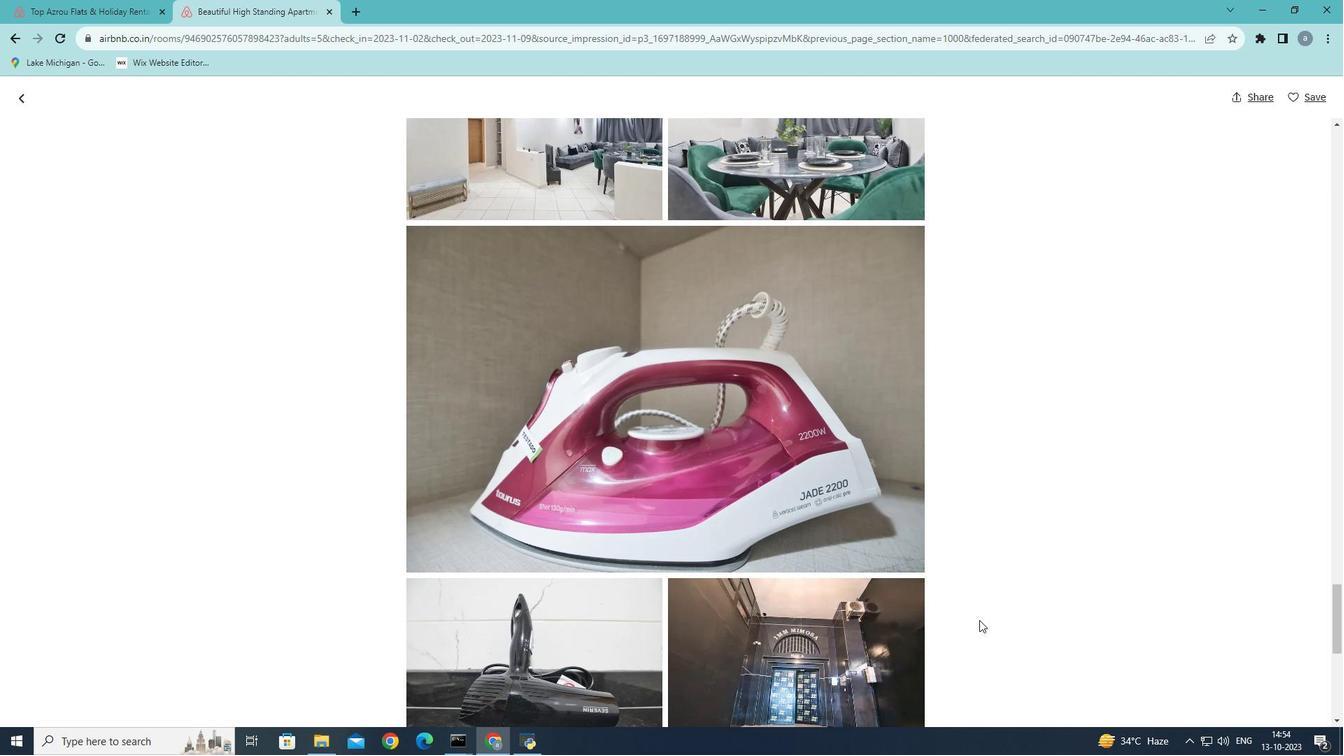 
Action: Mouse scrolled (979, 620) with delta (0, 0)
Screenshot: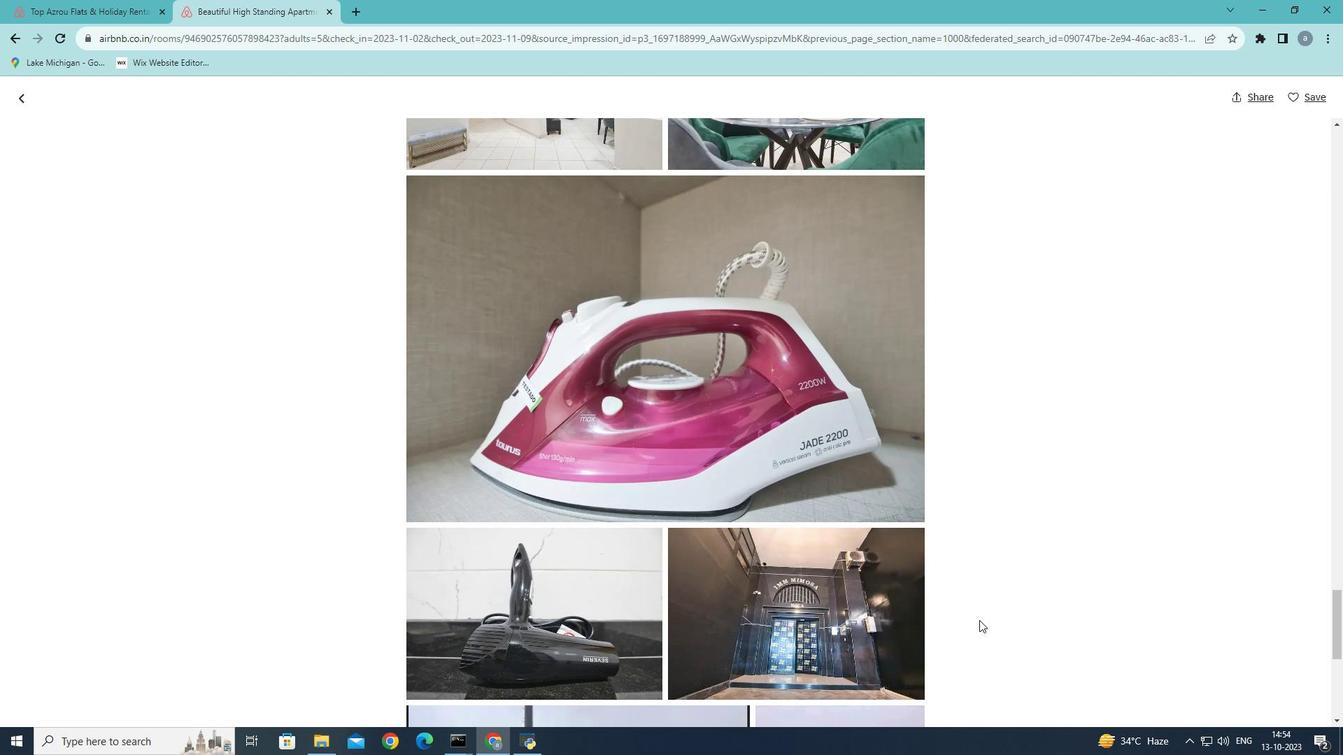 
Action: Mouse scrolled (979, 620) with delta (0, 0)
Screenshot: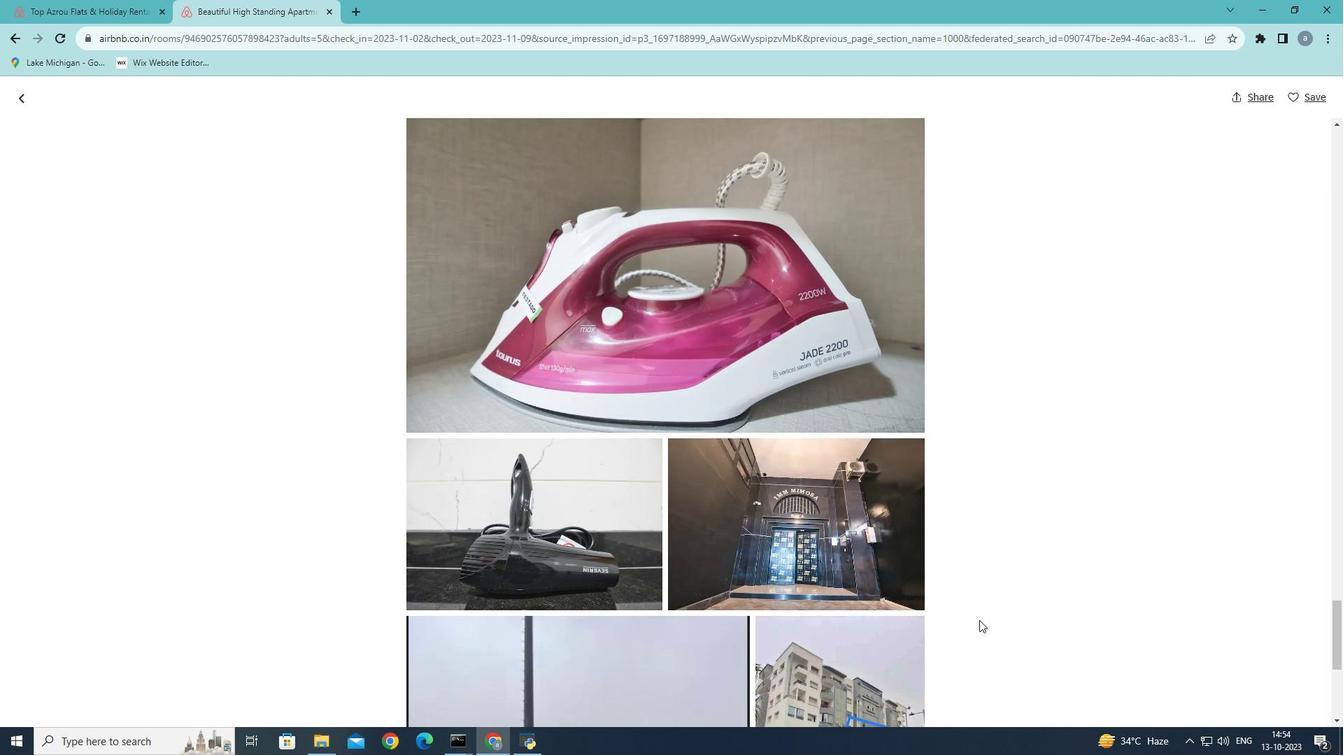 
Action: Mouse scrolled (979, 620) with delta (0, 0)
Screenshot: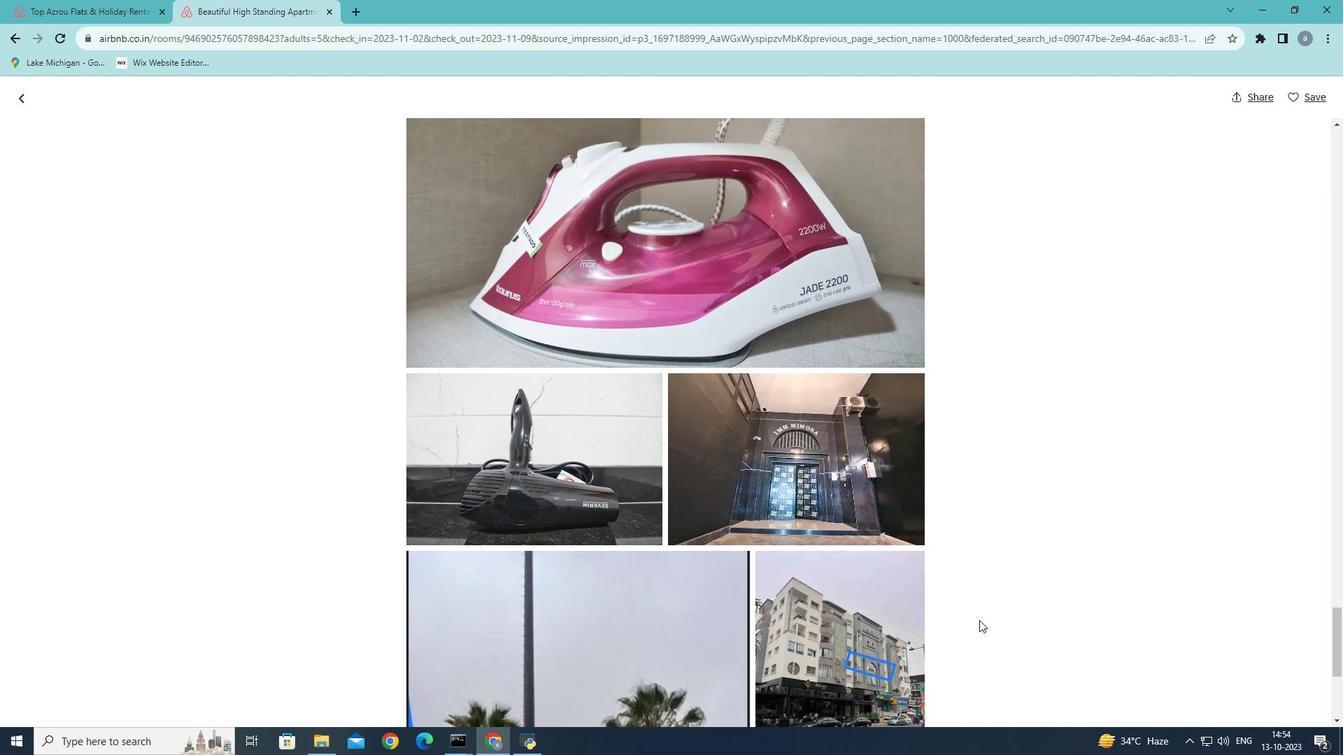 
Action: Mouse scrolled (979, 620) with delta (0, 0)
Screenshot: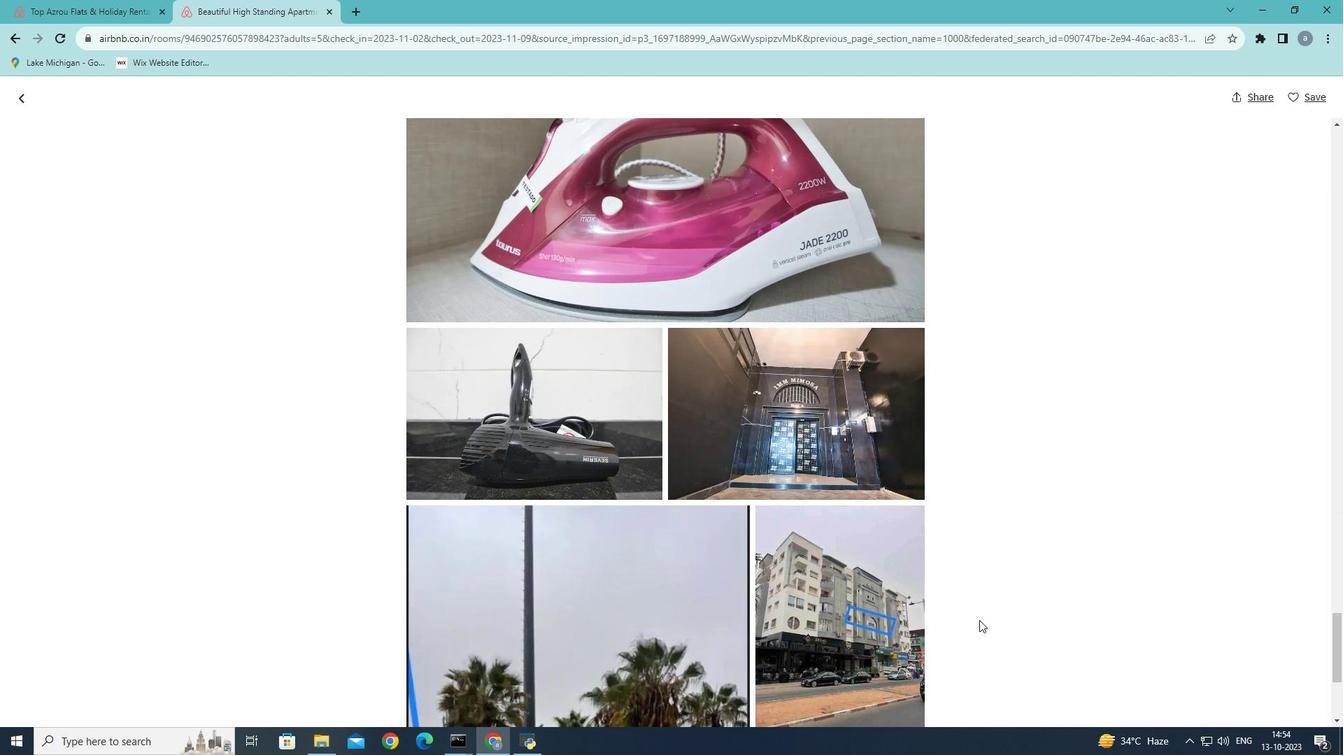 
Action: Mouse scrolled (979, 620) with delta (0, 0)
Screenshot: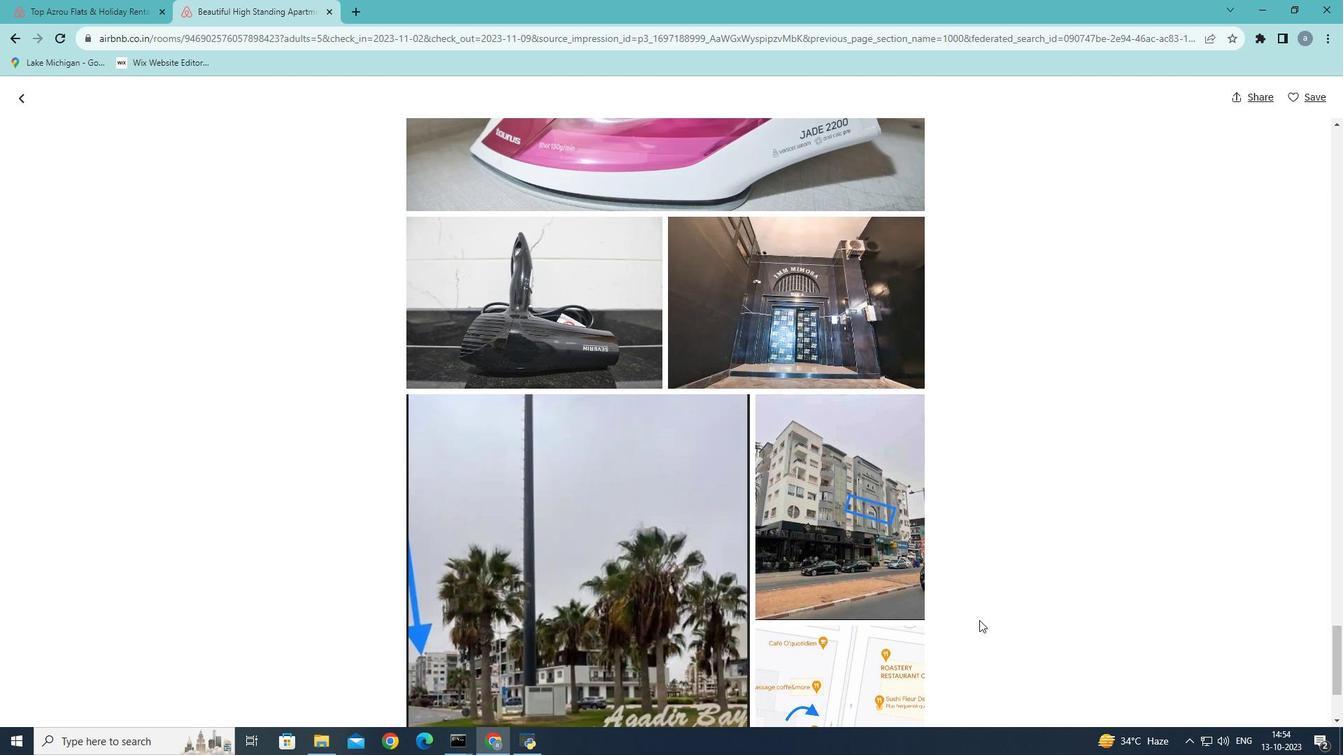 
Action: Mouse scrolled (979, 620) with delta (0, 0)
Screenshot: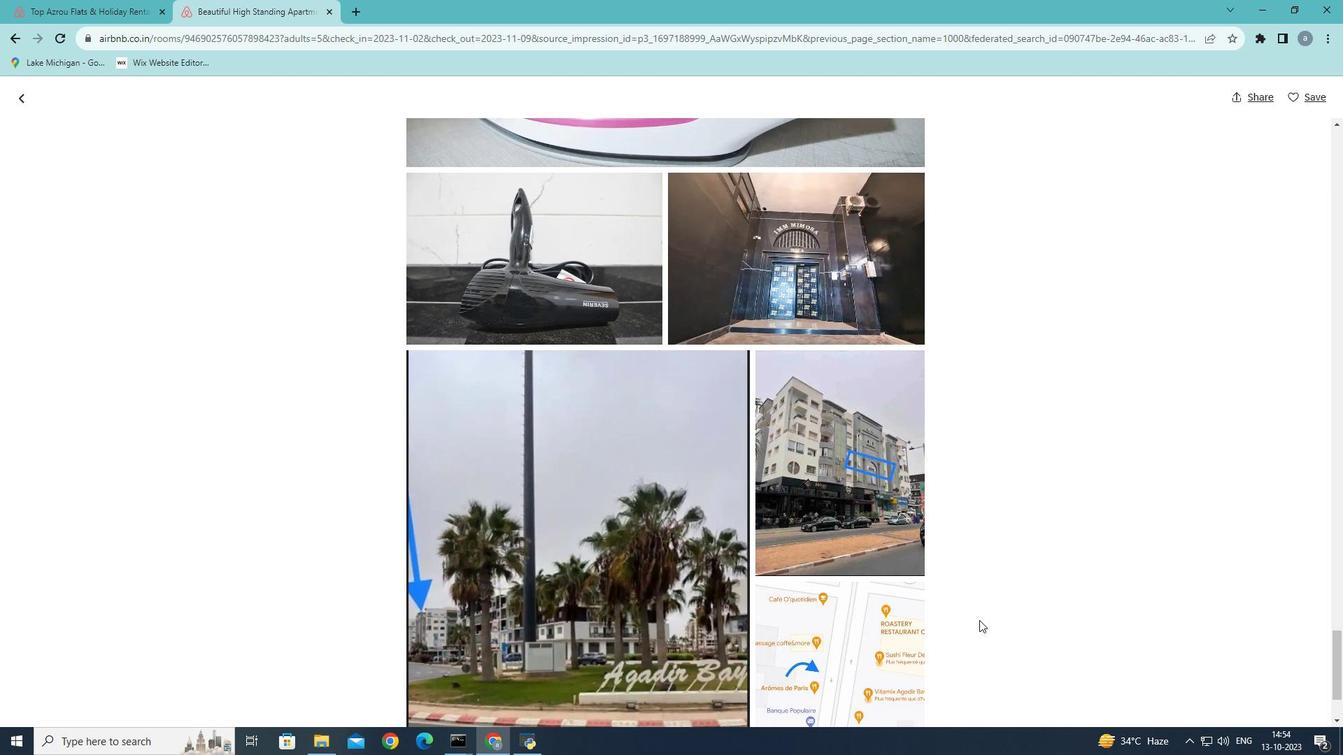 
Action: Mouse scrolled (979, 620) with delta (0, 0)
Screenshot: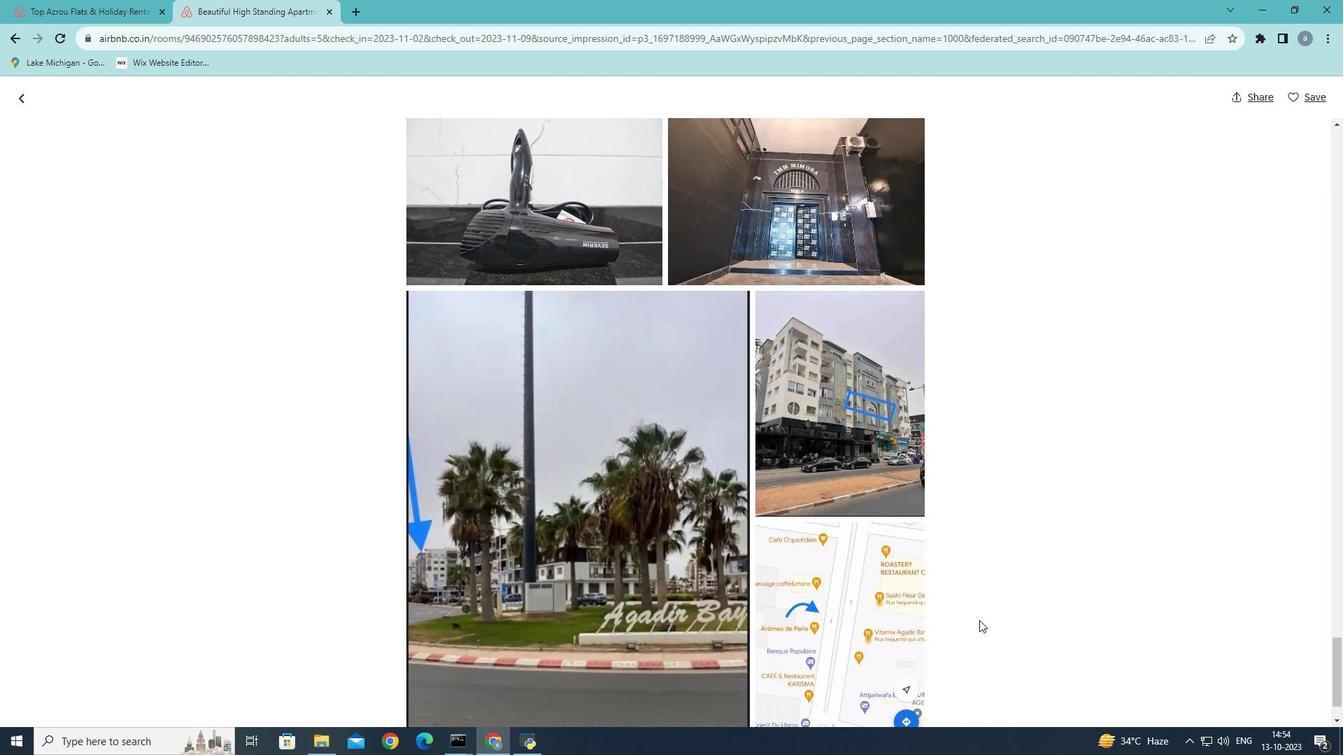 
Action: Mouse scrolled (979, 620) with delta (0, 0)
Screenshot: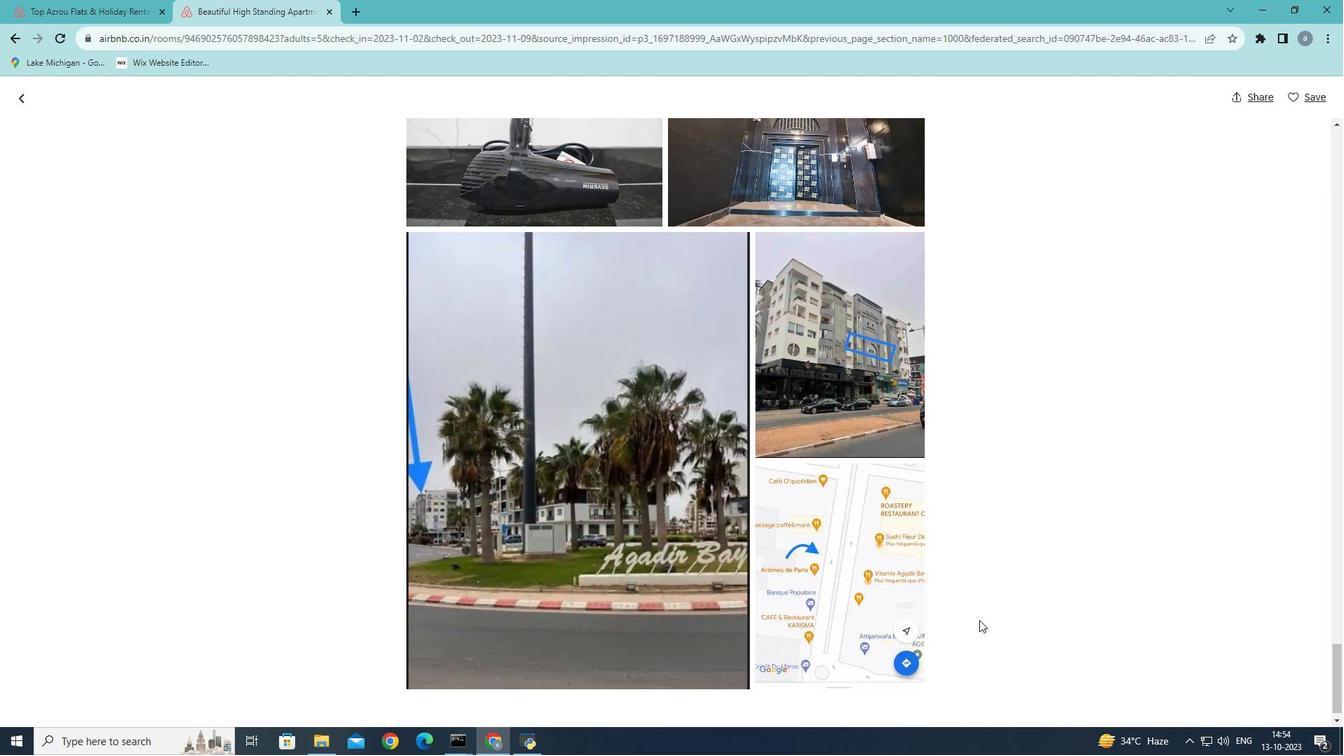 
Action: Mouse scrolled (979, 620) with delta (0, 0)
Screenshot: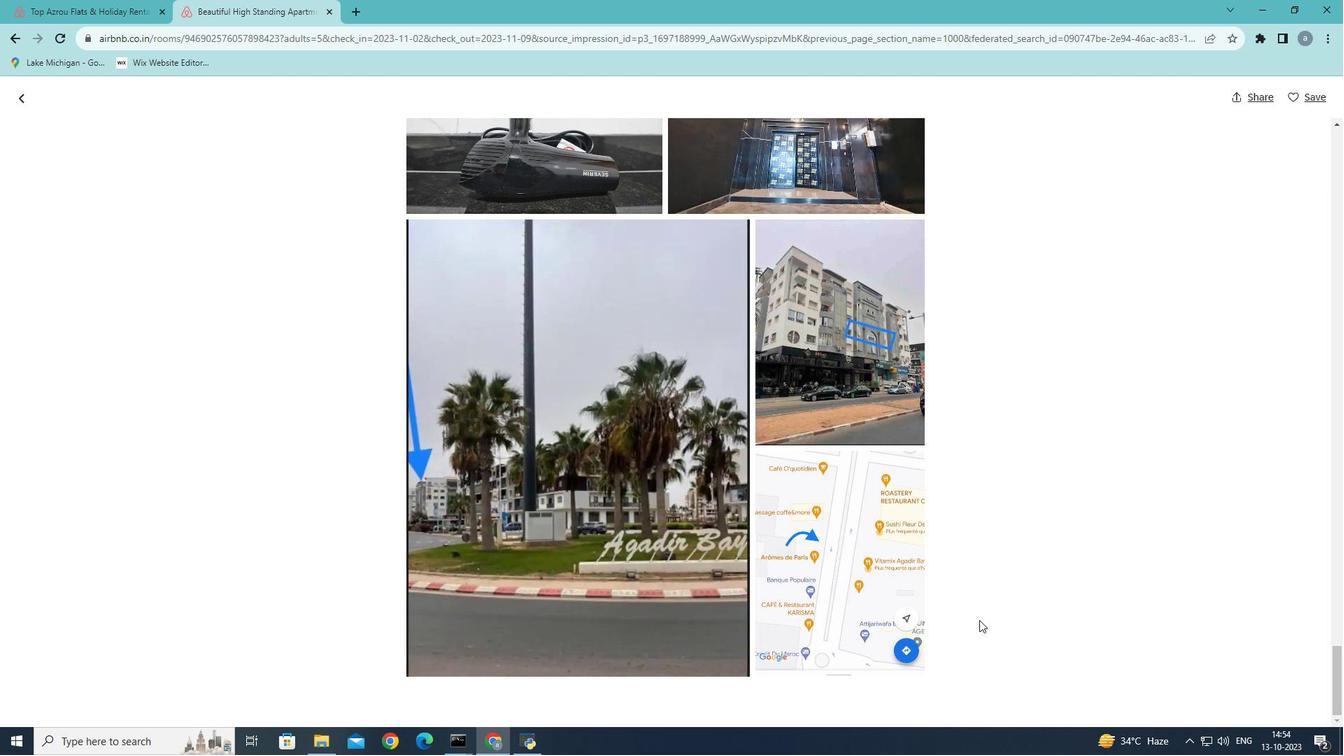
Action: Mouse scrolled (979, 620) with delta (0, 0)
Screenshot: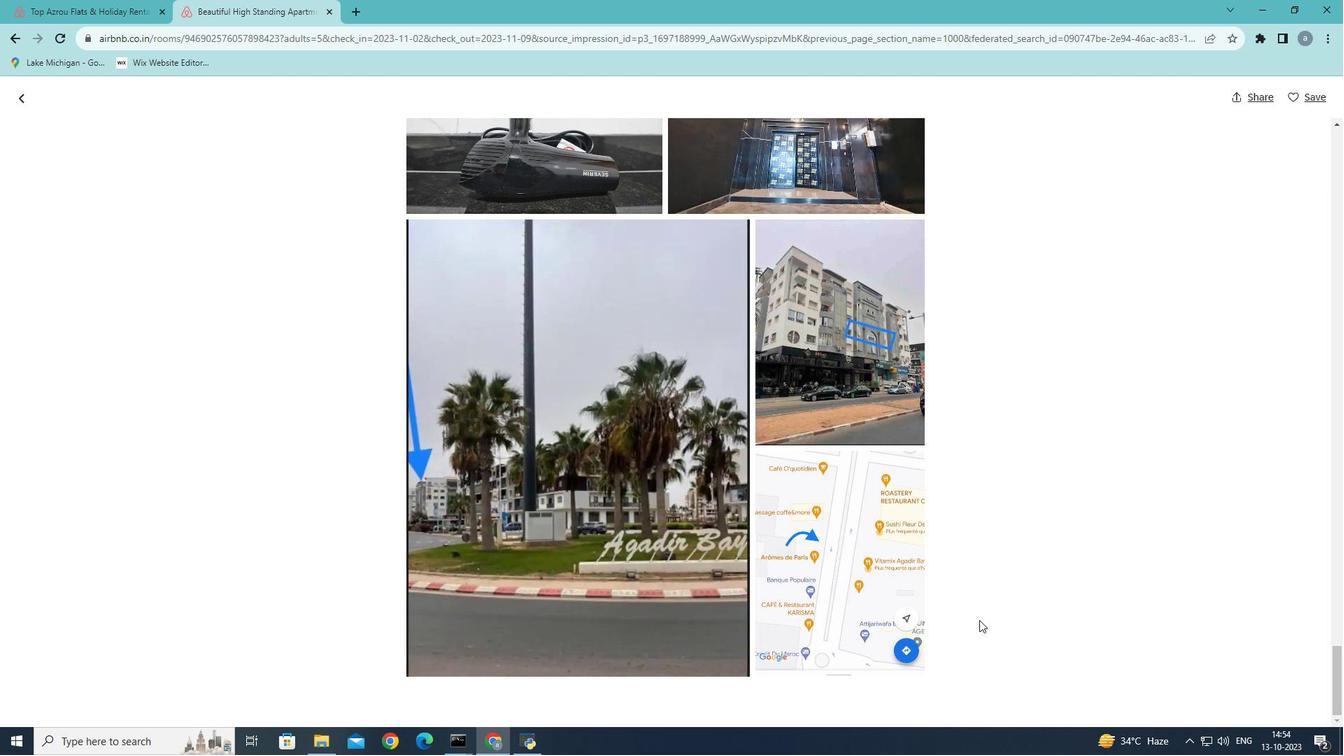 
Action: Mouse scrolled (979, 620) with delta (0, 0)
Screenshot: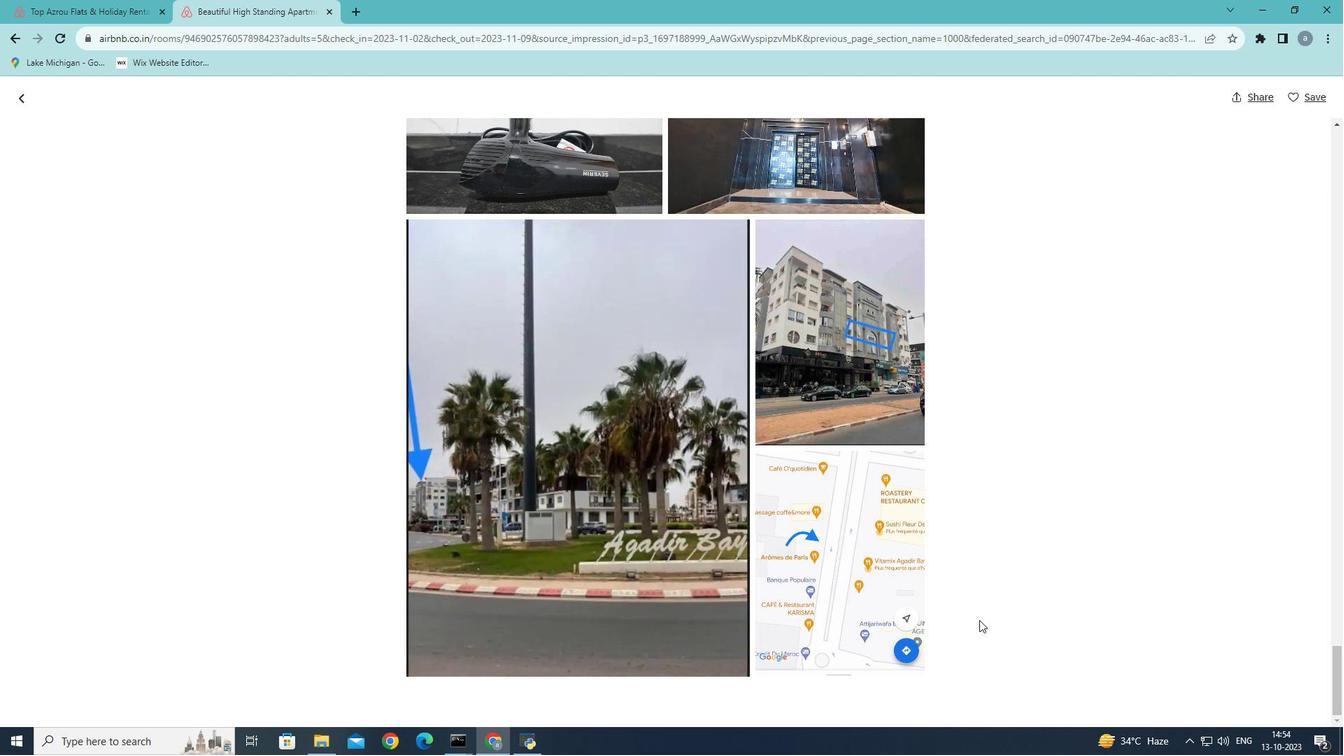 
Action: Mouse scrolled (979, 620) with delta (0, 0)
Screenshot: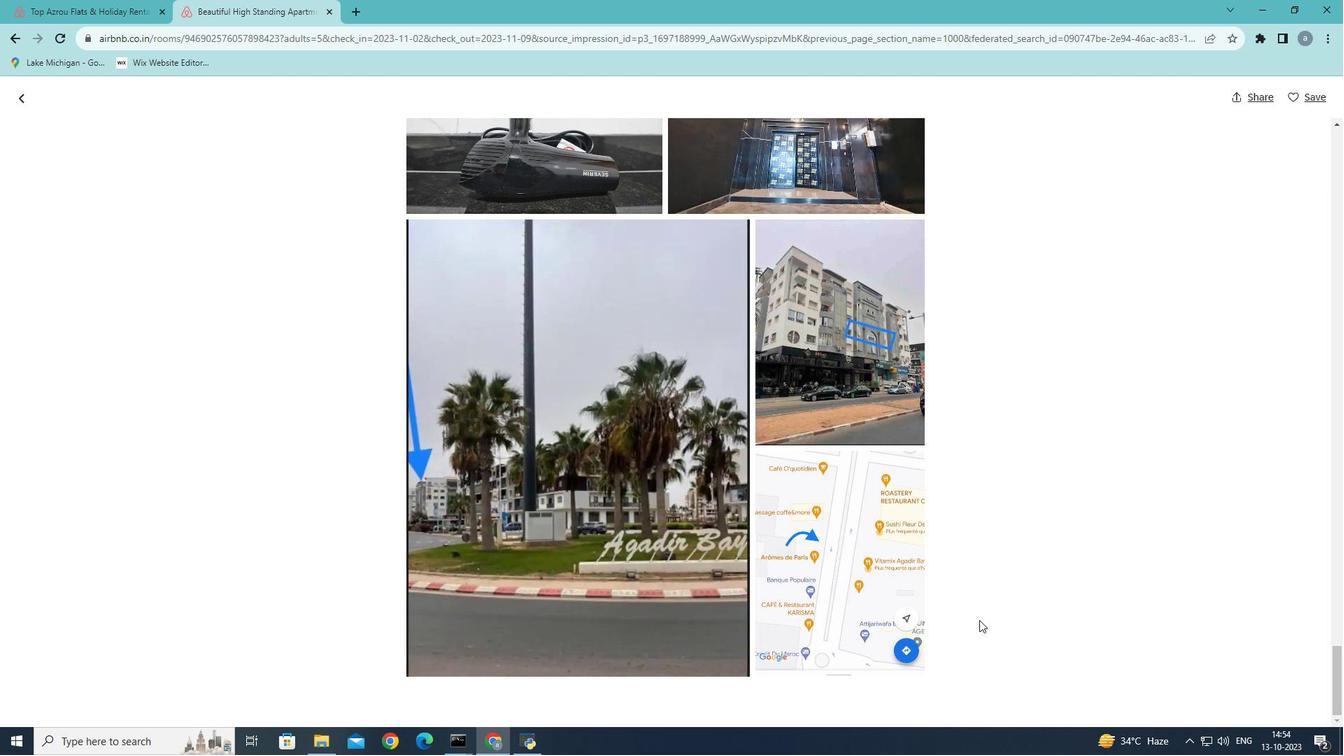 
Action: Mouse moved to (21, 97)
Screenshot: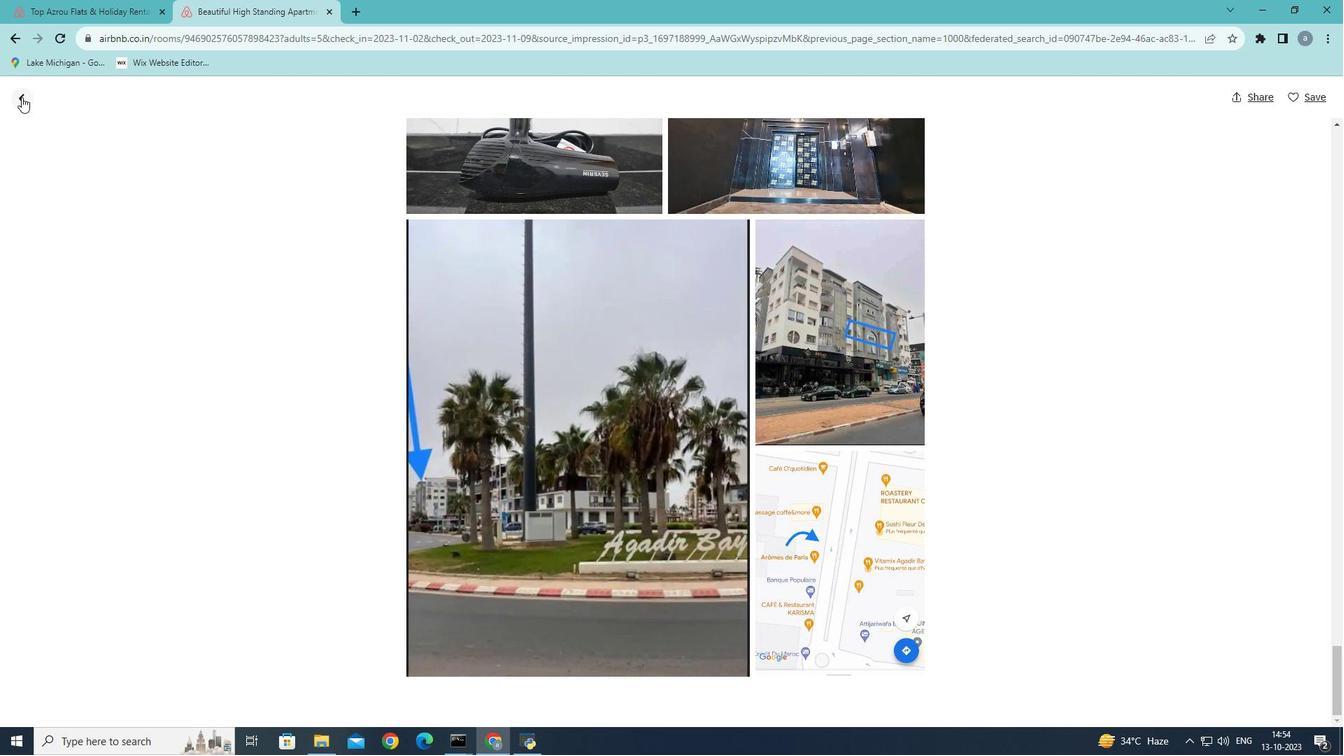 
Action: Mouse pressed left at (21, 97)
Screenshot: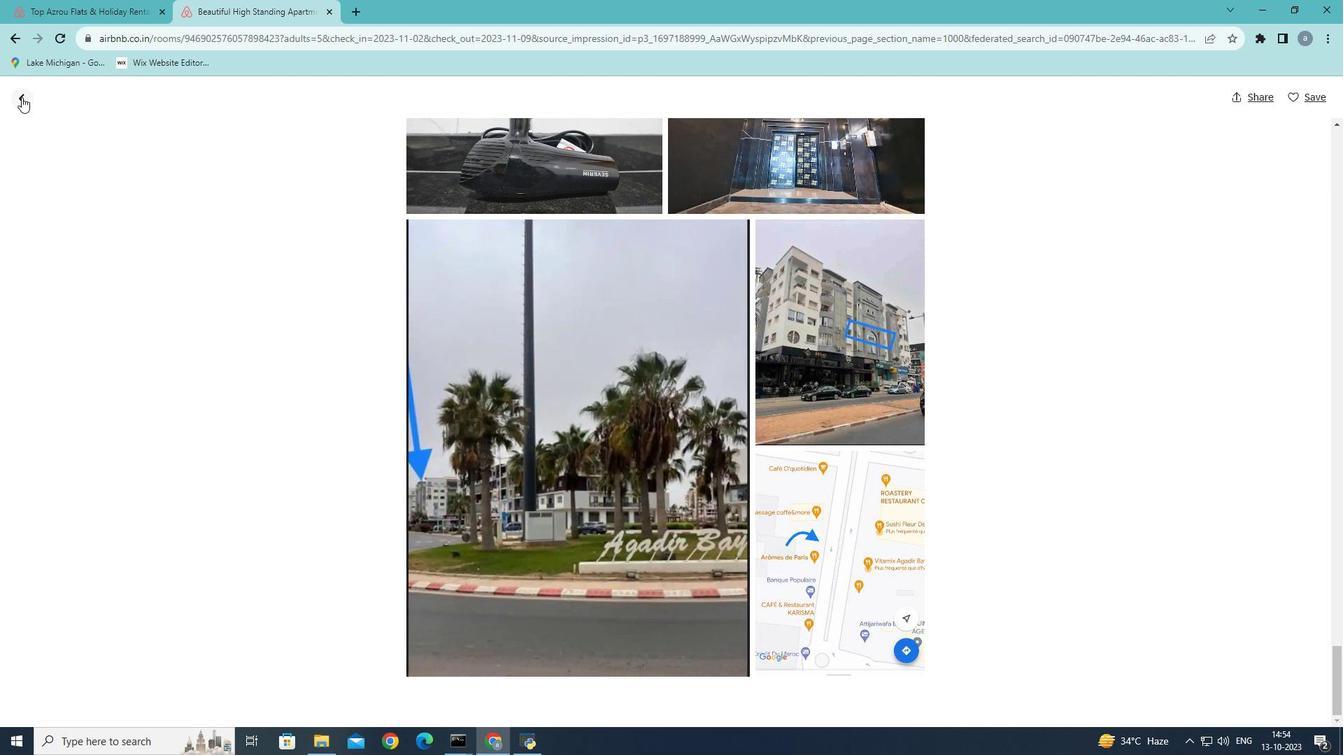 
Action: Mouse moved to (359, 433)
Screenshot: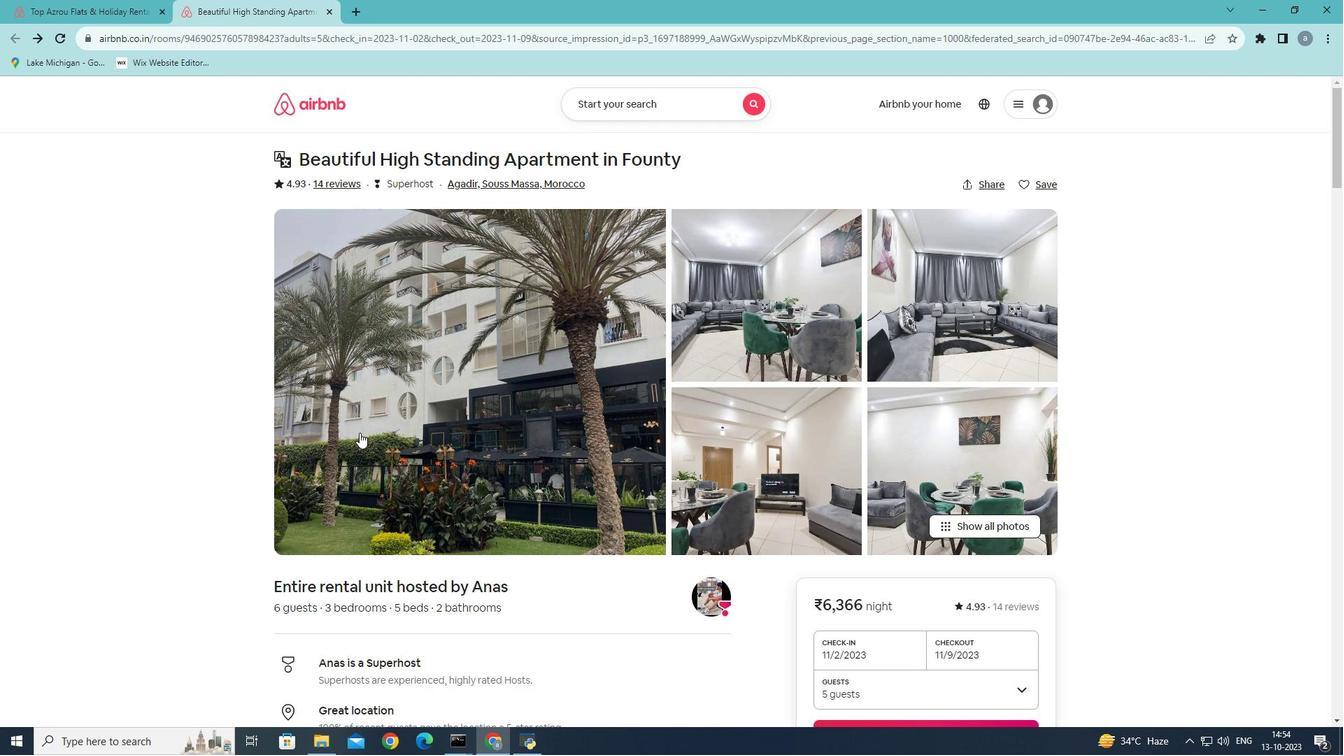 
Action: Mouse scrolled (359, 432) with delta (0, 0)
Screenshot: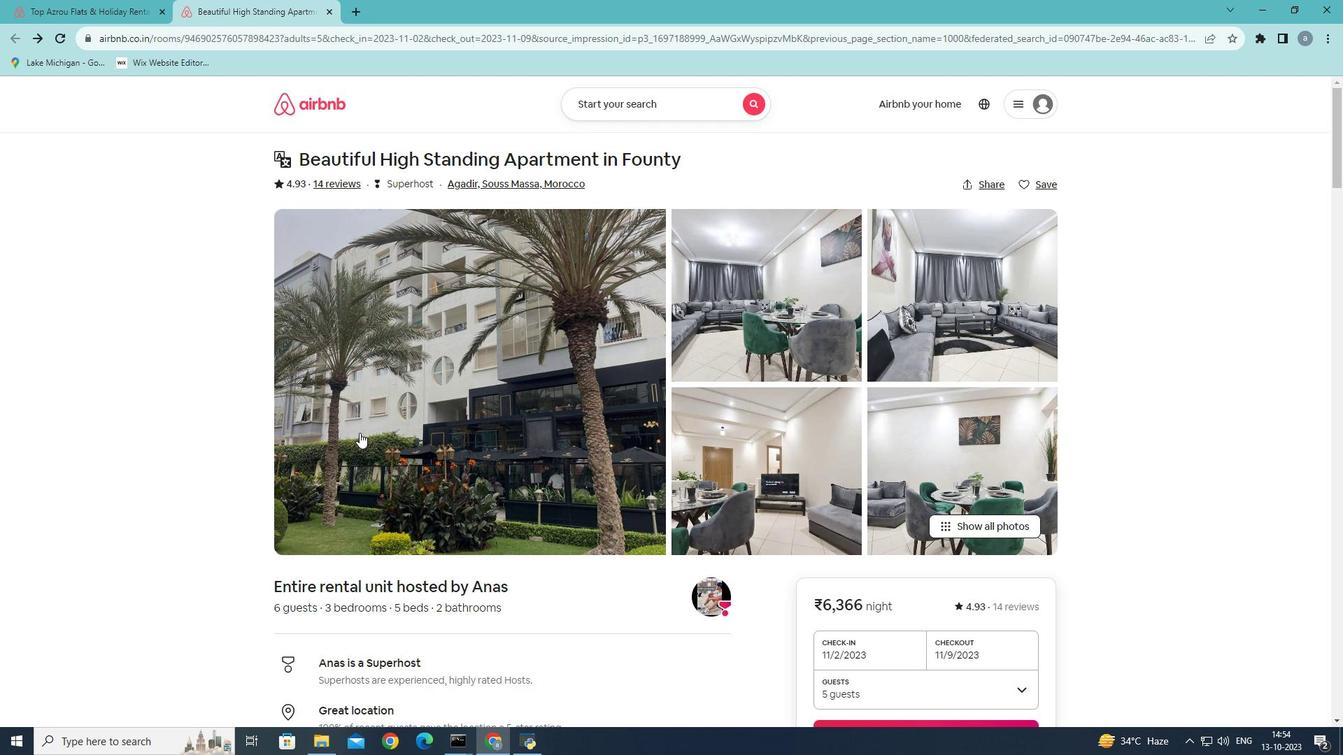 
Action: Mouse scrolled (359, 432) with delta (0, 0)
Screenshot: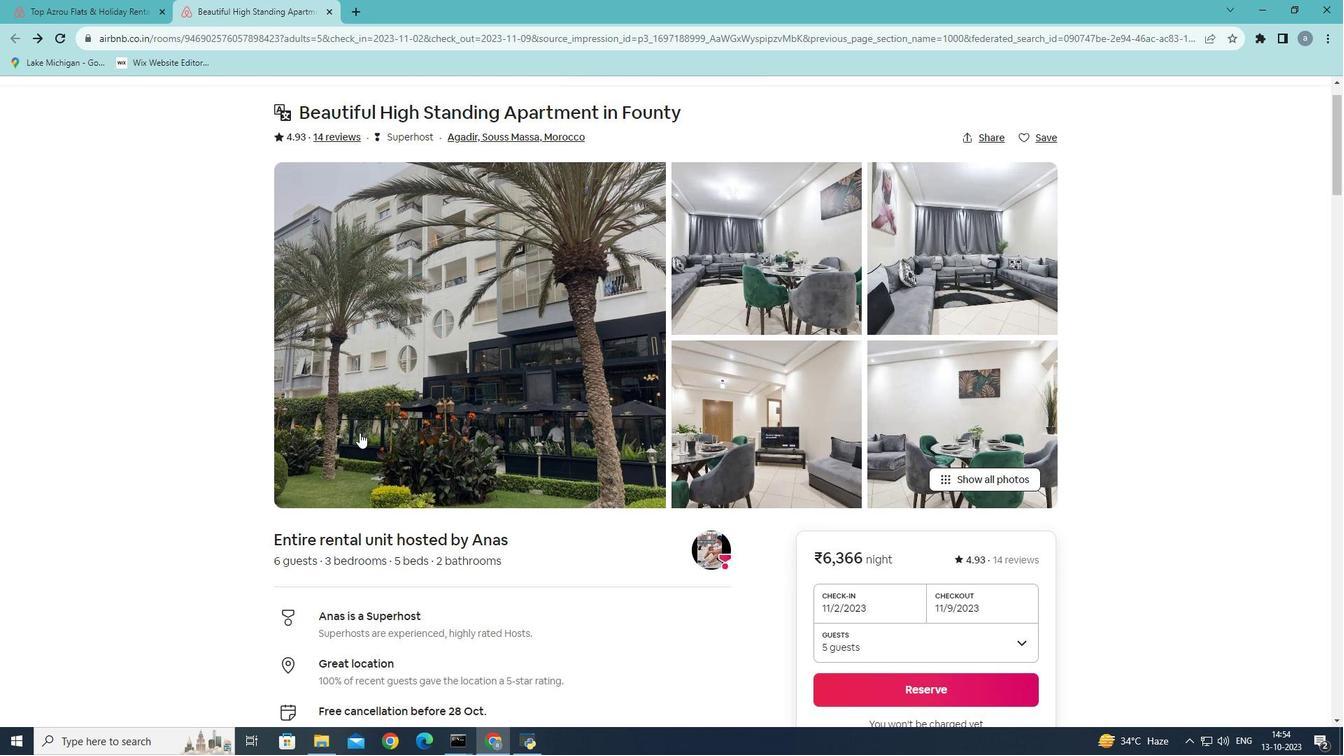 
Action: Mouse scrolled (359, 432) with delta (0, 0)
Screenshot: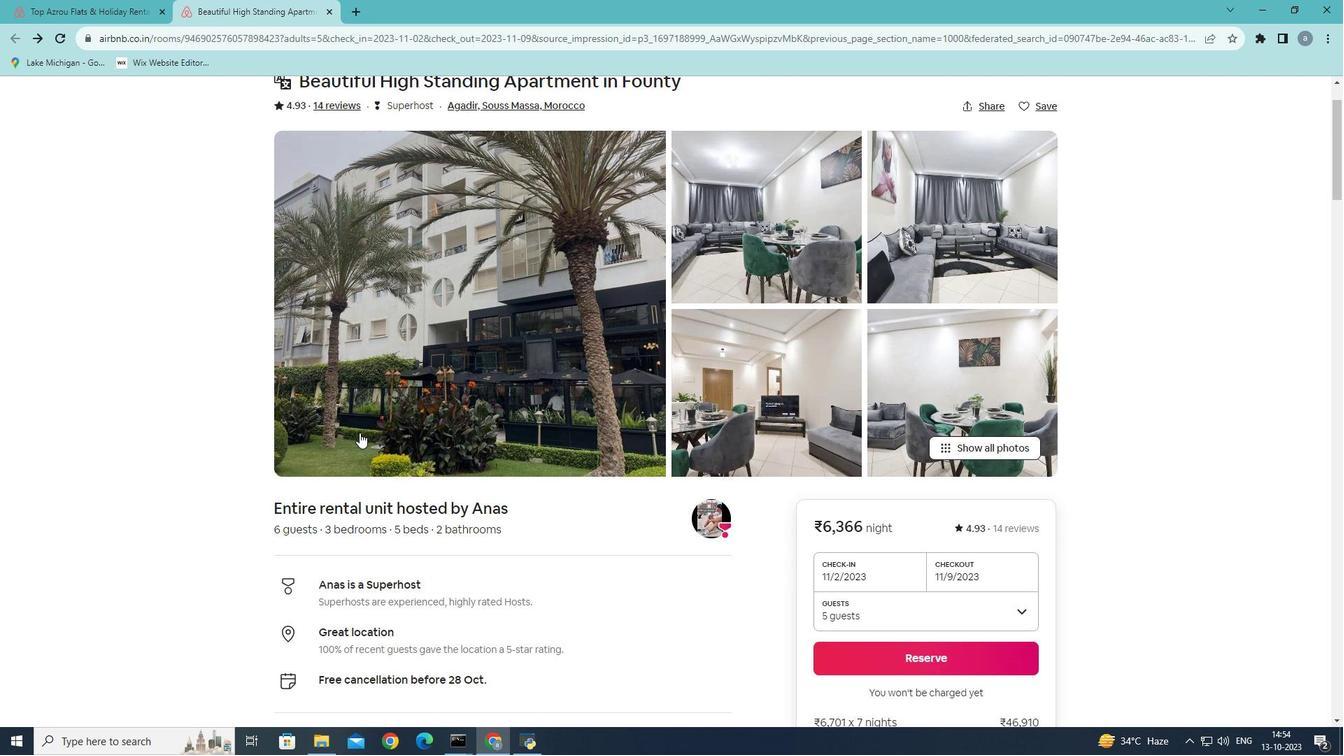 
Action: Mouse moved to (359, 433)
Screenshot: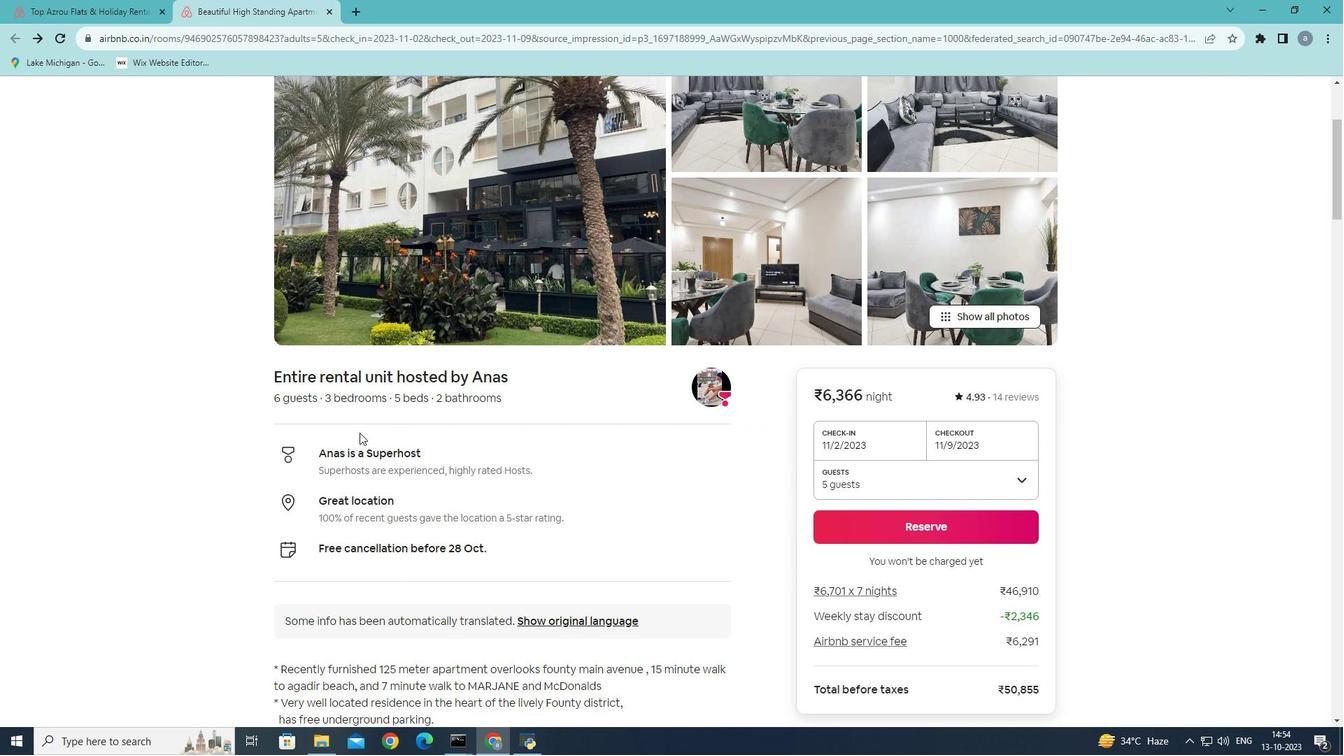 
Action: Mouse scrolled (359, 432) with delta (0, 0)
Screenshot: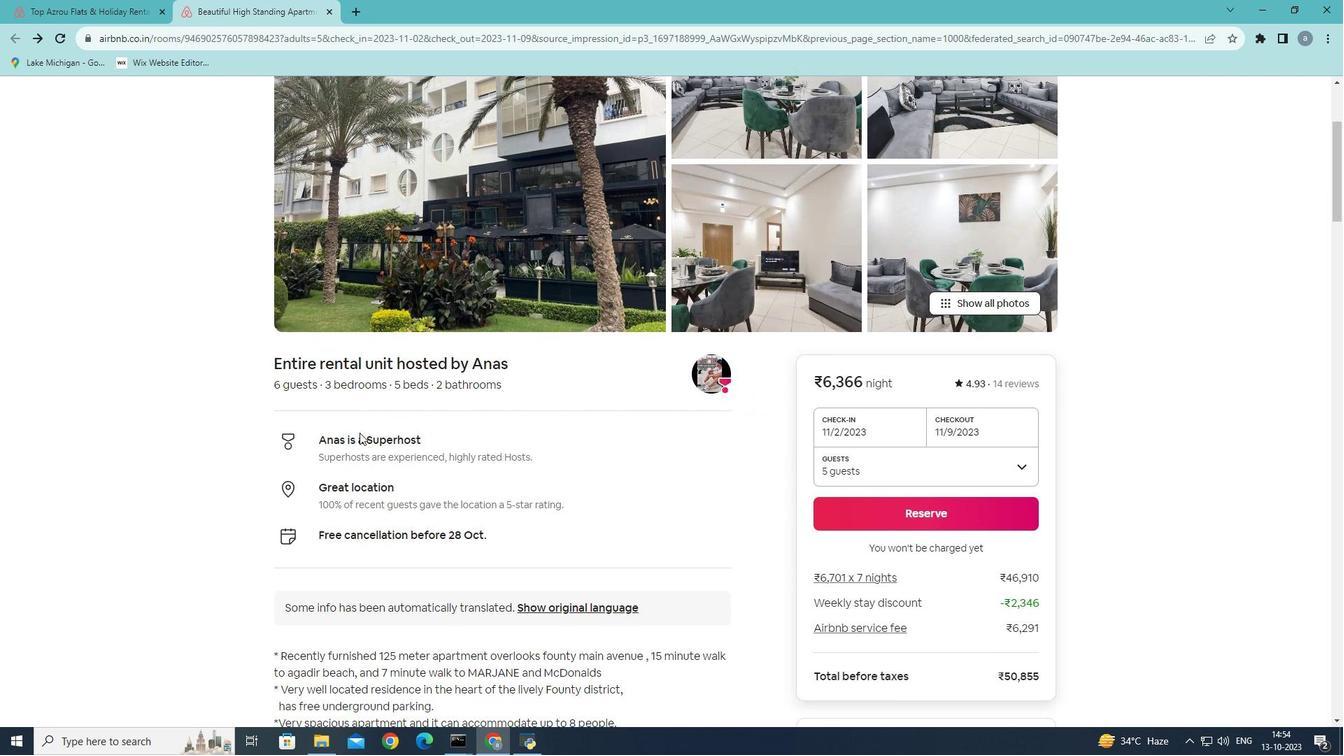 
Action: Mouse scrolled (359, 432) with delta (0, 0)
Screenshot: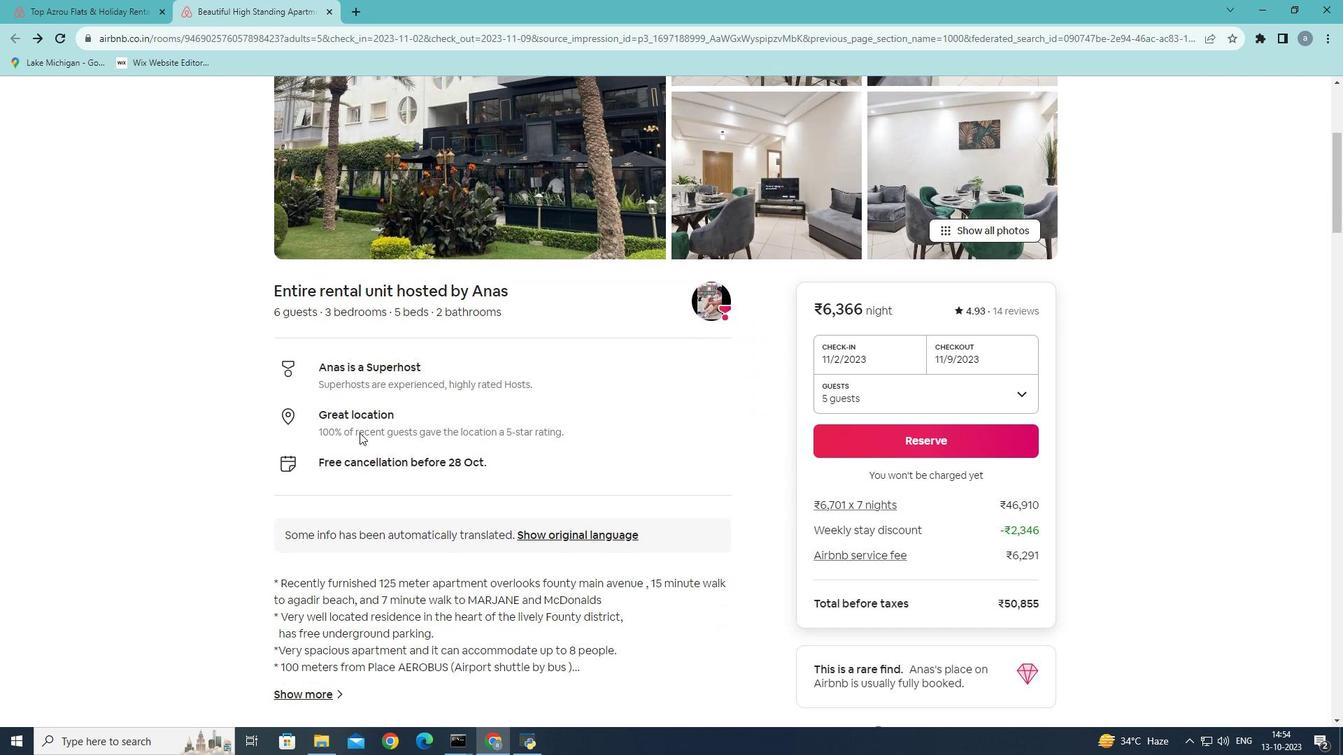 
Action: Mouse scrolled (359, 432) with delta (0, 0)
Screenshot: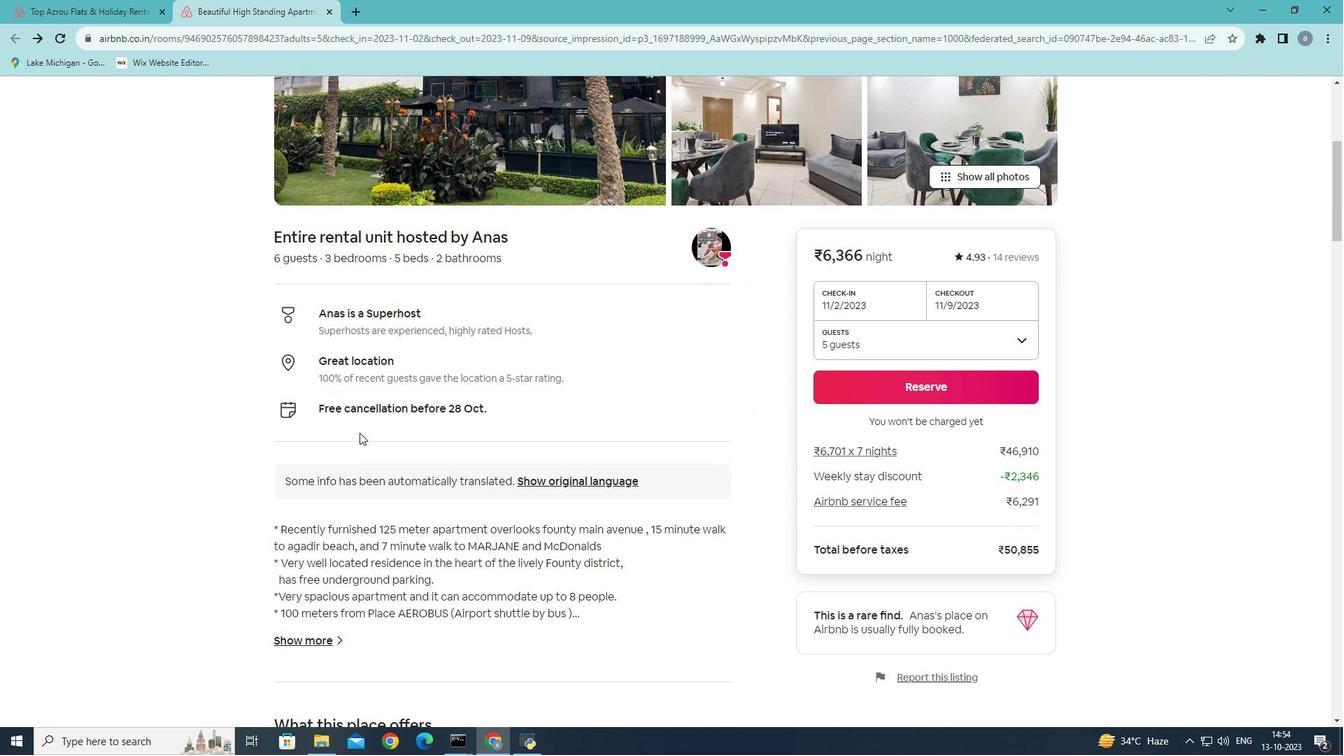 
Action: Mouse scrolled (359, 432) with delta (0, 0)
Screenshot: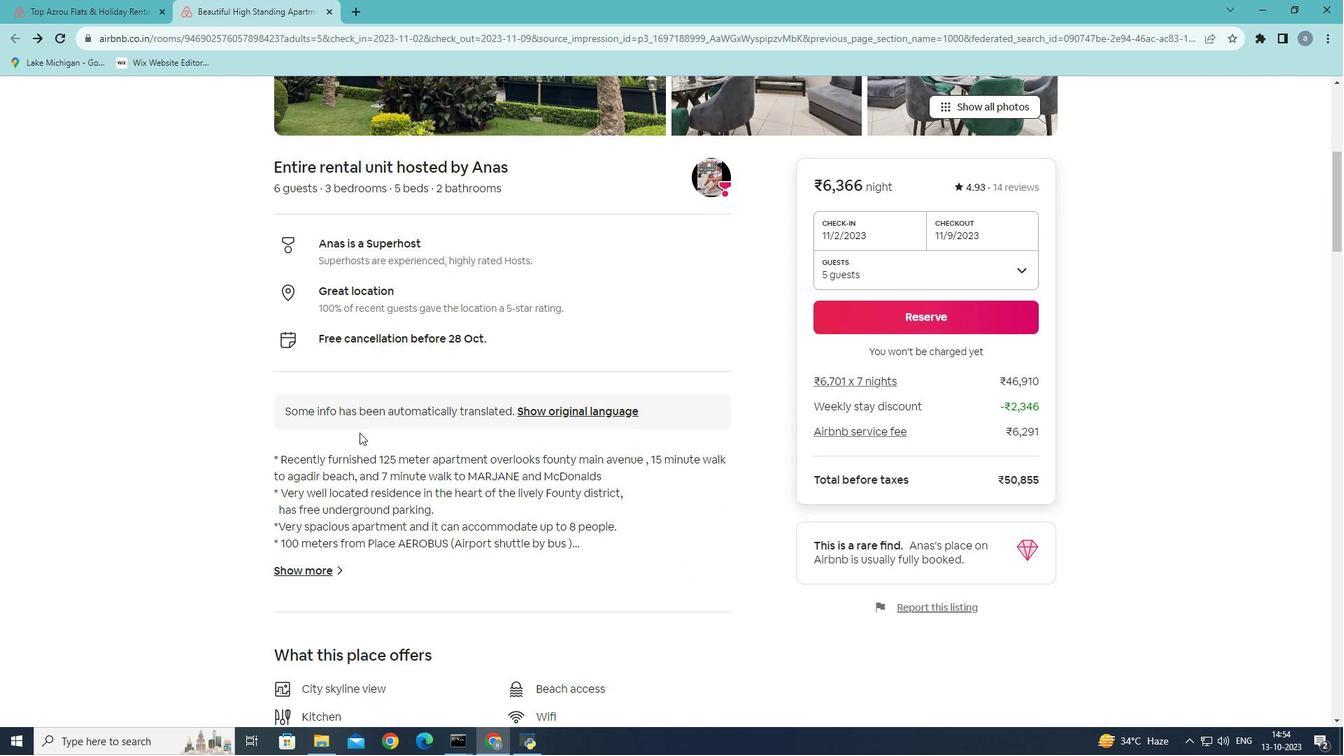 
Action: Mouse scrolled (359, 432) with delta (0, 0)
Screenshot: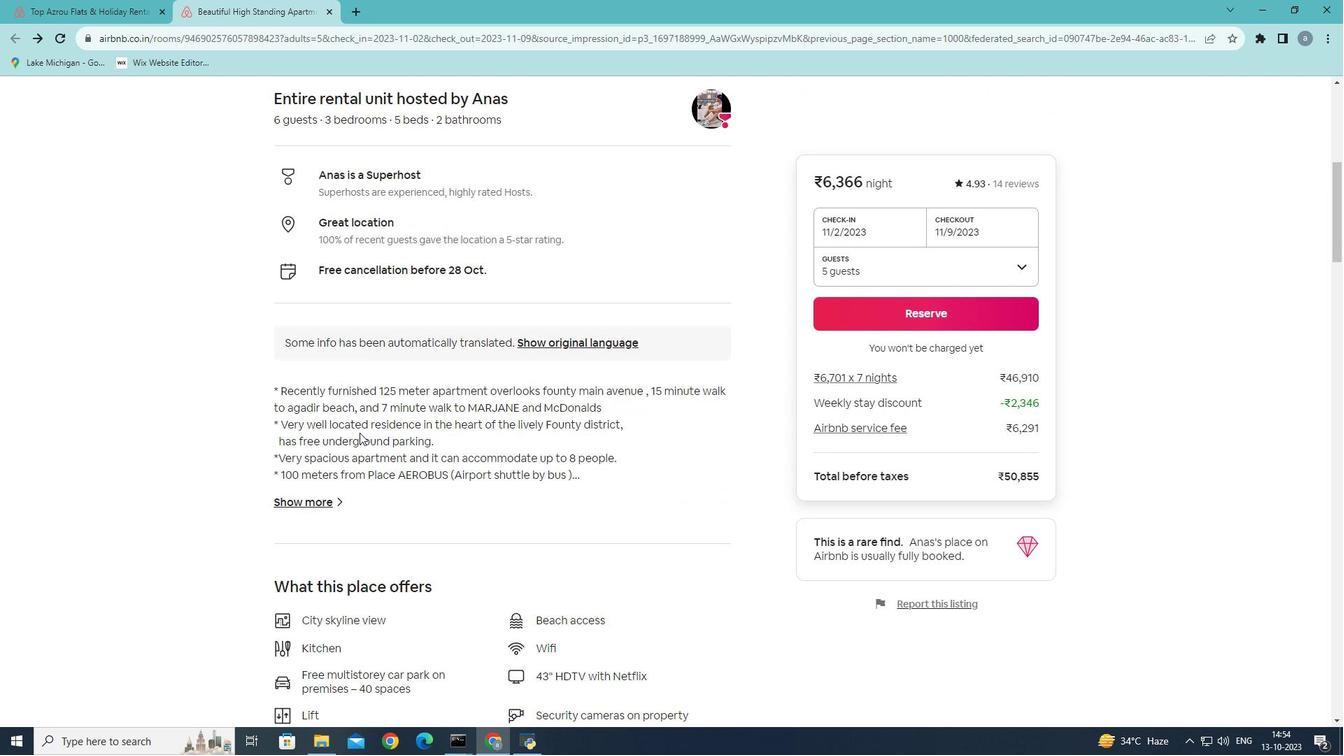 
Action: Mouse scrolled (359, 432) with delta (0, 0)
Screenshot: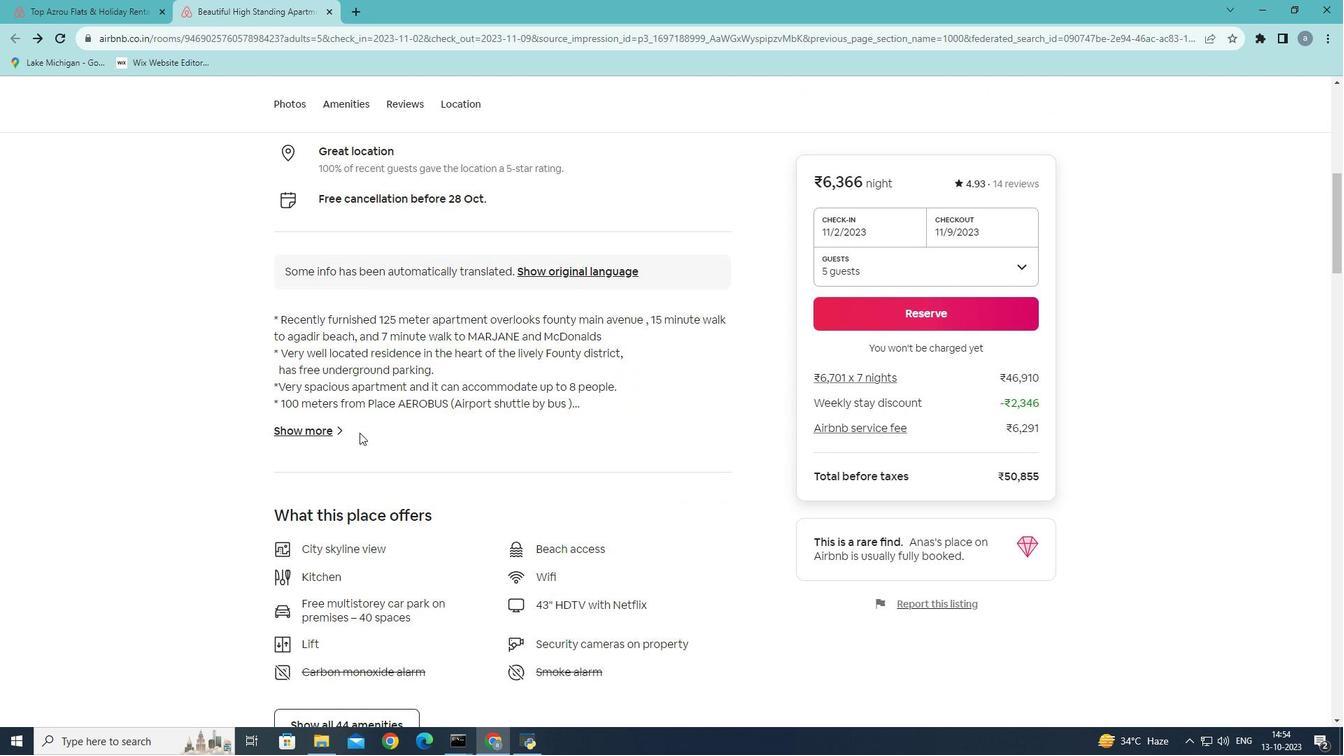
Action: Mouse scrolled (359, 432) with delta (0, 0)
Screenshot: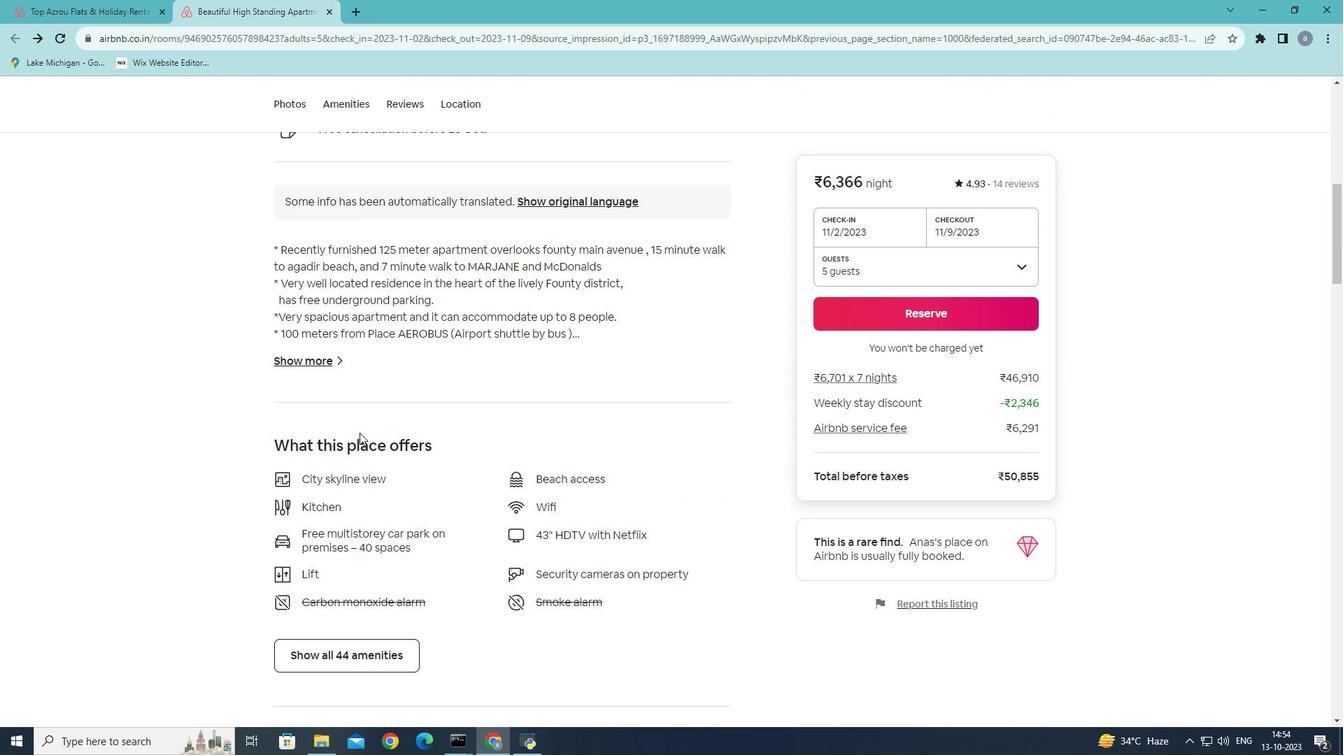 
Action: Mouse scrolled (359, 432) with delta (0, 0)
Screenshot: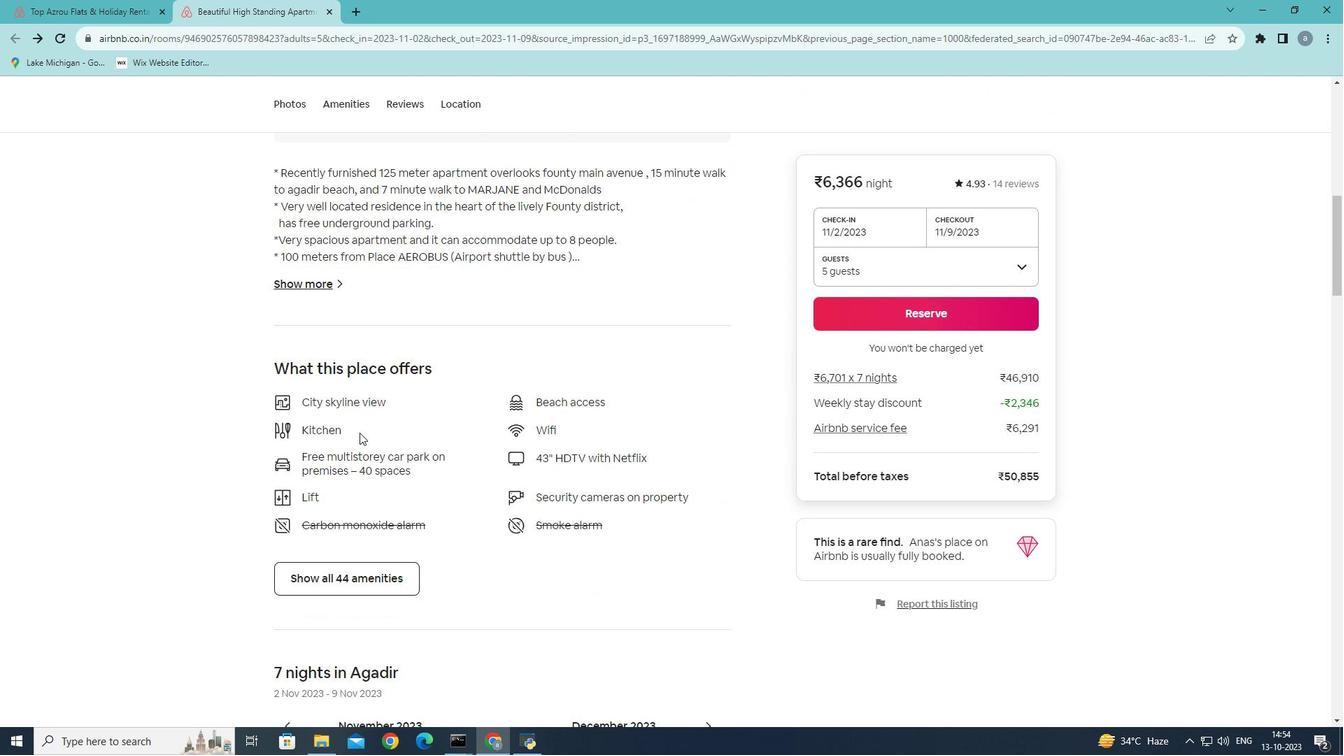 
Action: Mouse scrolled (359, 432) with delta (0, 0)
Screenshot: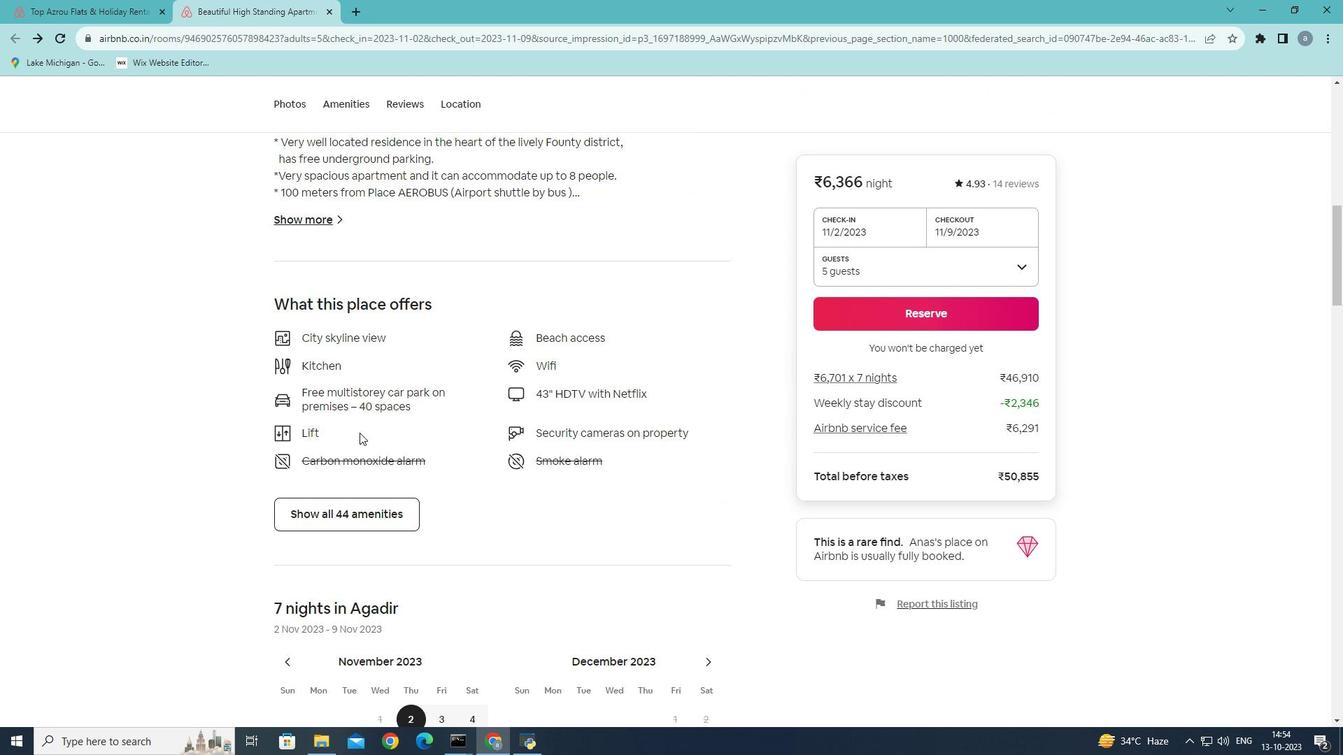 
Action: Mouse scrolled (359, 432) with delta (0, 0)
Screenshot: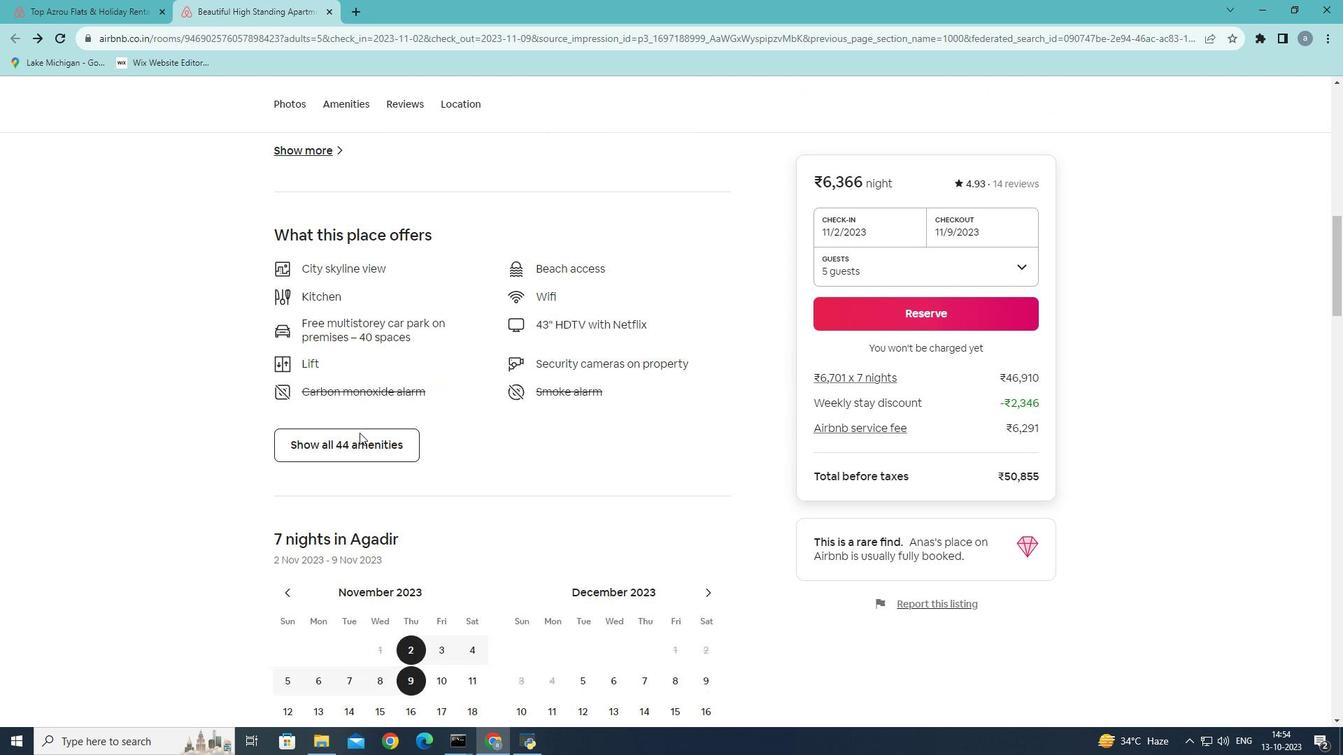 
Action: Mouse moved to (369, 387)
Screenshot: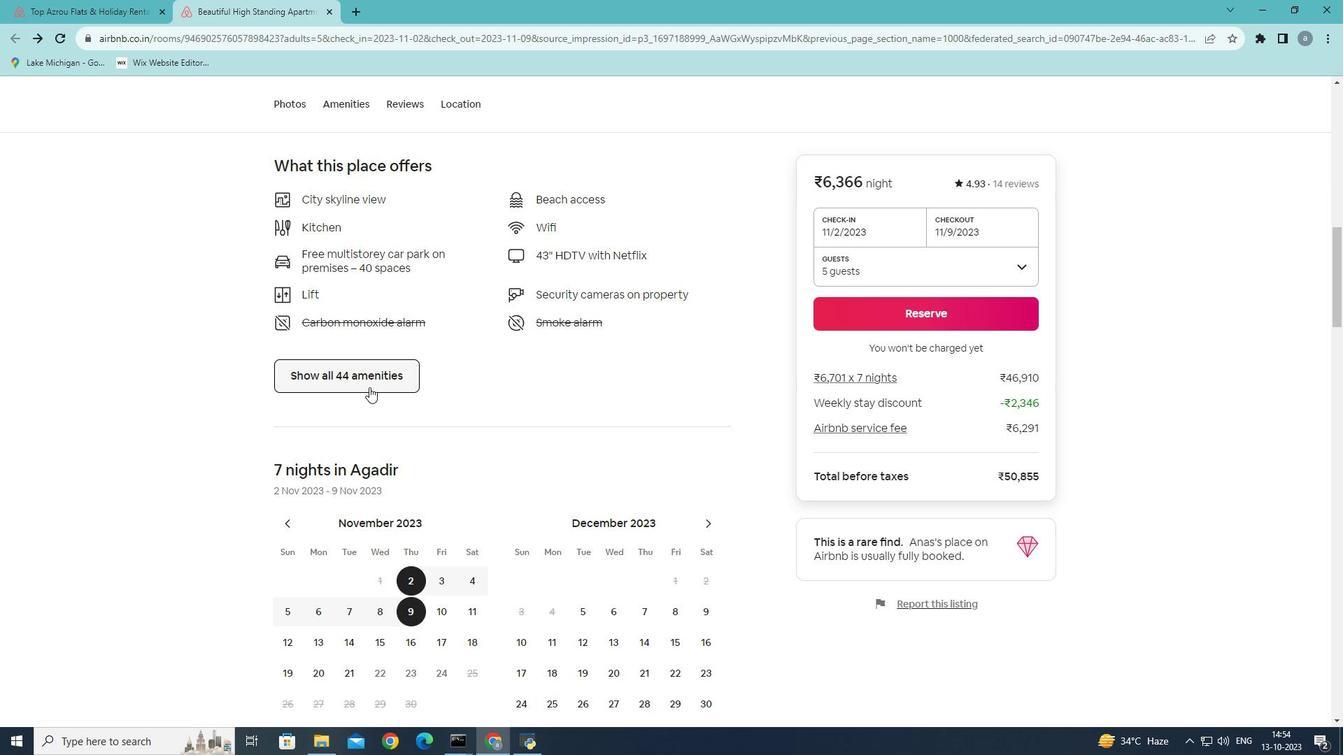 
Action: Mouse pressed left at (369, 387)
Screenshot: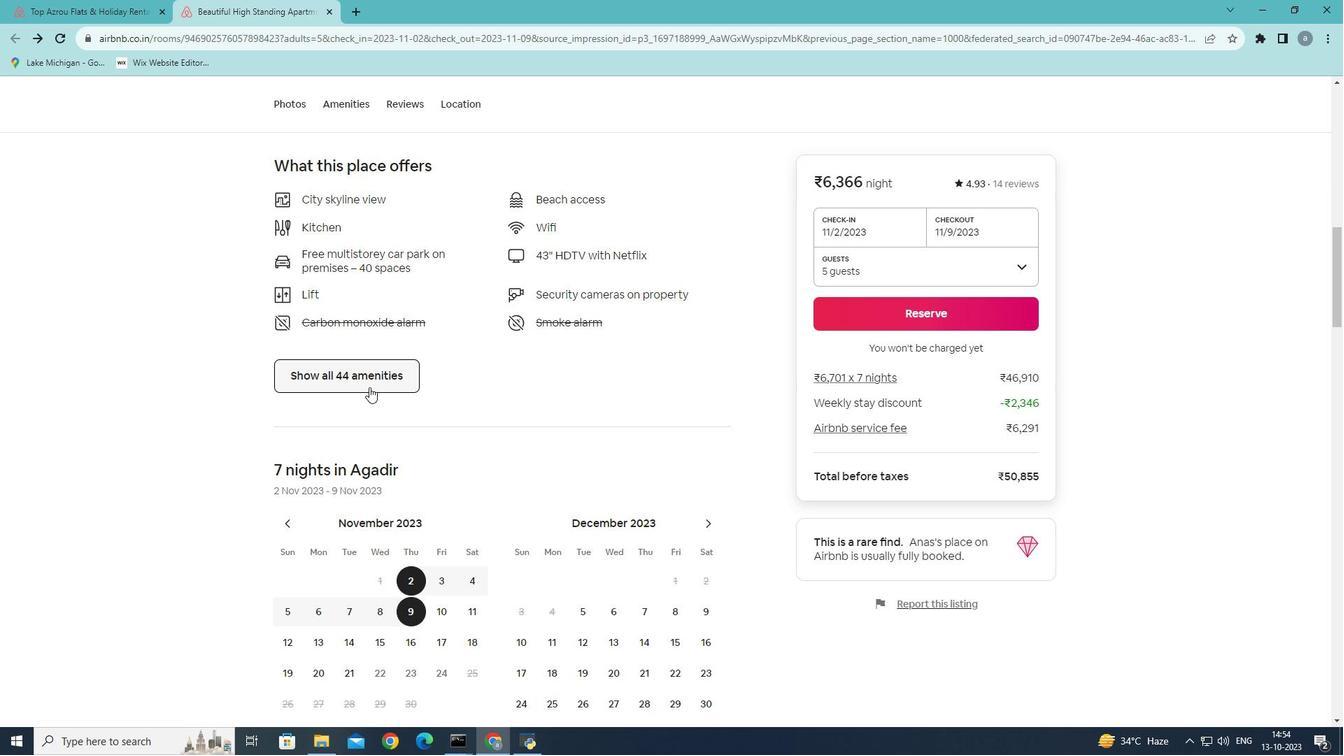 
Action: Mouse moved to (812, 335)
Screenshot: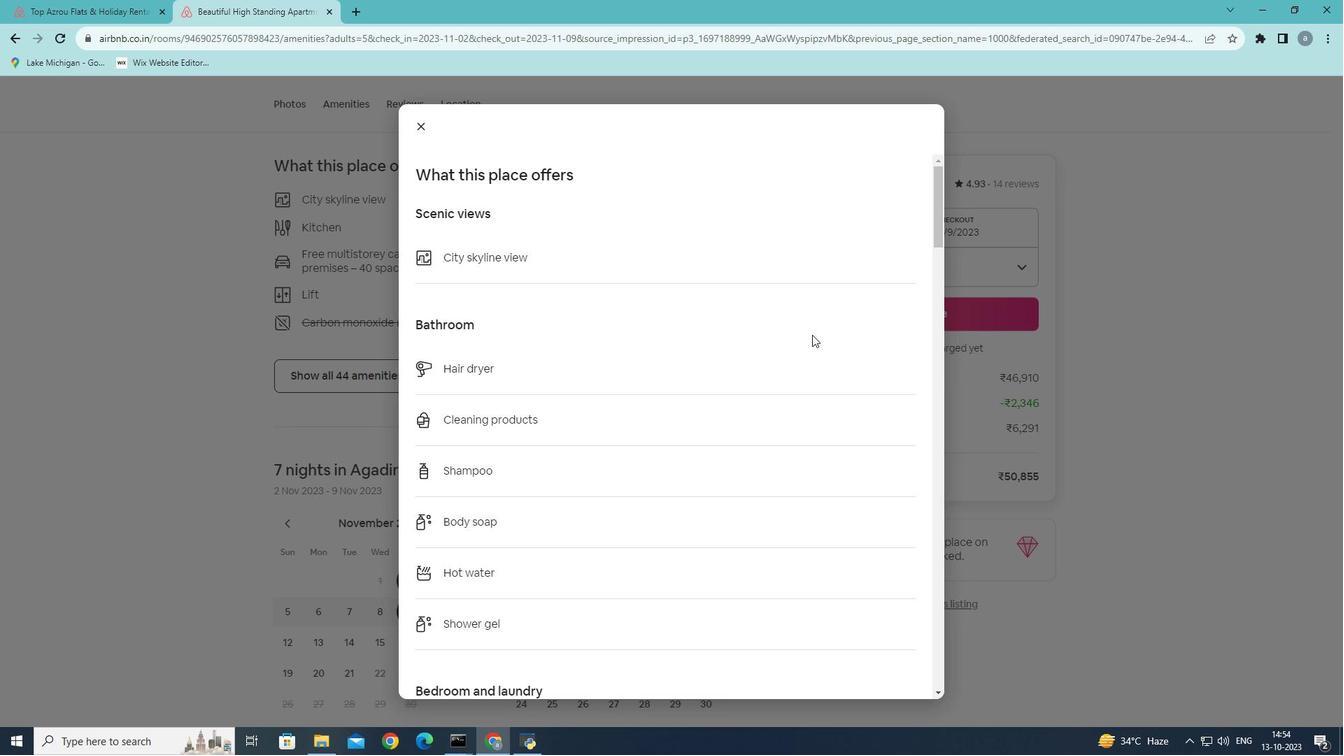 
Action: Mouse scrolled (812, 334) with delta (0, 0)
Screenshot: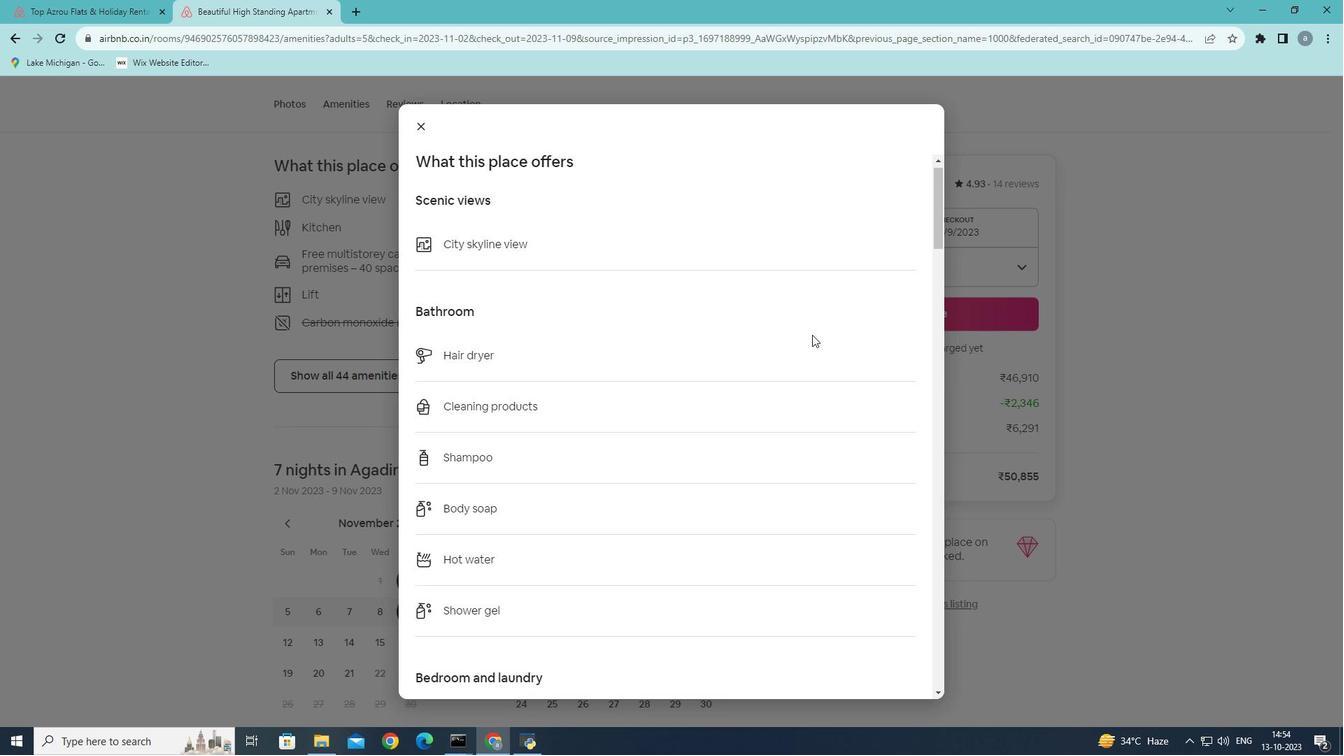 
Action: Mouse scrolled (812, 334) with delta (0, 0)
Screenshot: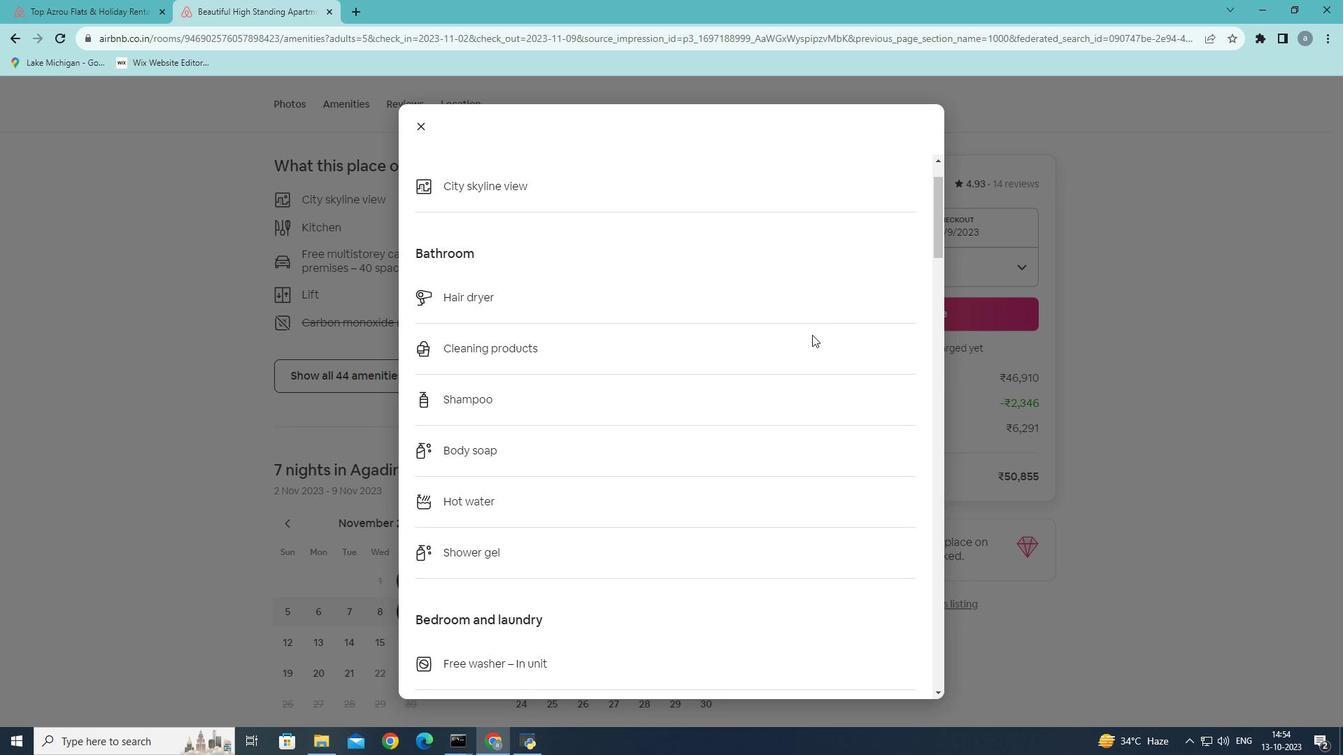 
Action: Mouse scrolled (812, 334) with delta (0, 0)
Screenshot: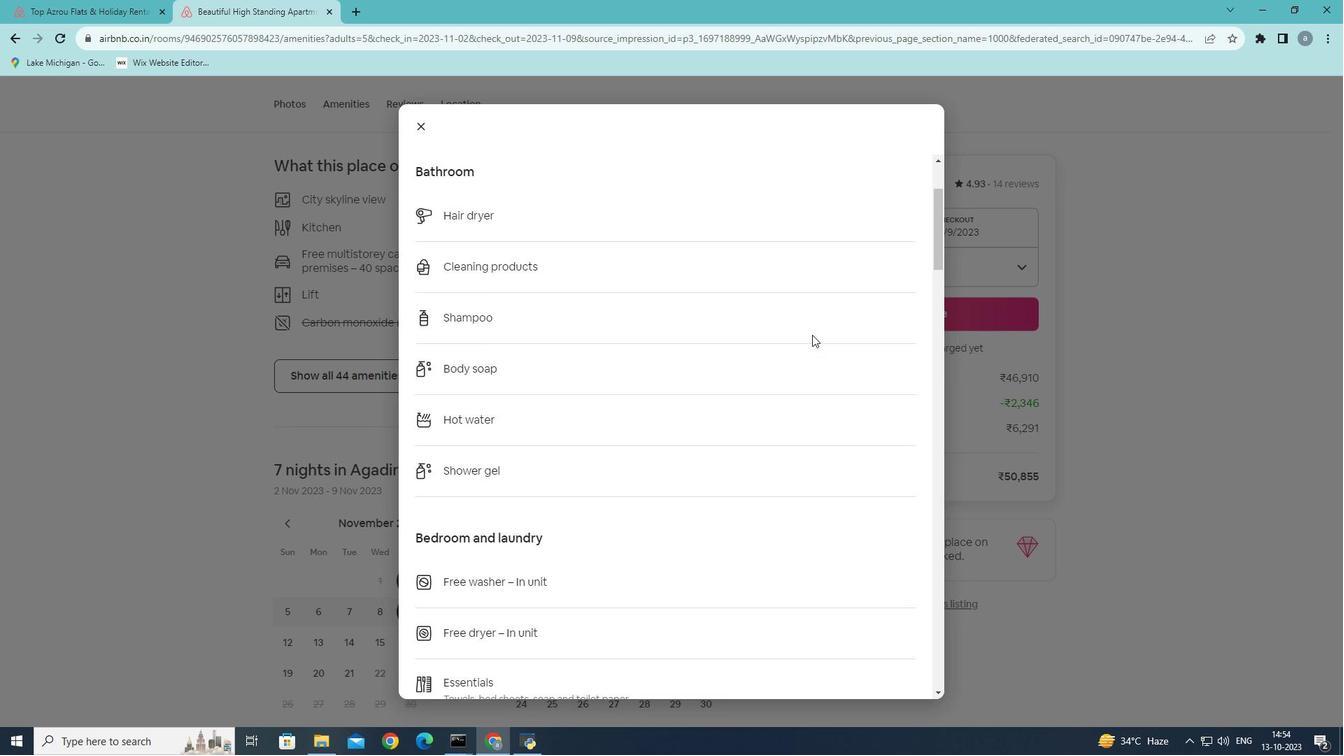 
Action: Mouse scrolled (812, 334) with delta (0, 0)
Screenshot: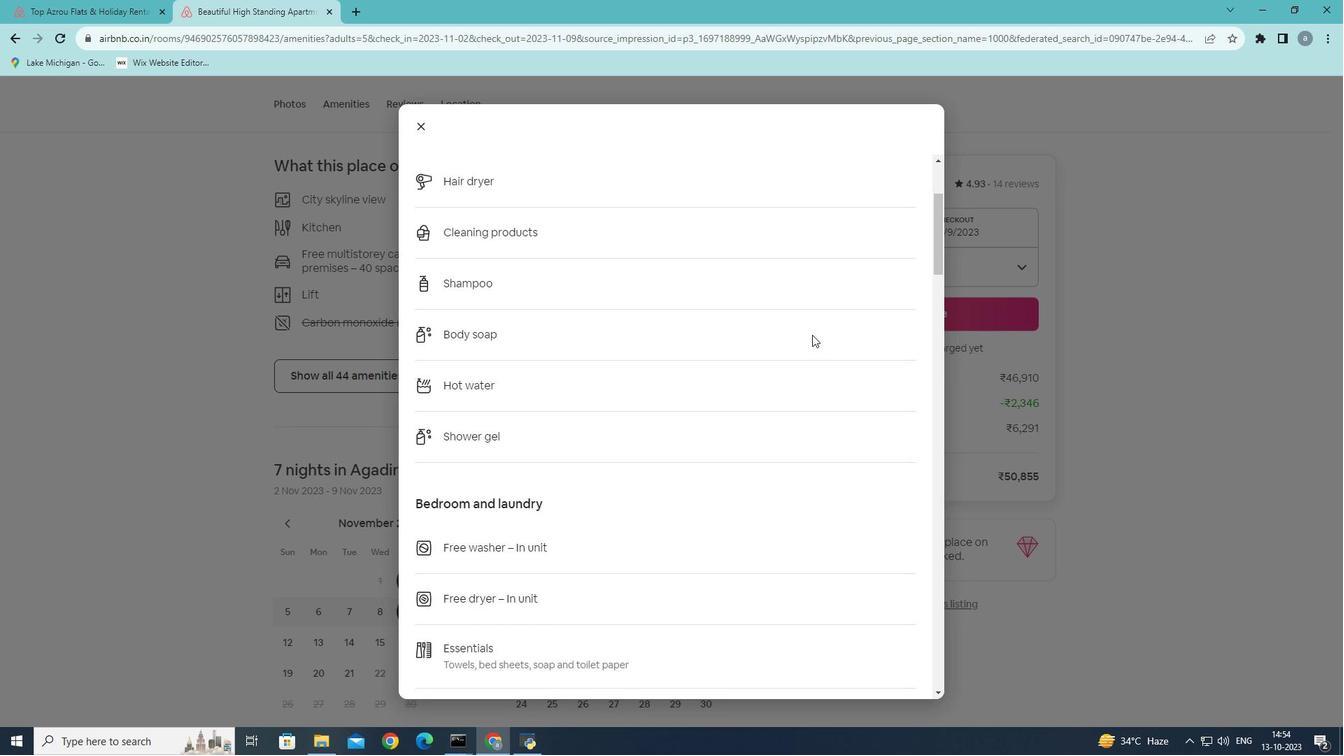 
Action: Mouse scrolled (812, 334) with delta (0, 0)
Screenshot: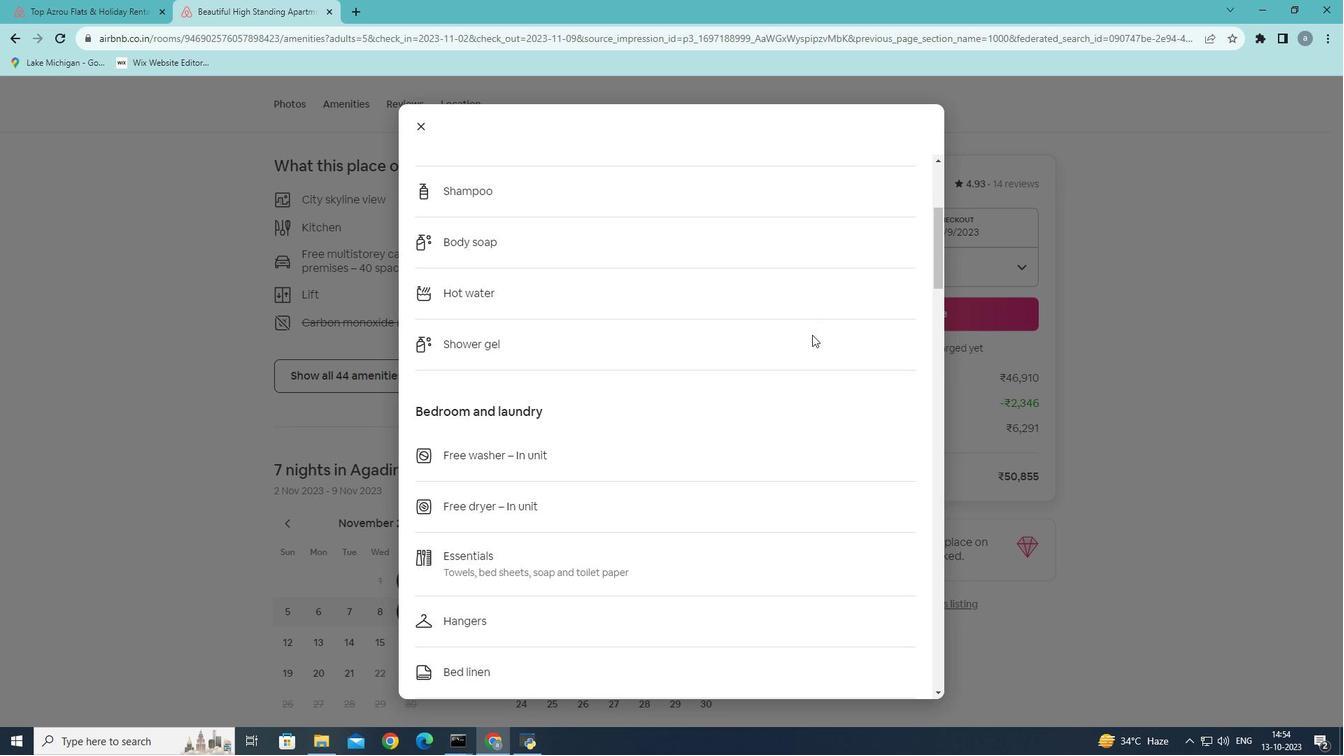 
Action: Mouse scrolled (812, 334) with delta (0, 0)
Screenshot: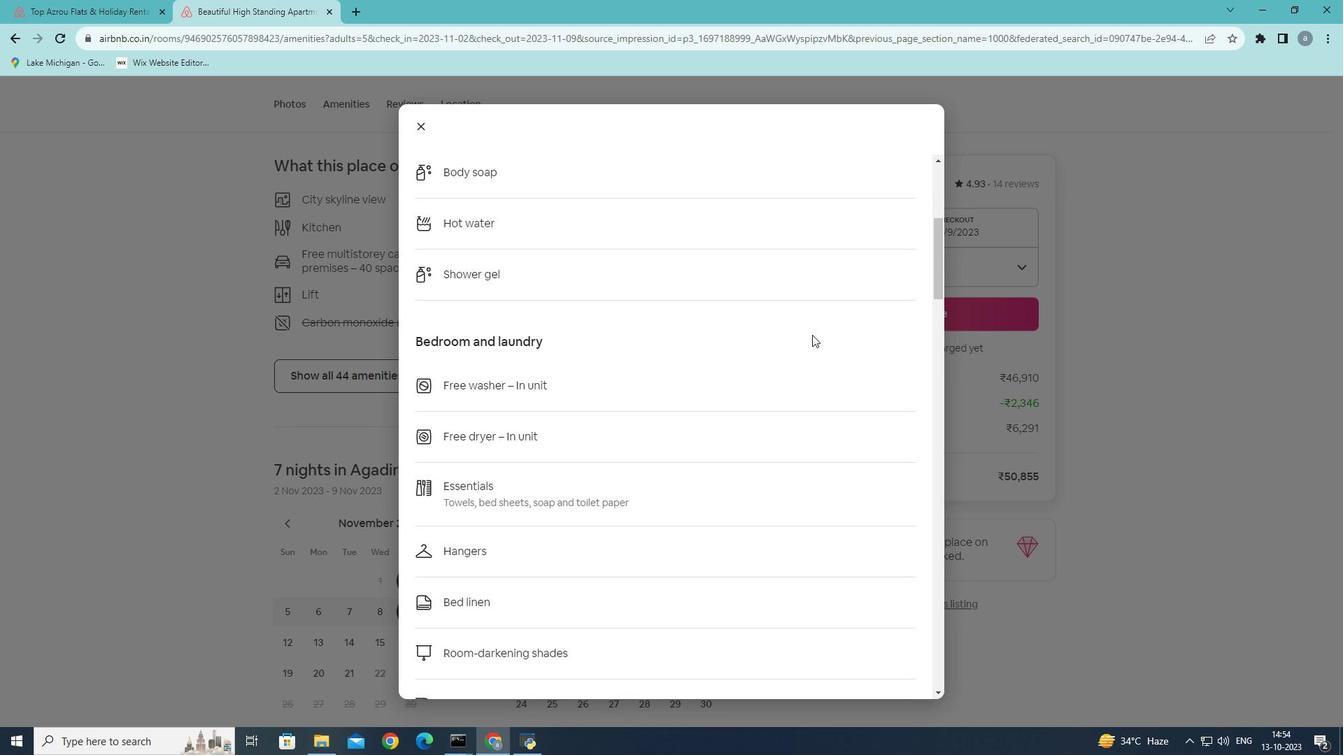 
Action: Mouse scrolled (812, 334) with delta (0, 0)
Screenshot: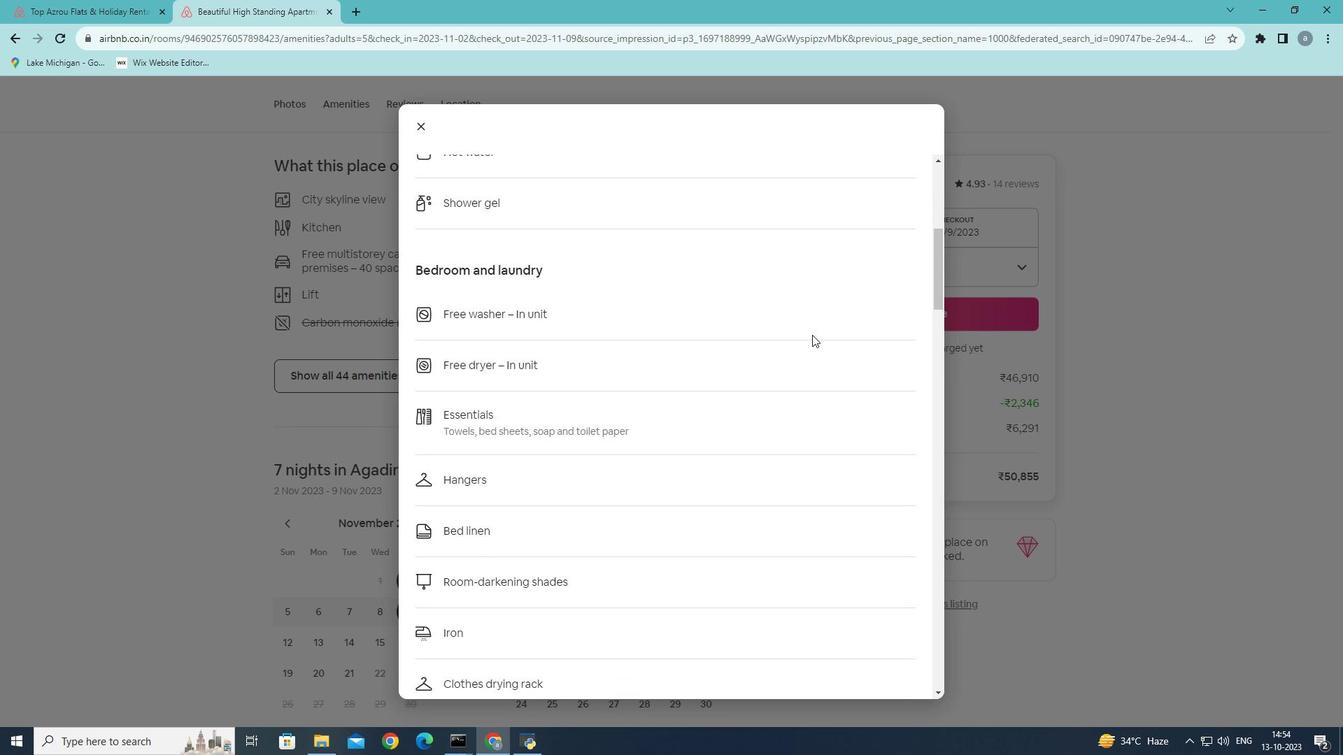 
Action: Mouse scrolled (812, 334) with delta (0, 0)
Screenshot: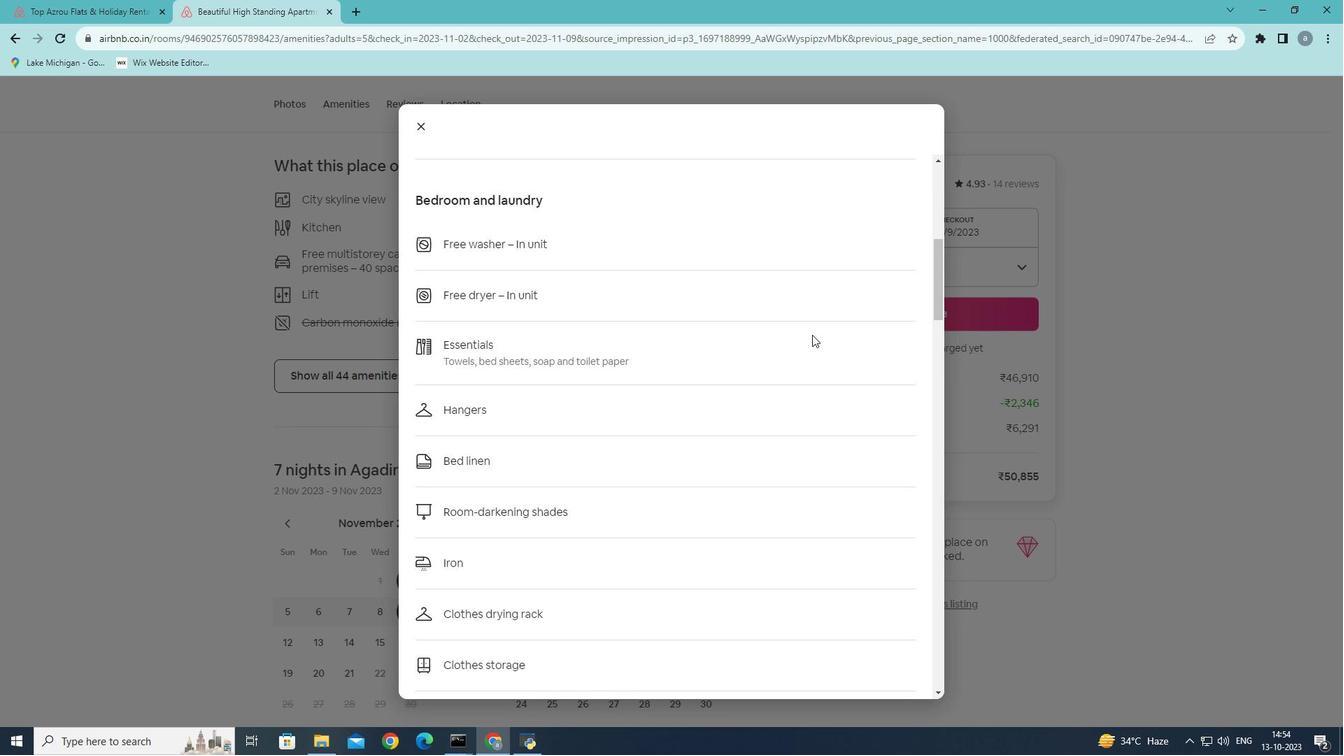 
Action: Mouse scrolled (812, 334) with delta (0, 0)
Screenshot: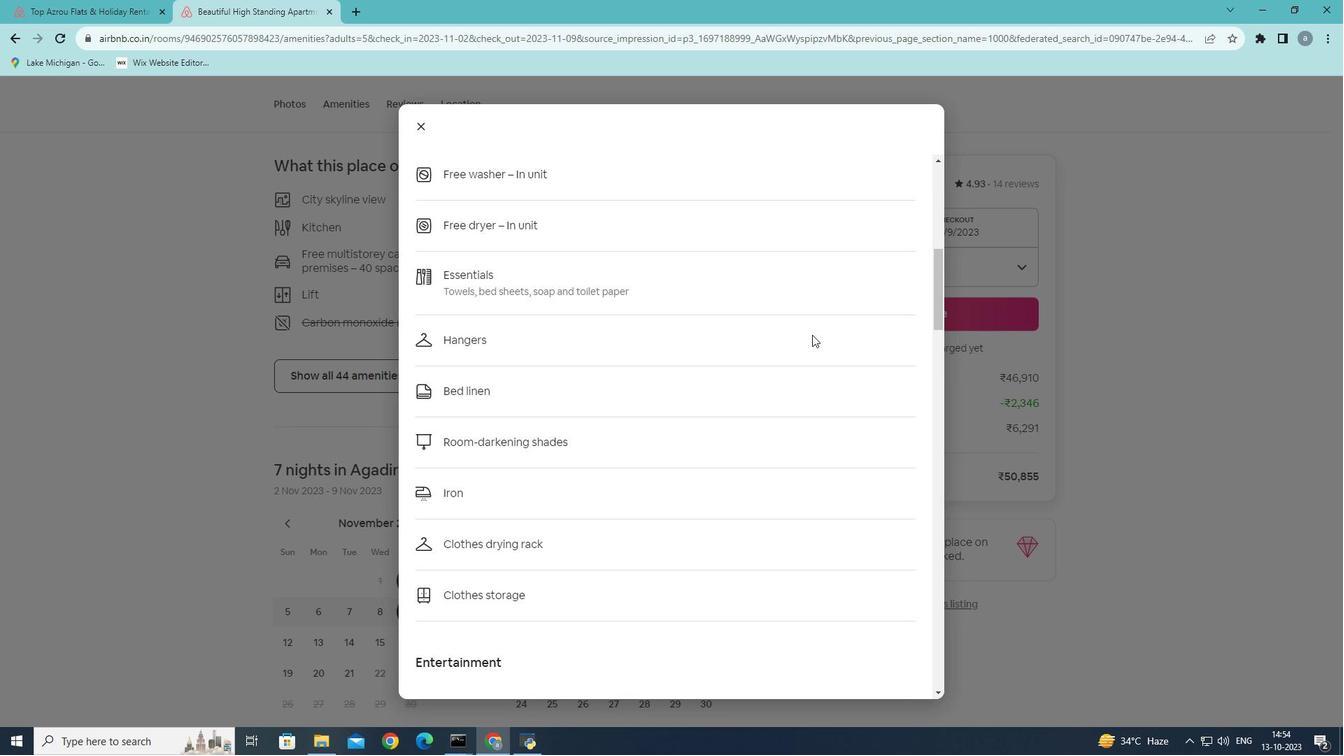 
Action: Mouse scrolled (812, 334) with delta (0, 0)
Screenshot: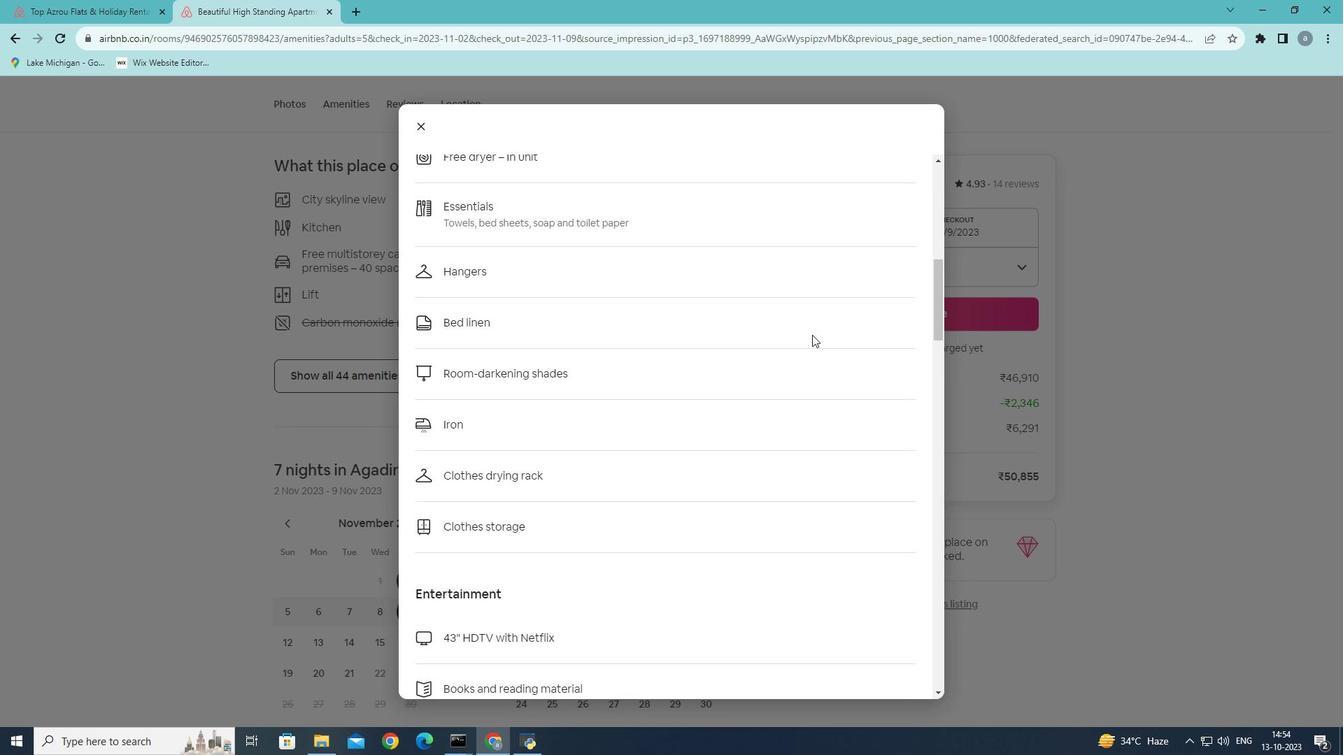 
Action: Mouse scrolled (812, 334) with delta (0, 0)
Screenshot: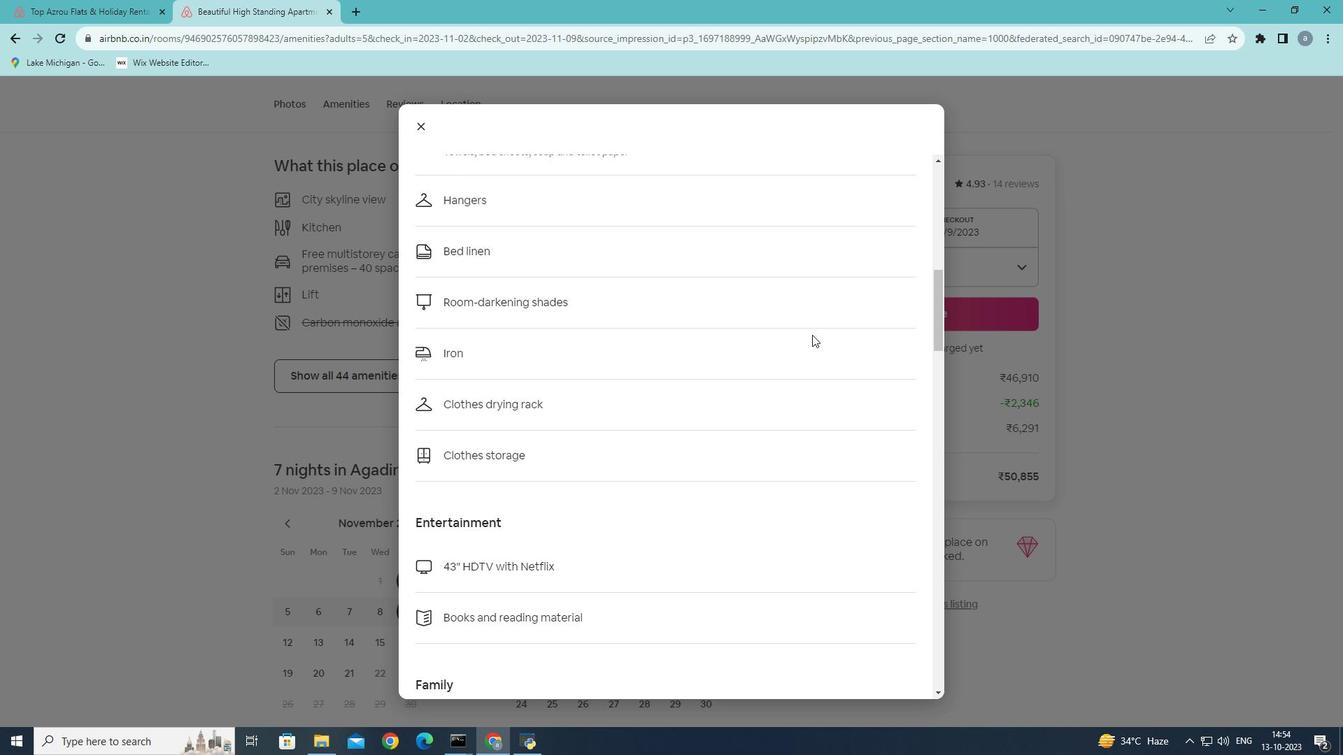 
Action: Mouse scrolled (812, 334) with delta (0, 0)
Screenshot: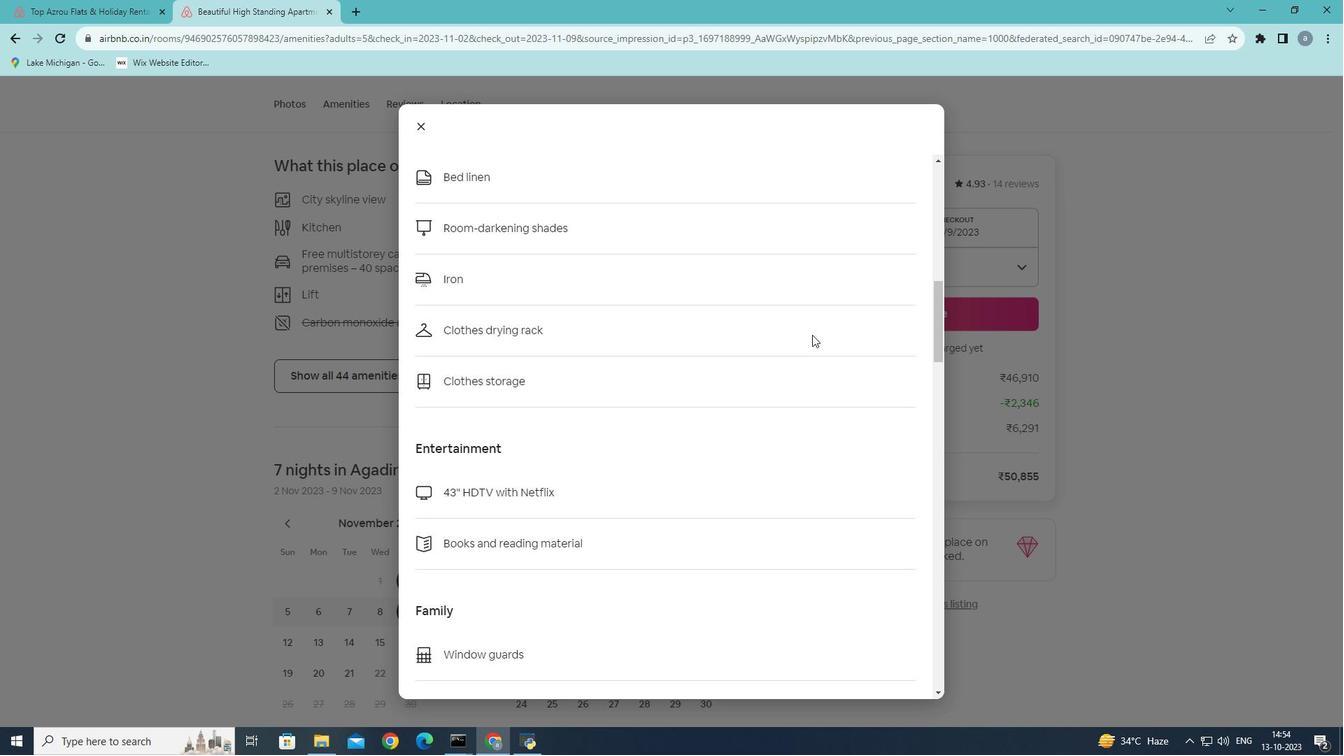 
Action: Mouse scrolled (812, 334) with delta (0, 0)
Screenshot: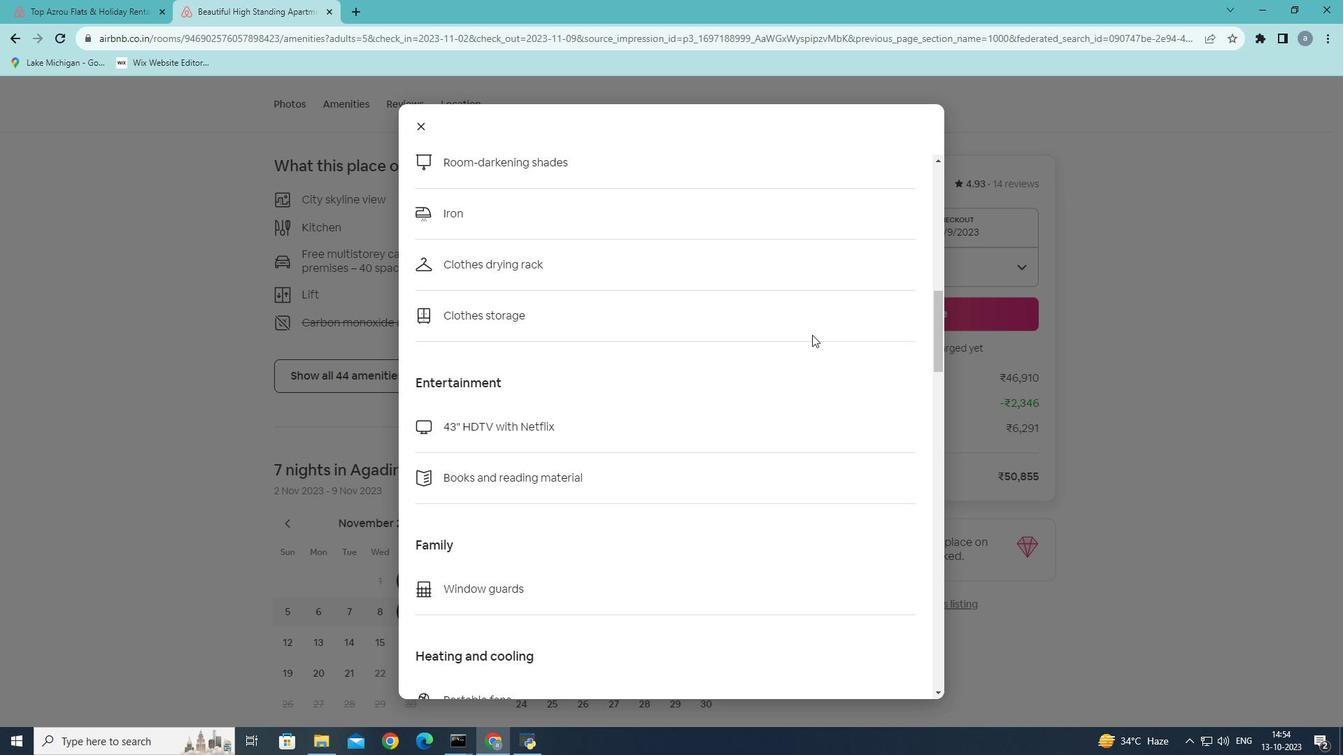 
Action: Mouse scrolled (812, 334) with delta (0, 0)
Screenshot: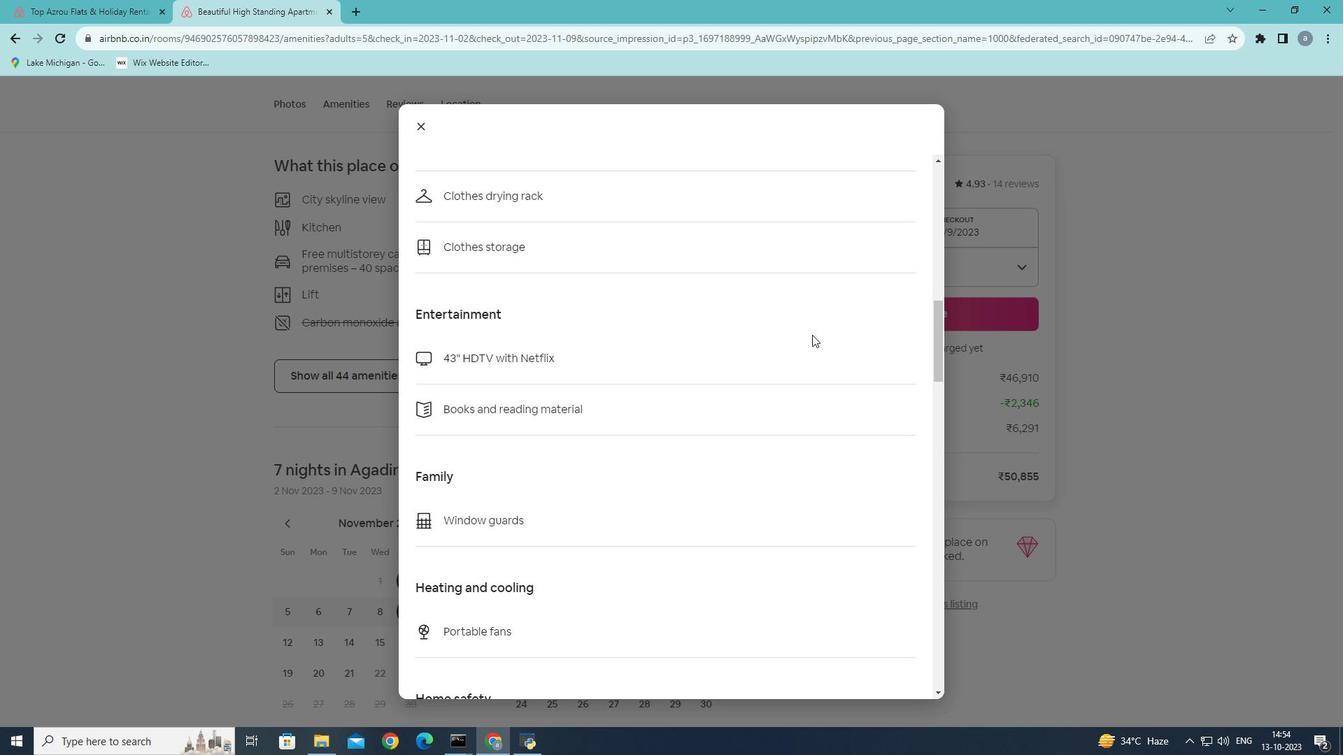 
Action: Mouse scrolled (812, 334) with delta (0, 0)
Screenshot: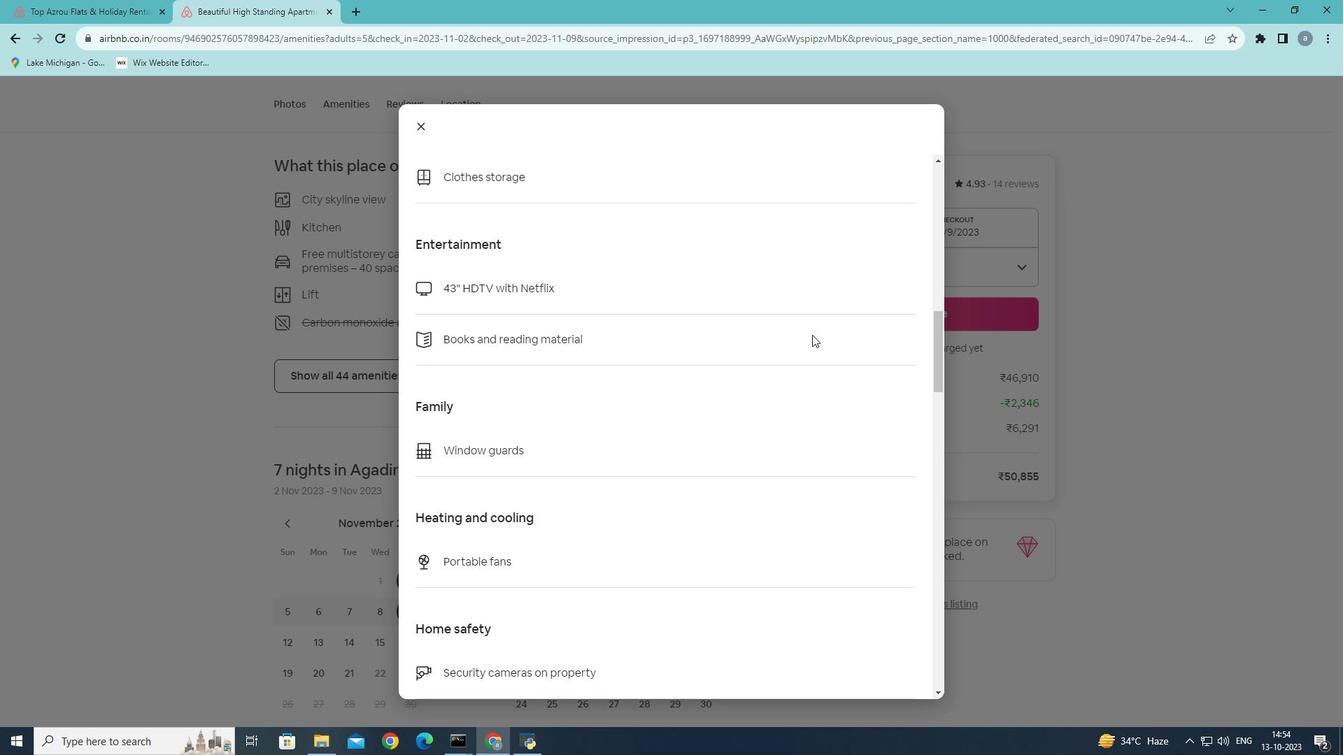 
Action: Mouse scrolled (812, 334) with delta (0, 0)
Screenshot: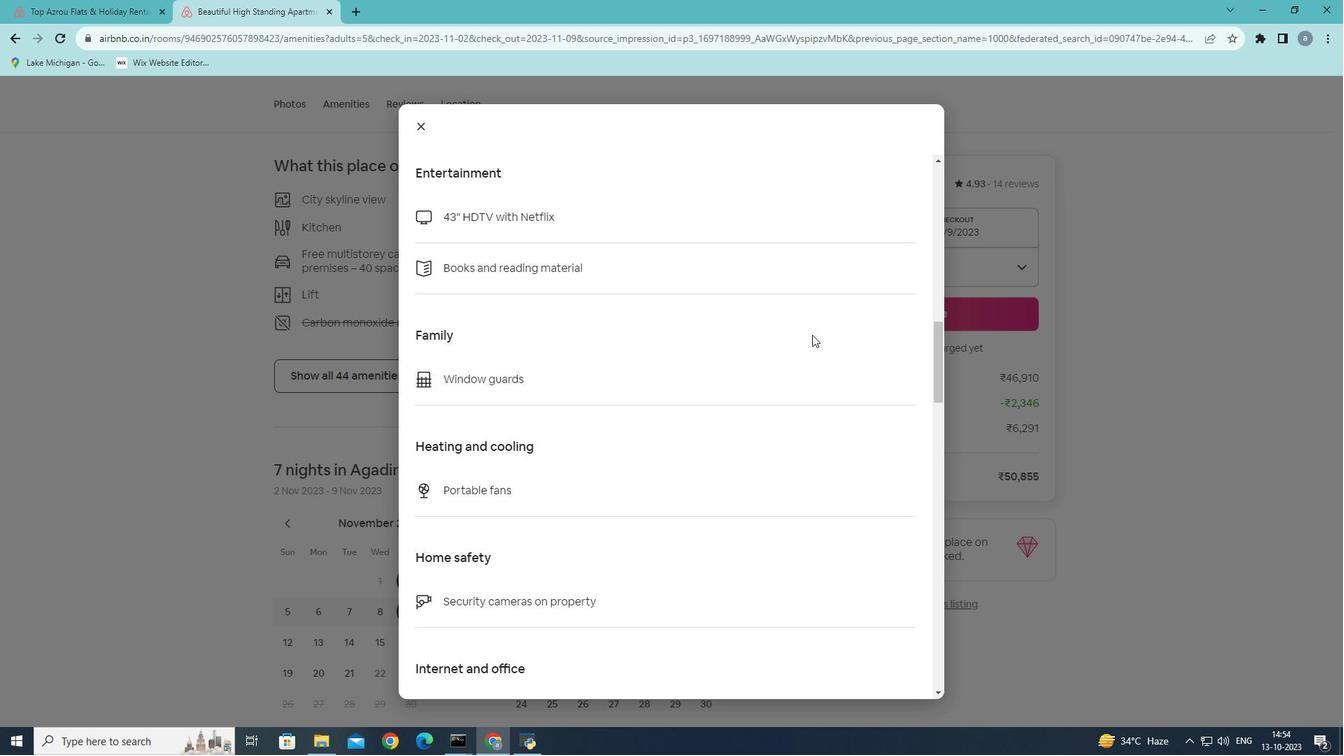 
Action: Mouse scrolled (812, 334) with delta (0, 0)
Screenshot: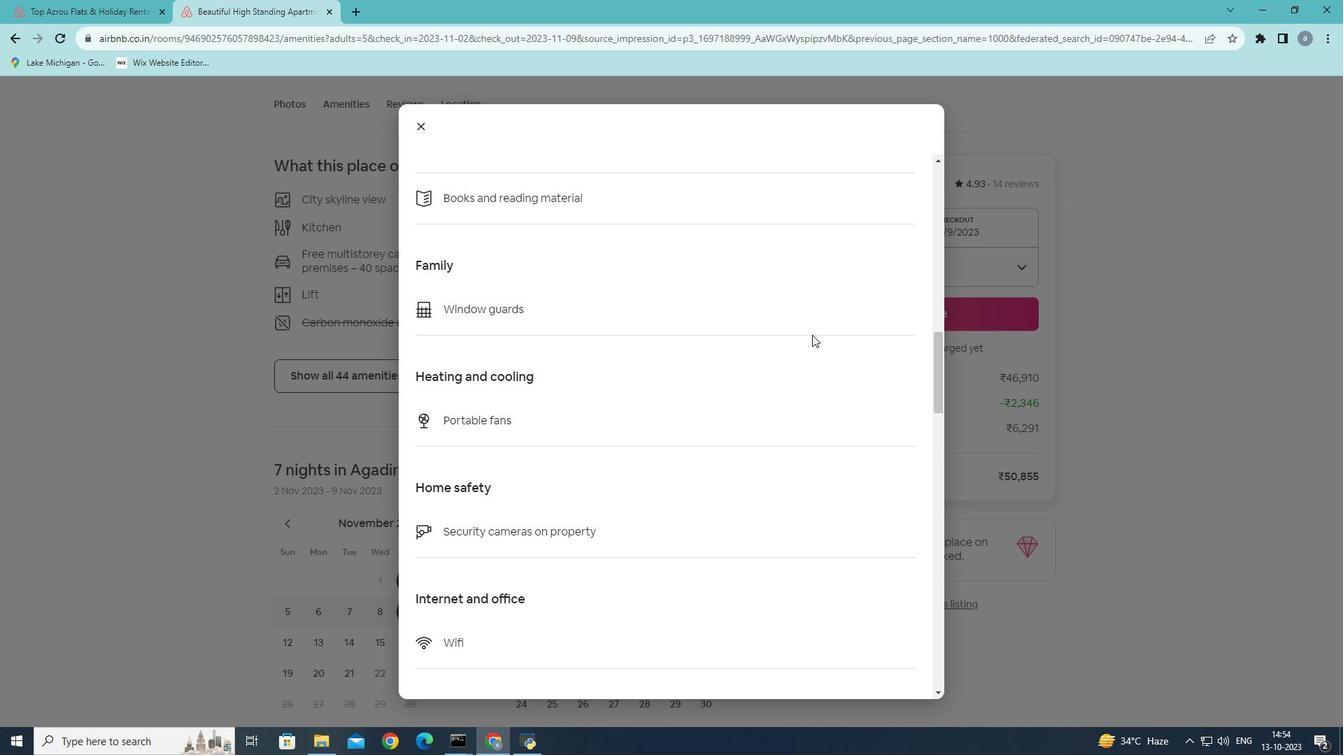 
Action: Mouse scrolled (812, 334) with delta (0, 0)
Screenshot: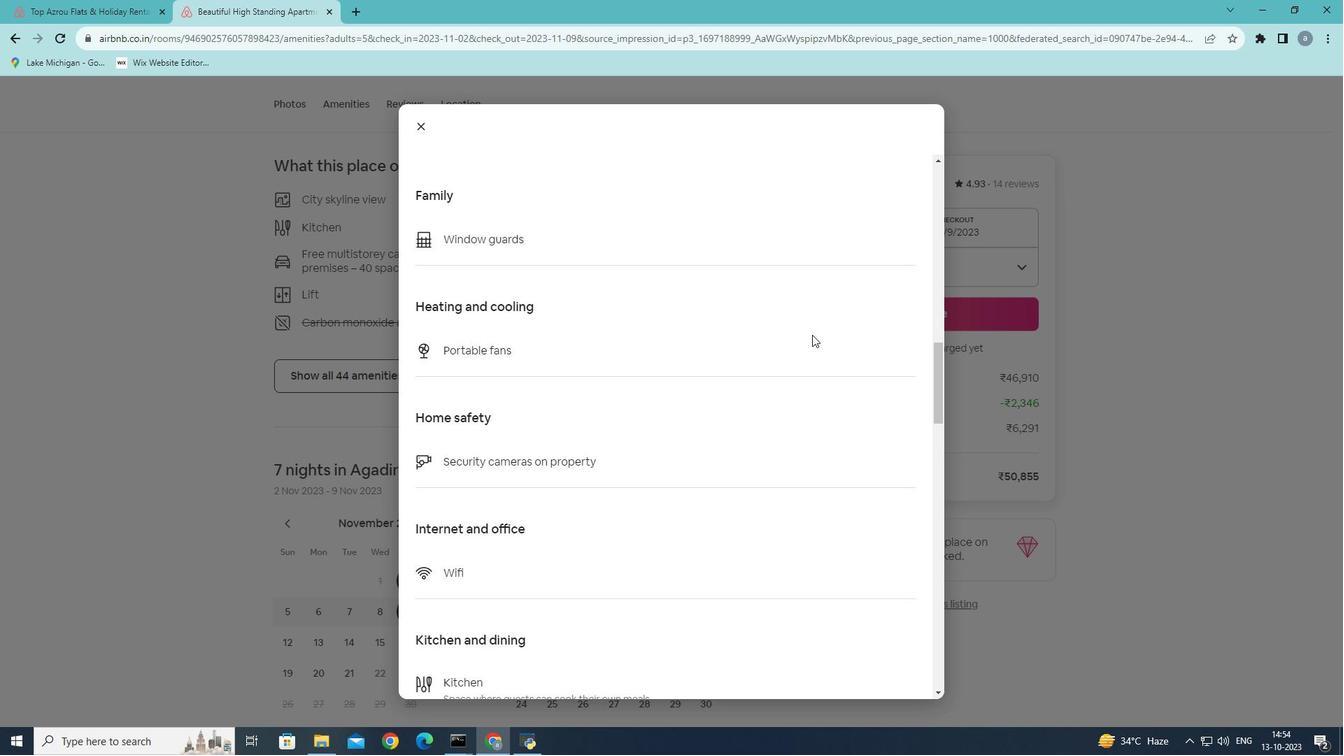 
Action: Mouse scrolled (812, 334) with delta (0, 0)
Screenshot: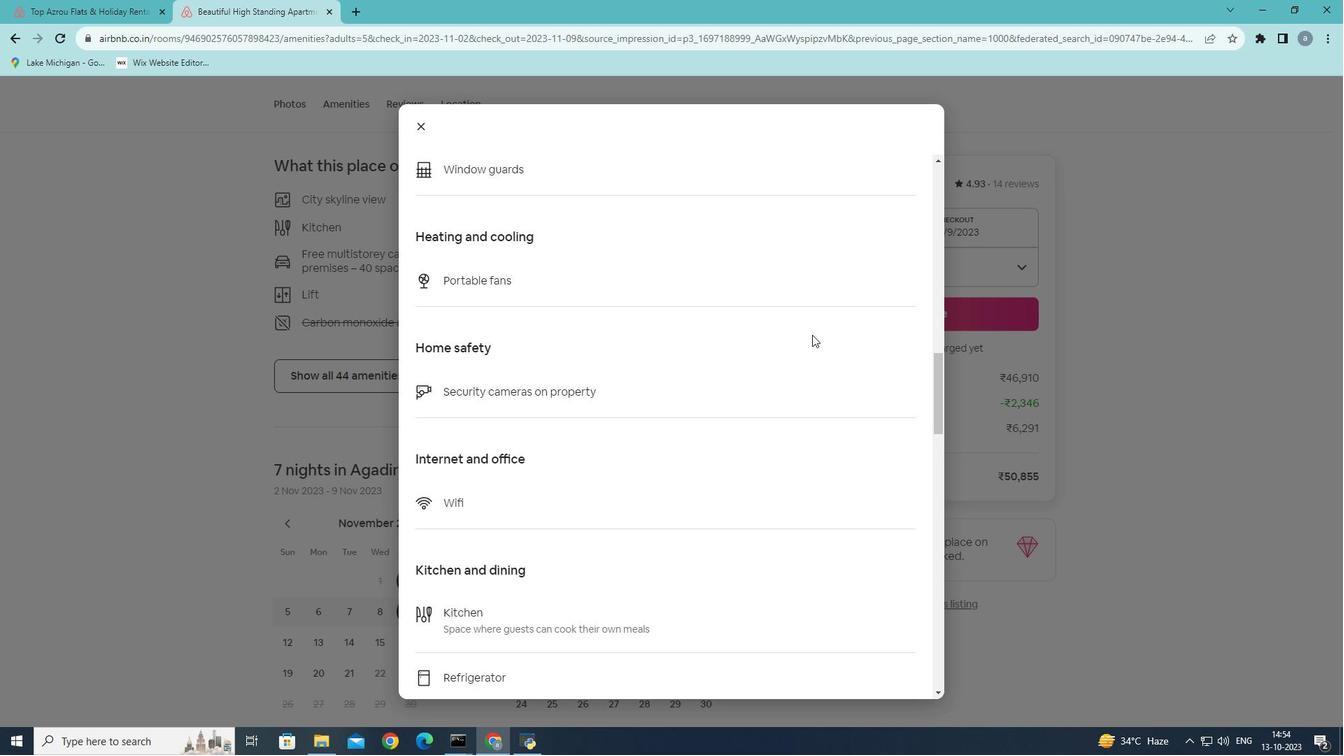 
Action: Mouse scrolled (812, 334) with delta (0, 0)
Screenshot: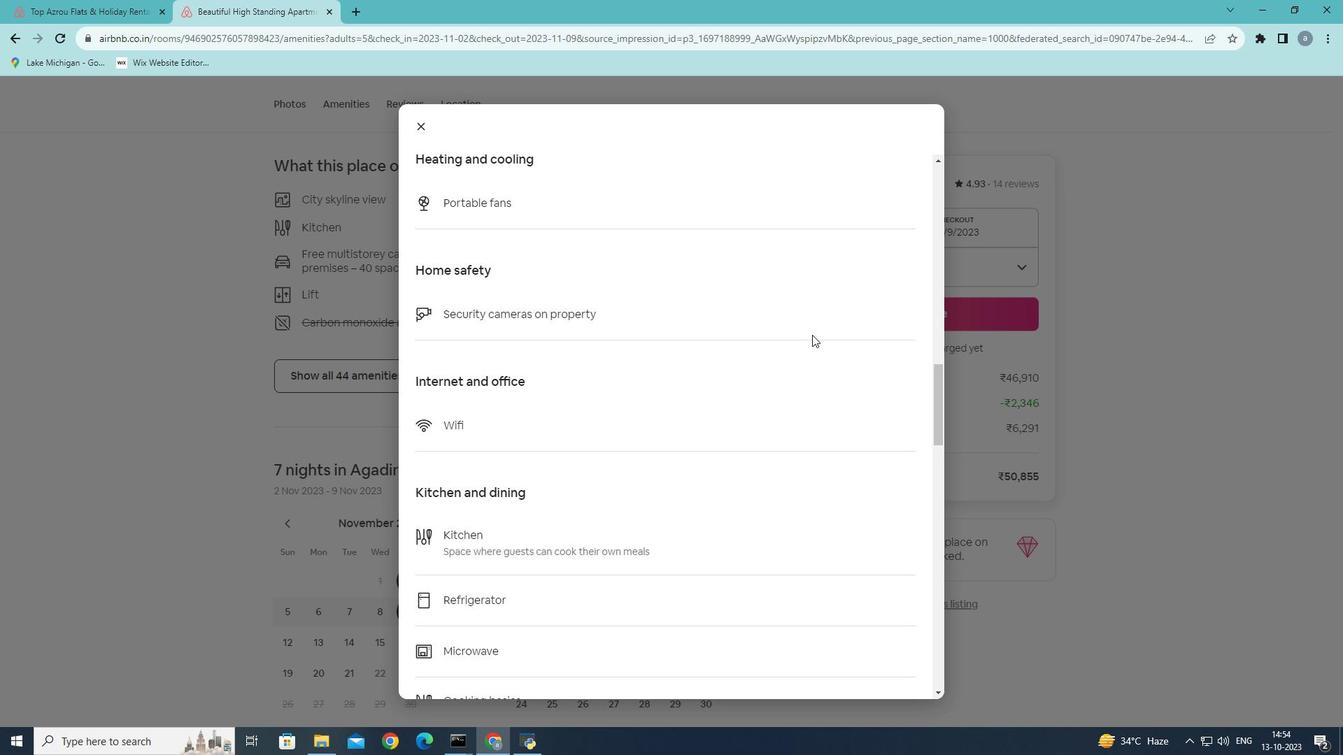 
Action: Mouse scrolled (812, 334) with delta (0, 0)
Screenshot: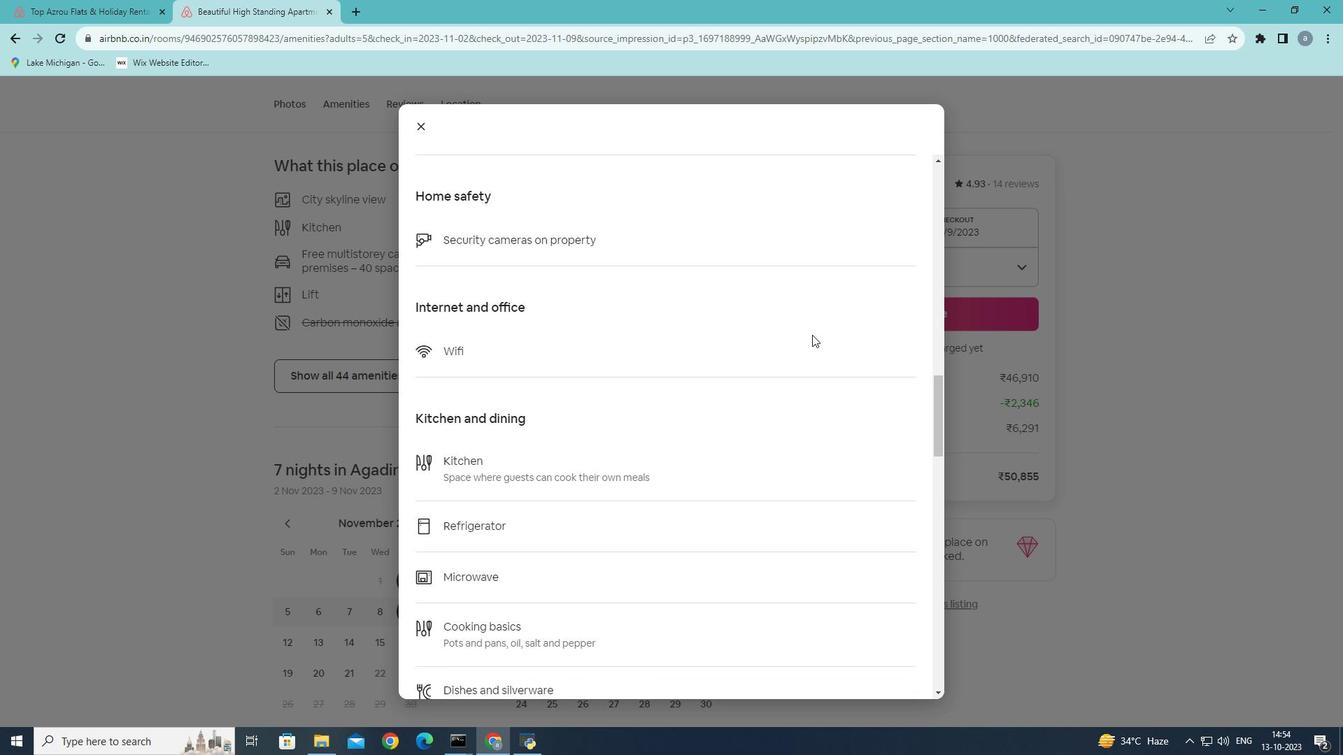 
Action: Mouse scrolled (812, 334) with delta (0, 0)
Screenshot: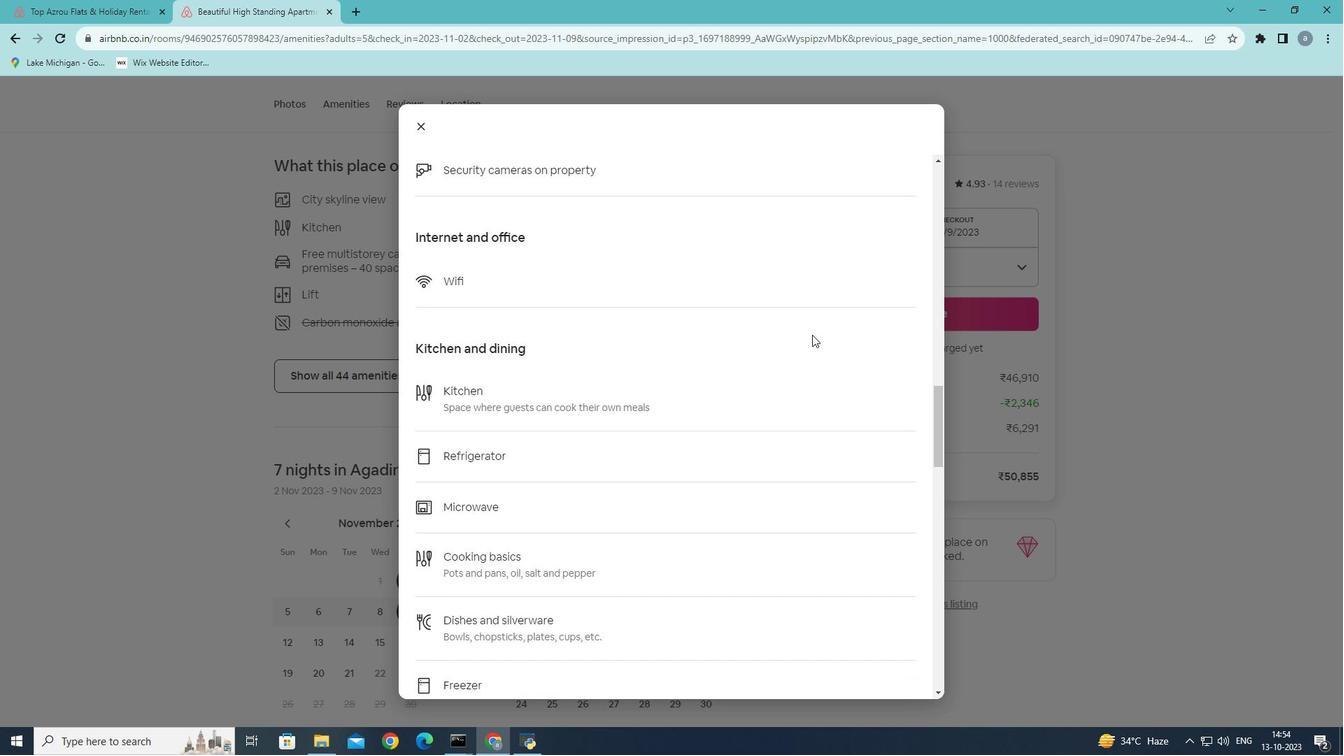 
Action: Mouse scrolled (812, 334) with delta (0, 0)
Screenshot: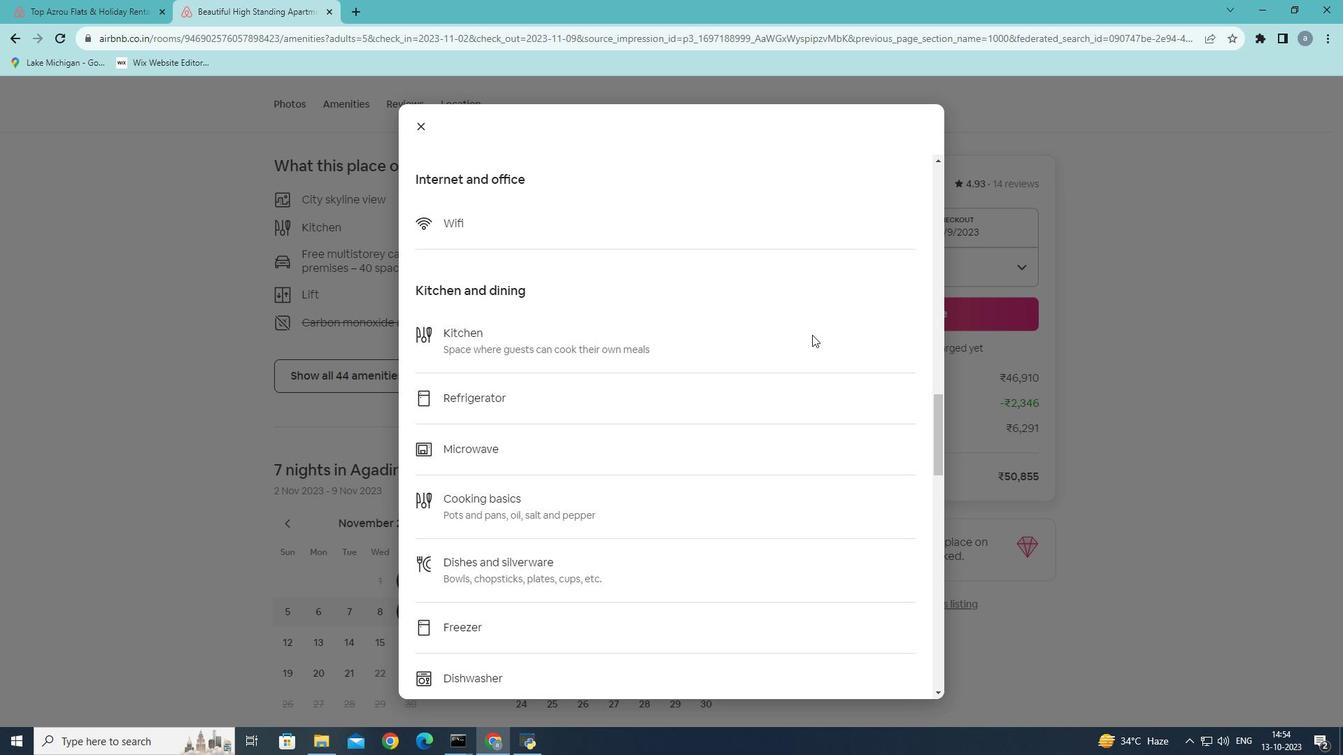 
Action: Mouse scrolled (812, 334) with delta (0, 0)
Screenshot: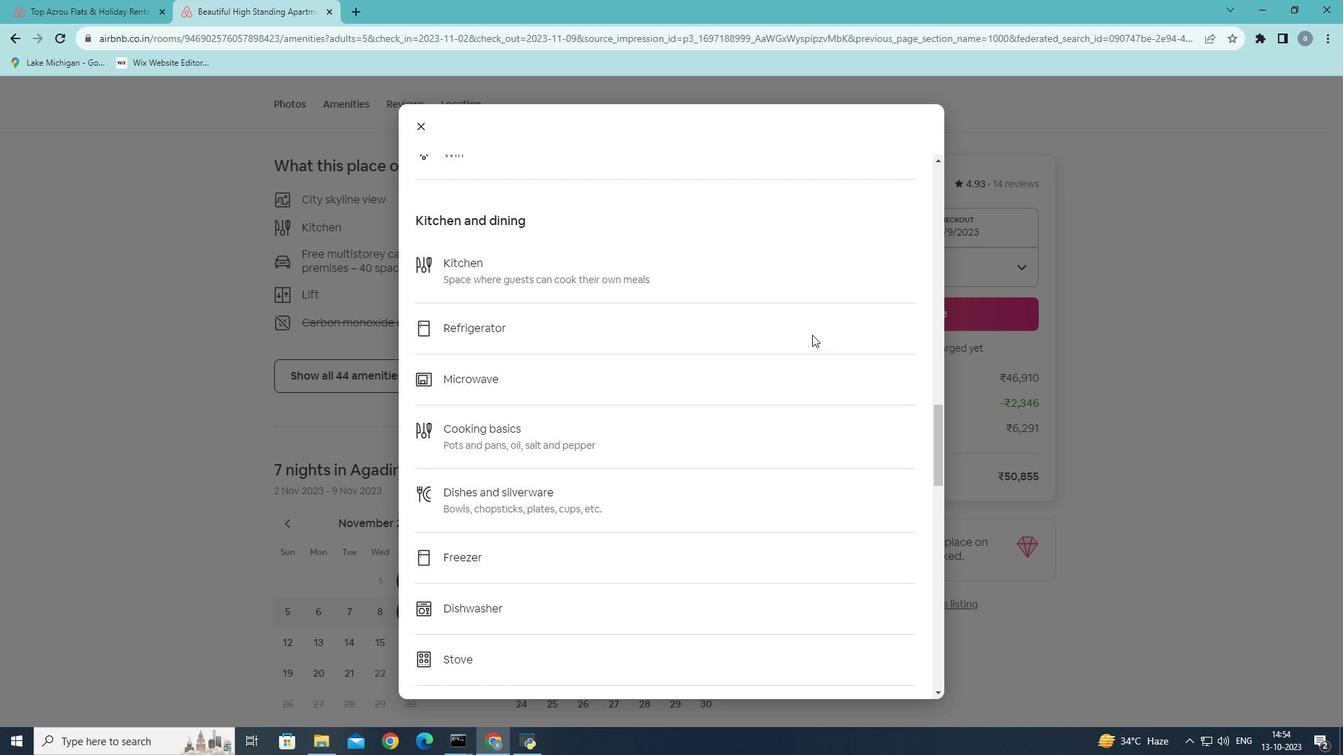 
Action: Mouse scrolled (812, 334) with delta (0, 0)
Screenshot: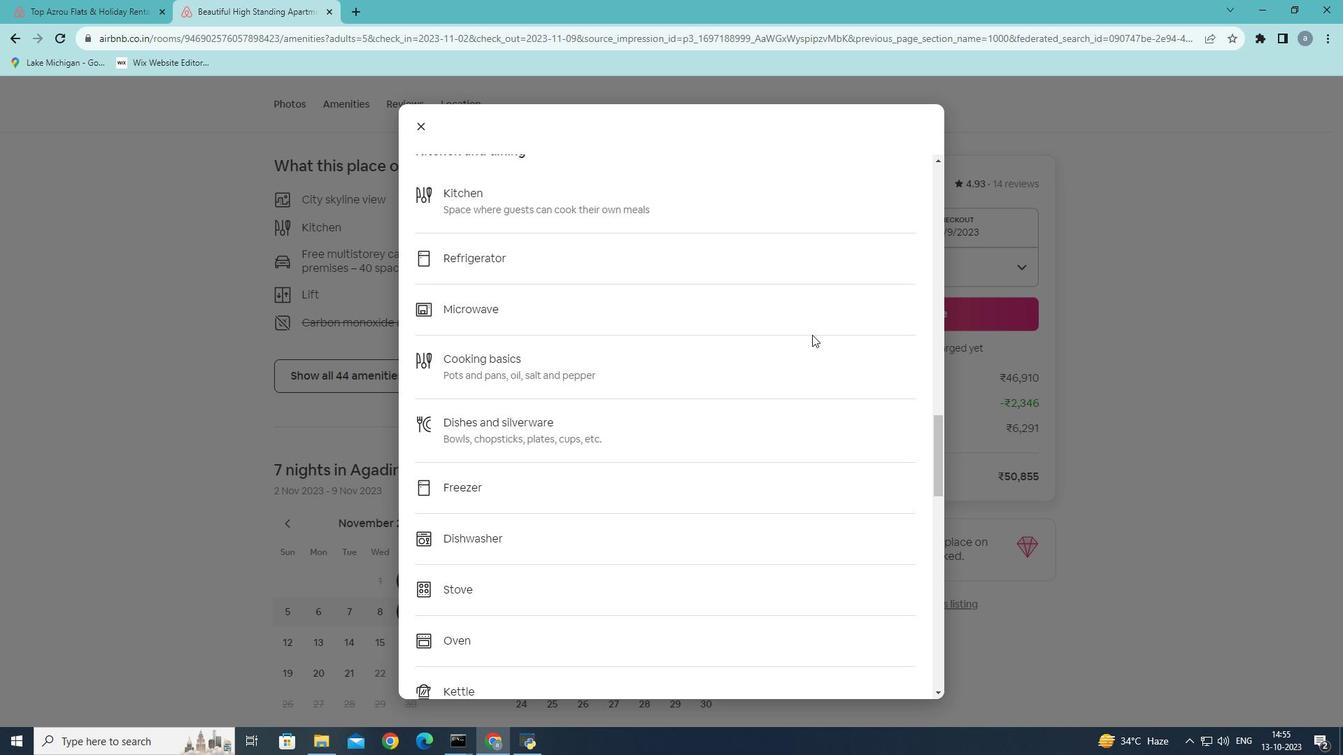 
Action: Mouse scrolled (812, 334) with delta (0, 0)
Screenshot: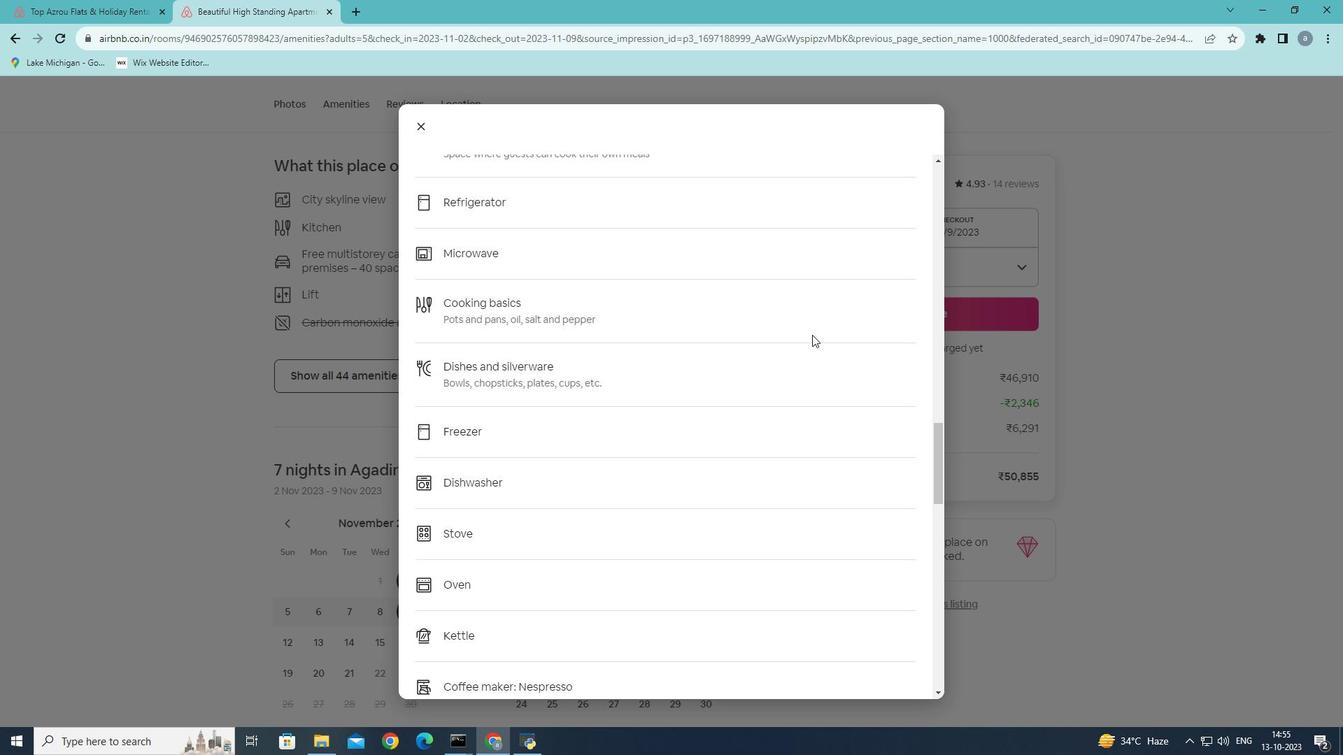 
Action: Mouse scrolled (812, 334) with delta (0, 0)
Screenshot: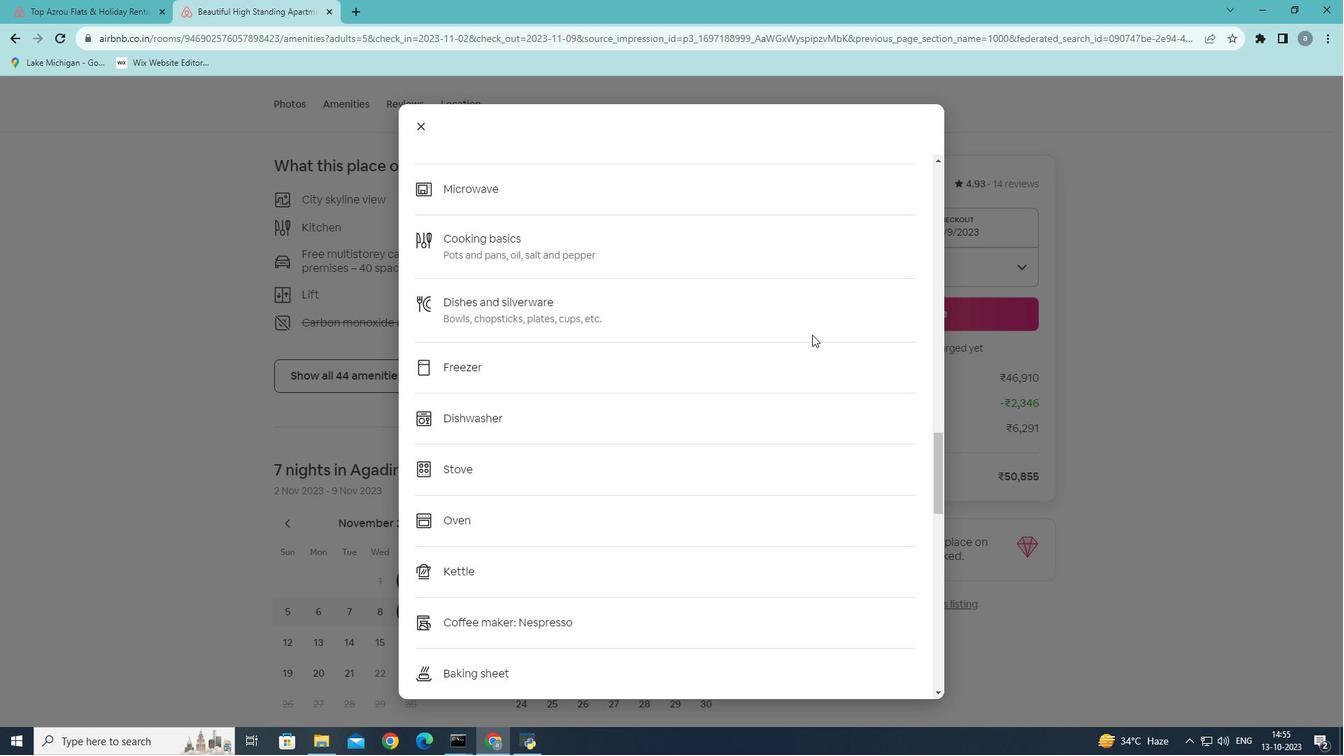 
Action: Mouse scrolled (812, 334) with delta (0, 0)
Screenshot: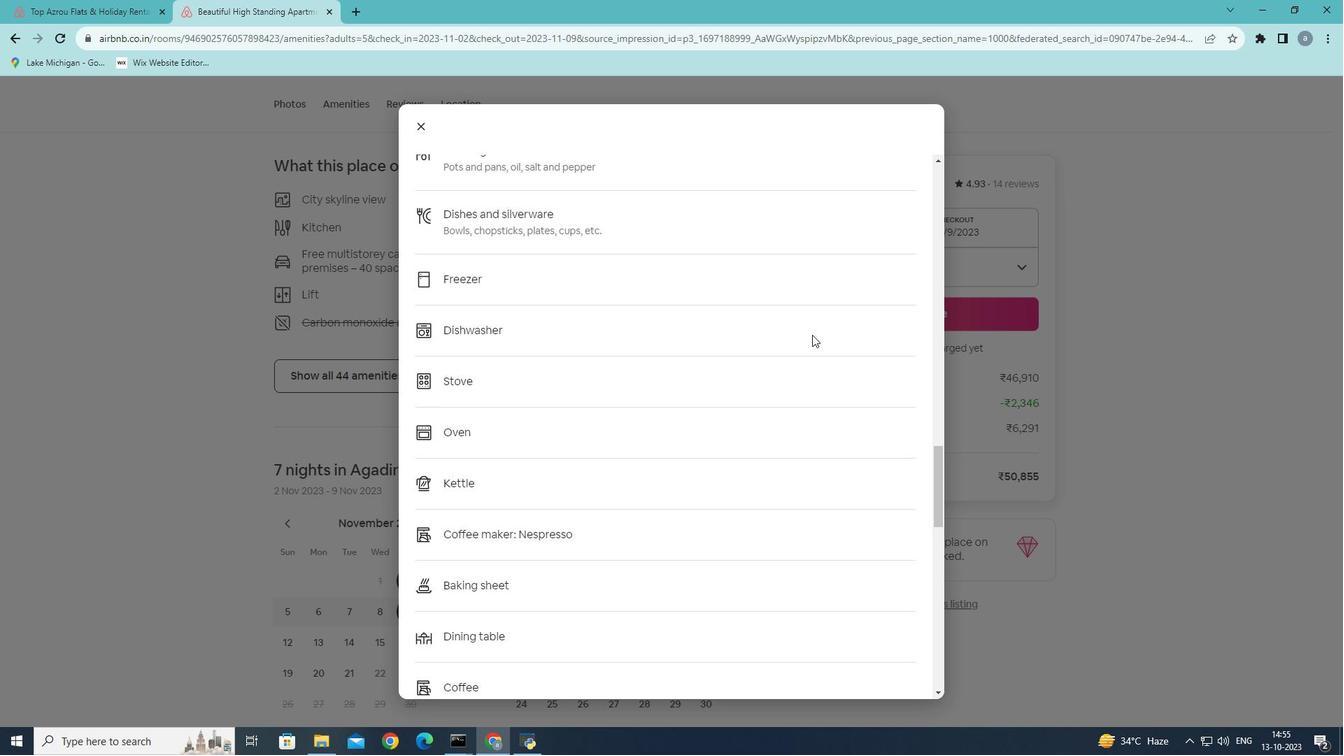 
Action: Mouse scrolled (812, 334) with delta (0, 0)
Screenshot: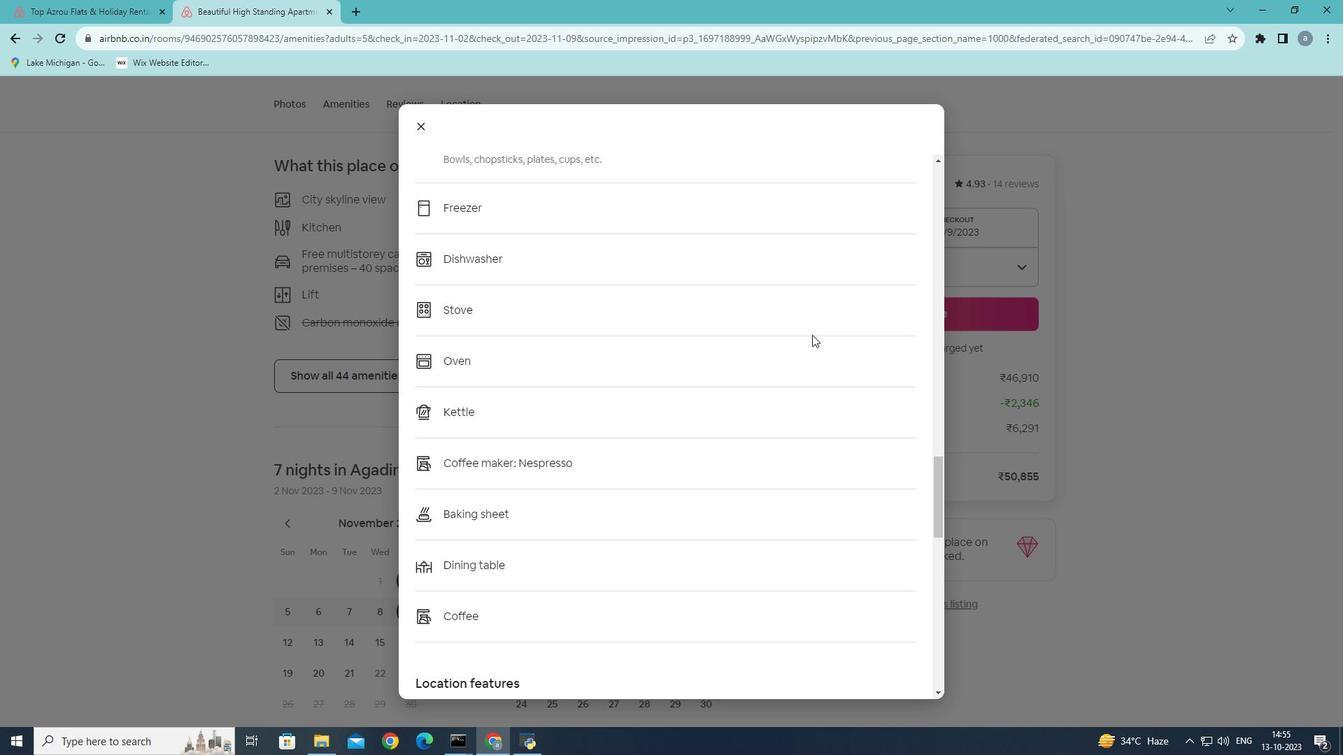 
Action: Mouse scrolled (812, 334) with delta (0, 0)
Screenshot: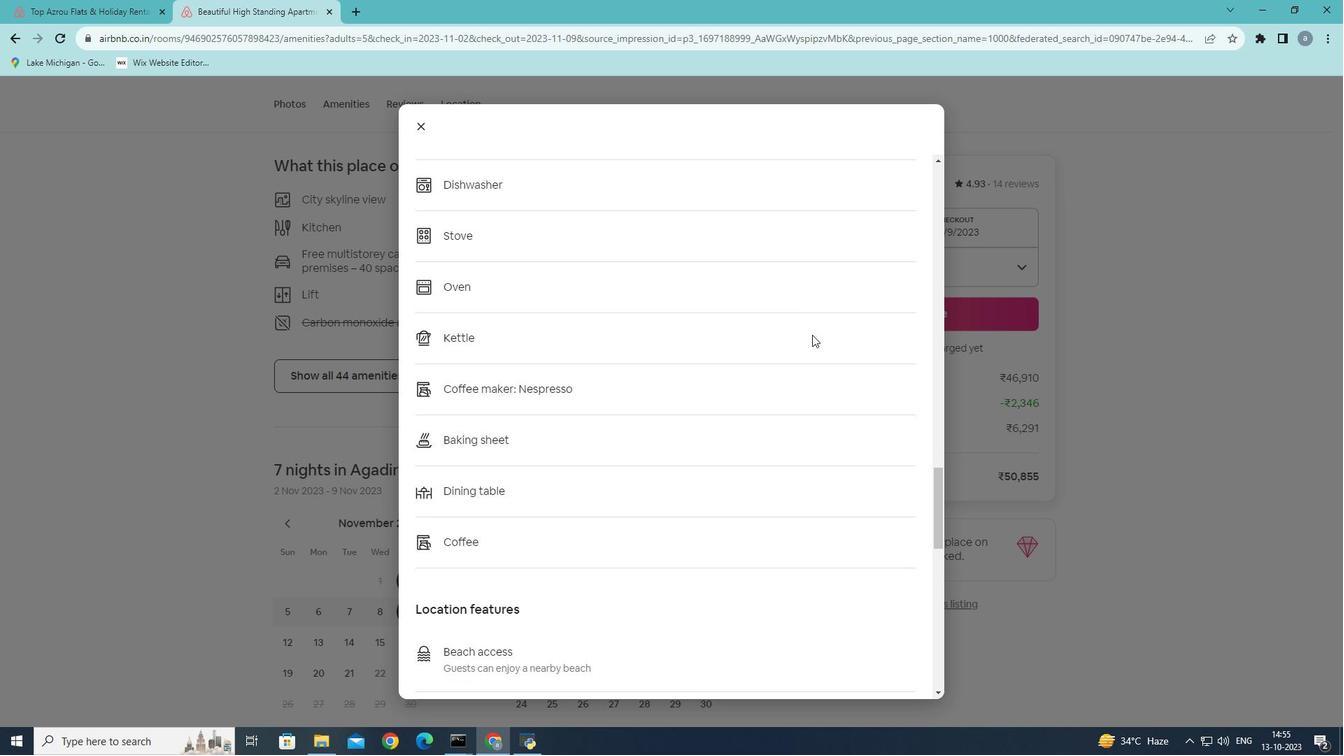
Action: Mouse scrolled (812, 334) with delta (0, 0)
Screenshot: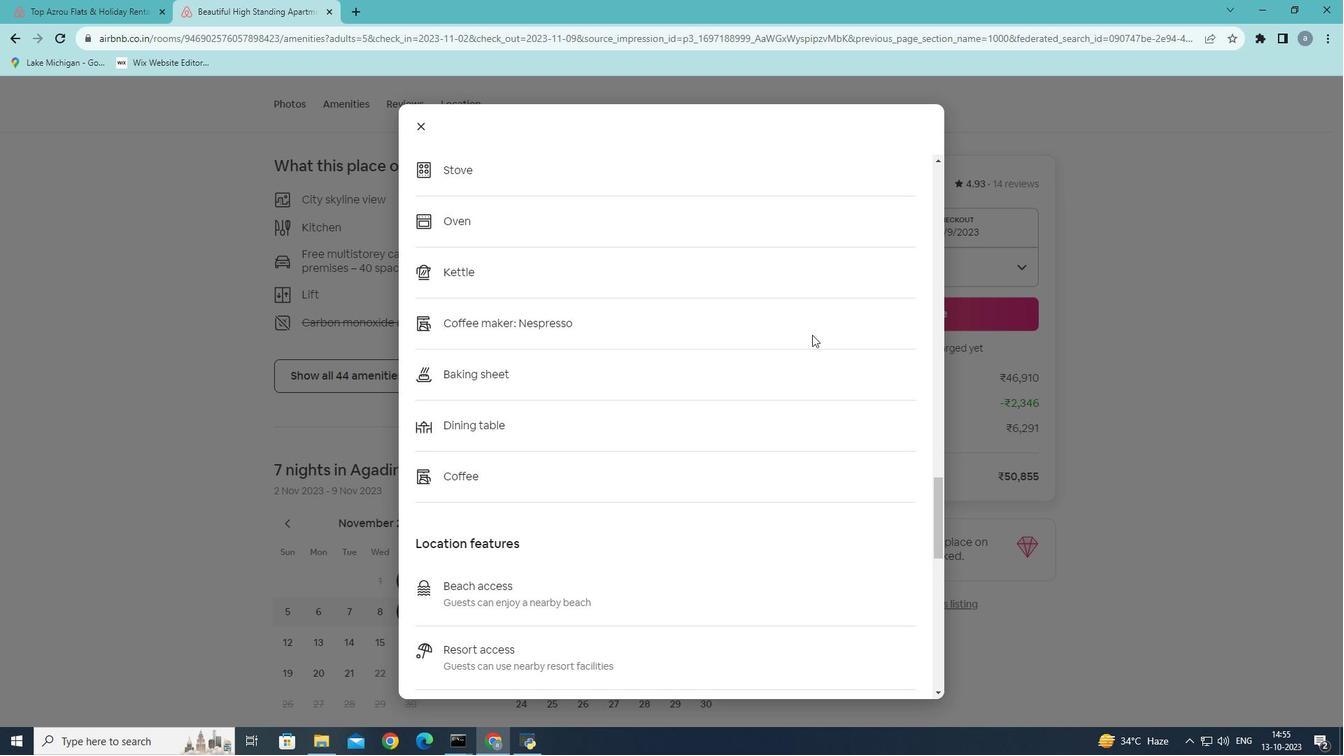 
Action: Mouse scrolled (812, 334) with delta (0, 0)
Screenshot: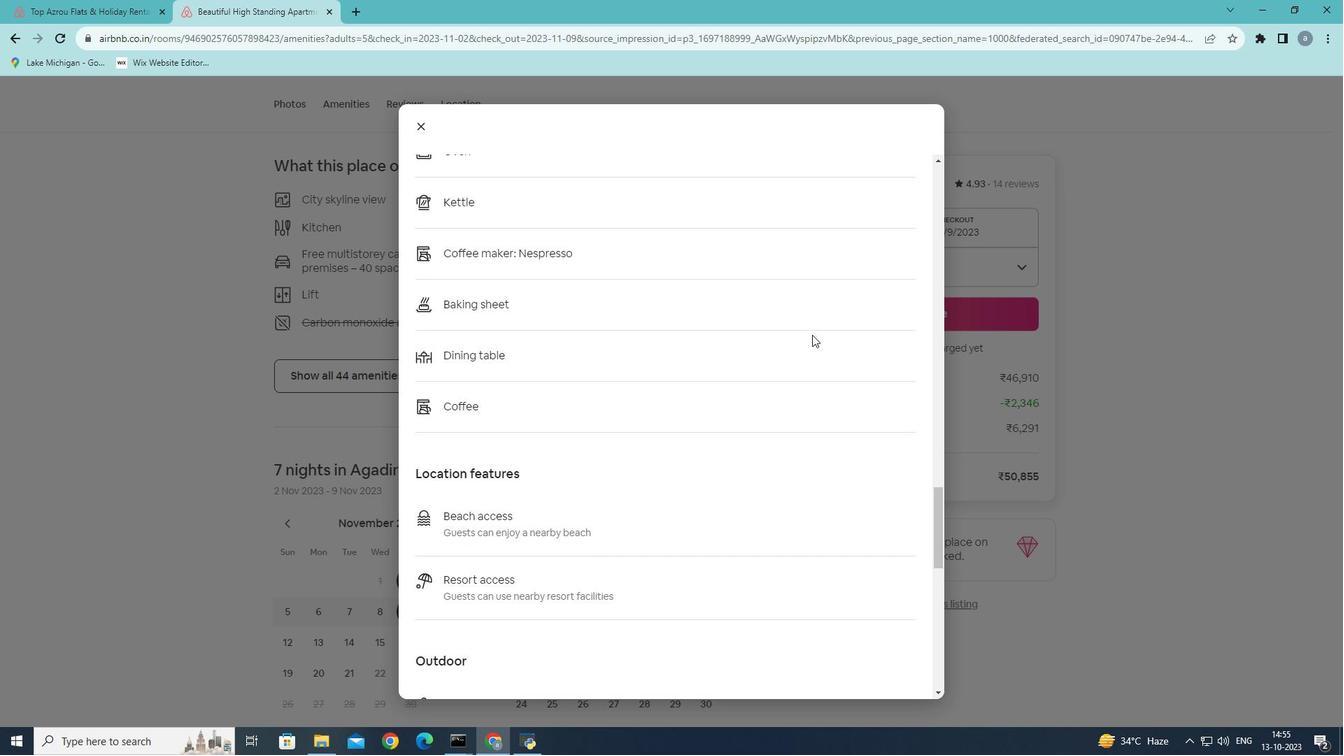 
Action: Mouse scrolled (812, 334) with delta (0, 0)
Screenshot: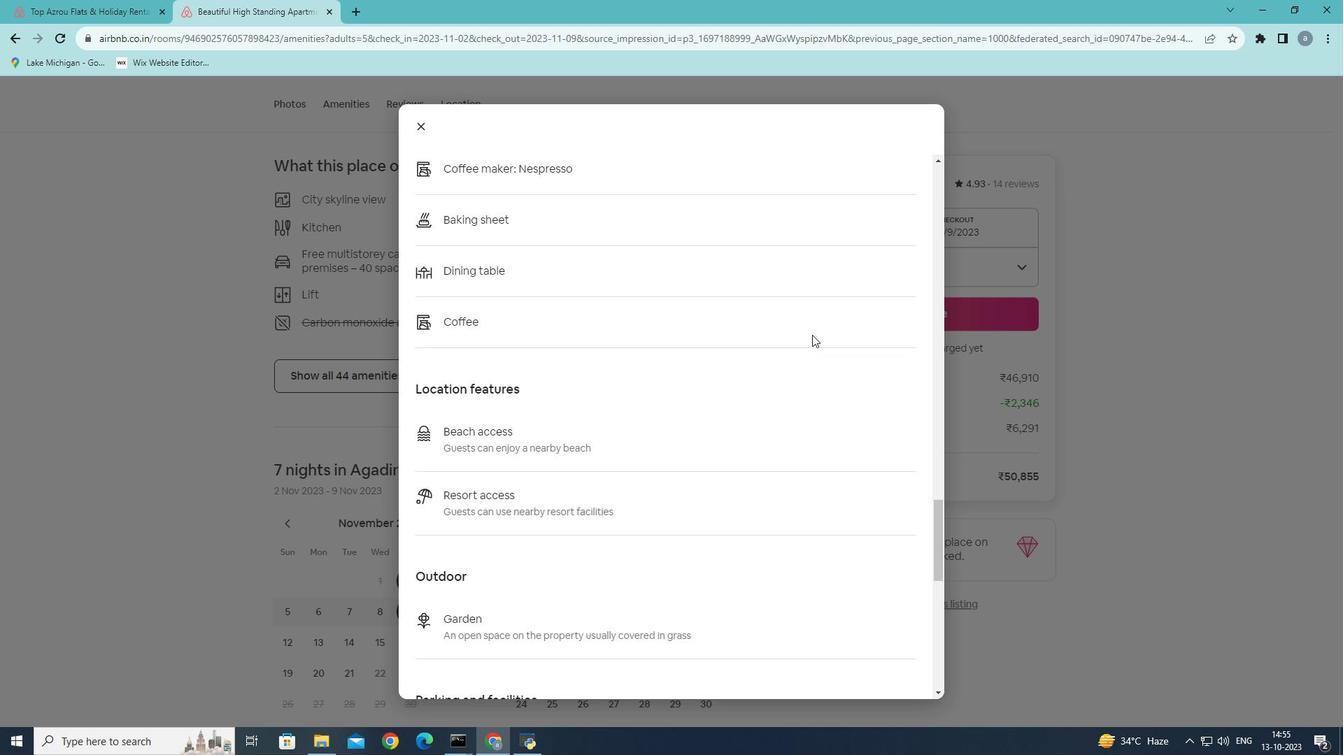 
Action: Mouse scrolled (812, 334) with delta (0, 0)
Screenshot: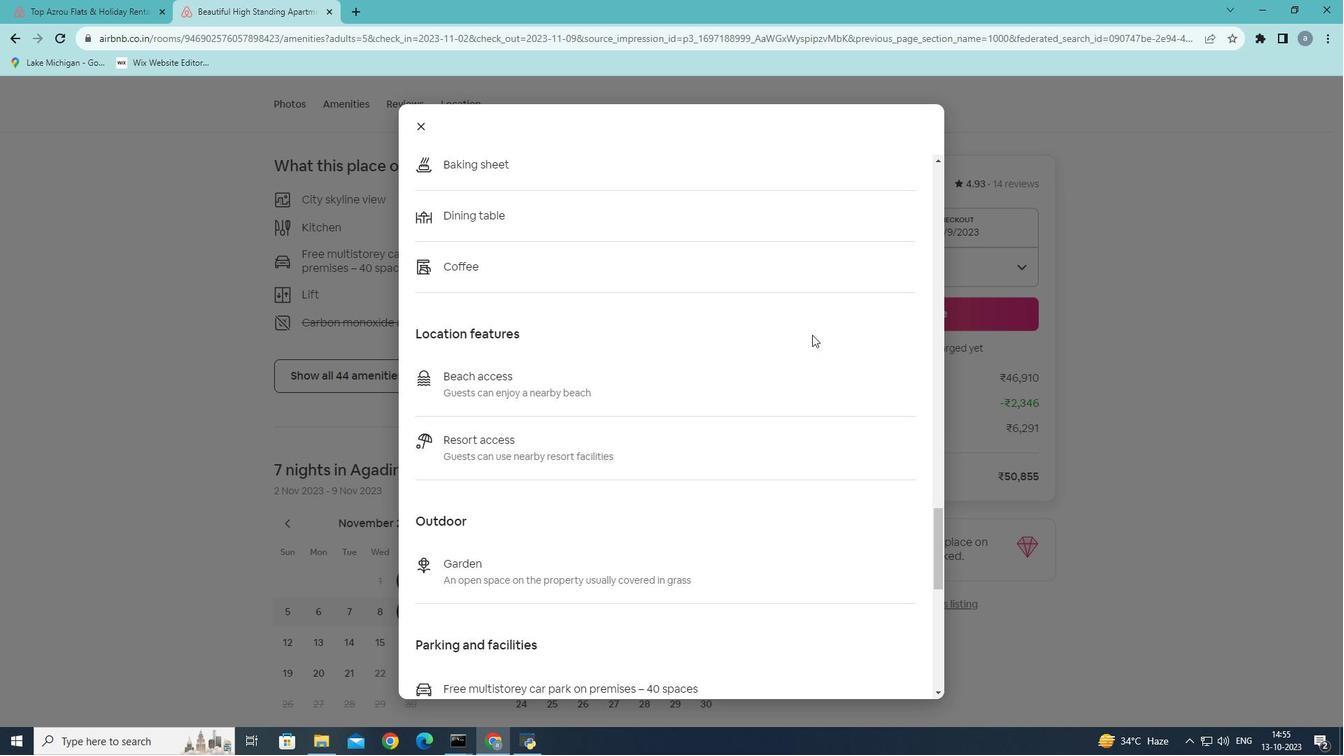 
Action: Mouse scrolled (812, 334) with delta (0, 0)
Screenshot: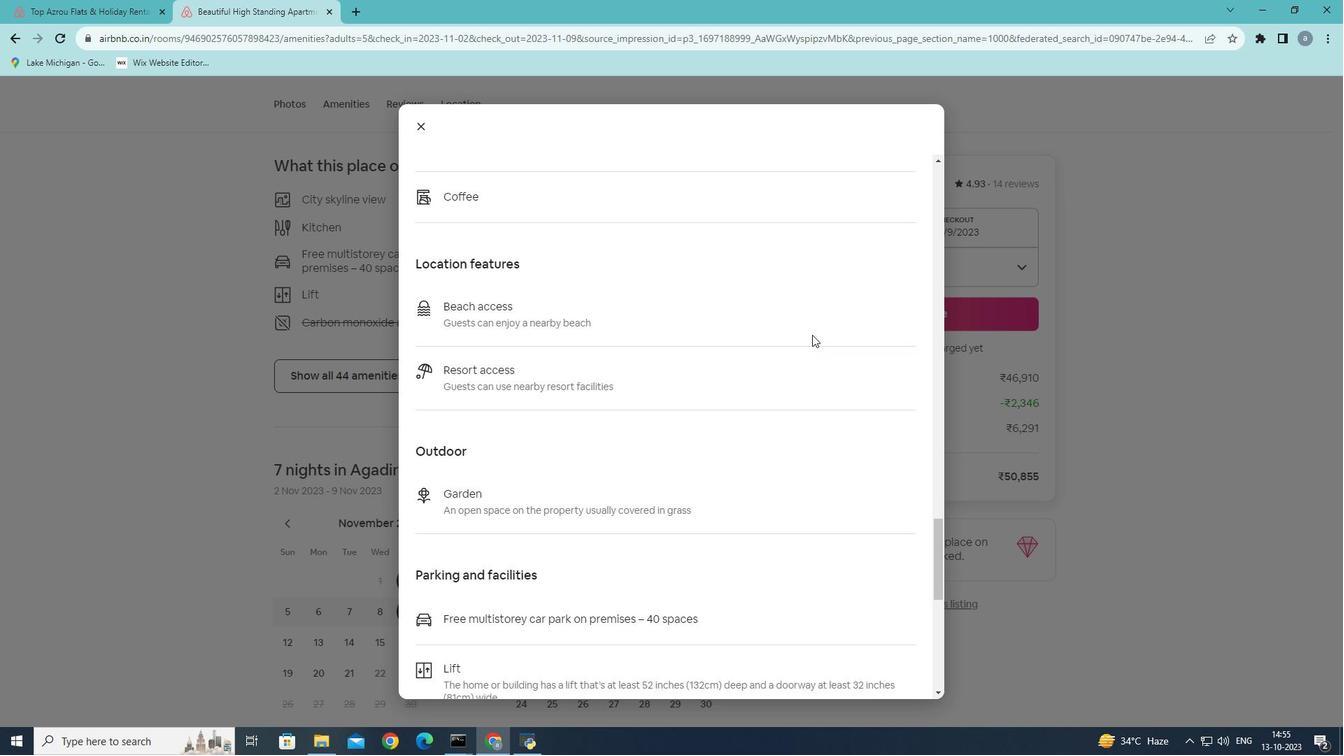 
Action: Mouse scrolled (812, 334) with delta (0, 0)
Screenshot: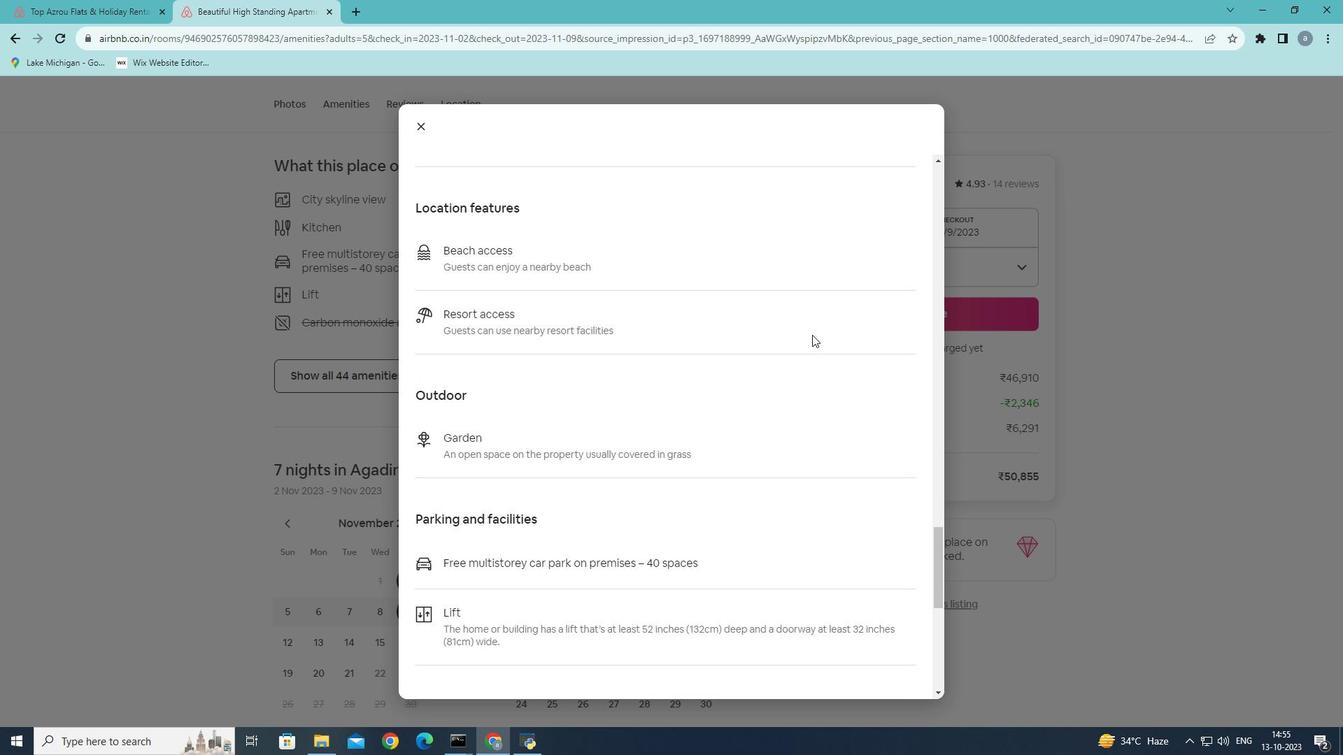 
Action: Mouse scrolled (812, 334) with delta (0, 0)
Screenshot: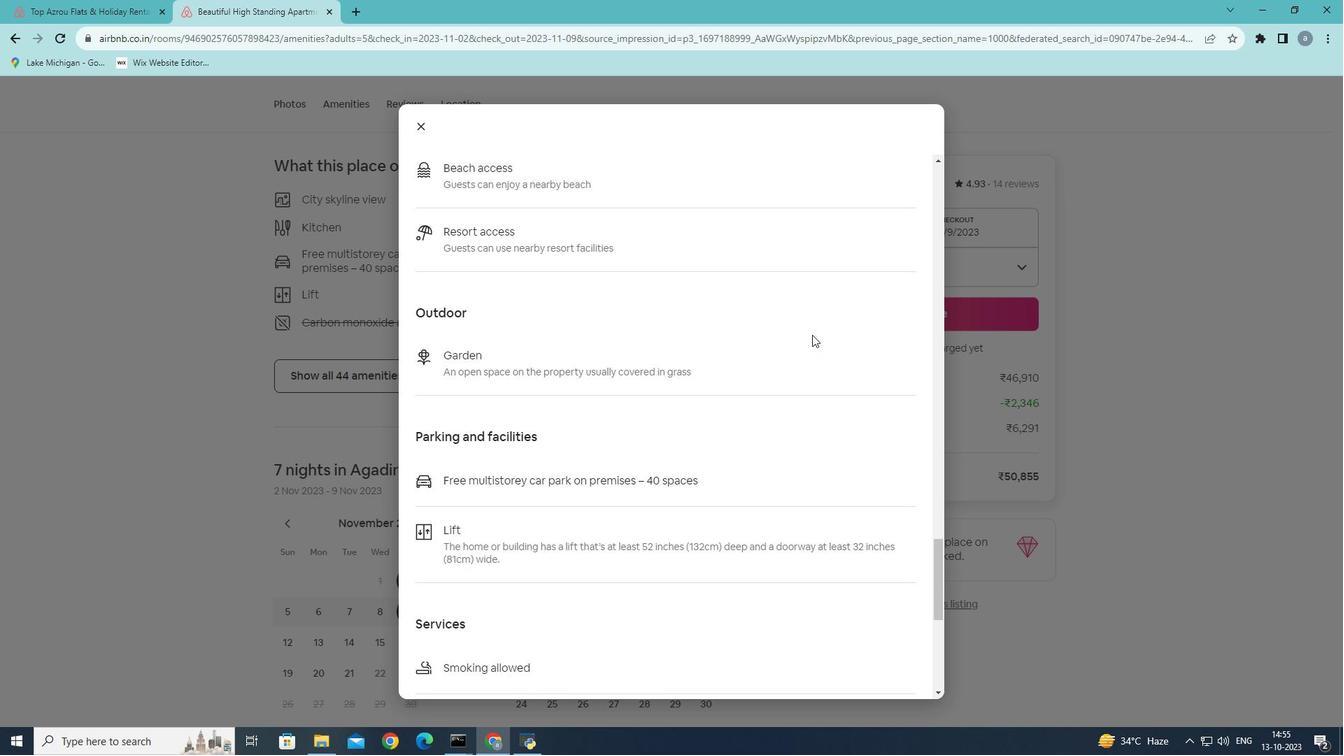 
Action: Mouse scrolled (812, 334) with delta (0, 0)
Screenshot: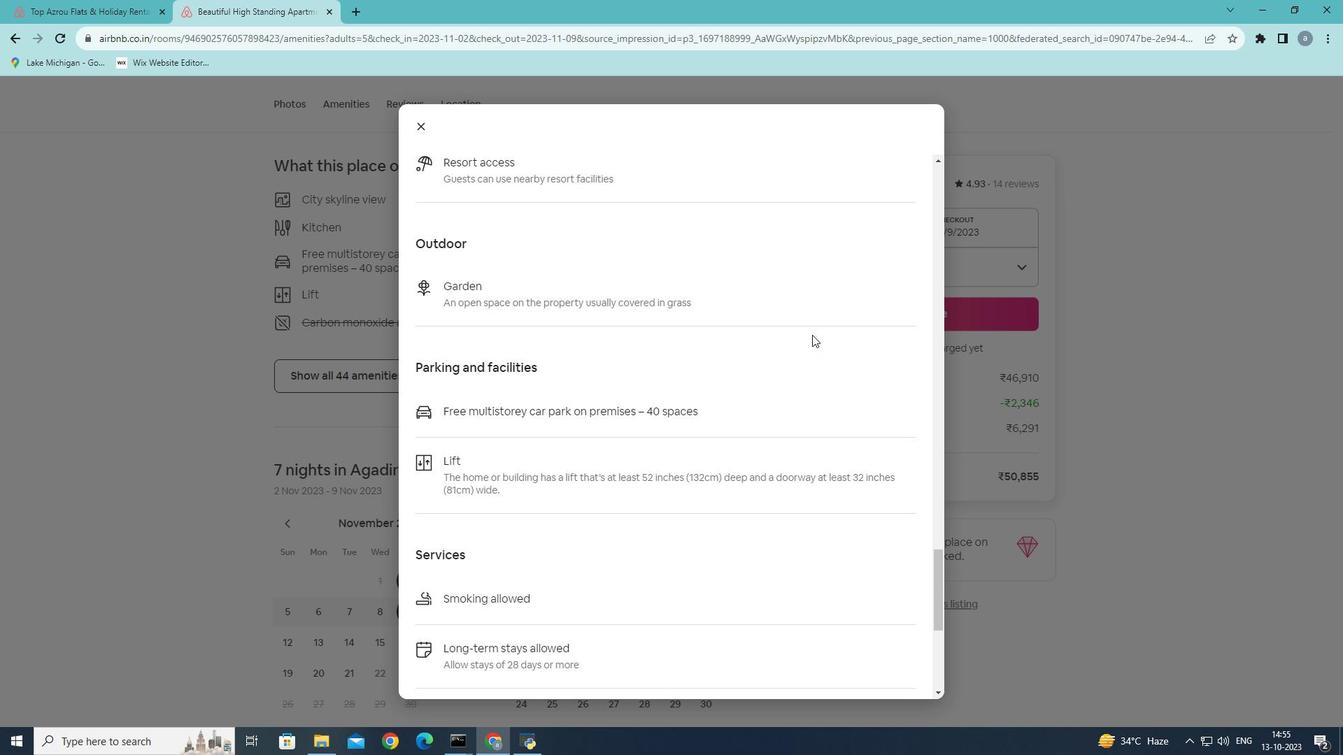 
Action: Mouse scrolled (812, 334) with delta (0, 0)
Screenshot: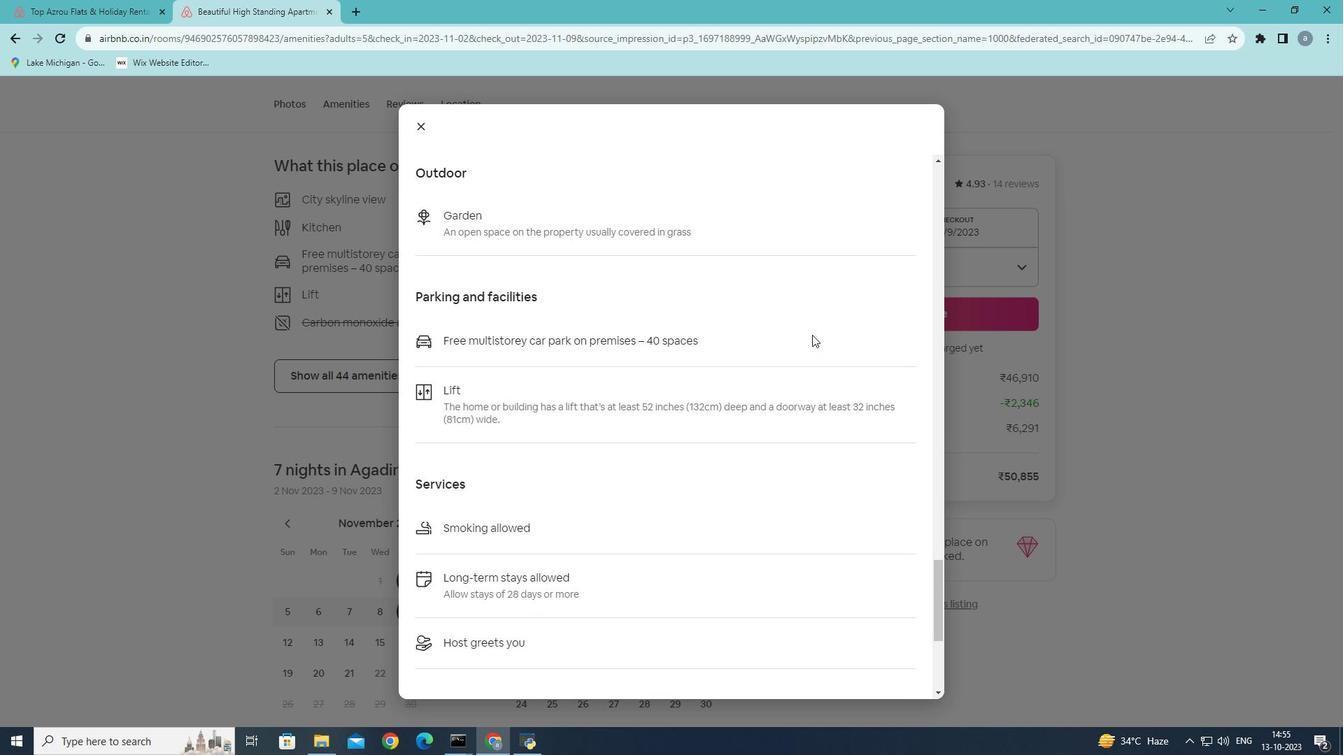 
Action: Mouse scrolled (812, 334) with delta (0, 0)
Screenshot: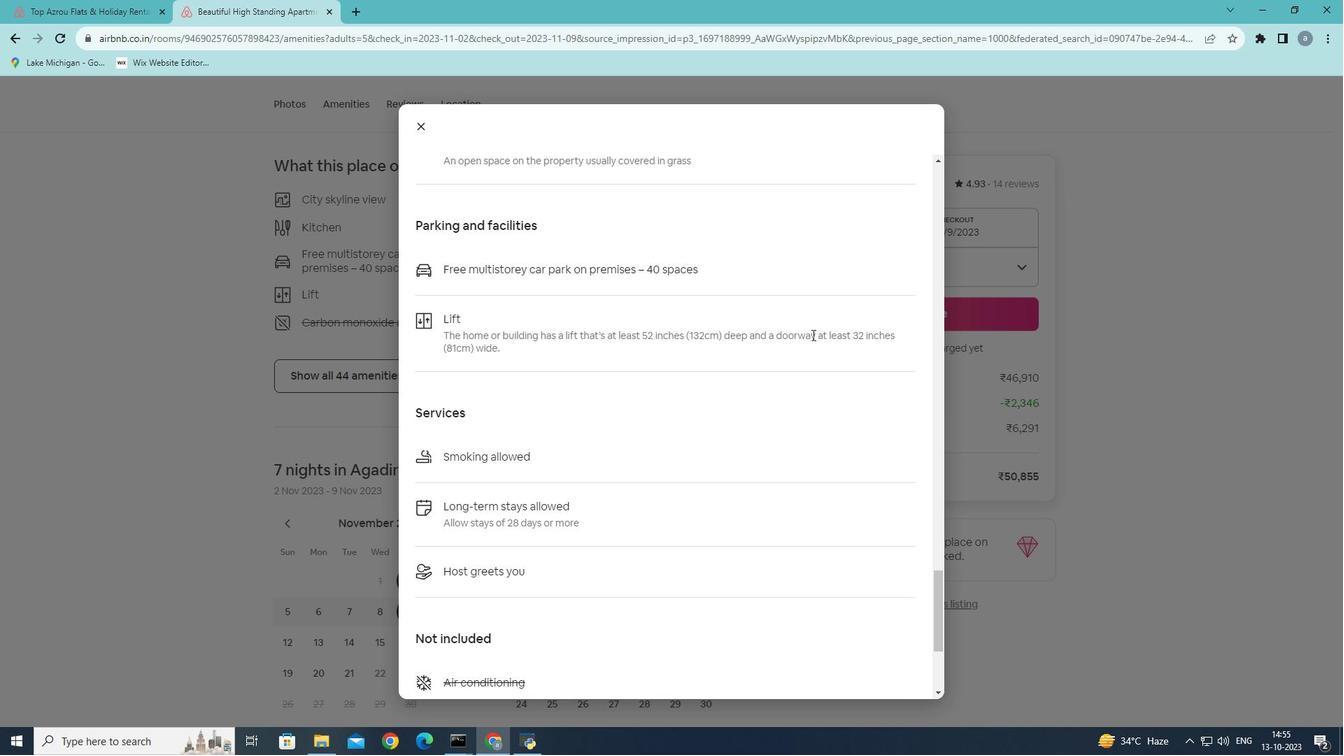 
Action: Mouse scrolled (812, 334) with delta (0, 0)
Screenshot: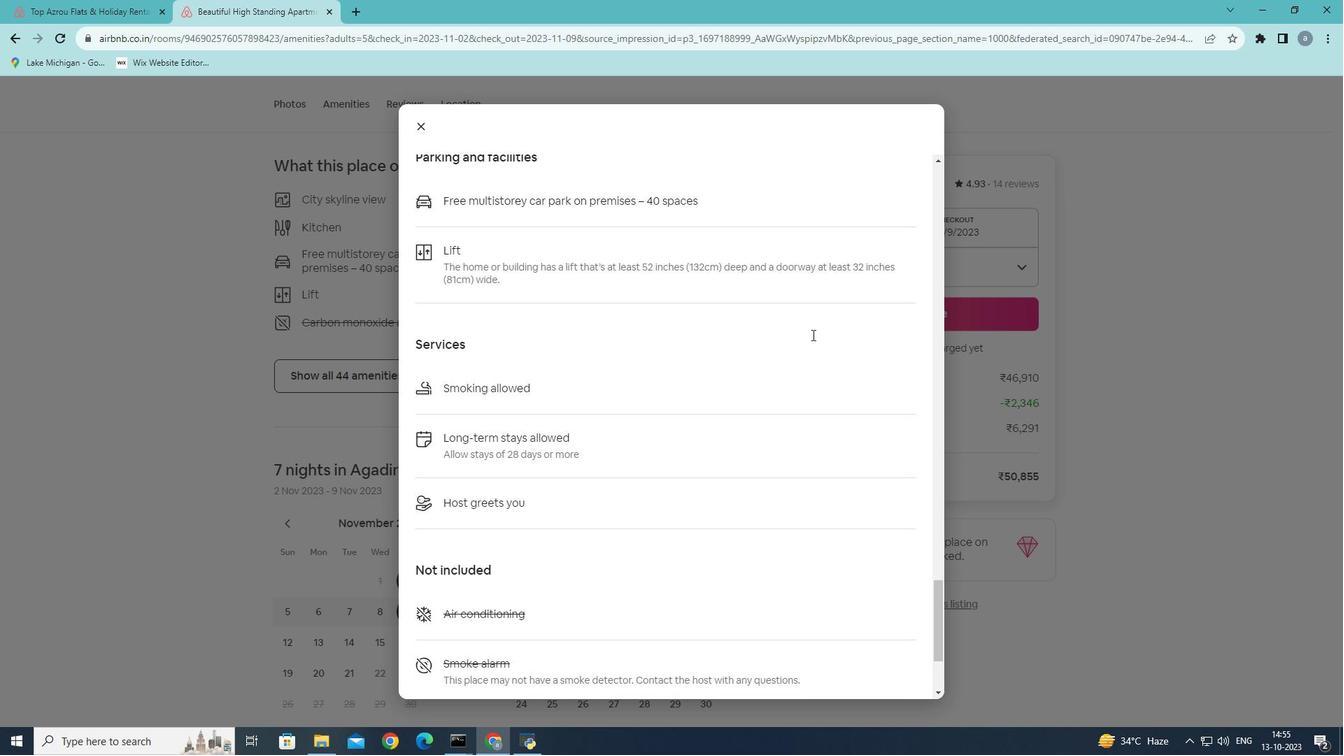 
Action: Mouse scrolled (812, 334) with delta (0, 0)
Screenshot: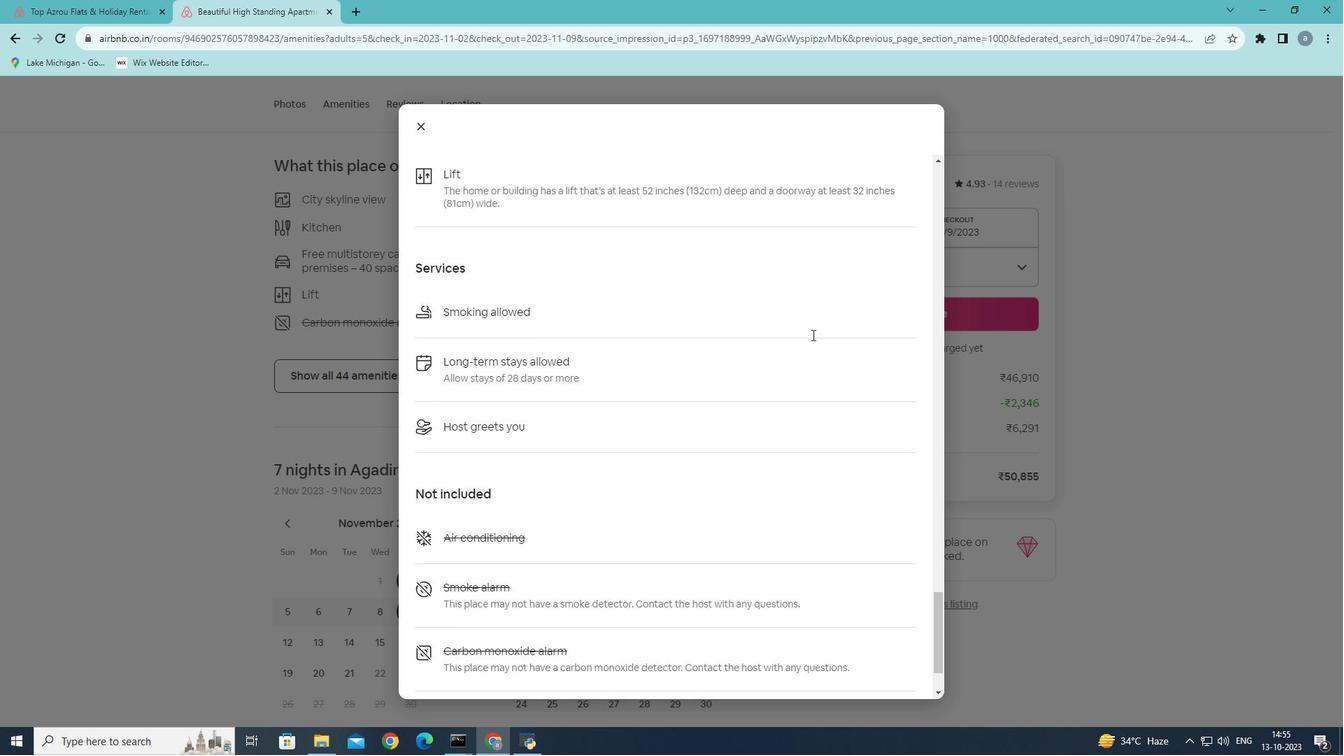 
Action: Mouse scrolled (812, 334) with delta (0, 0)
Screenshot: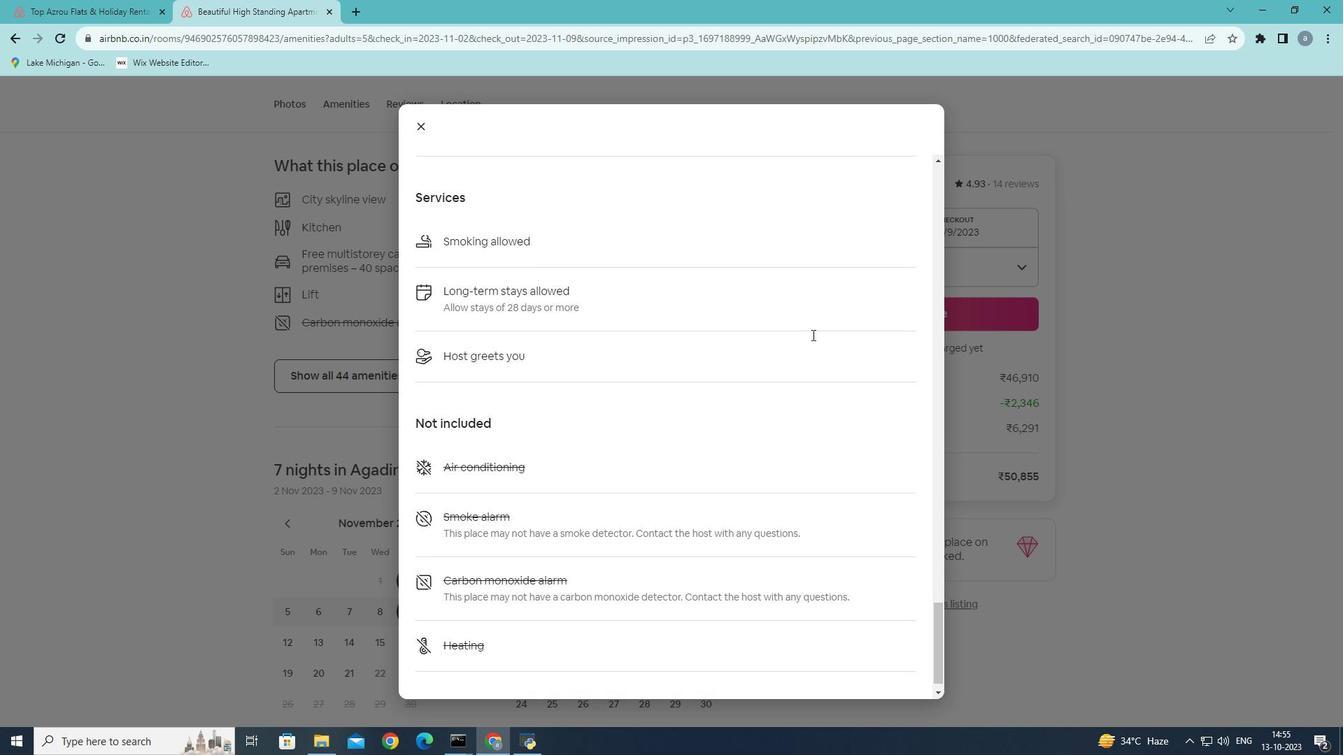 
Action: Mouse scrolled (812, 334) with delta (0, 0)
Screenshot: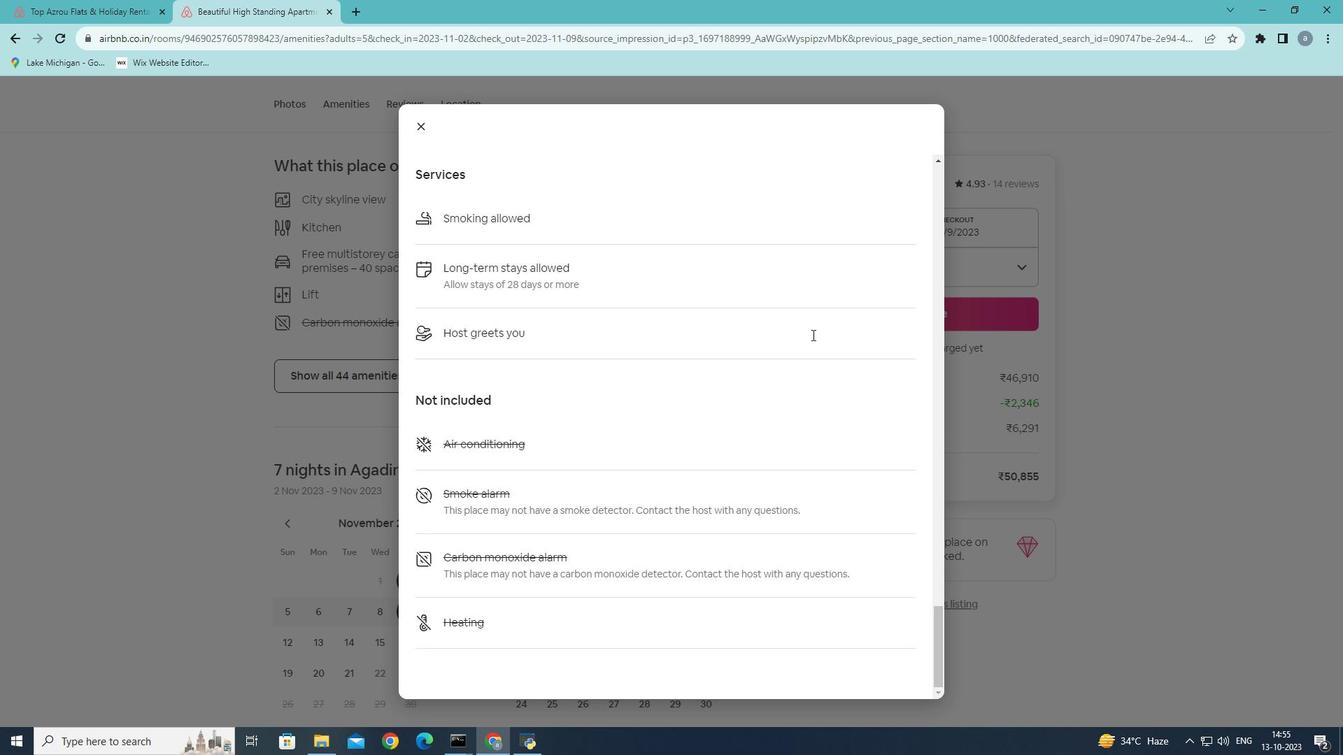 
Action: Mouse scrolled (812, 334) with delta (0, 0)
Screenshot: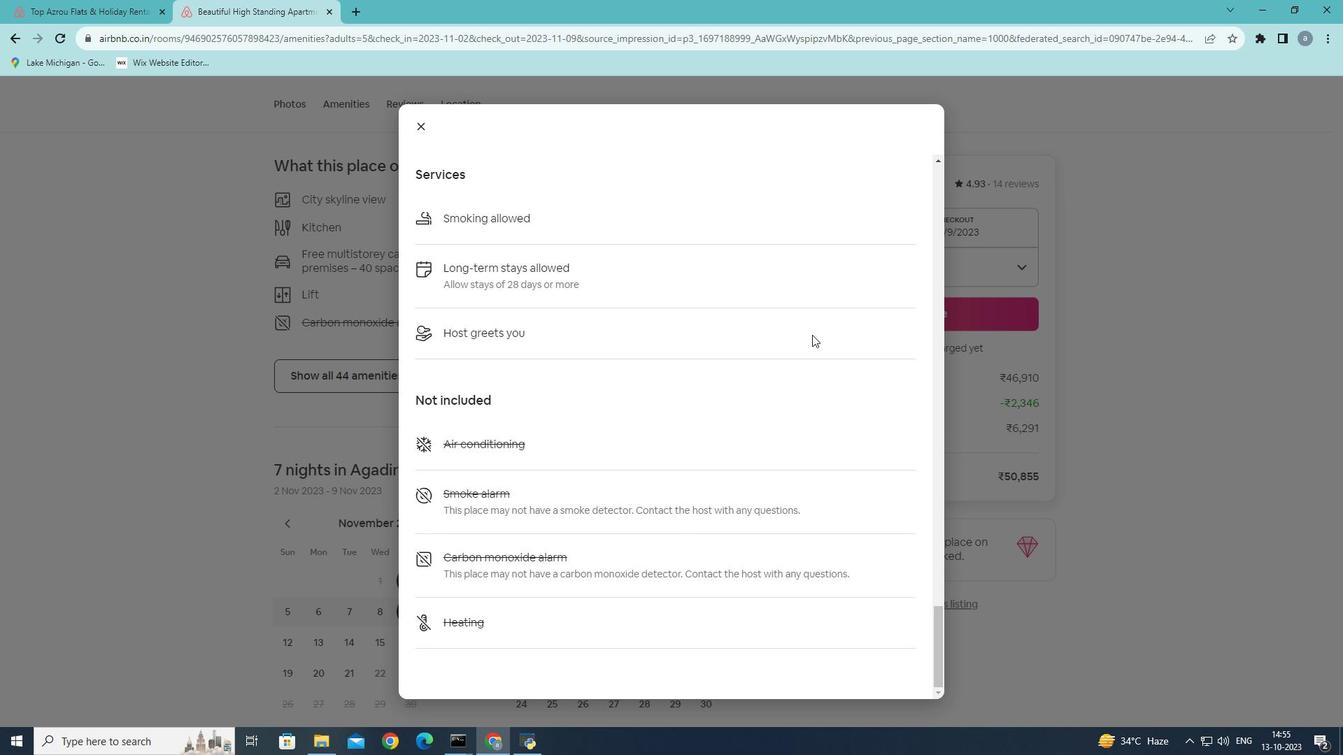
Action: Mouse scrolled (812, 334) with delta (0, 0)
Screenshot: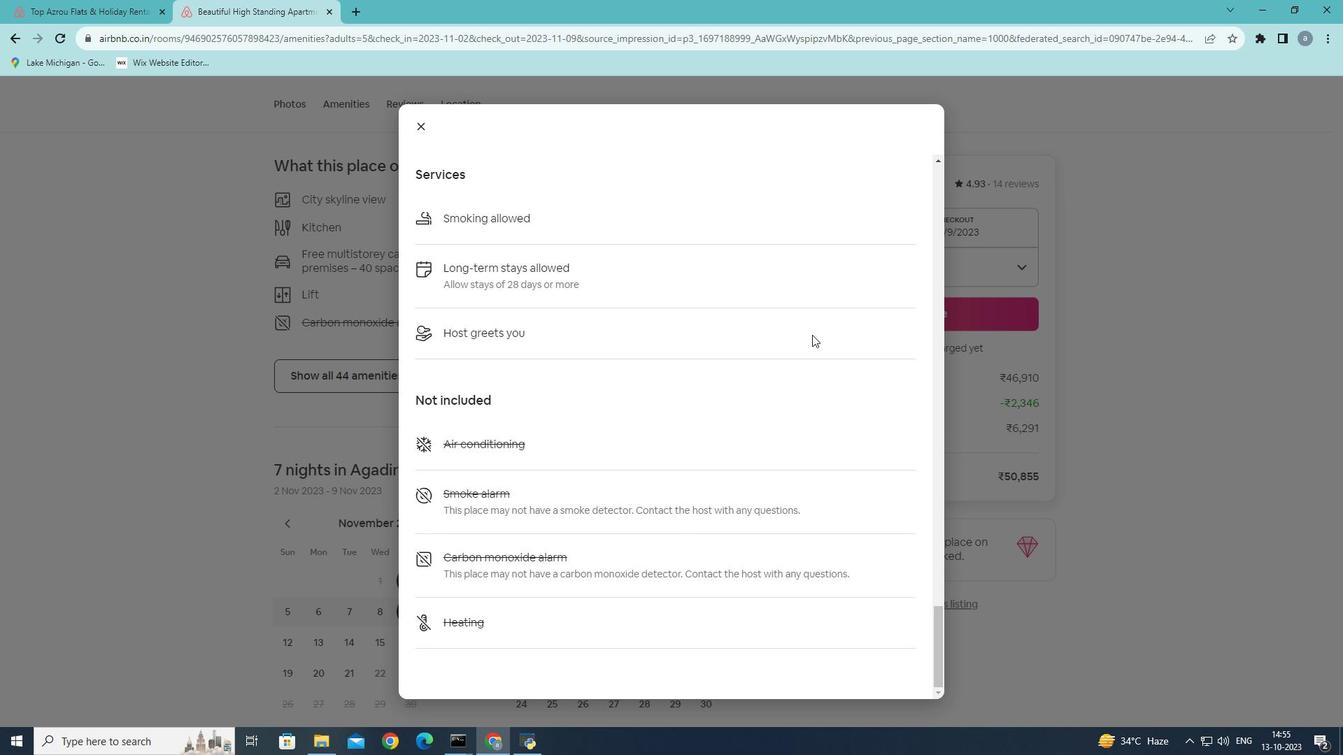 
Action: Mouse scrolled (812, 334) with delta (0, 0)
Screenshot: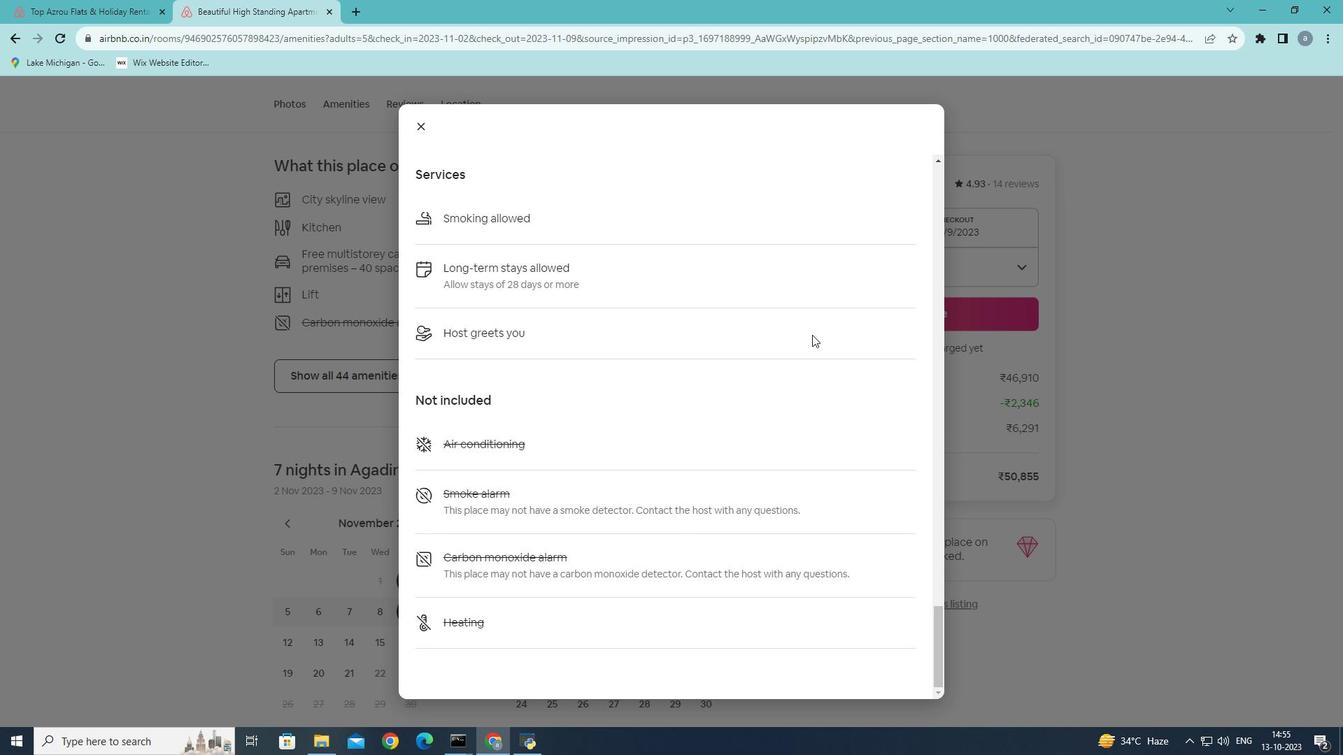 
Action: Mouse scrolled (812, 334) with delta (0, 0)
Screenshot: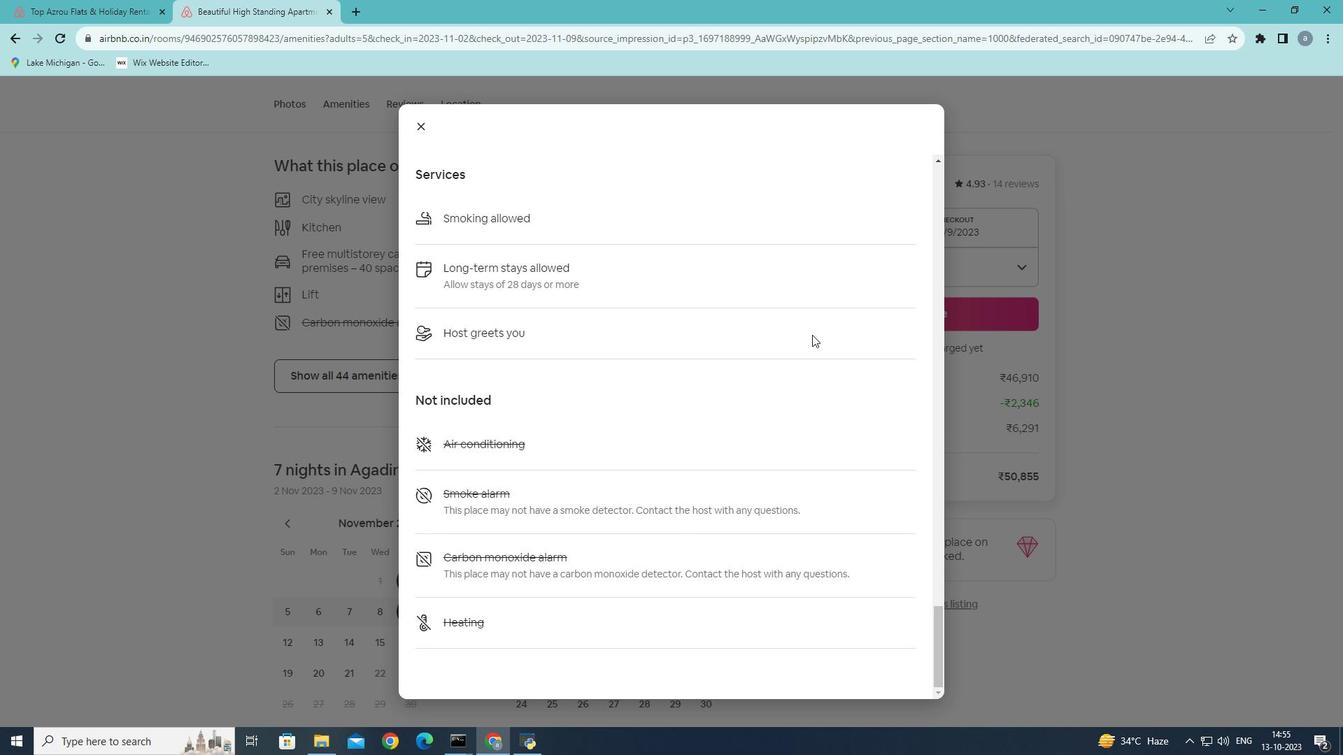 
Action: Mouse scrolled (812, 334) with delta (0, 0)
Screenshot: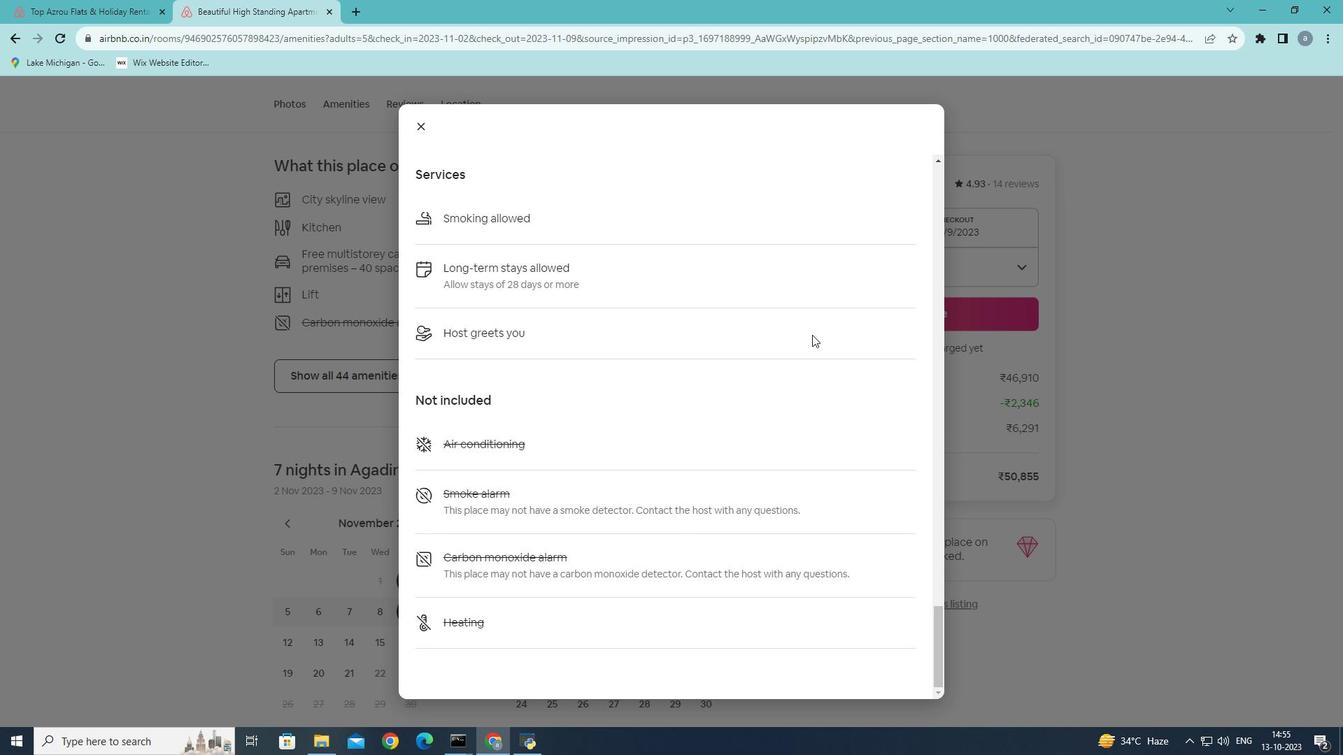 
Action: Mouse scrolled (812, 334) with delta (0, 0)
Screenshot: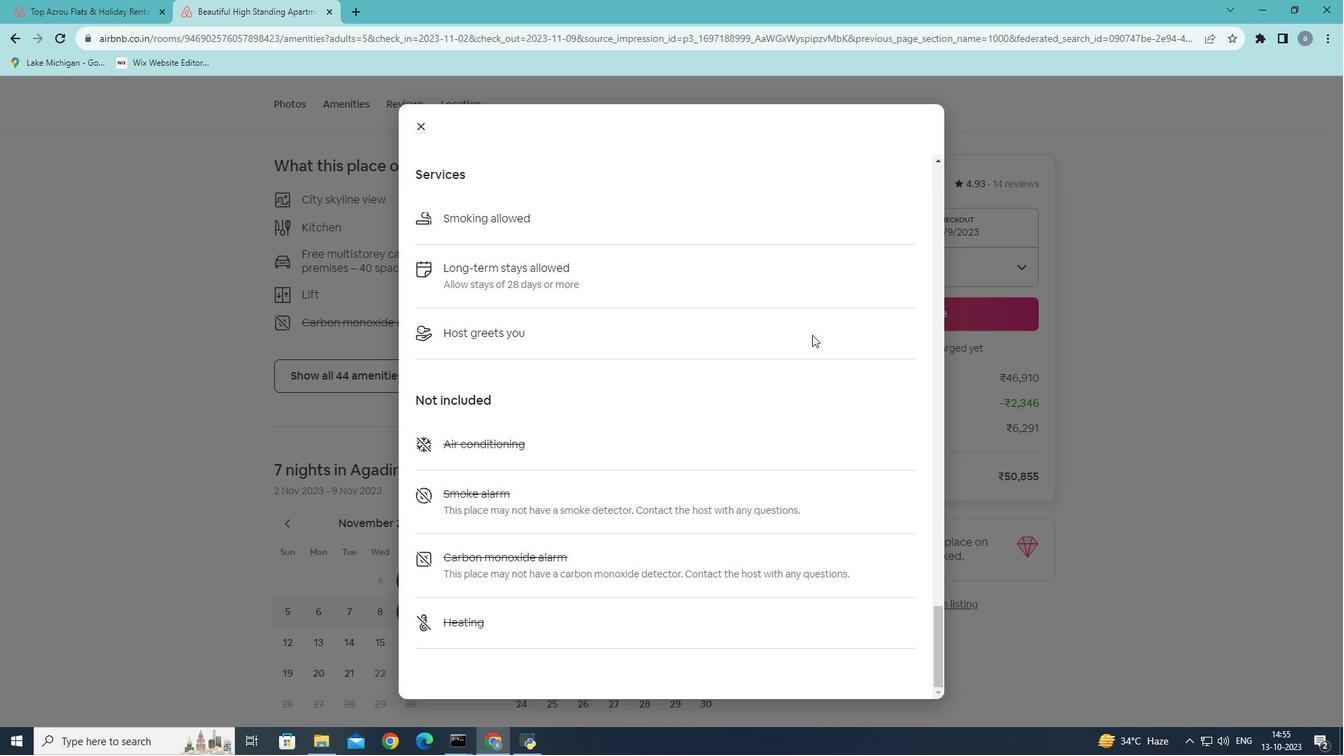 
Action: Mouse scrolled (812, 334) with delta (0, 0)
Screenshot: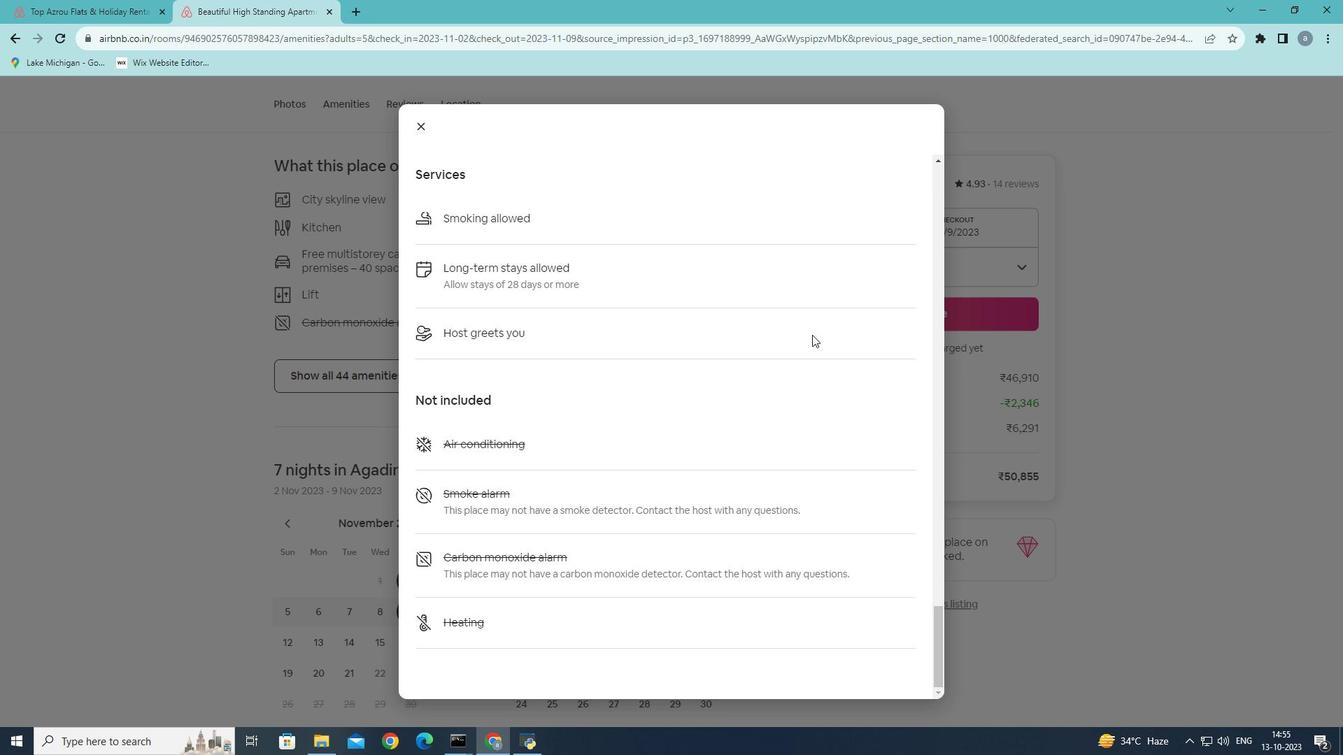 
Action: Mouse scrolled (812, 334) with delta (0, 0)
Screenshot: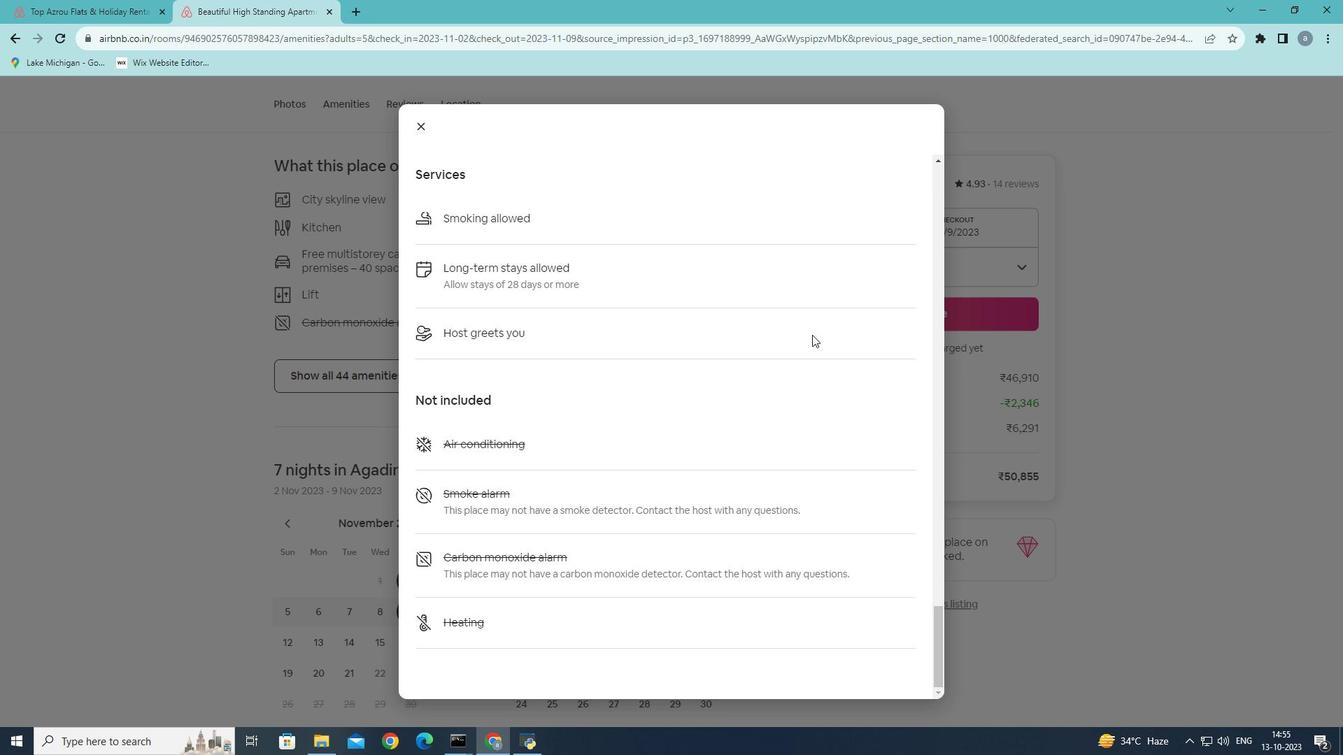
Action: Mouse scrolled (812, 334) with delta (0, 0)
Screenshot: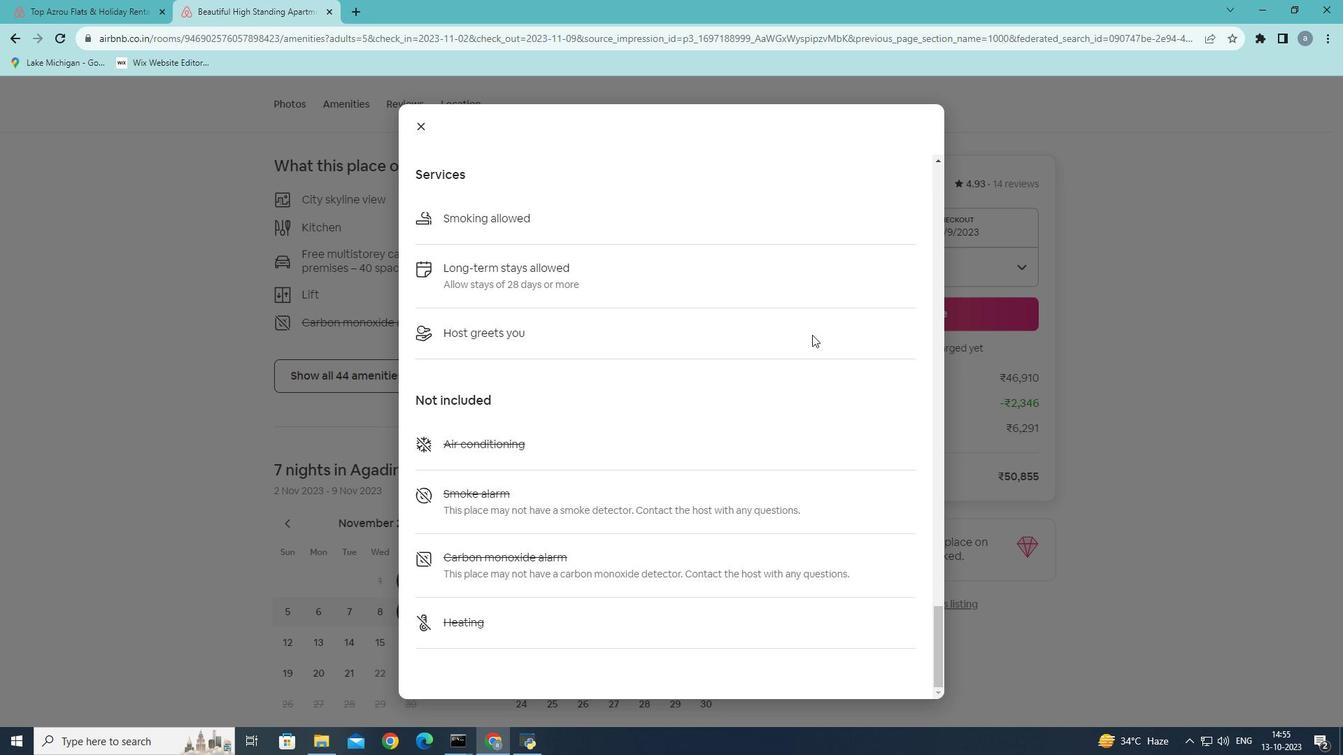 
Action: Mouse moved to (425, 133)
Screenshot: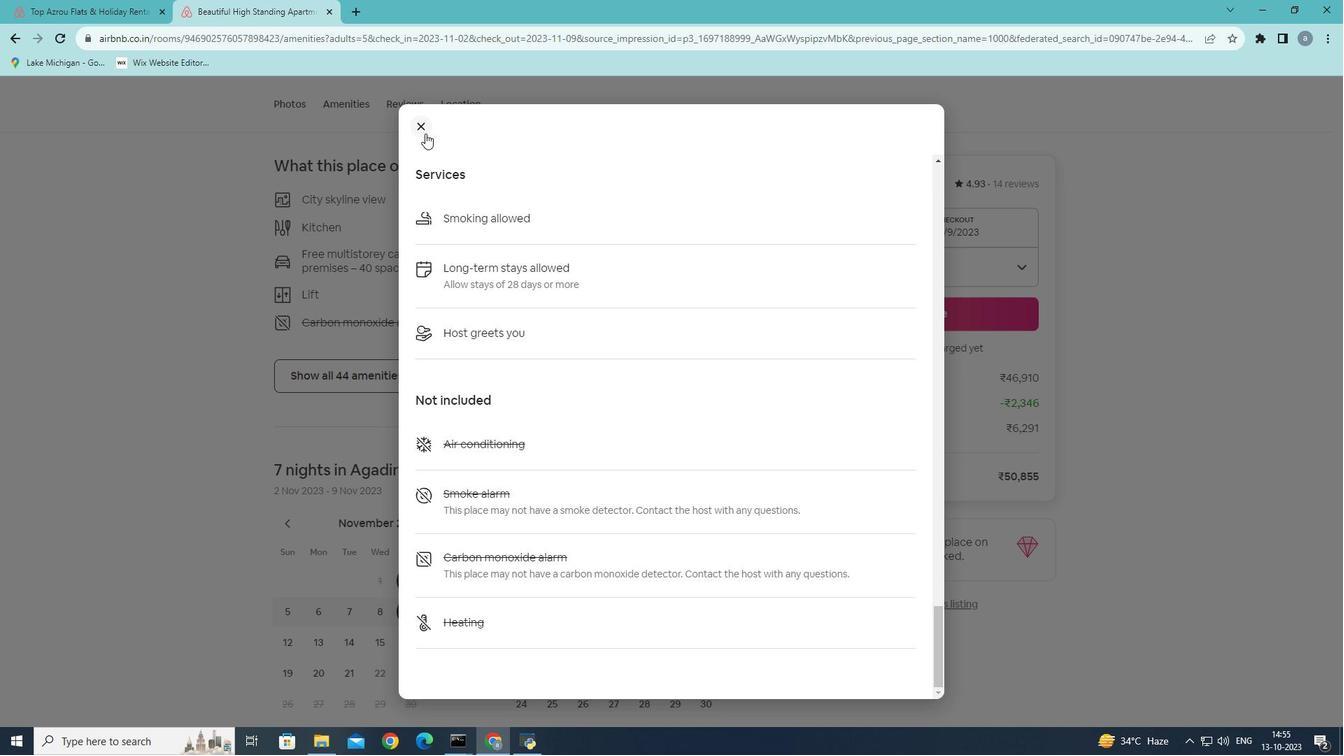 
Action: Mouse pressed left at (425, 133)
Screenshot: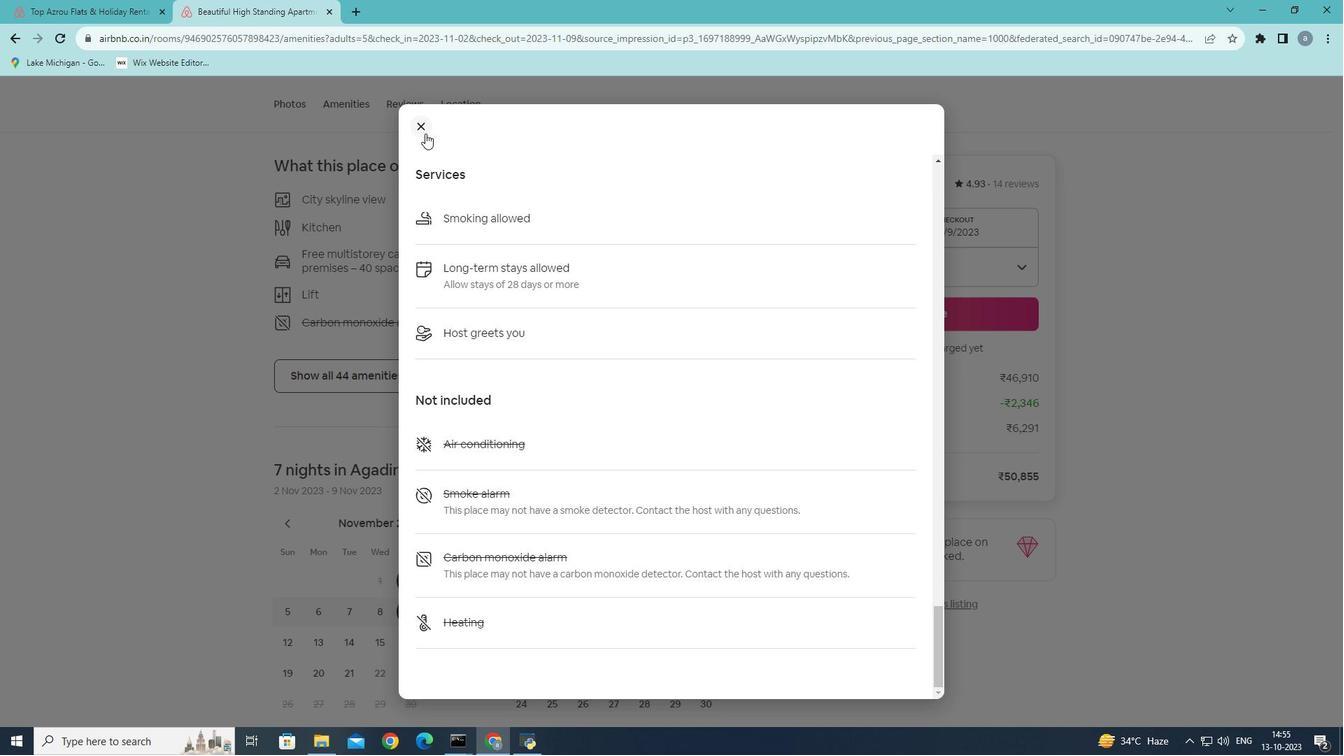 
Action: Mouse moved to (519, 278)
Screenshot: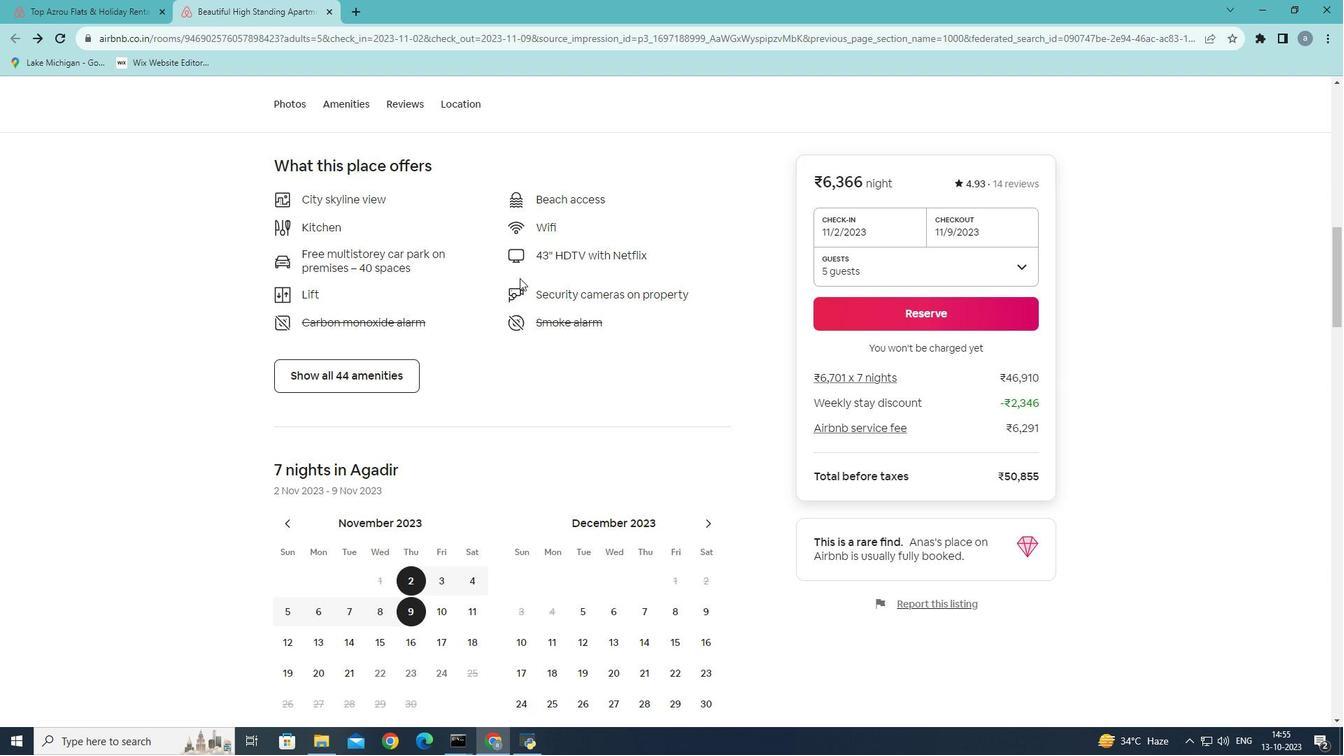 
Action: Mouse scrolled (519, 277) with delta (0, 0)
Screenshot: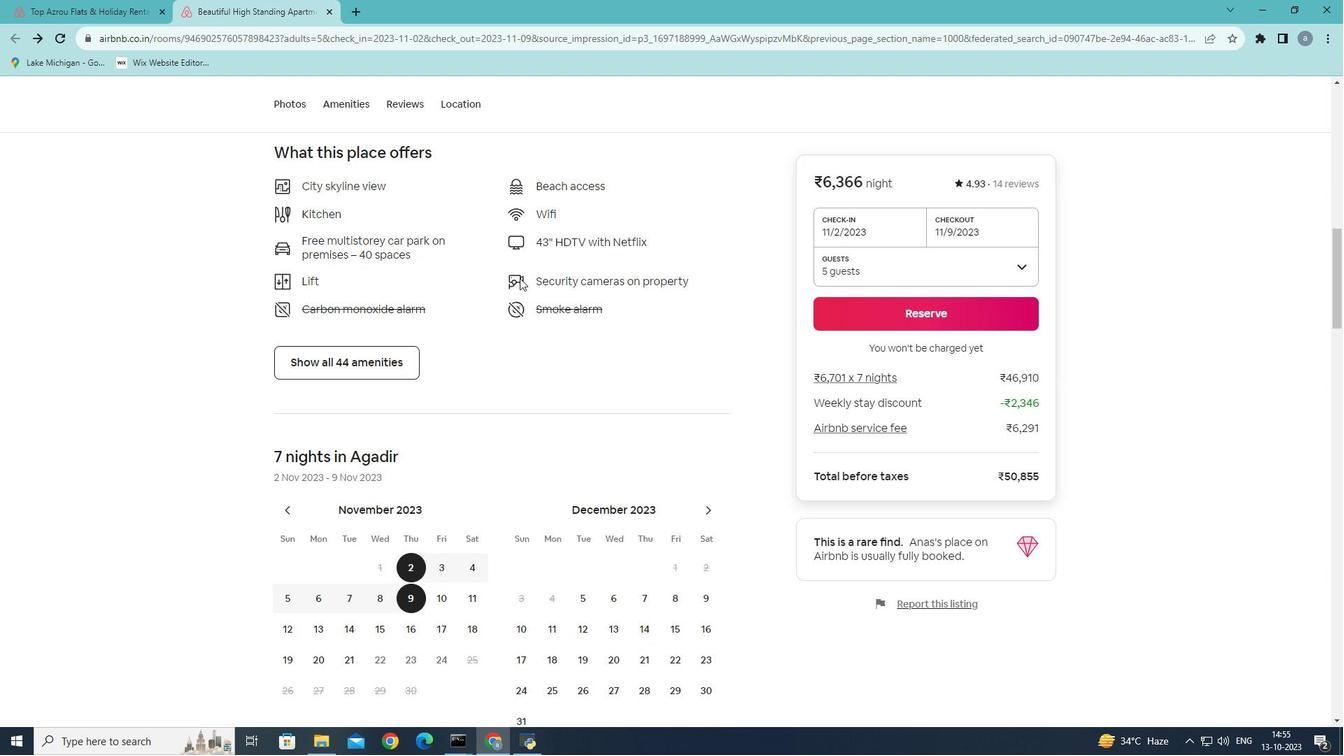 
Action: Mouse scrolled (519, 277) with delta (0, 0)
Screenshot: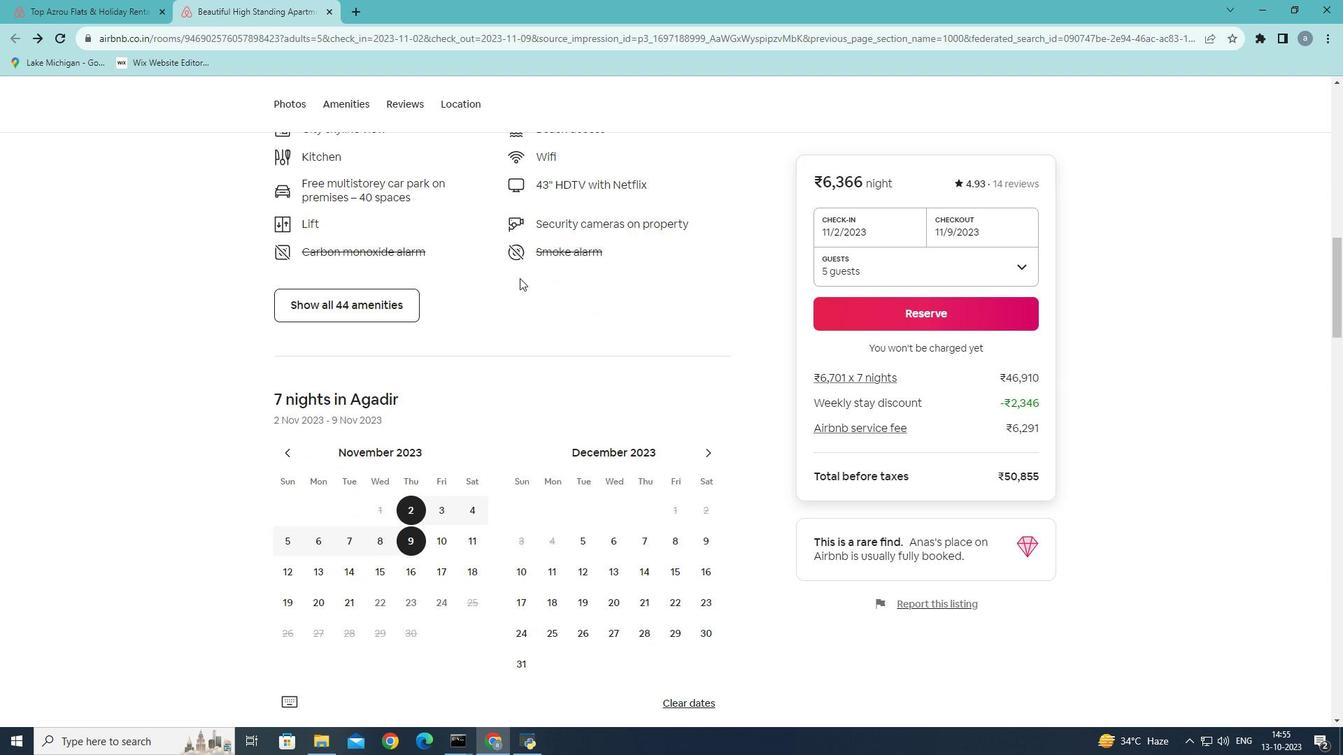 
Action: Mouse scrolled (519, 277) with delta (0, 0)
Screenshot: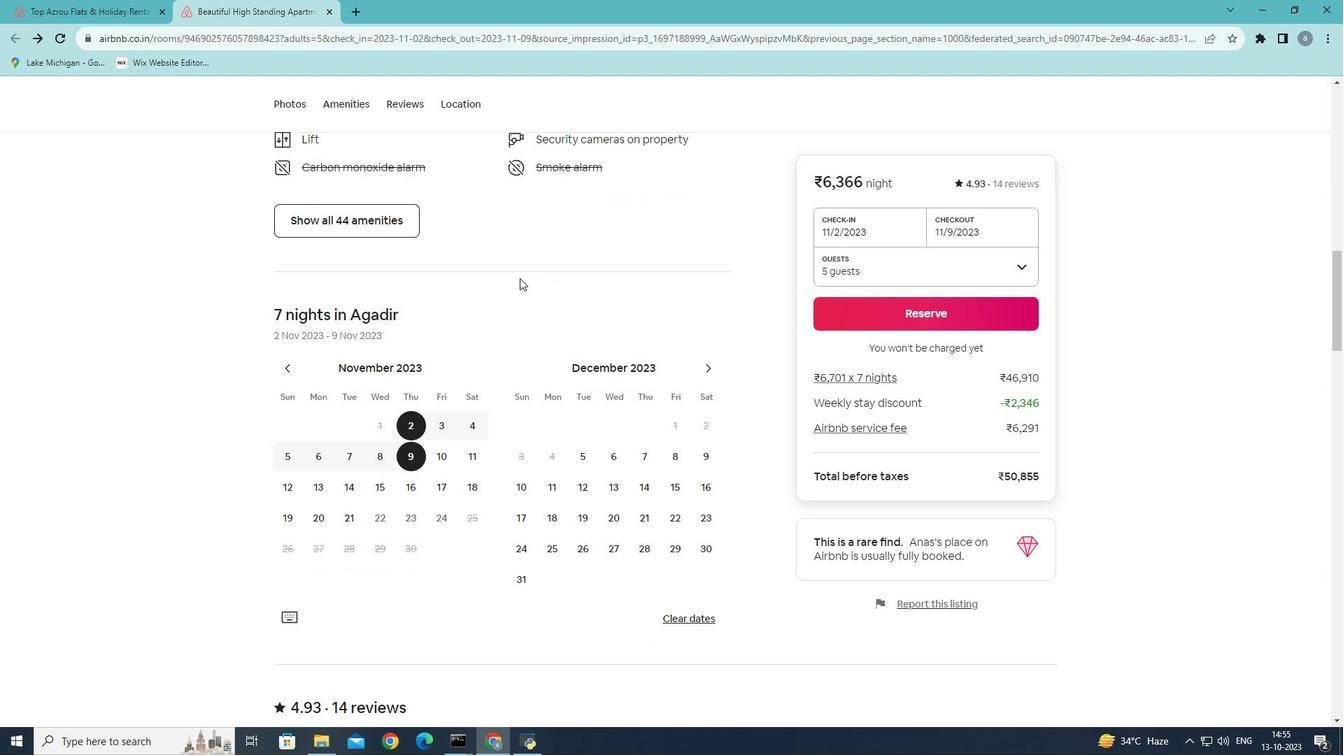 
Action: Mouse scrolled (519, 277) with delta (0, 0)
Screenshot: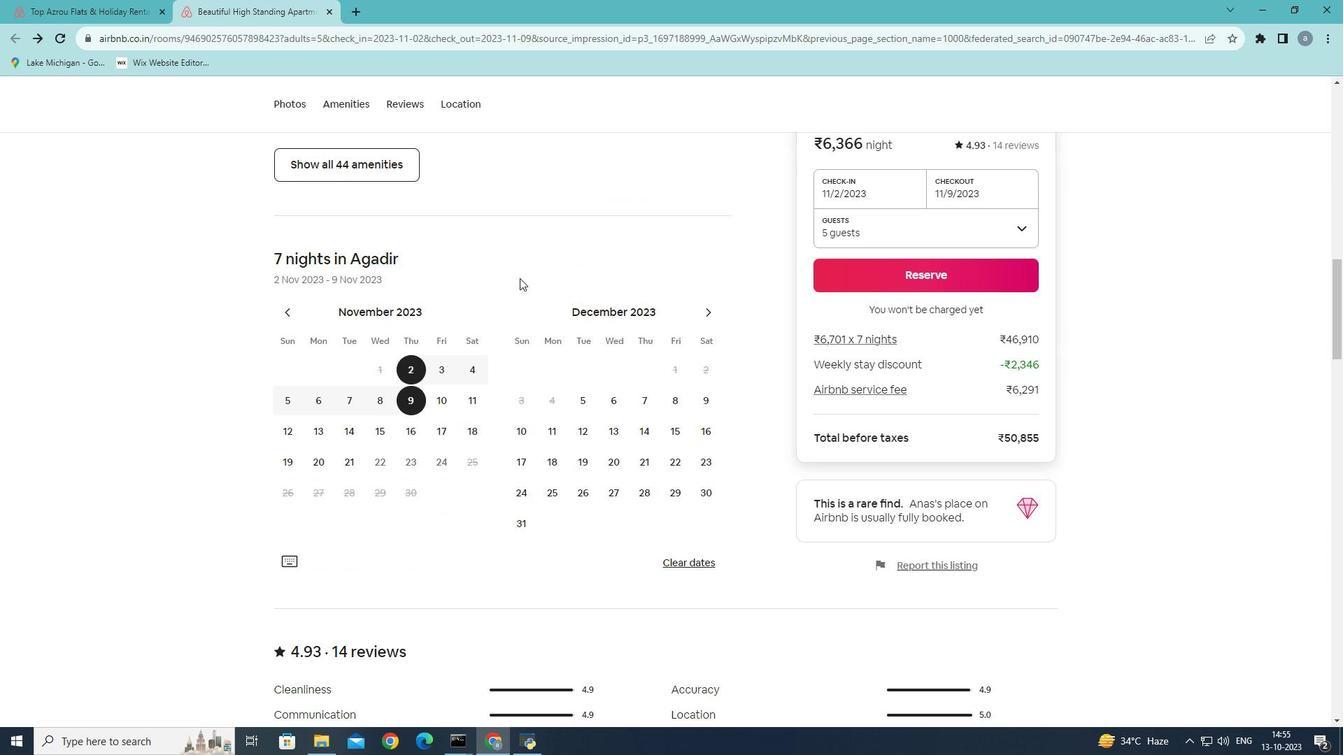 
Action: Mouse scrolled (519, 277) with delta (0, 0)
Screenshot: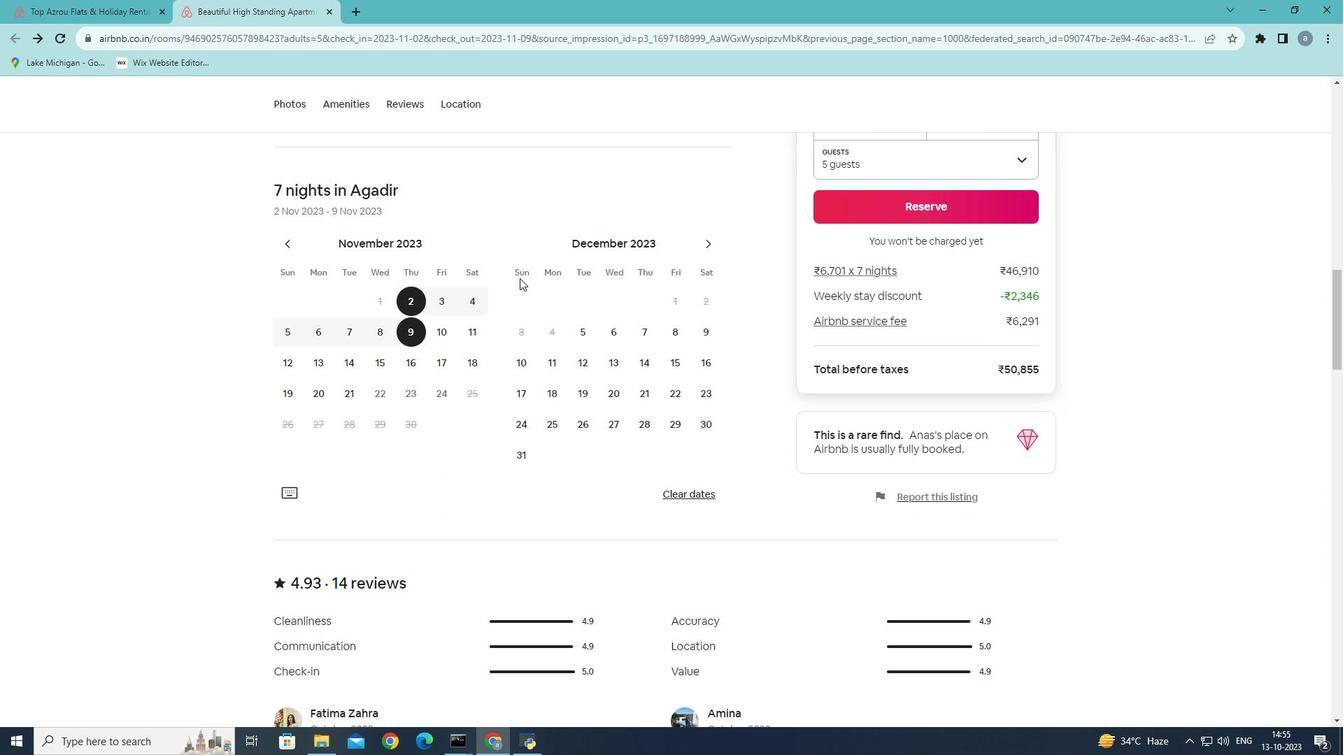 
Action: Mouse scrolled (519, 277) with delta (0, 0)
Screenshot: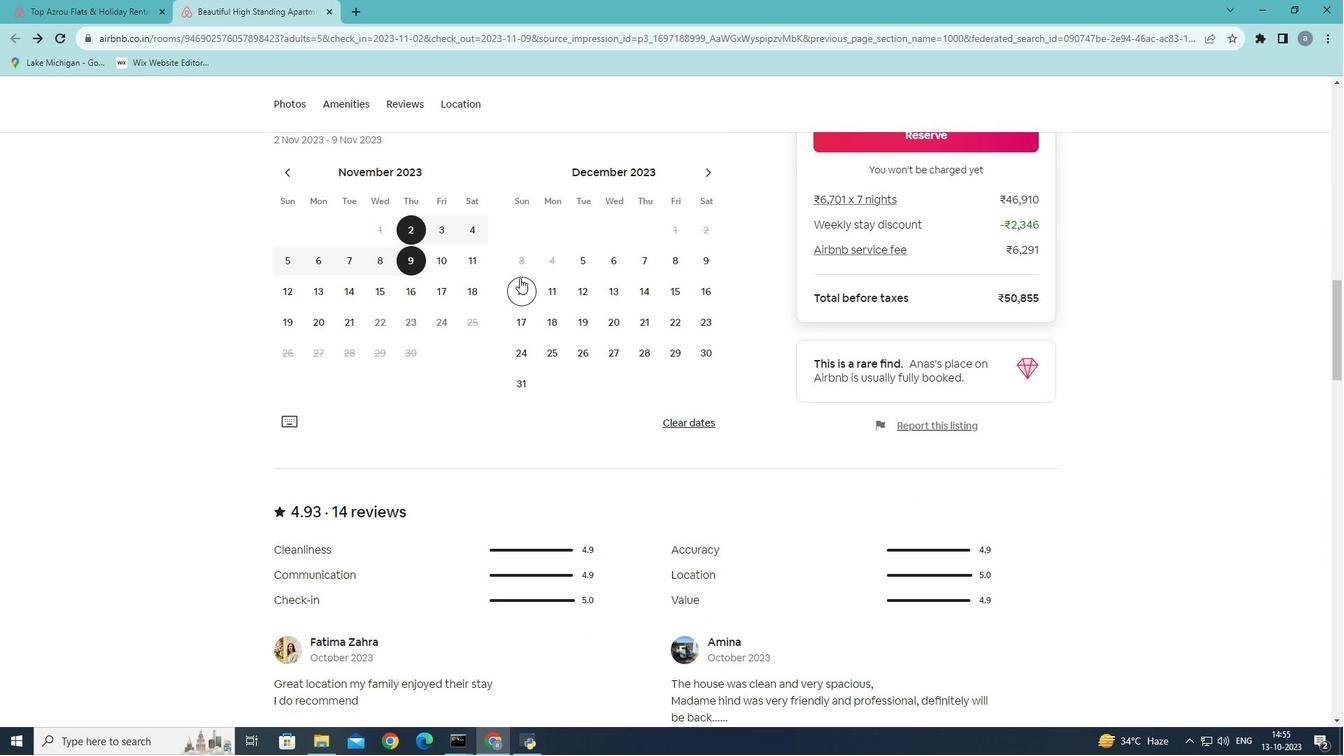 
Action: Mouse scrolled (519, 277) with delta (0, 0)
Screenshot: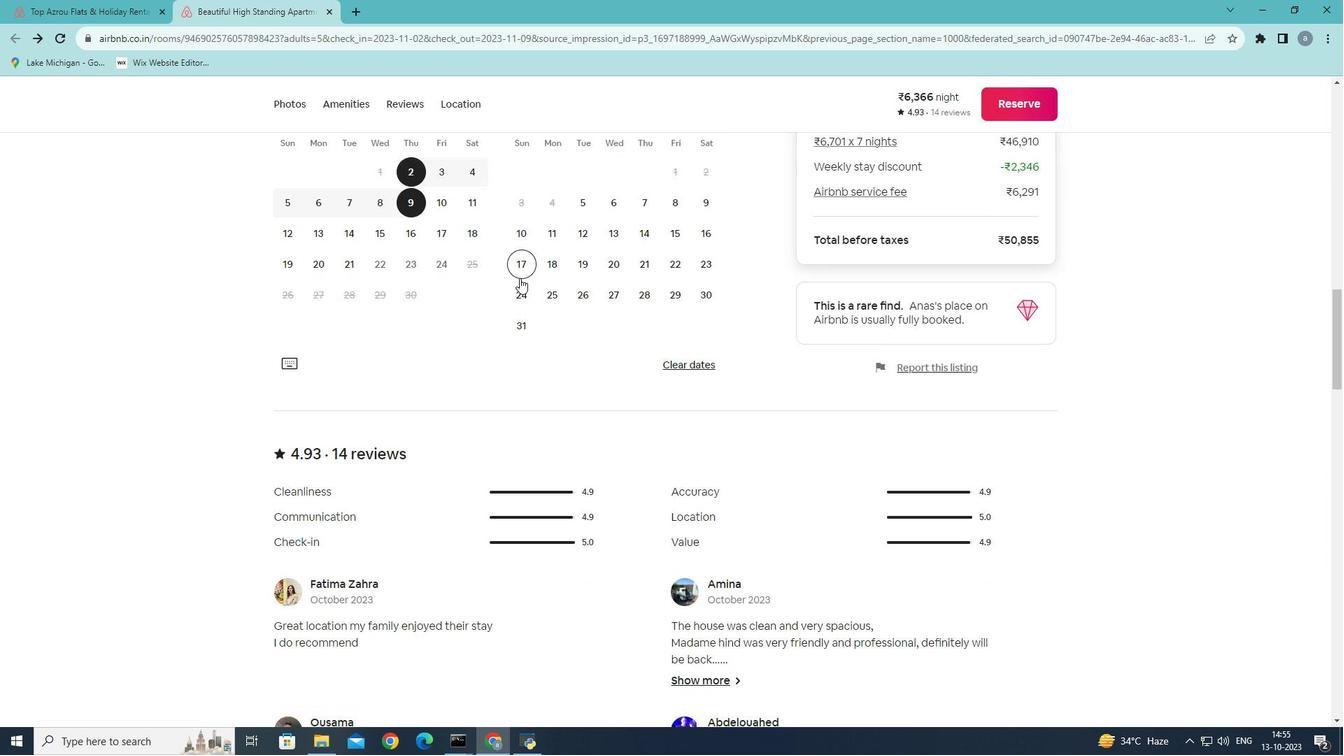 
Action: Mouse scrolled (519, 277) with delta (0, 0)
Screenshot: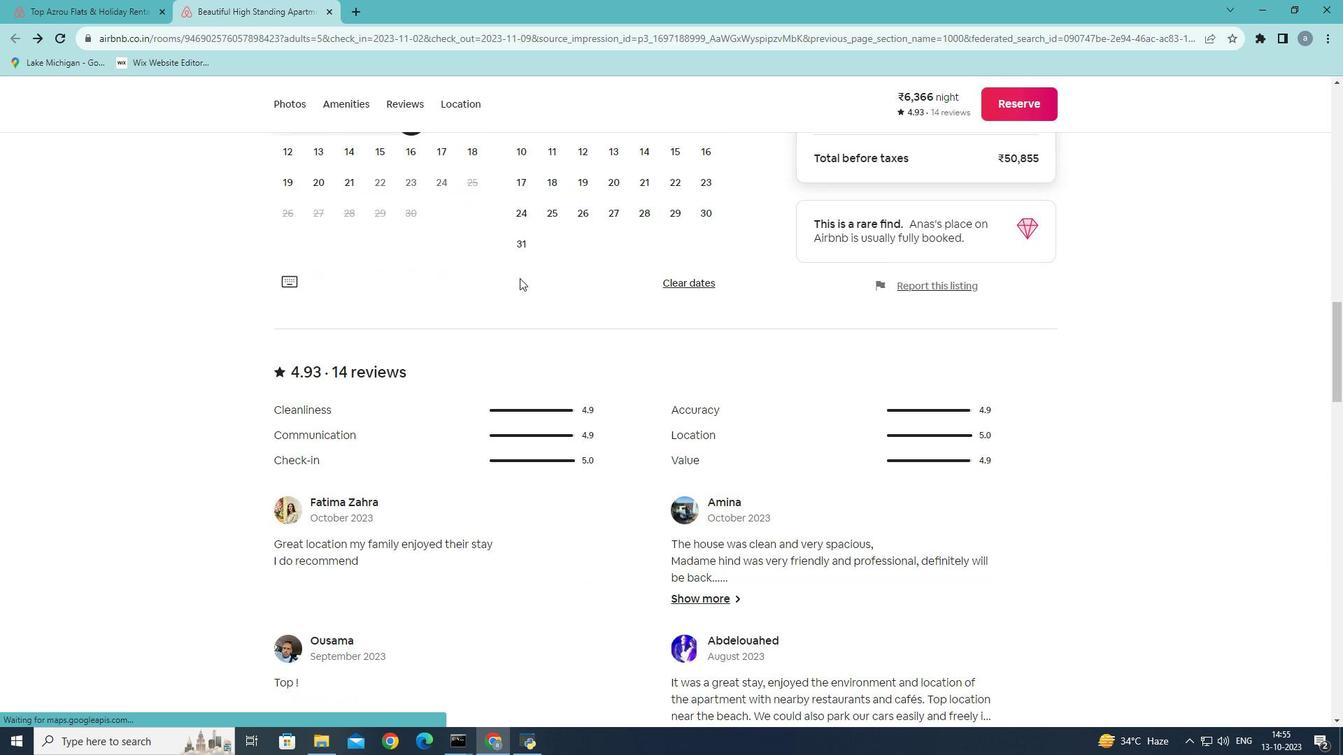
Action: Mouse scrolled (519, 277) with delta (0, 0)
Screenshot: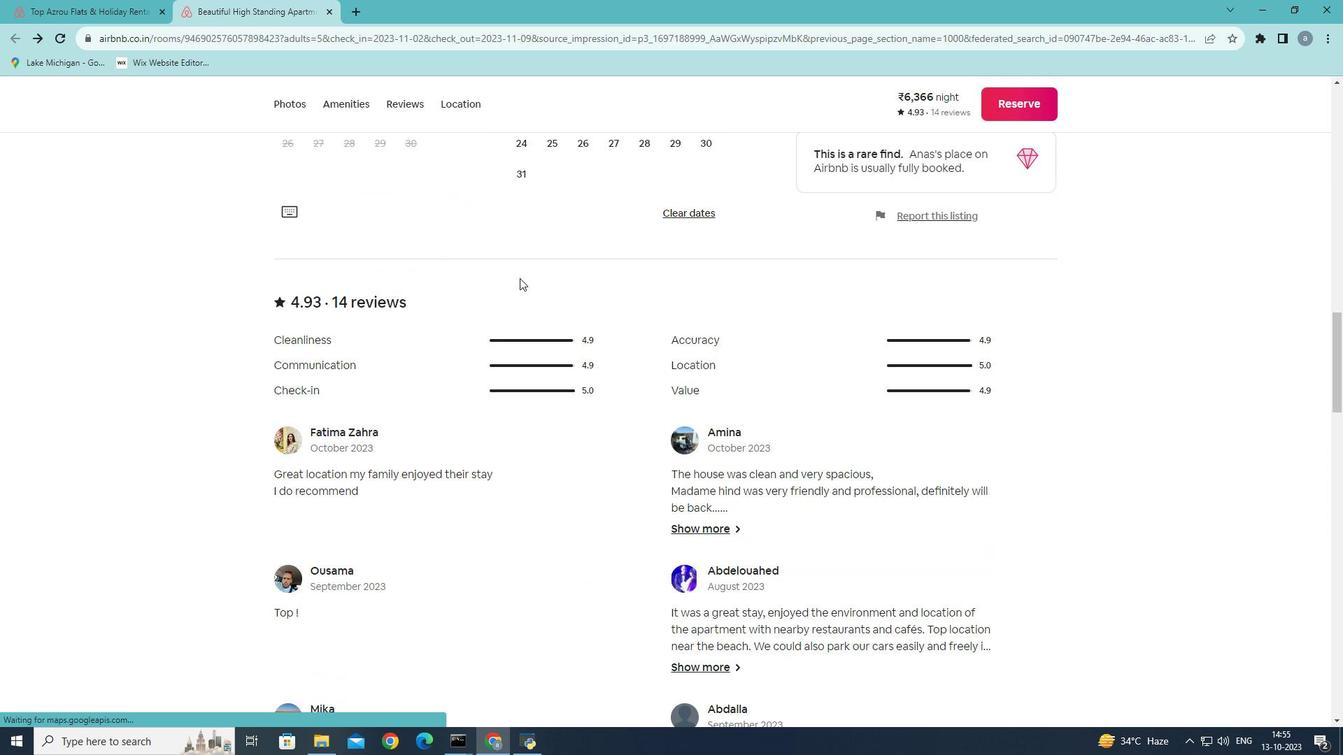 
Action: Mouse scrolled (519, 277) with delta (0, 0)
Screenshot: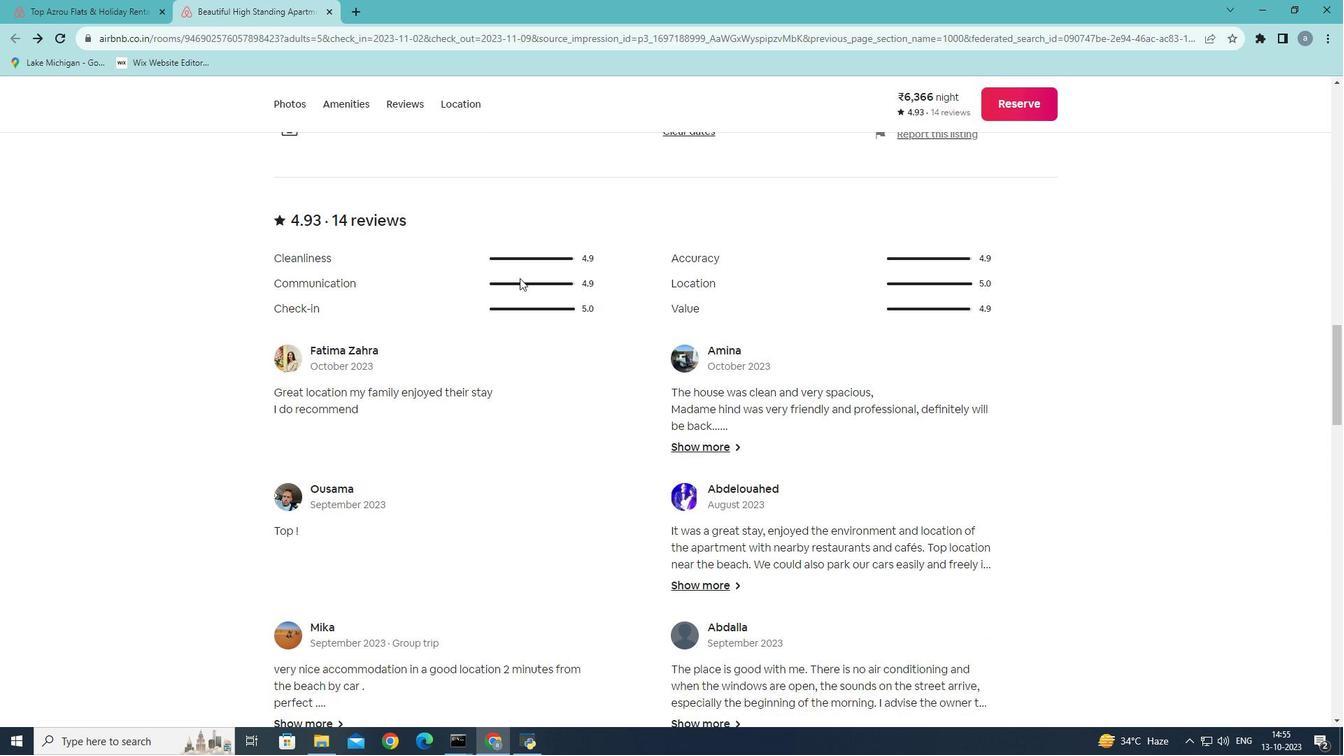 
Action: Mouse scrolled (519, 277) with delta (0, 0)
Screenshot: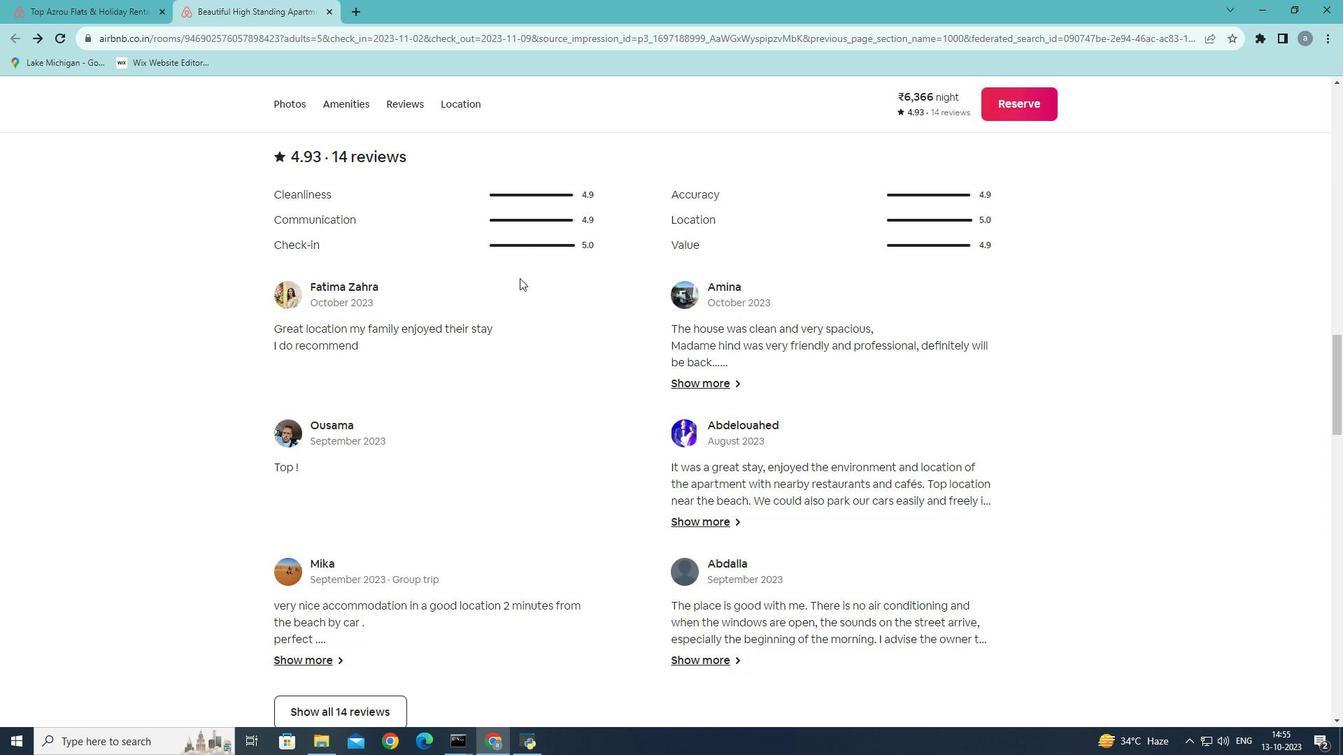 
Action: Mouse scrolled (519, 277) with delta (0, 0)
Screenshot: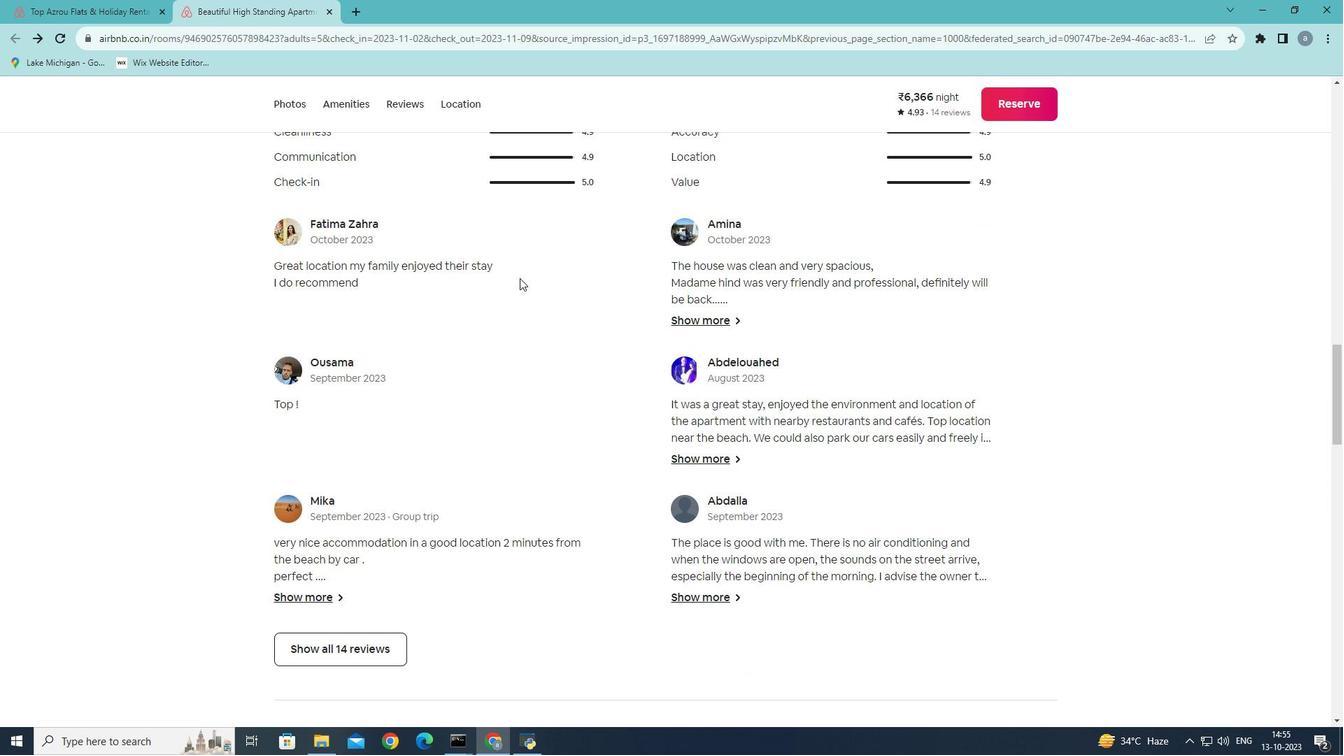 
Action: Mouse scrolled (519, 277) with delta (0, 0)
Screenshot: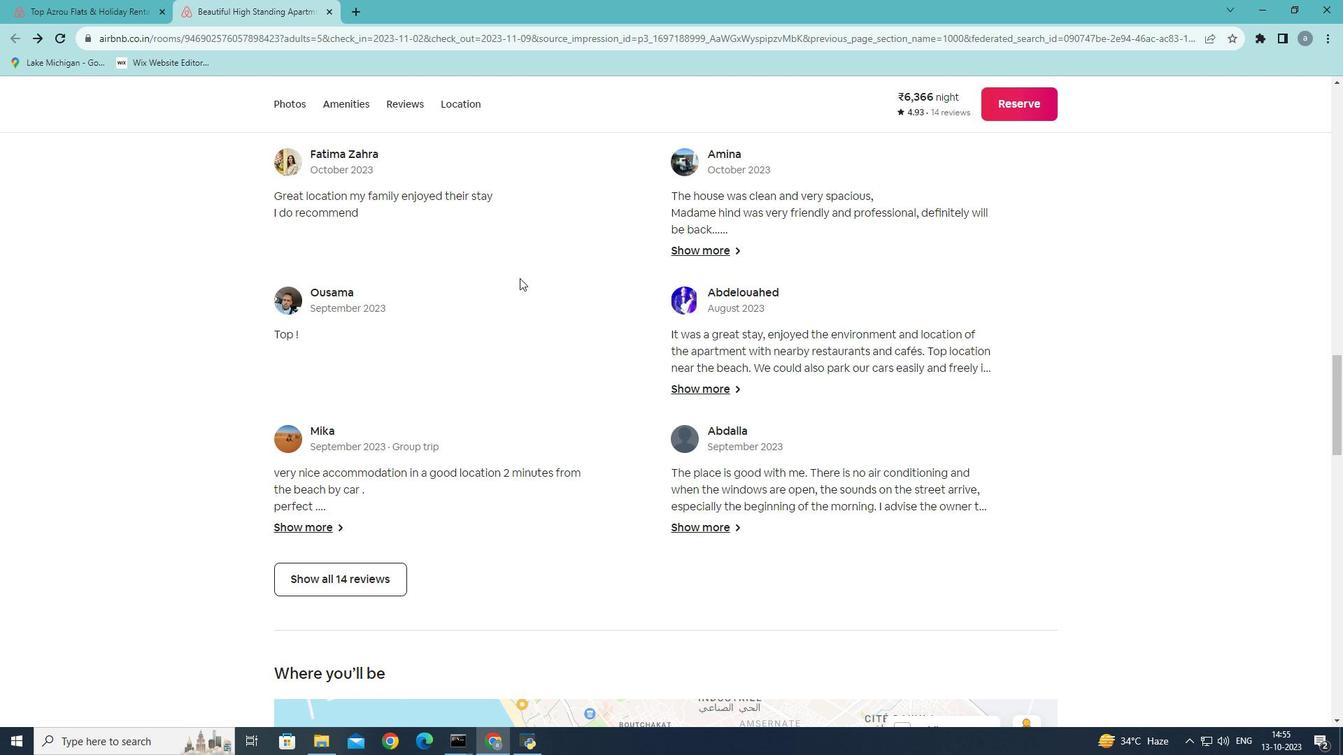 
Action: Mouse scrolled (519, 277) with delta (0, 0)
Screenshot: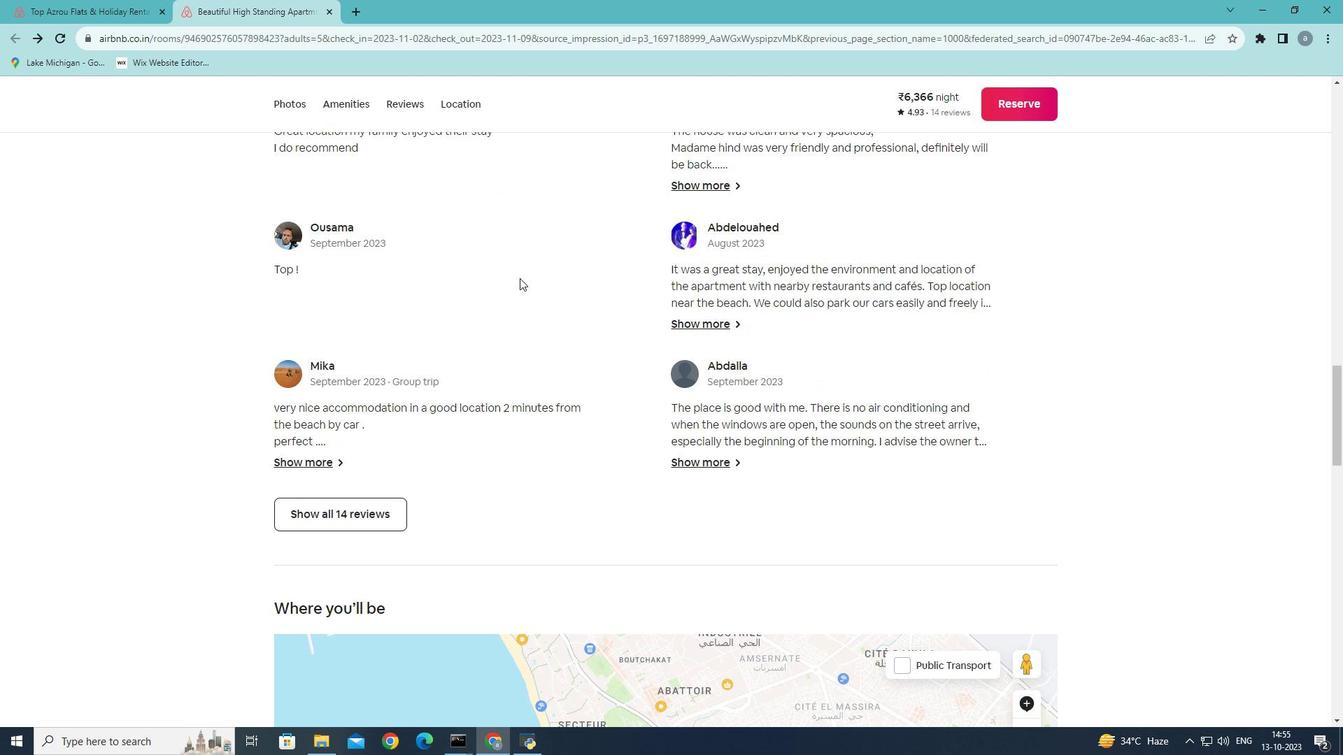 
Action: Mouse scrolled (519, 277) with delta (0, 0)
Screenshot: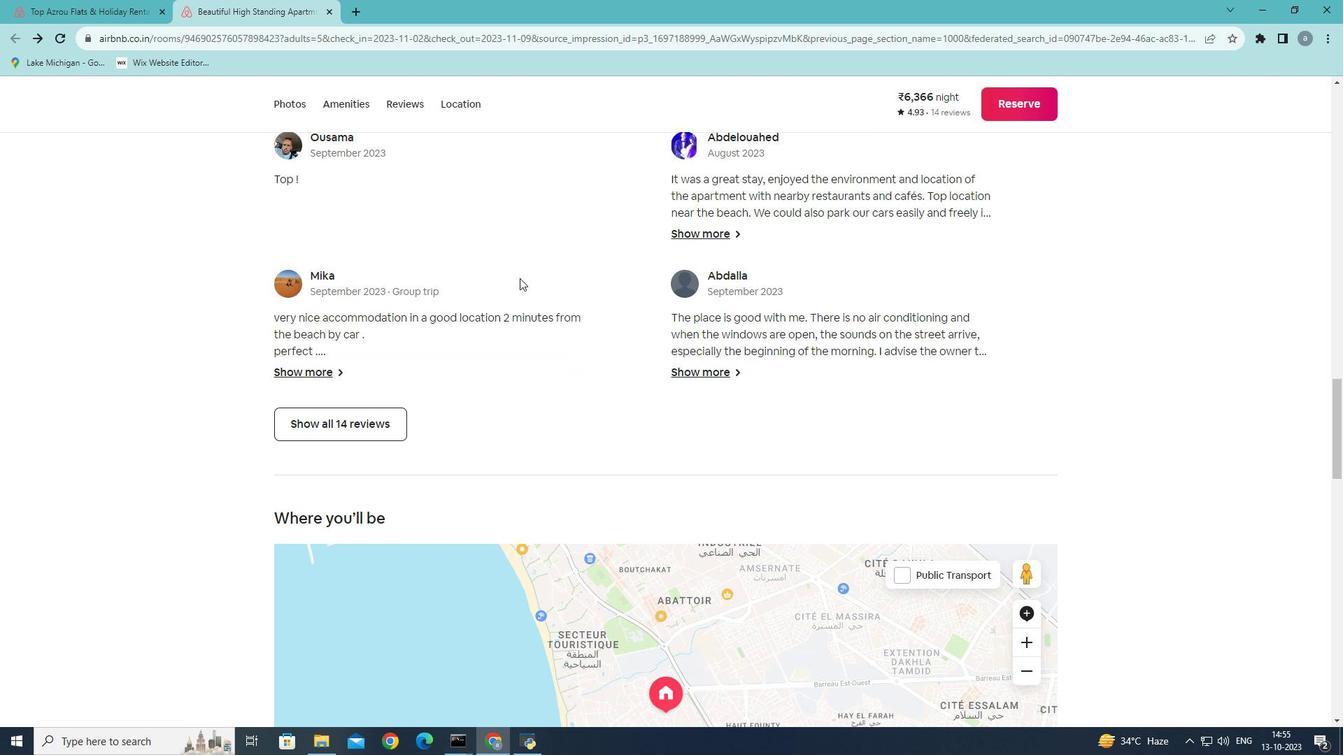 
Action: Mouse moved to (382, 372)
Screenshot: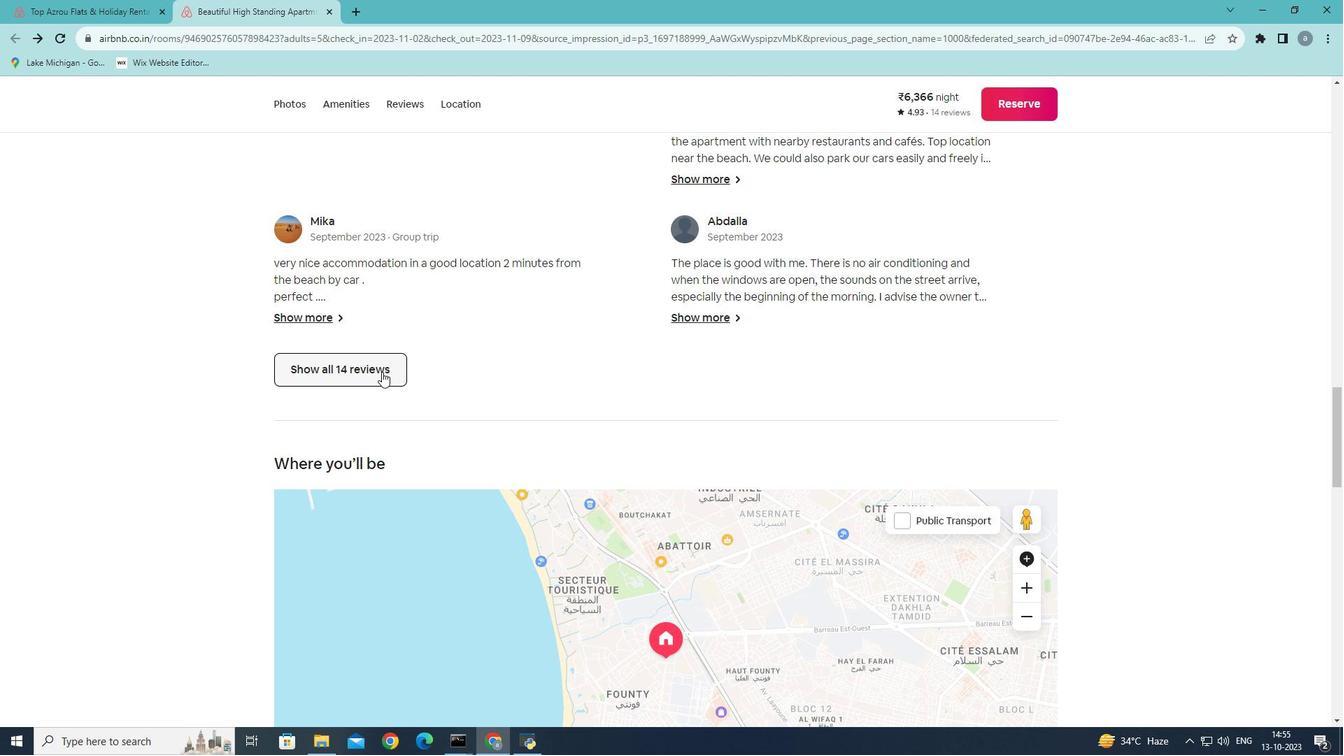 
Action: Mouse pressed left at (382, 372)
Screenshot: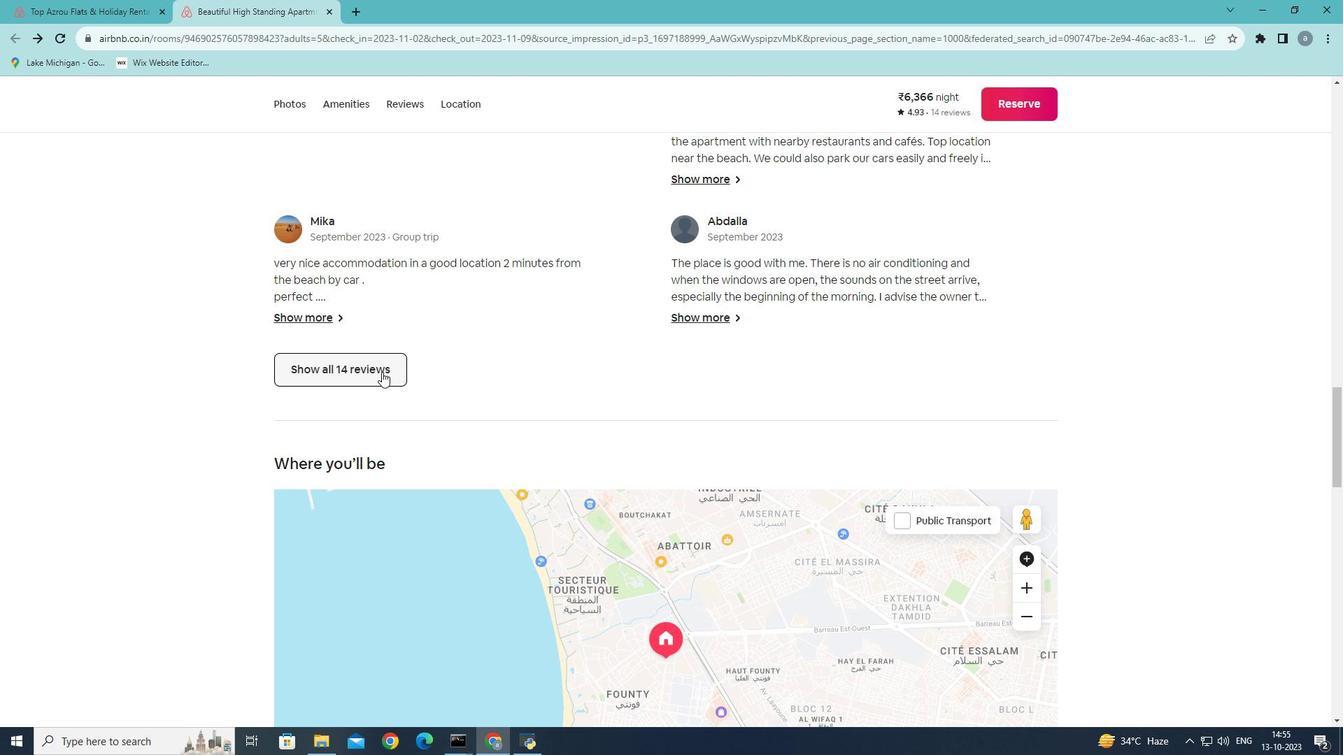 
Action: Mouse moved to (780, 213)
Screenshot: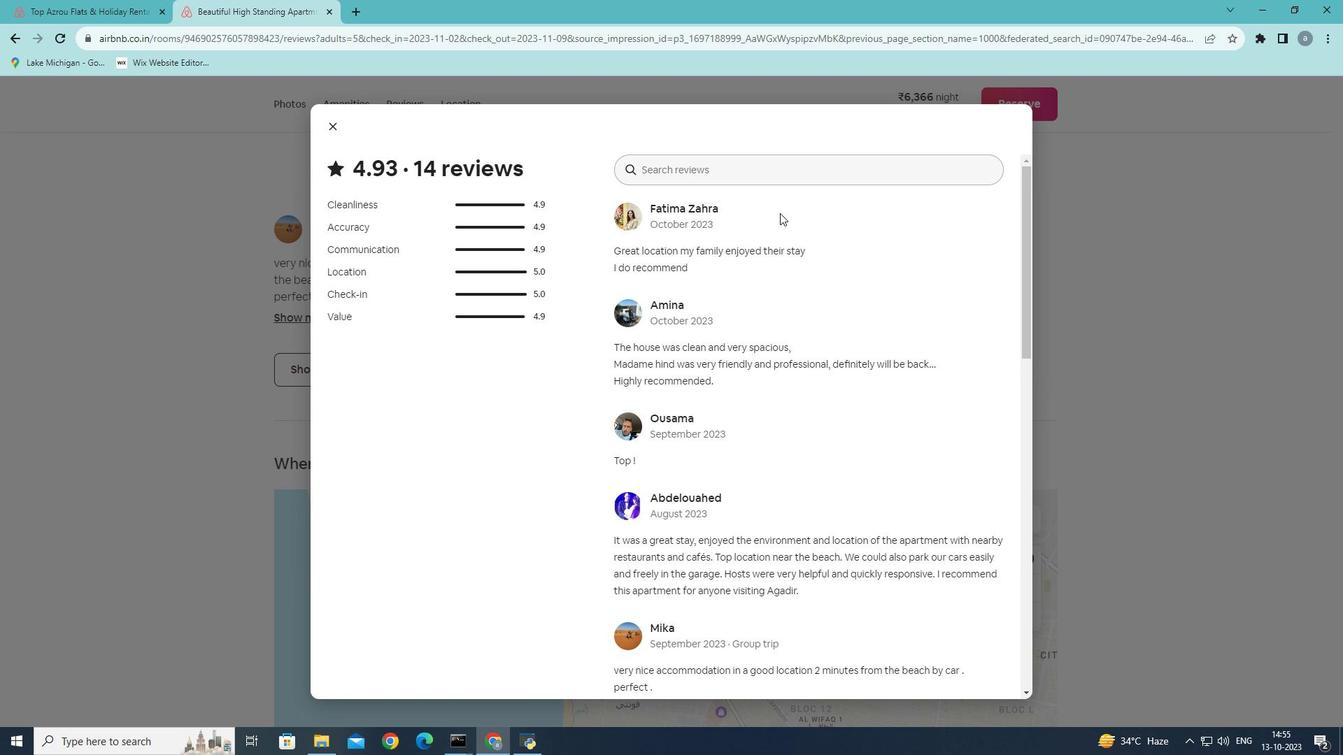 
Action: Mouse scrolled (780, 212) with delta (0, 0)
Screenshot: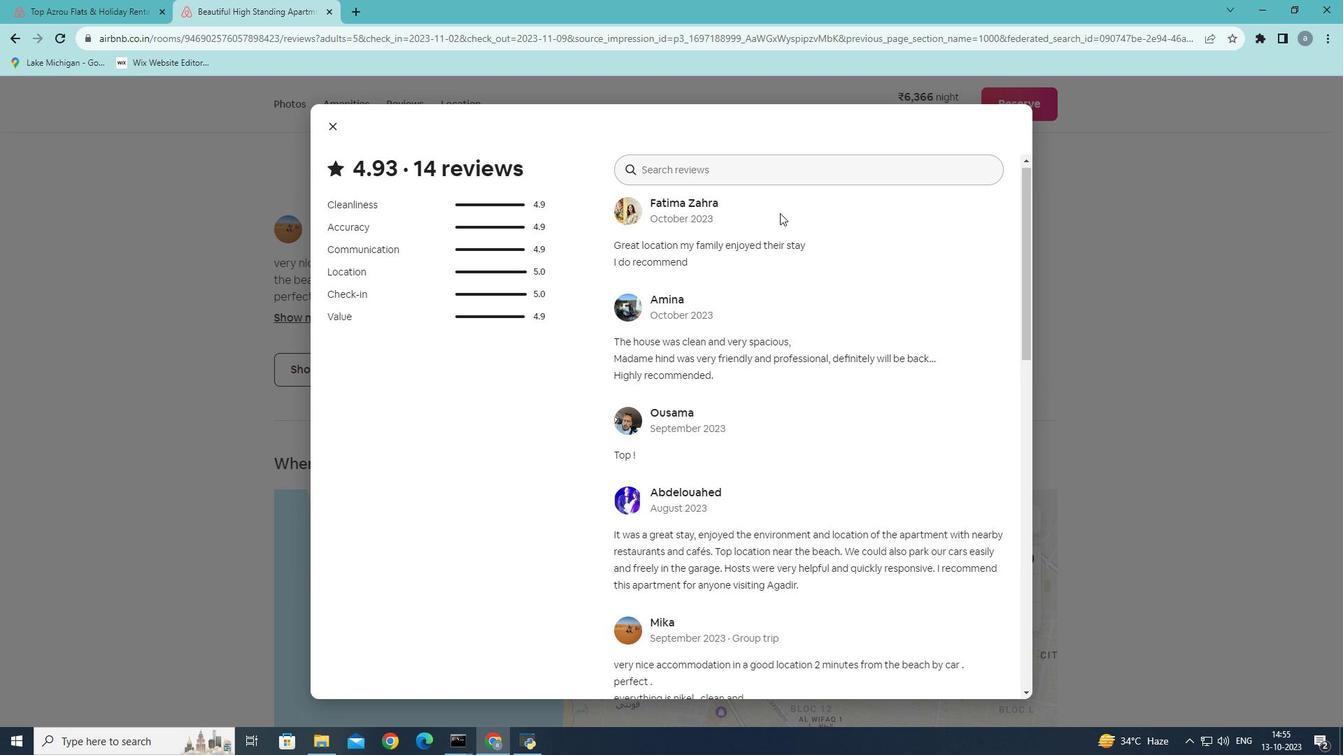 
Action: Mouse scrolled (780, 212) with delta (0, 0)
Screenshot: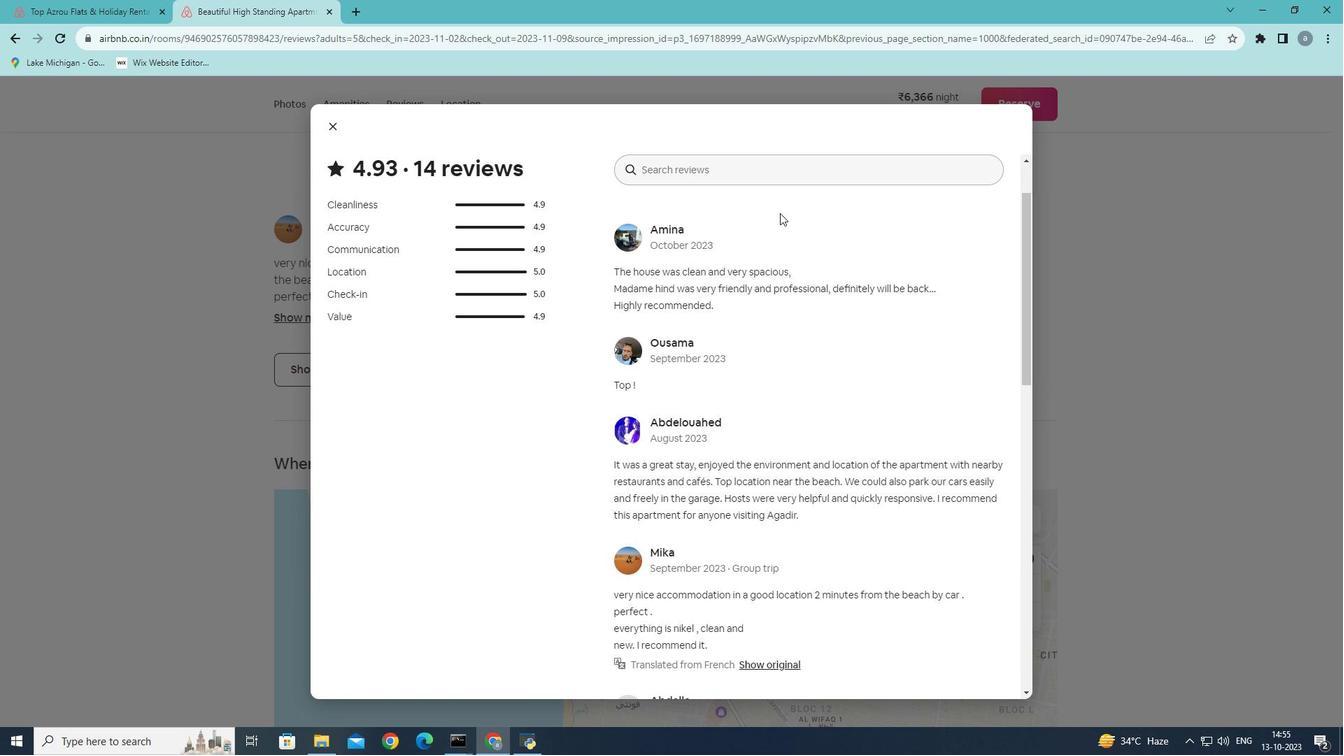 
Action: Mouse scrolled (780, 212) with delta (0, 0)
Screenshot: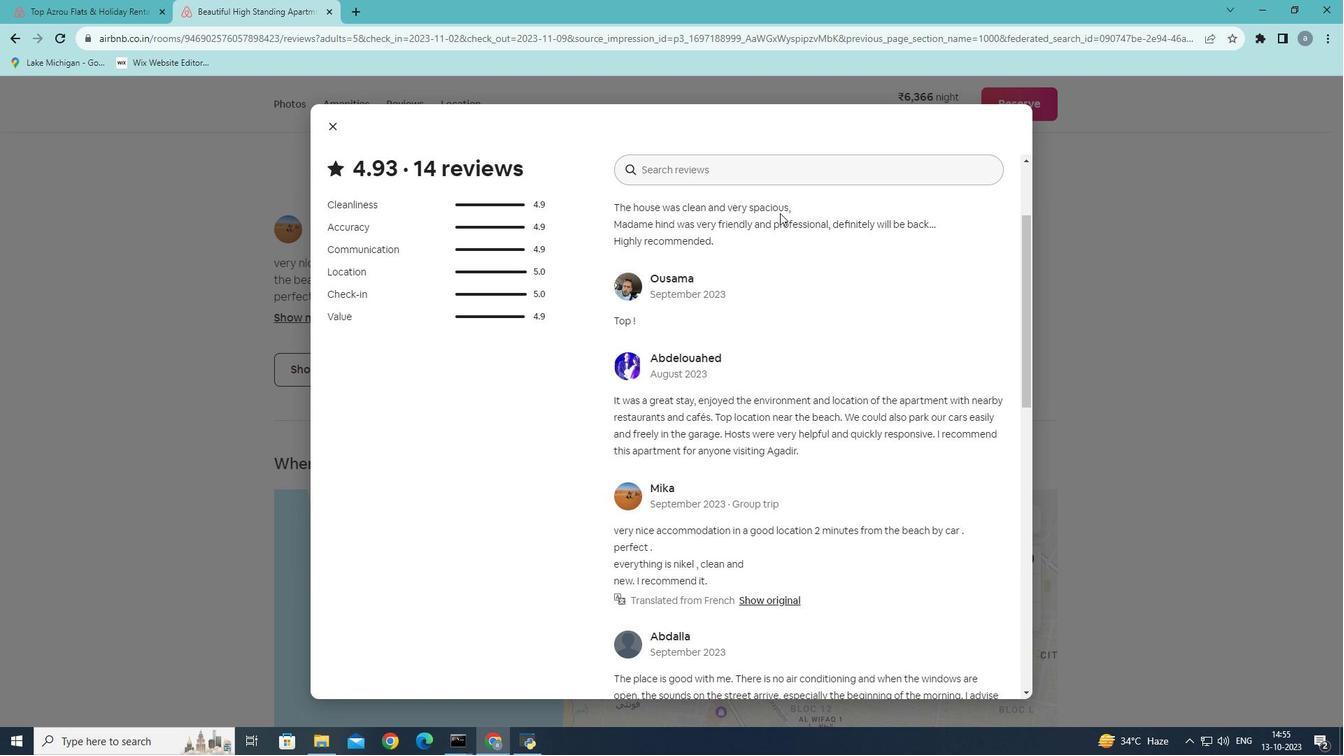 
Action: Mouse scrolled (780, 212) with delta (0, 0)
Screenshot: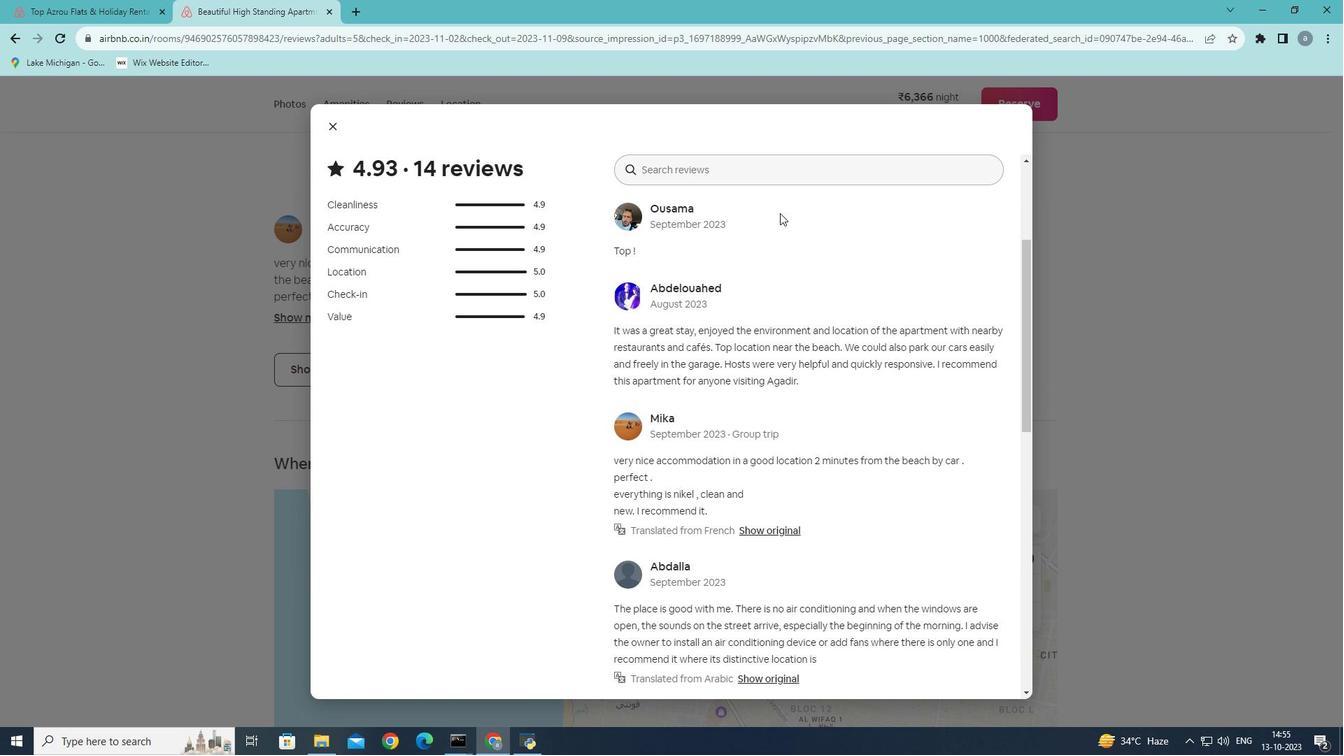 
Action: Mouse scrolled (780, 212) with delta (0, 0)
Screenshot: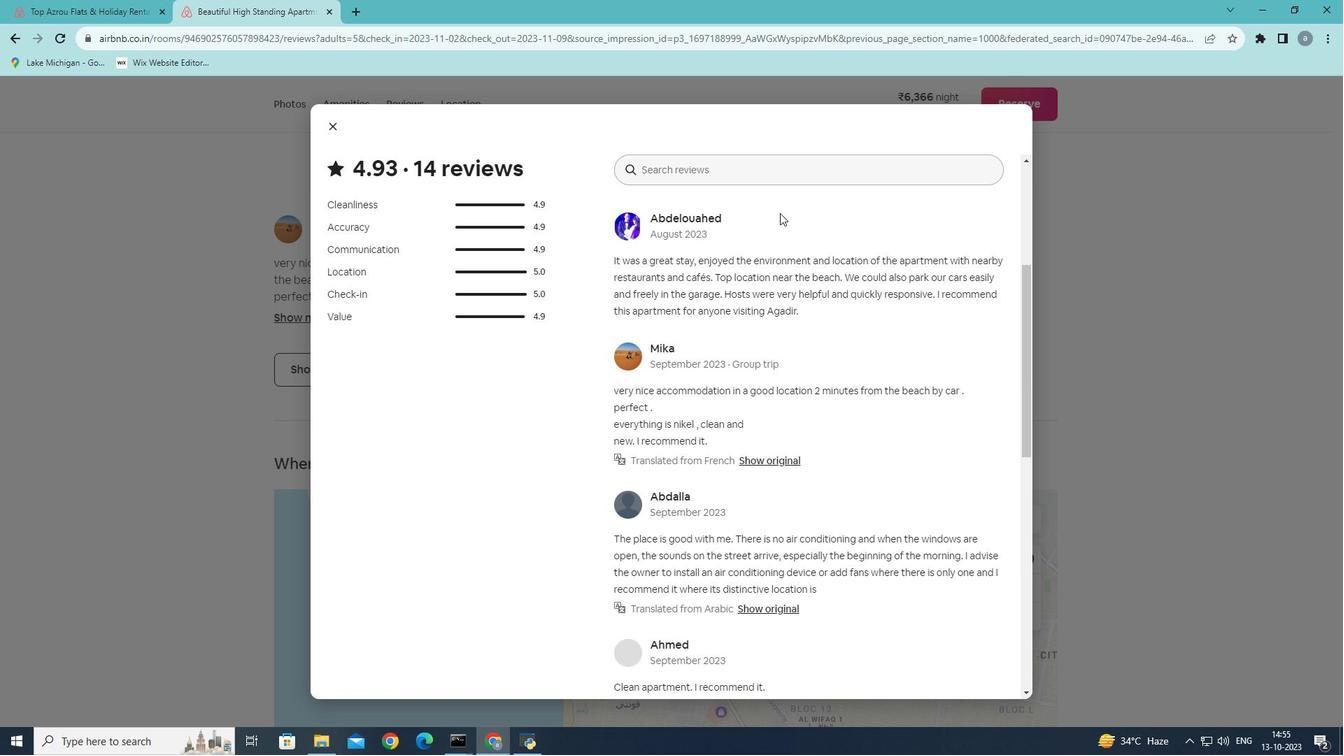 
Action: Mouse scrolled (780, 212) with delta (0, 0)
Screenshot: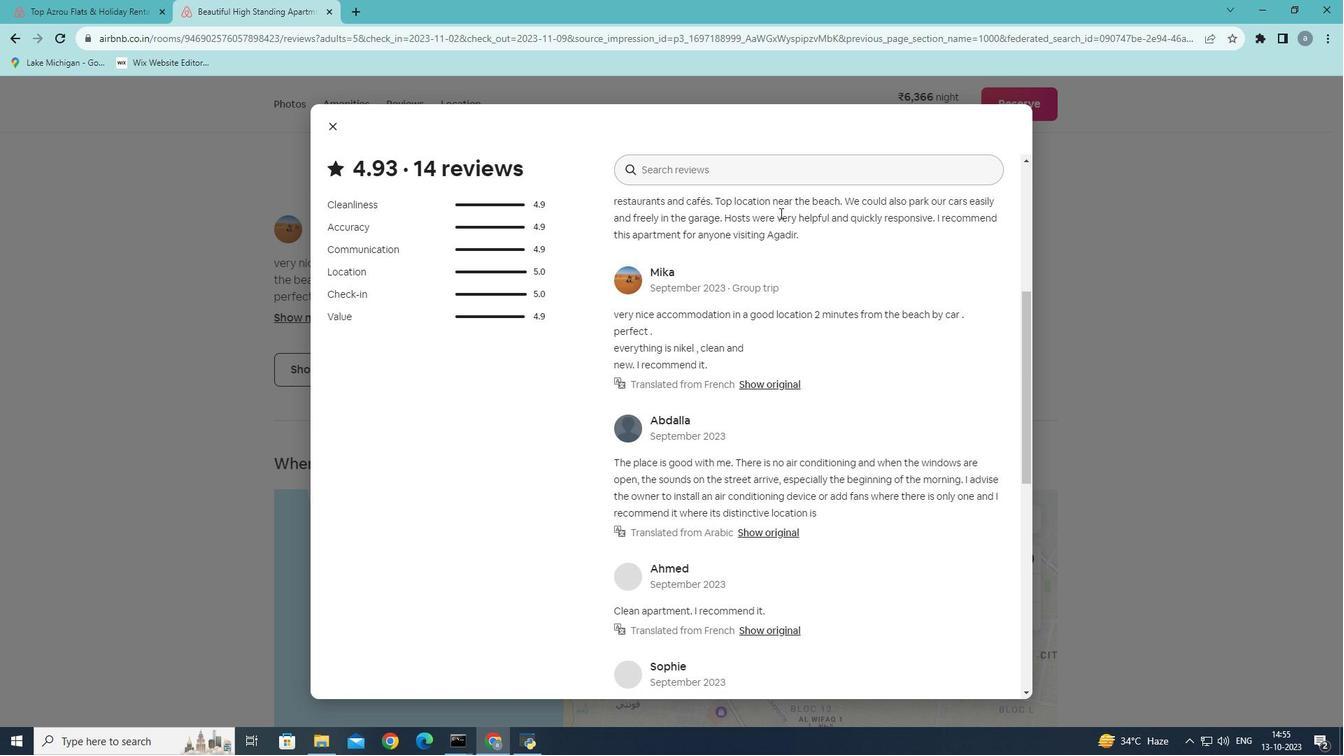 
Action: Mouse scrolled (780, 212) with delta (0, 0)
Screenshot: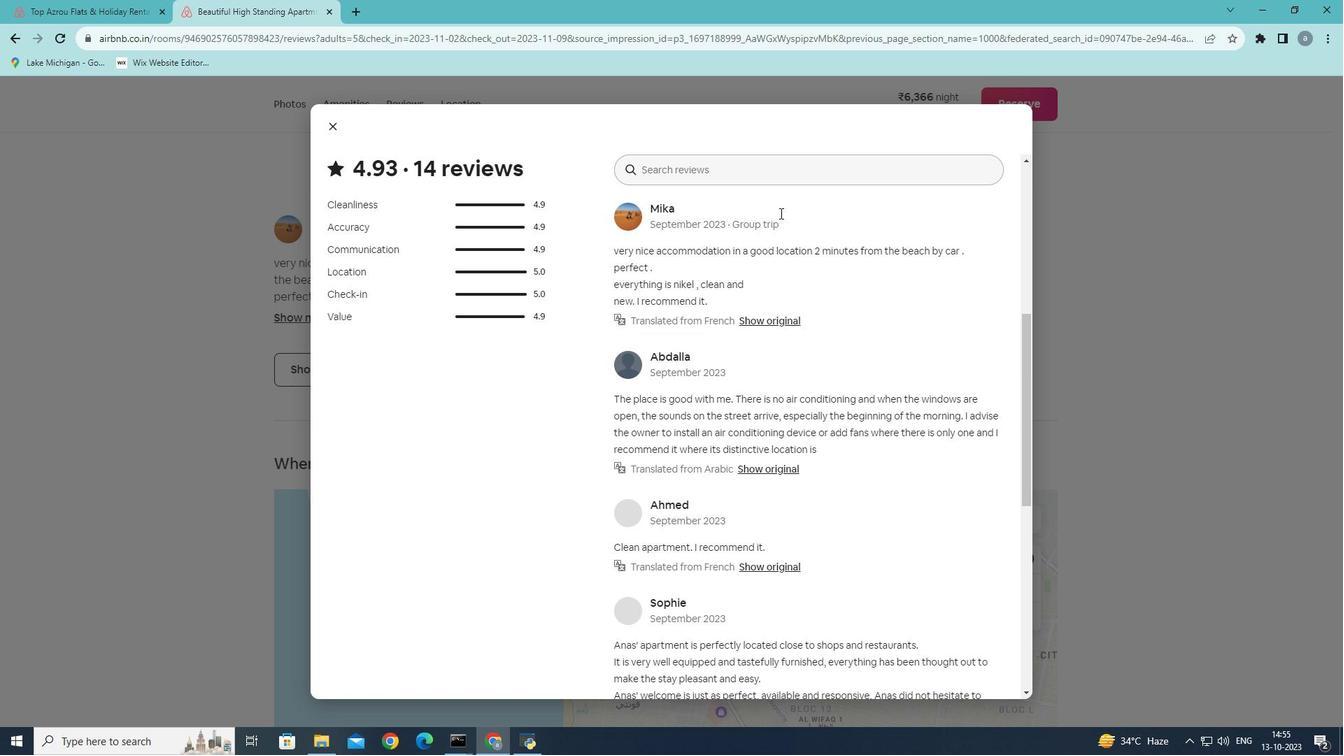 
Action: Mouse scrolled (780, 212) with delta (0, 0)
Screenshot: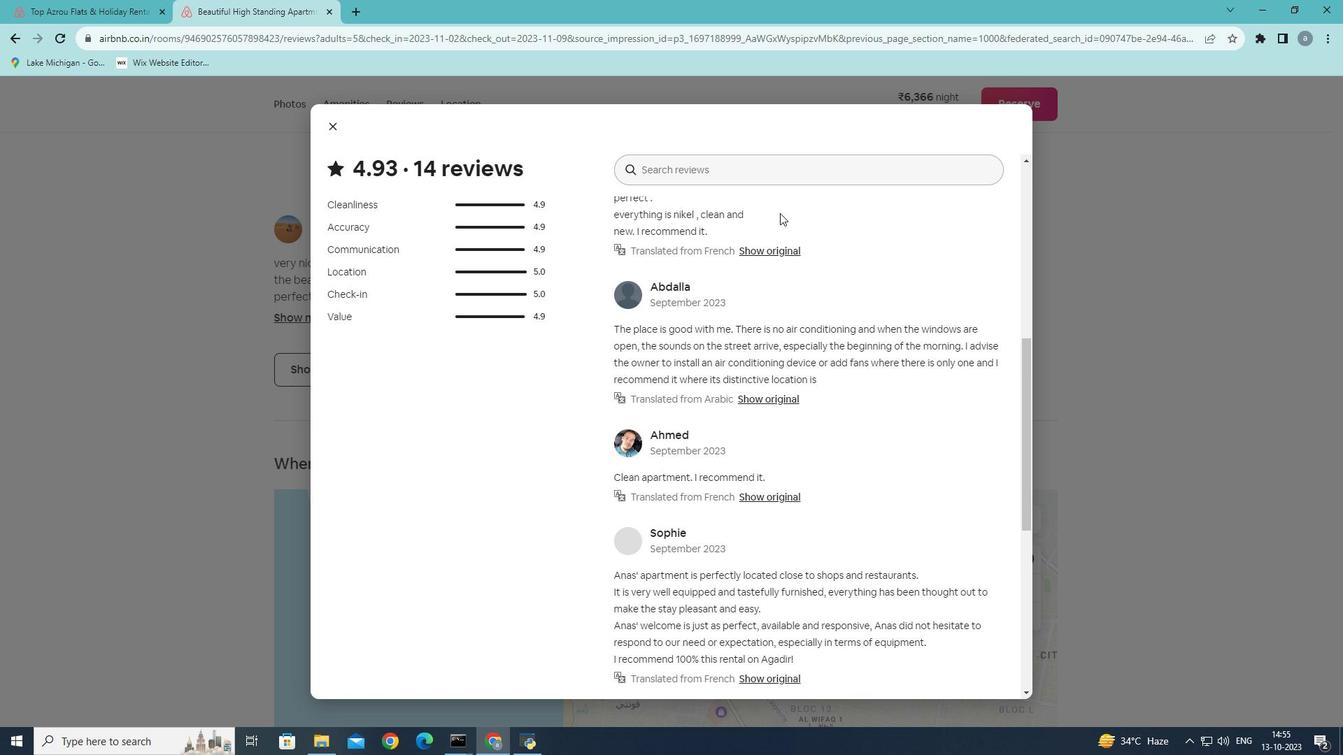 
Action: Mouse scrolled (780, 212) with delta (0, 0)
Screenshot: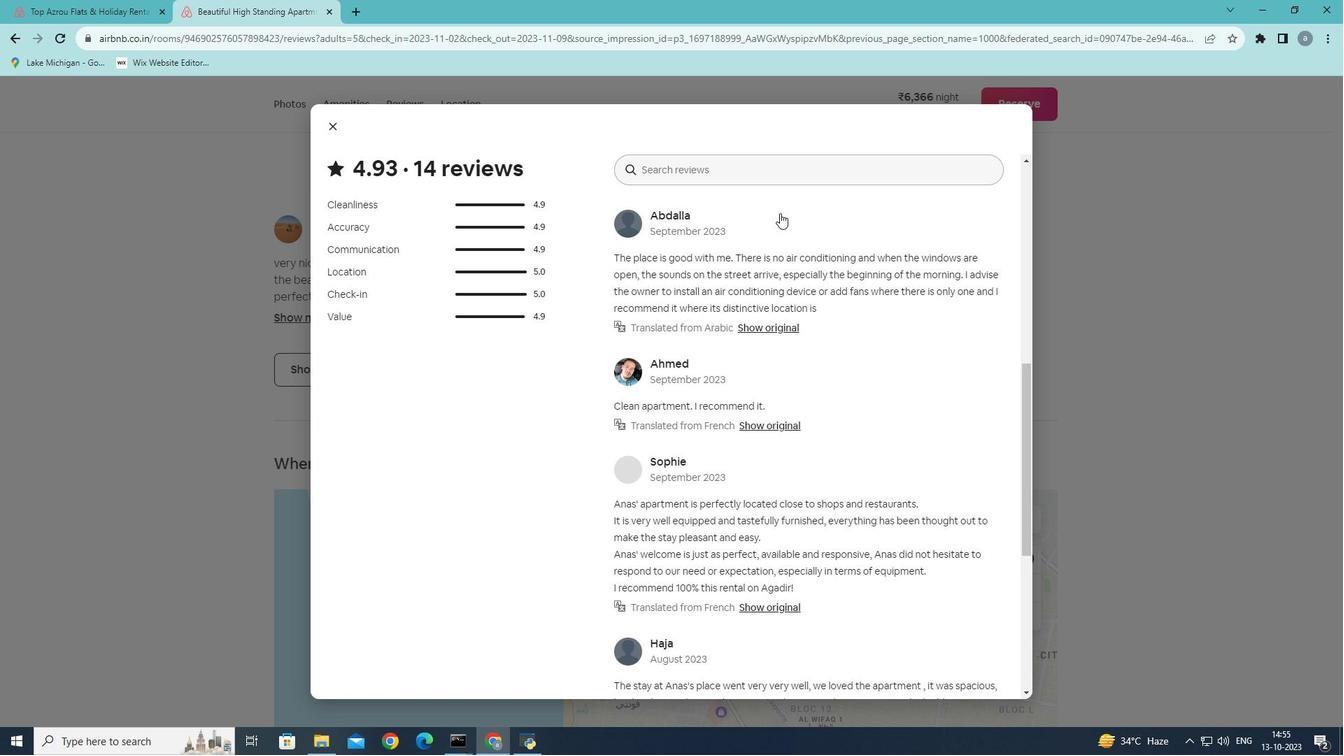 
Action: Mouse scrolled (780, 212) with delta (0, 0)
